 Task: Search one way flight ticket for 1 adult, 1 child, 1 infant in seat in premium economy from Wrangell: Wrangell Airport (also See Wrangell Seaplane Base) to Sheridan: Sheridan County Airport on 8-6-2023. Choice of flights is Emirates. Number of bags: 1 checked bag. Price is upto 50000. Outbound departure time preference is 22:15.
Action: Mouse moved to (427, 173)
Screenshot: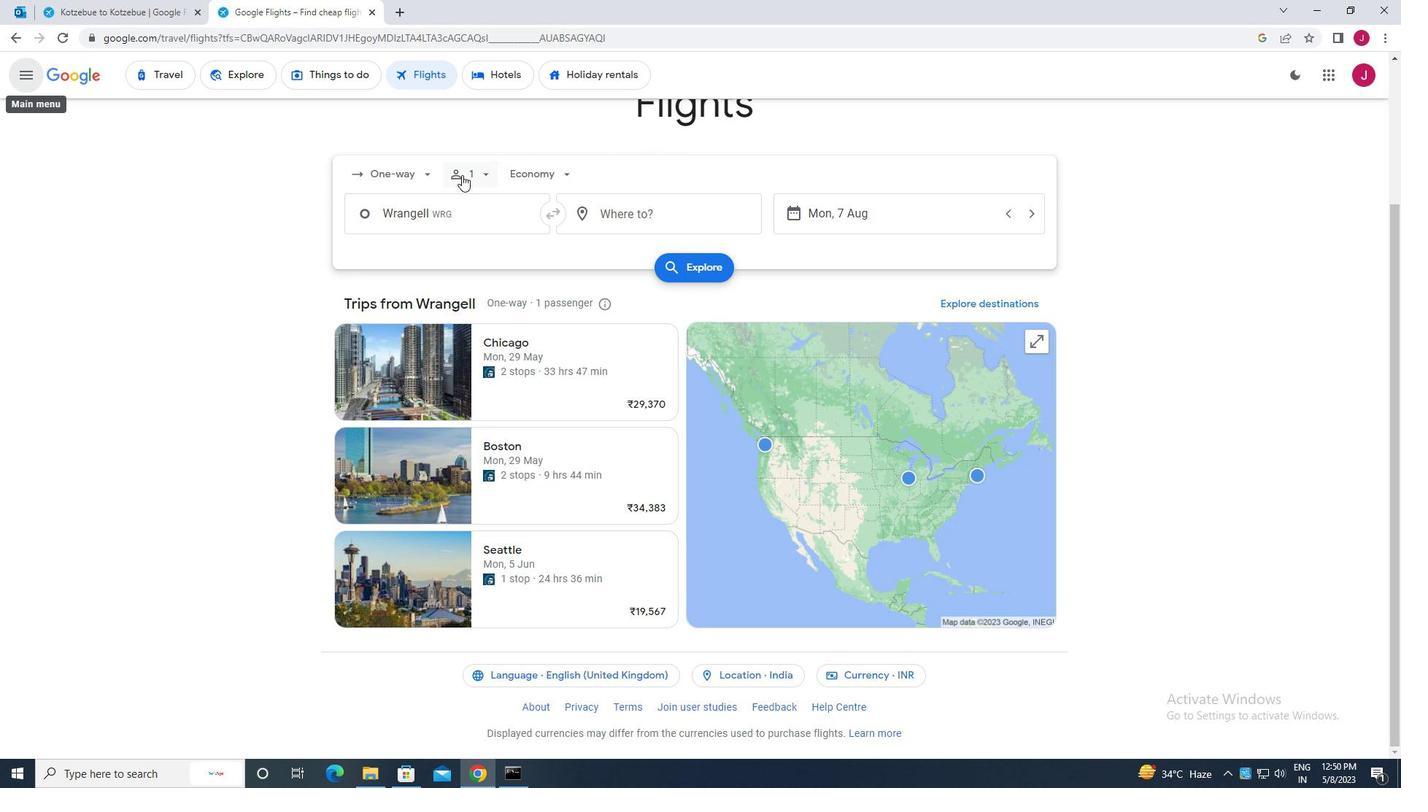 
Action: Mouse pressed left at (427, 173)
Screenshot: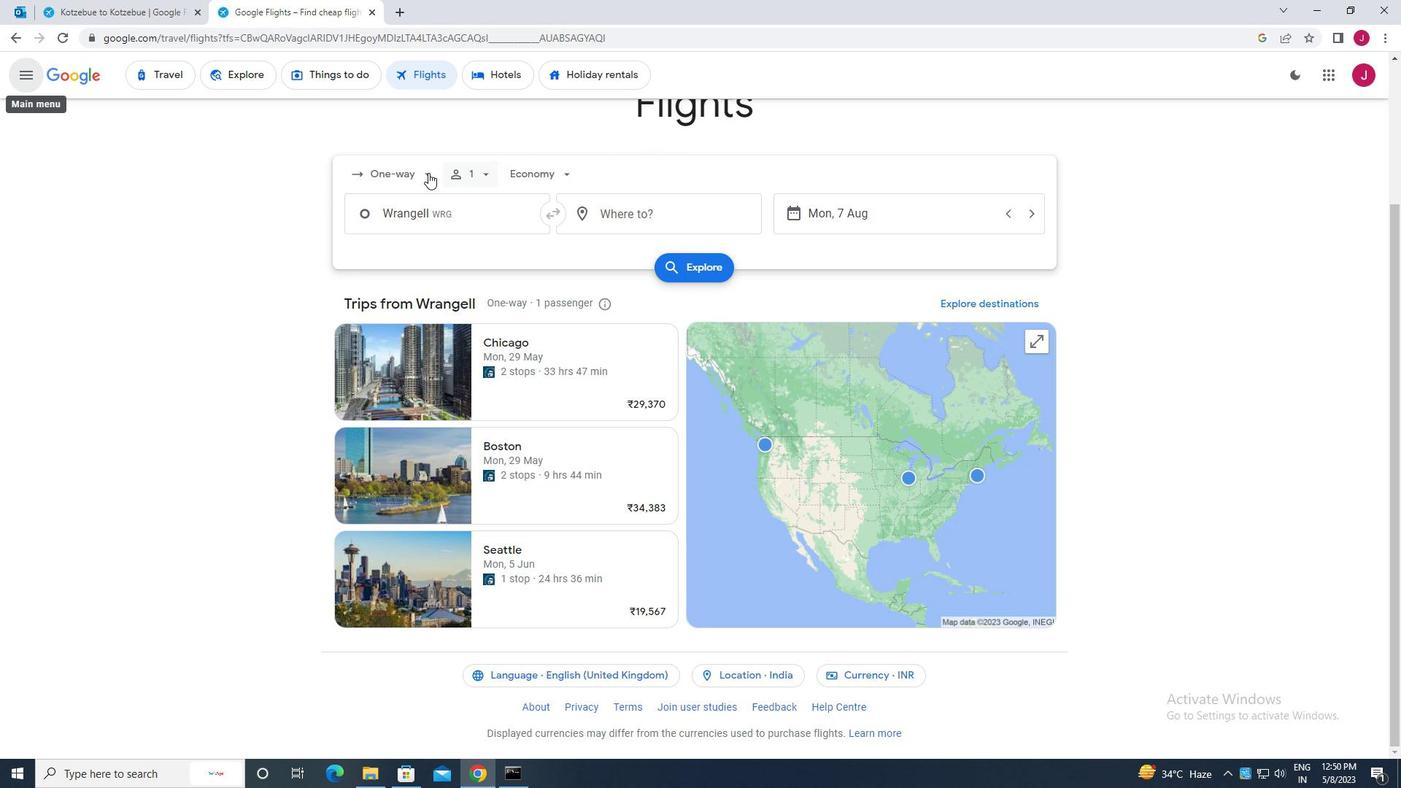 
Action: Mouse moved to (424, 232)
Screenshot: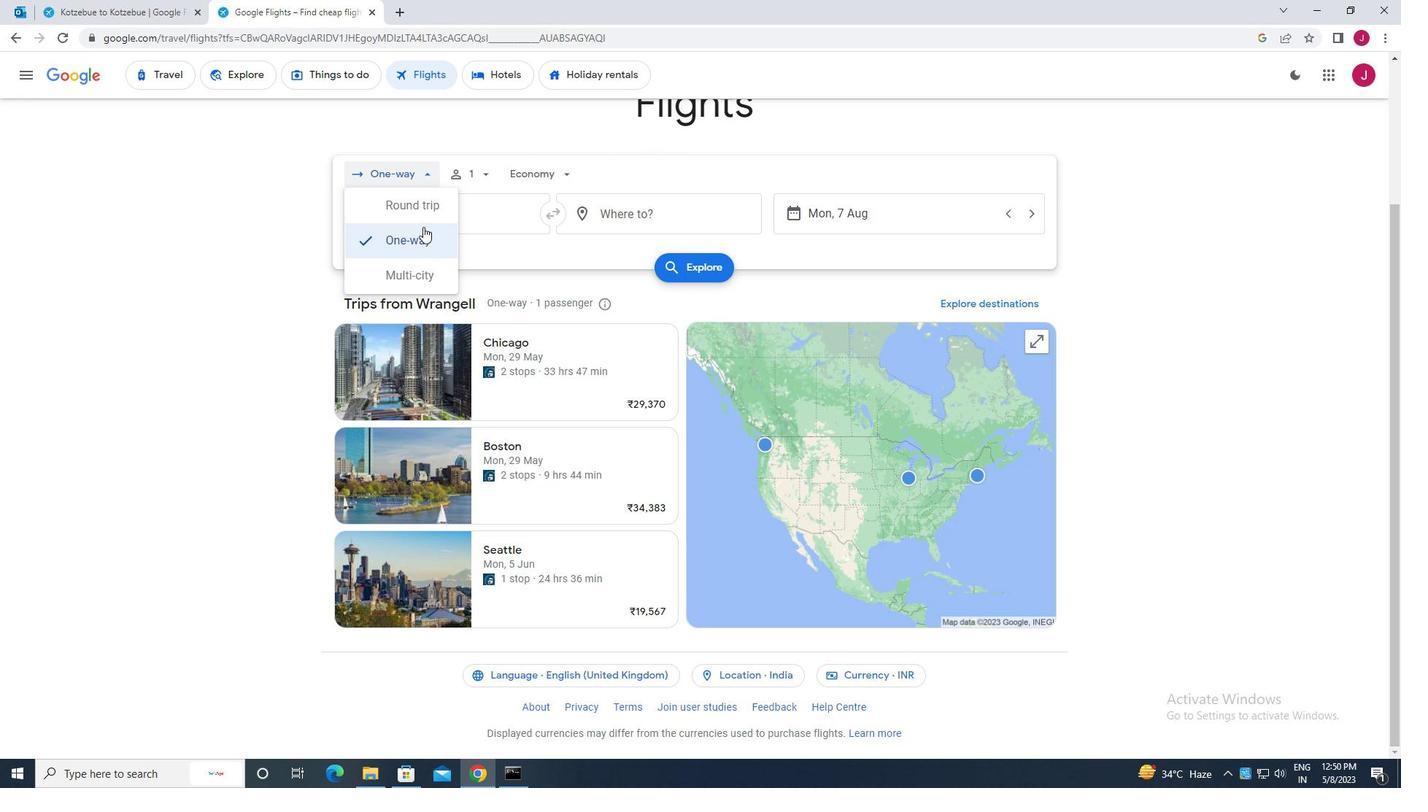 
Action: Mouse pressed left at (424, 232)
Screenshot: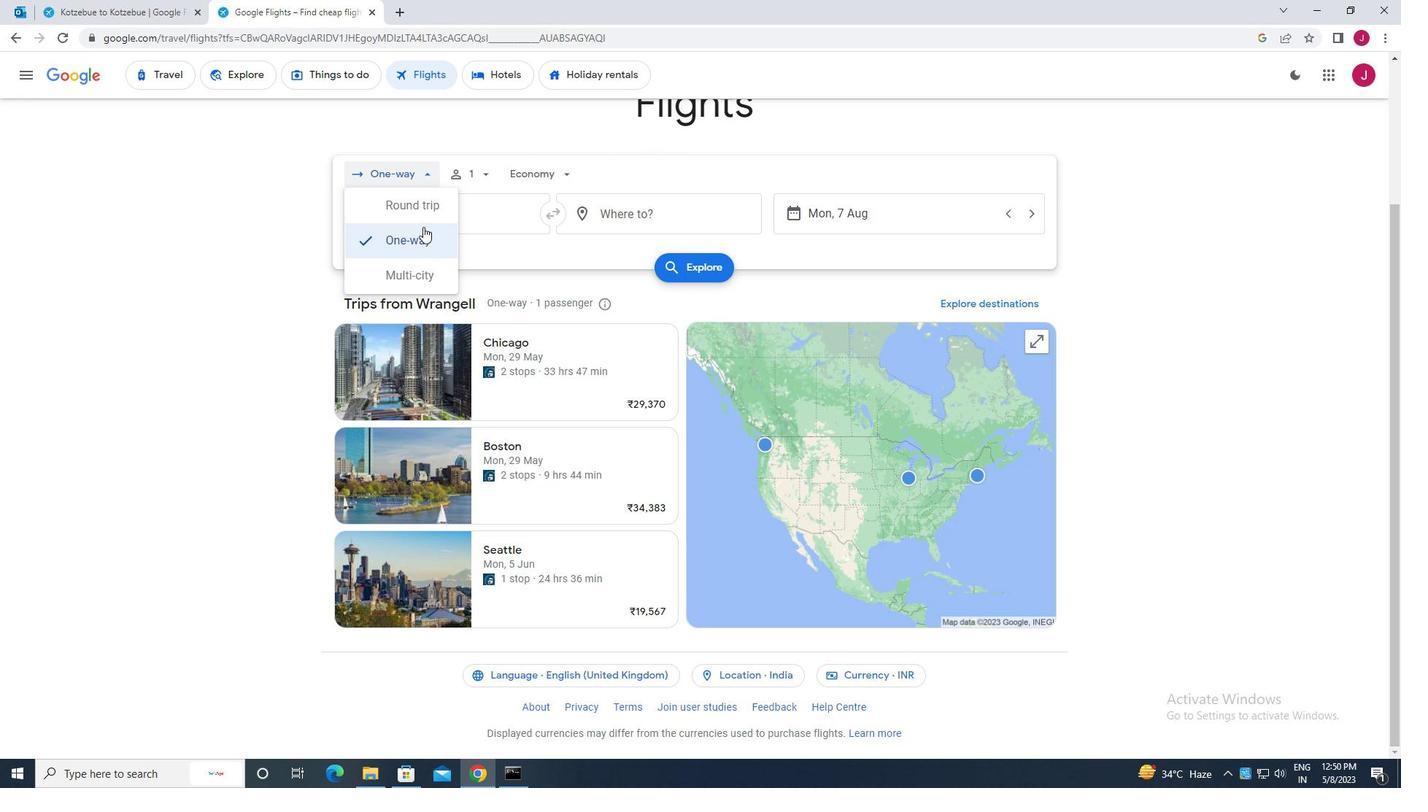 
Action: Mouse moved to (481, 168)
Screenshot: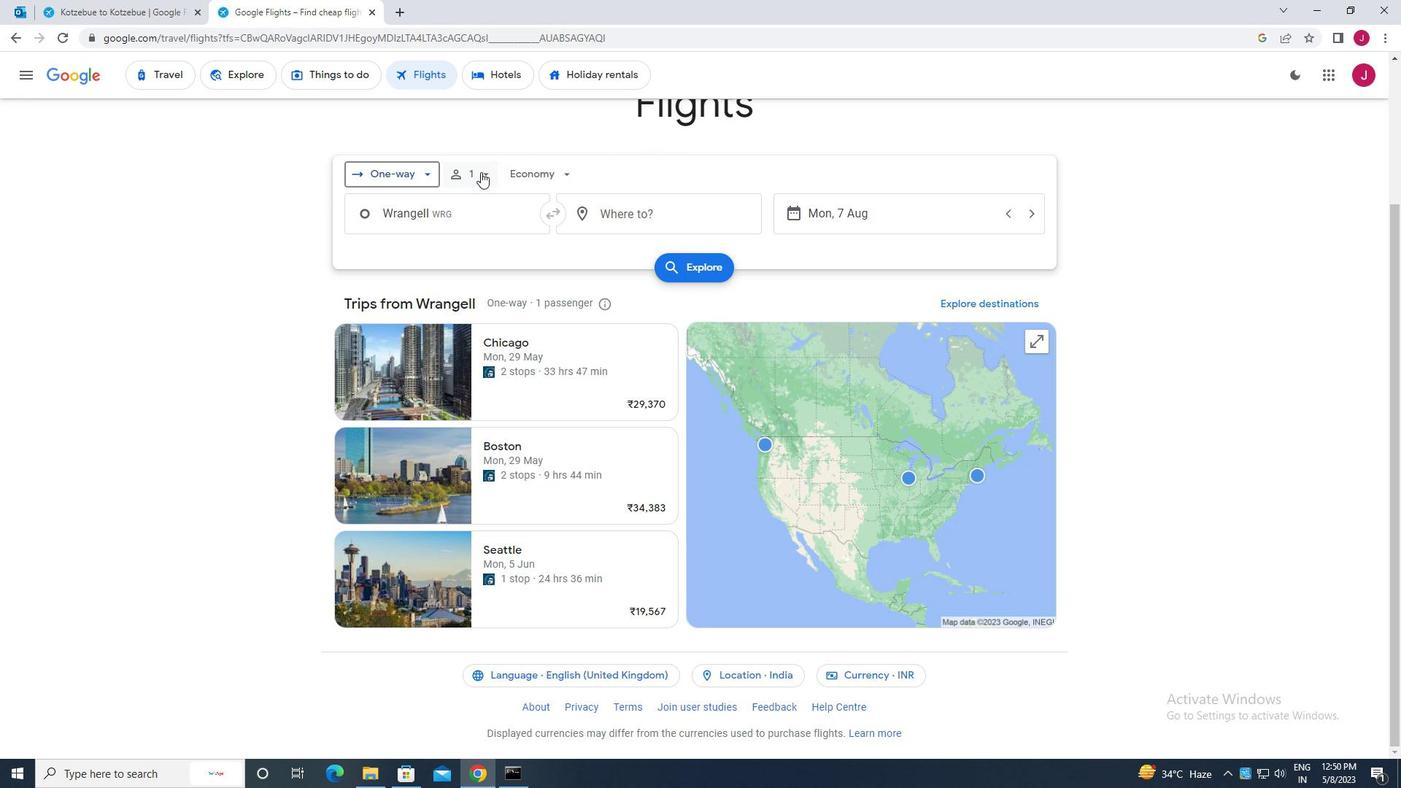
Action: Mouse pressed left at (481, 168)
Screenshot: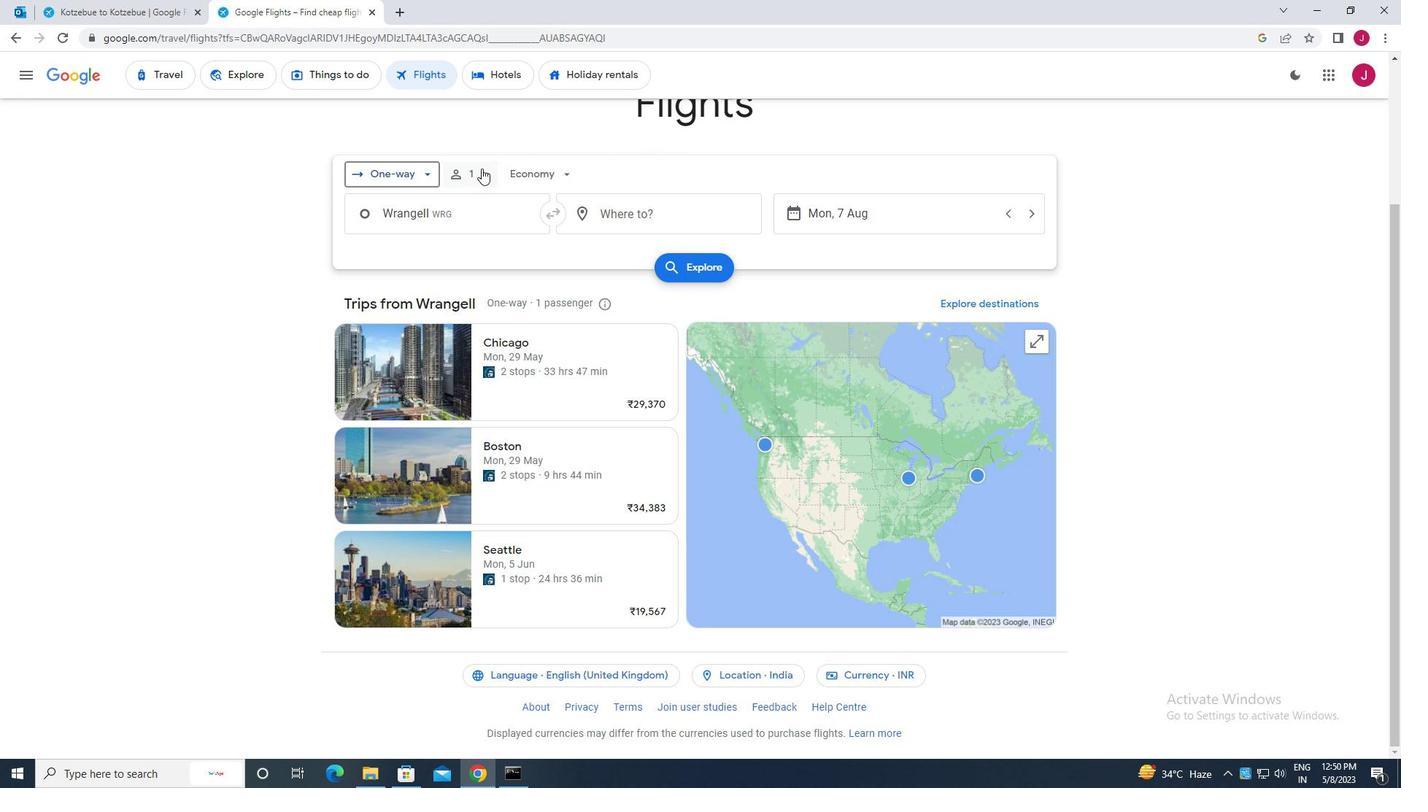 
Action: Mouse moved to (597, 244)
Screenshot: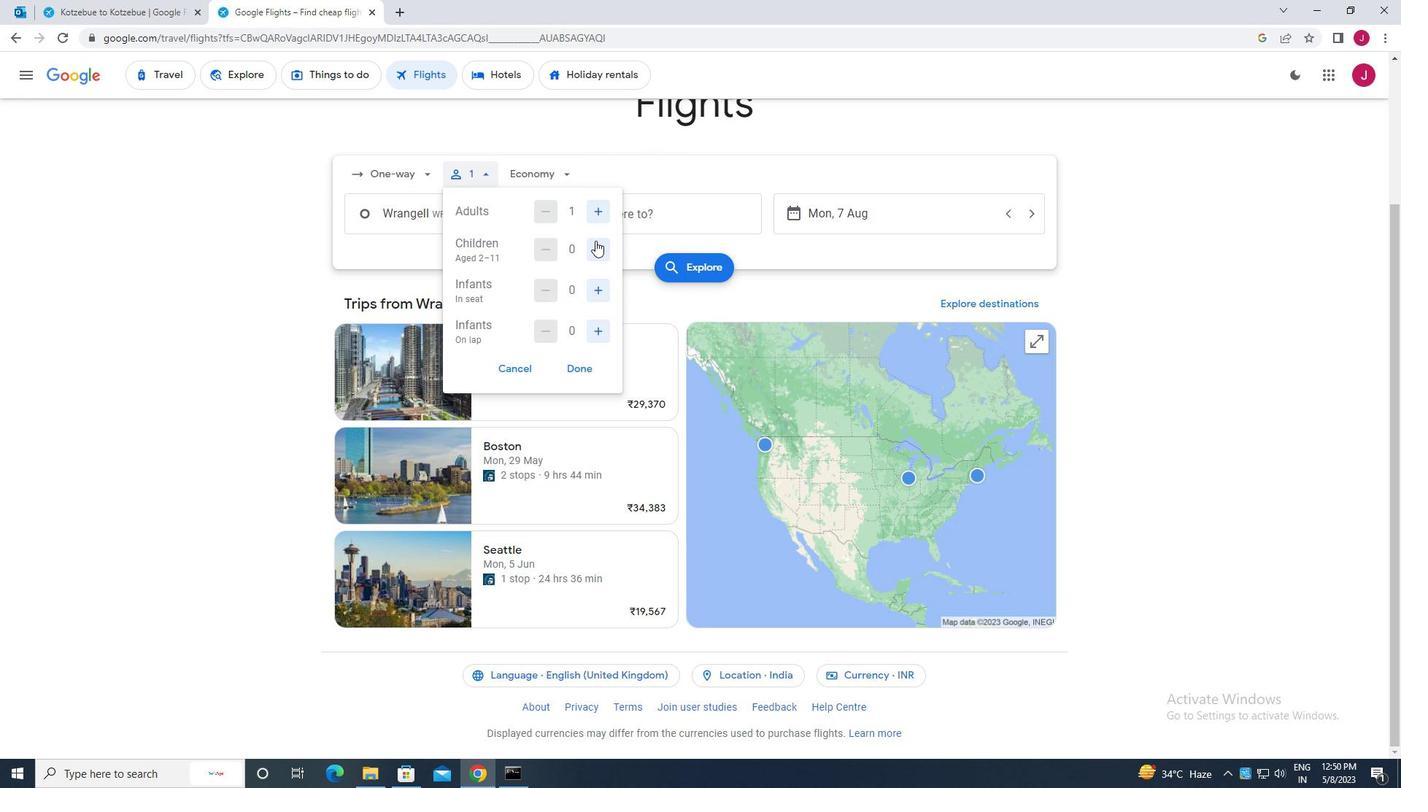 
Action: Mouse pressed left at (597, 244)
Screenshot: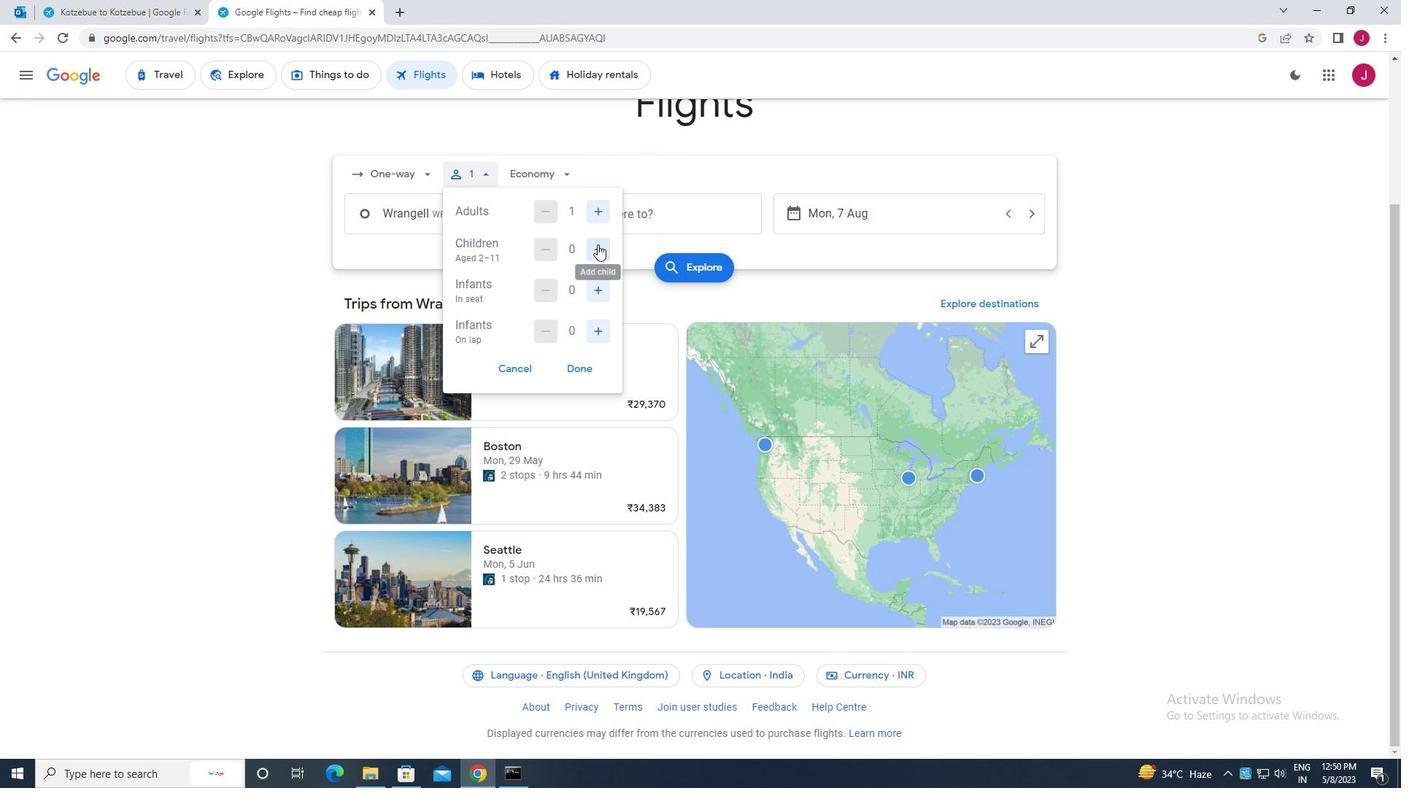 
Action: Mouse moved to (601, 290)
Screenshot: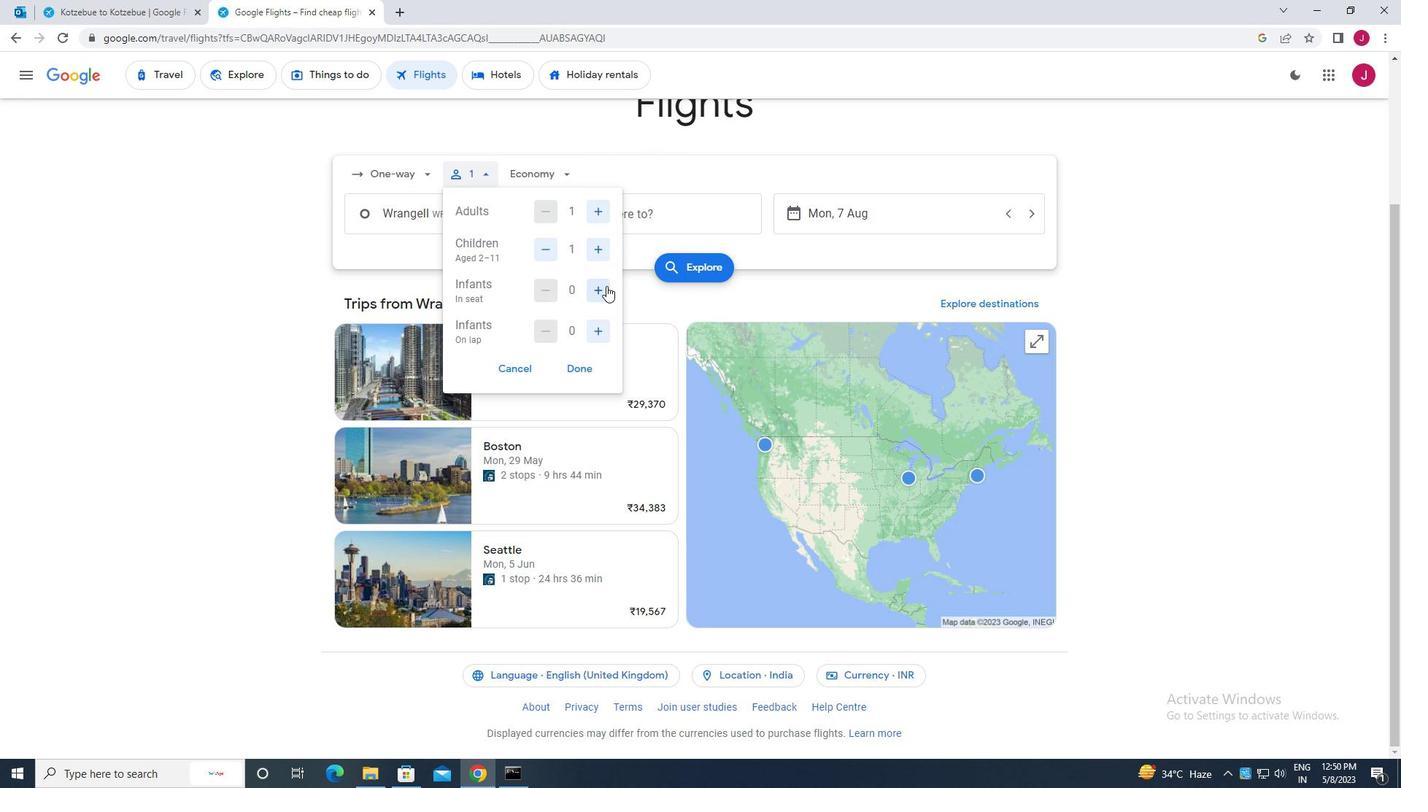 
Action: Mouse pressed left at (601, 290)
Screenshot: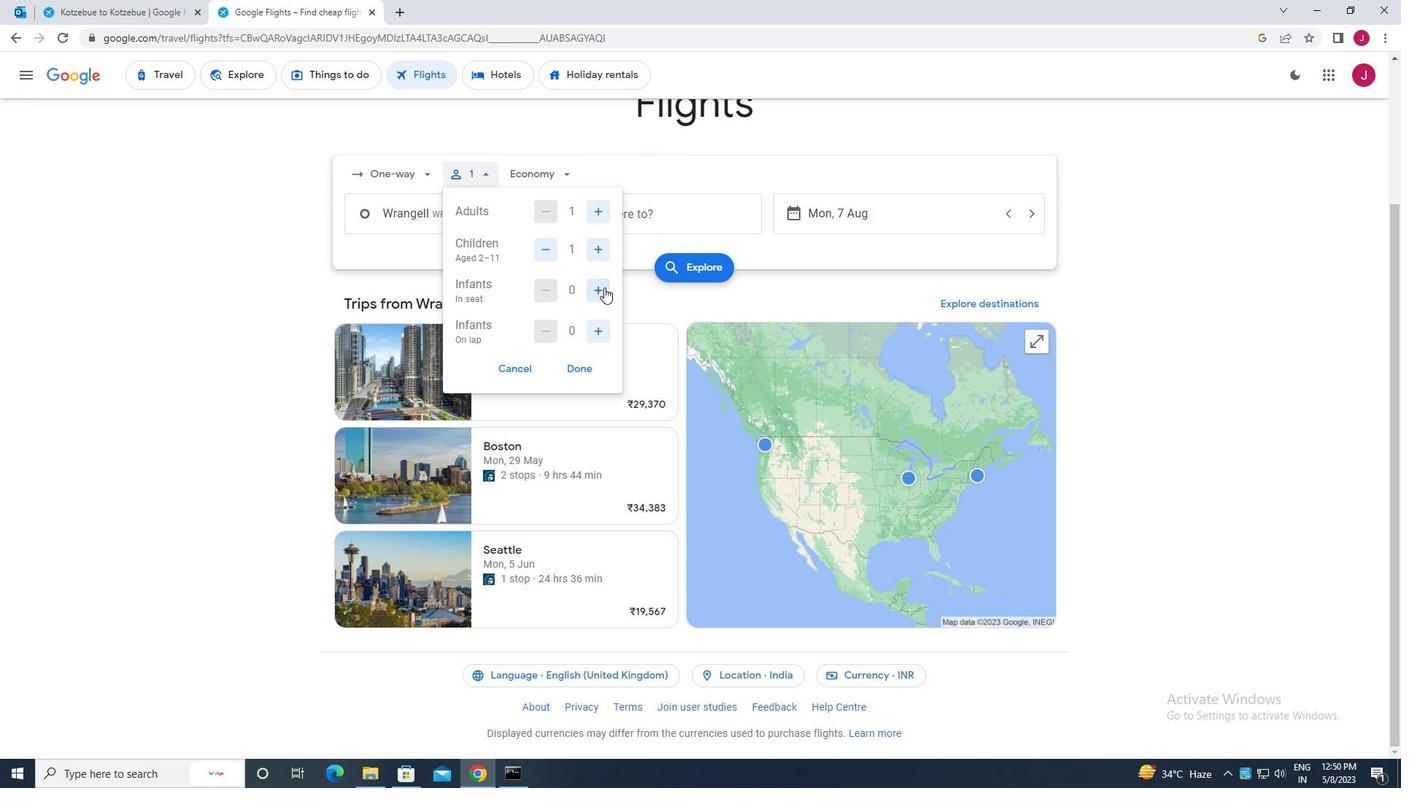 
Action: Mouse moved to (583, 364)
Screenshot: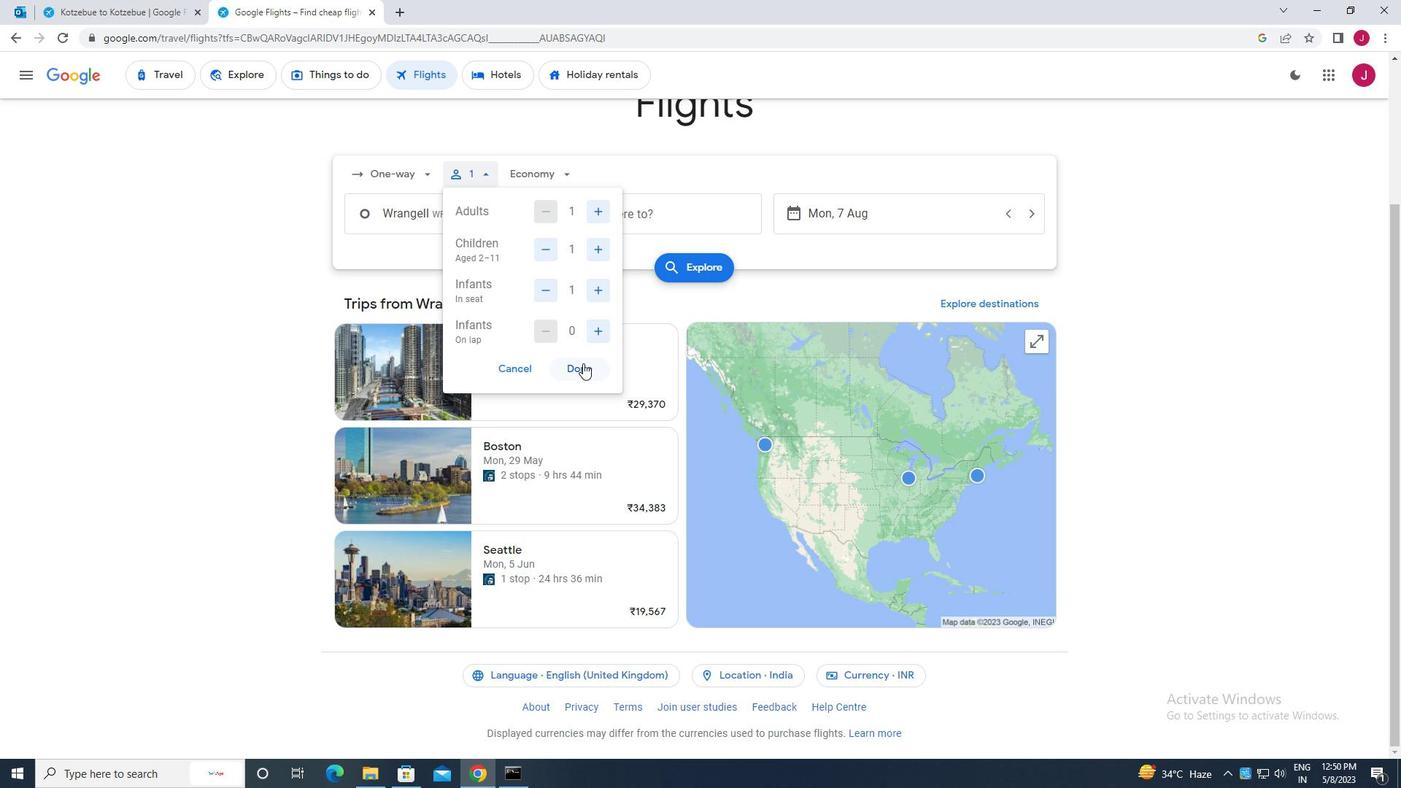 
Action: Mouse pressed left at (583, 364)
Screenshot: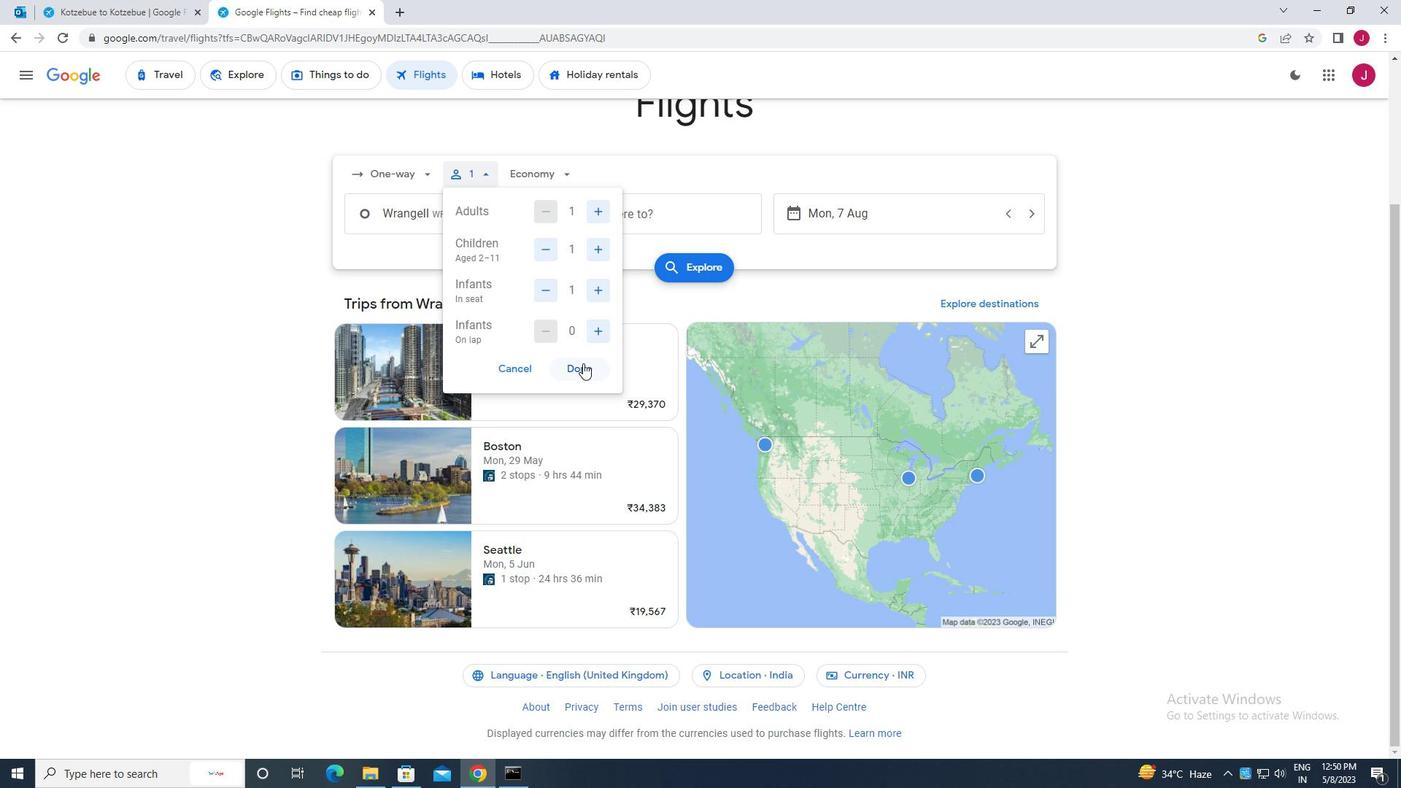 
Action: Mouse moved to (541, 176)
Screenshot: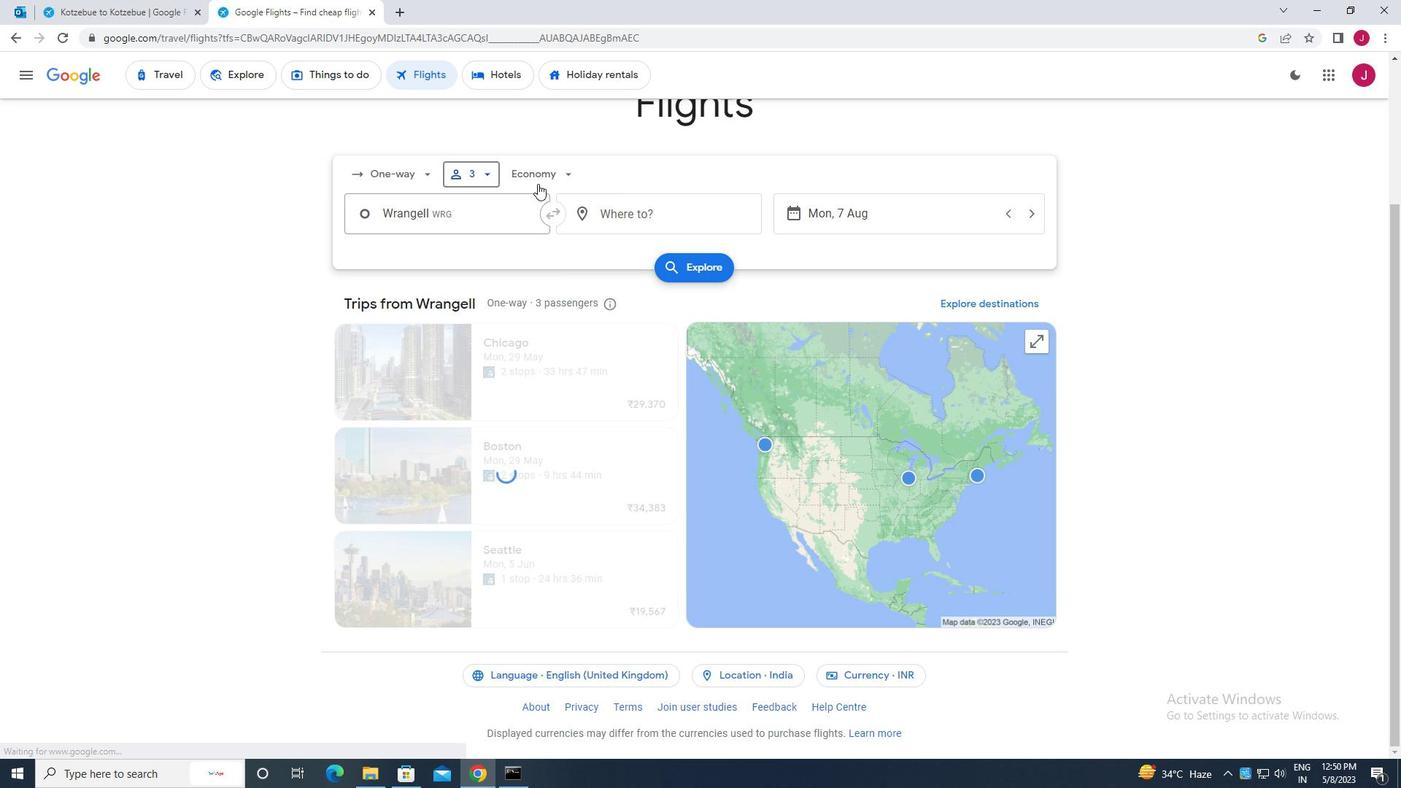
Action: Mouse pressed left at (541, 176)
Screenshot: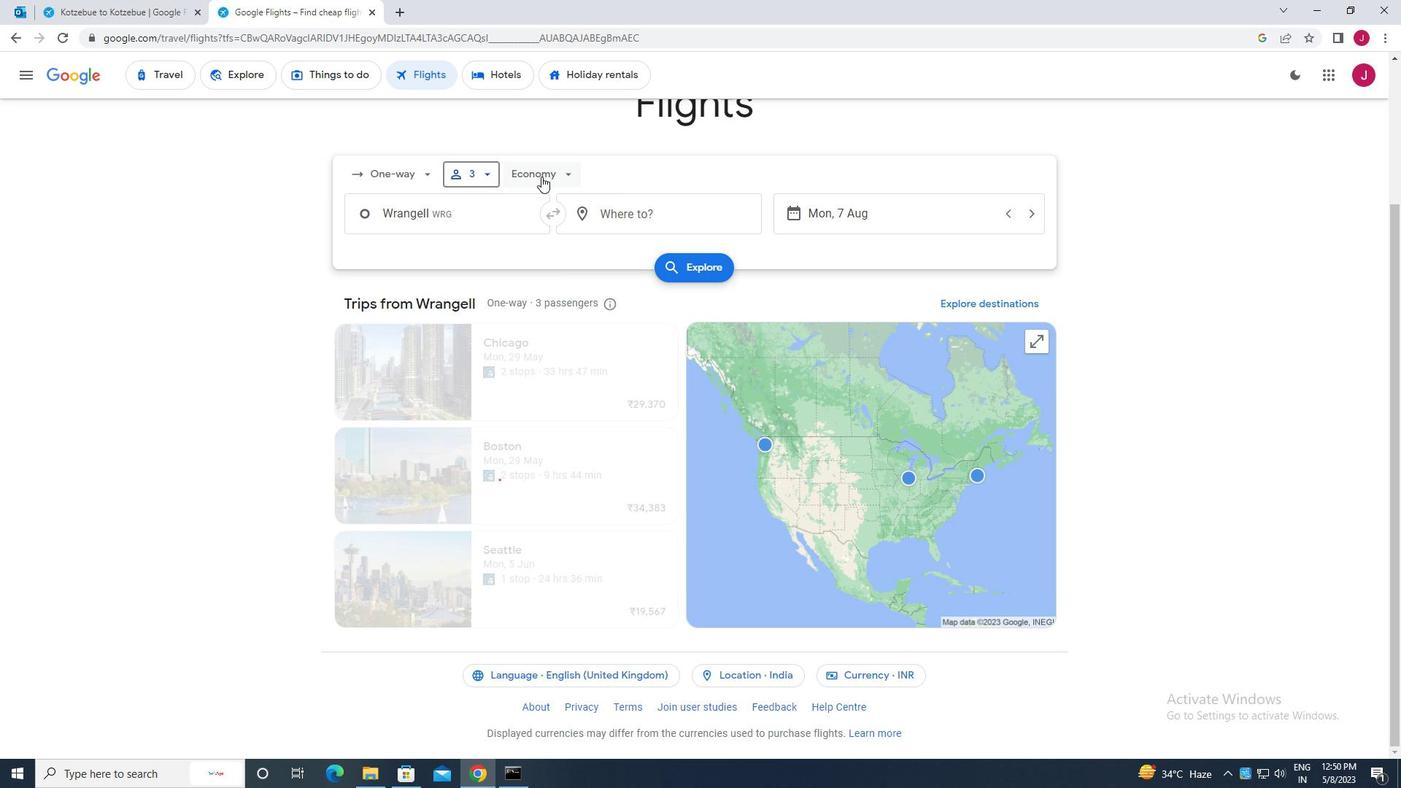 
Action: Mouse moved to (583, 237)
Screenshot: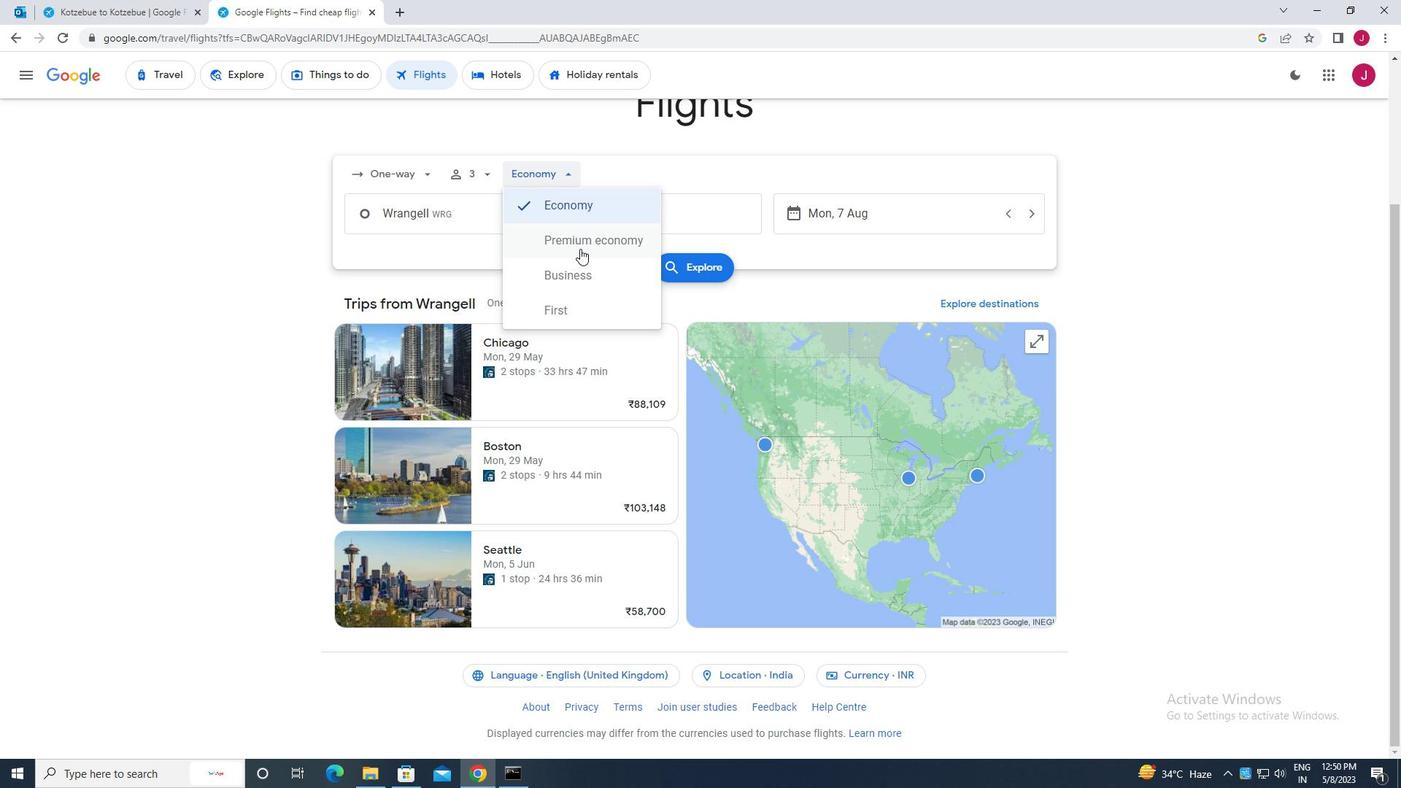 
Action: Mouse pressed left at (583, 237)
Screenshot: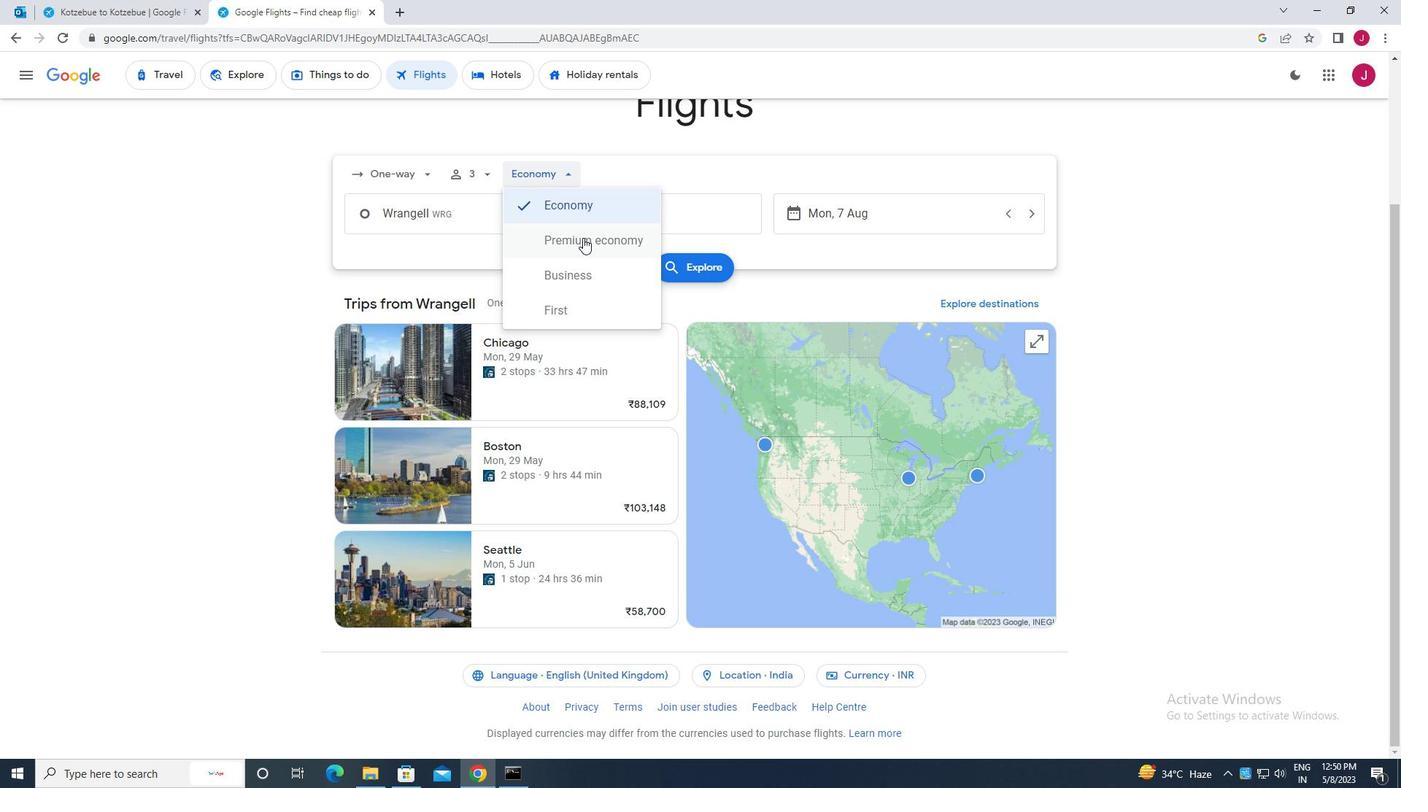 
Action: Mouse moved to (478, 219)
Screenshot: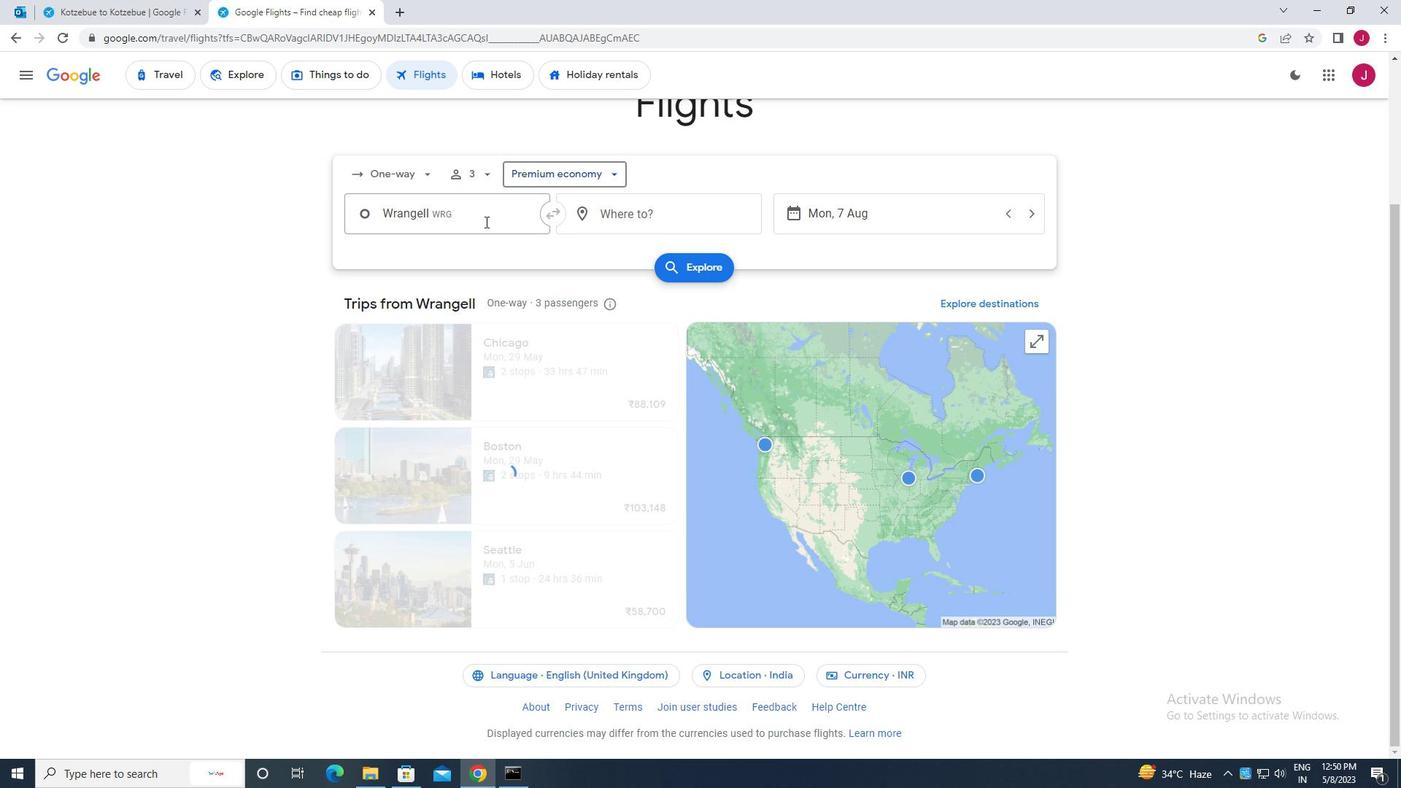 
Action: Mouse pressed left at (478, 219)
Screenshot: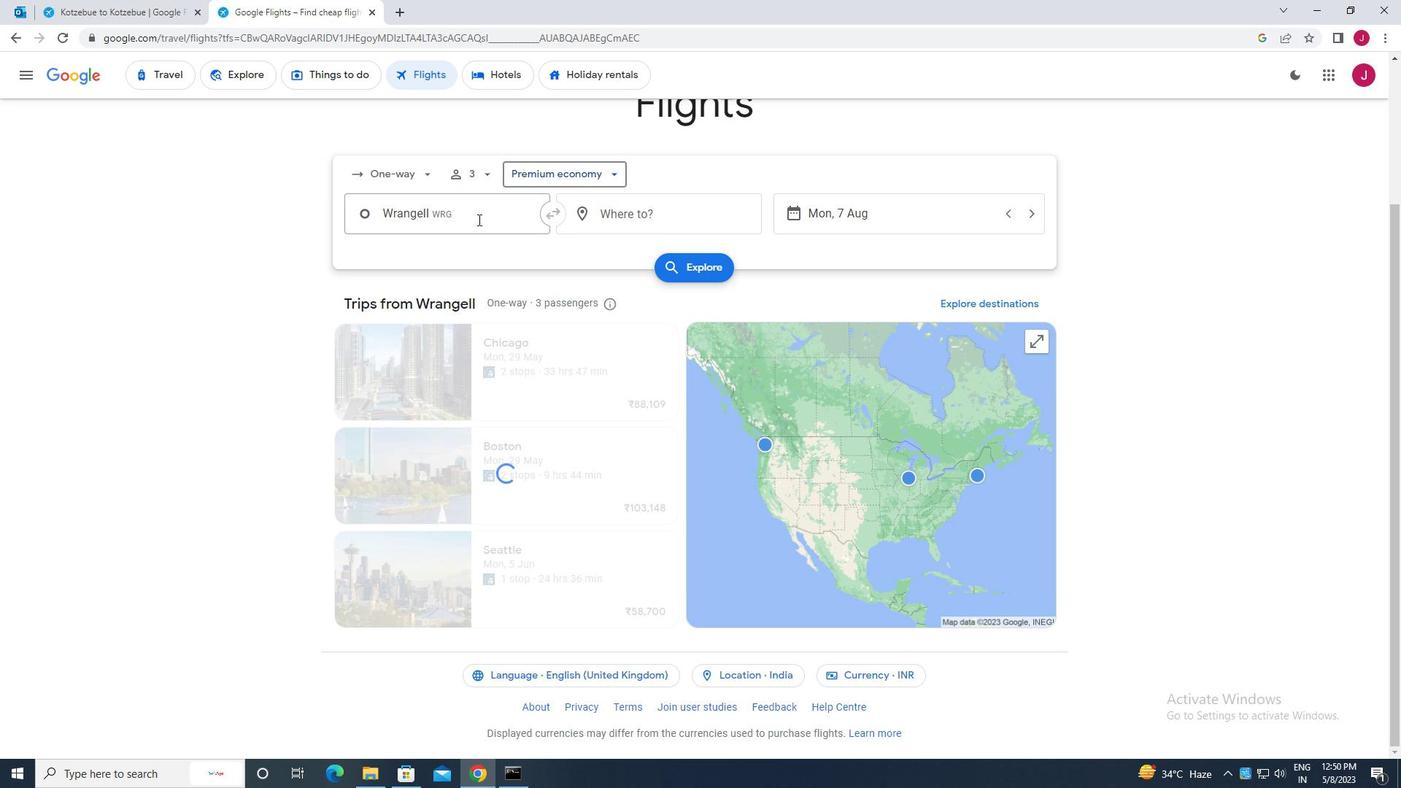 
Action: Key pressed wranf<Key.backspace>gel
Screenshot: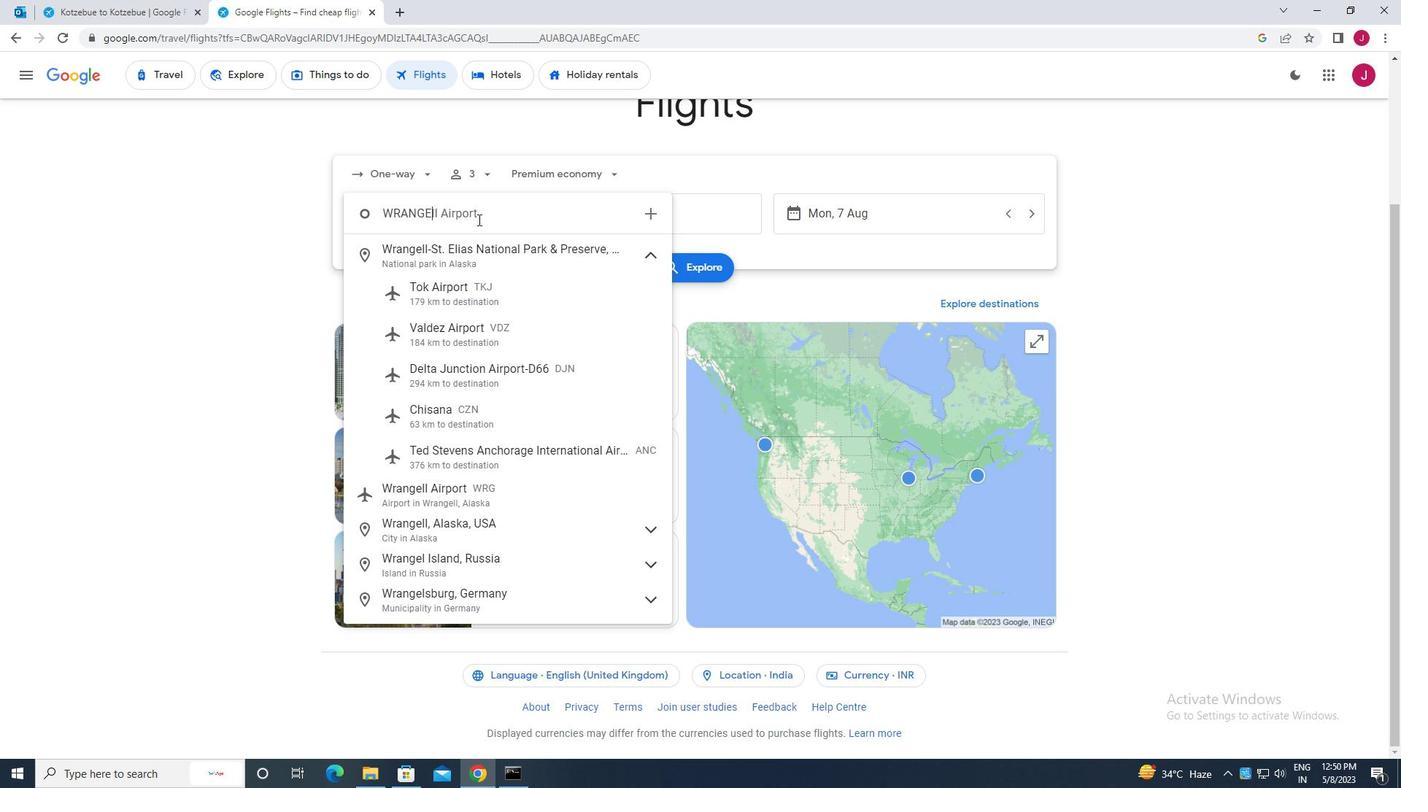 
Action: Mouse moved to (446, 497)
Screenshot: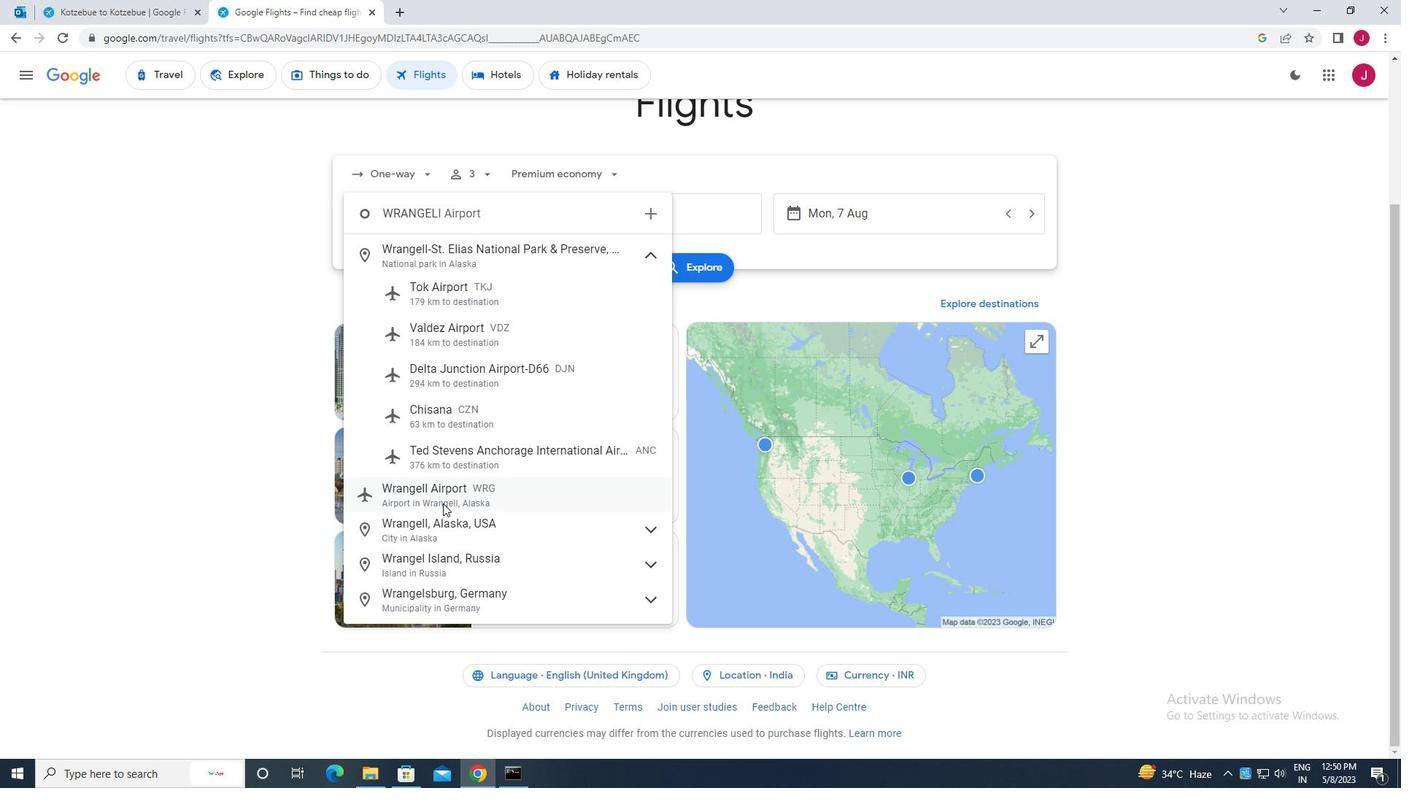 
Action: Mouse pressed left at (446, 497)
Screenshot: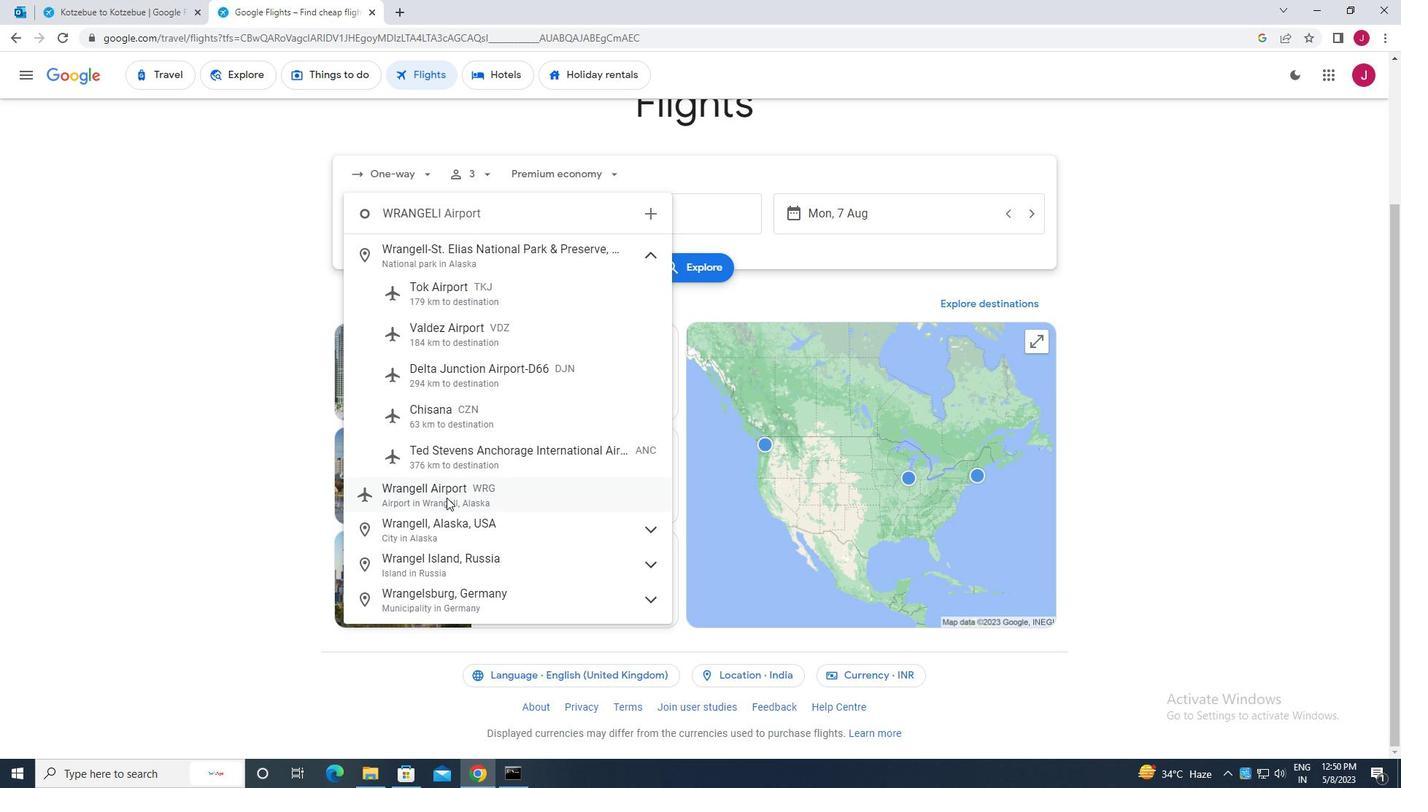 
Action: Mouse moved to (623, 206)
Screenshot: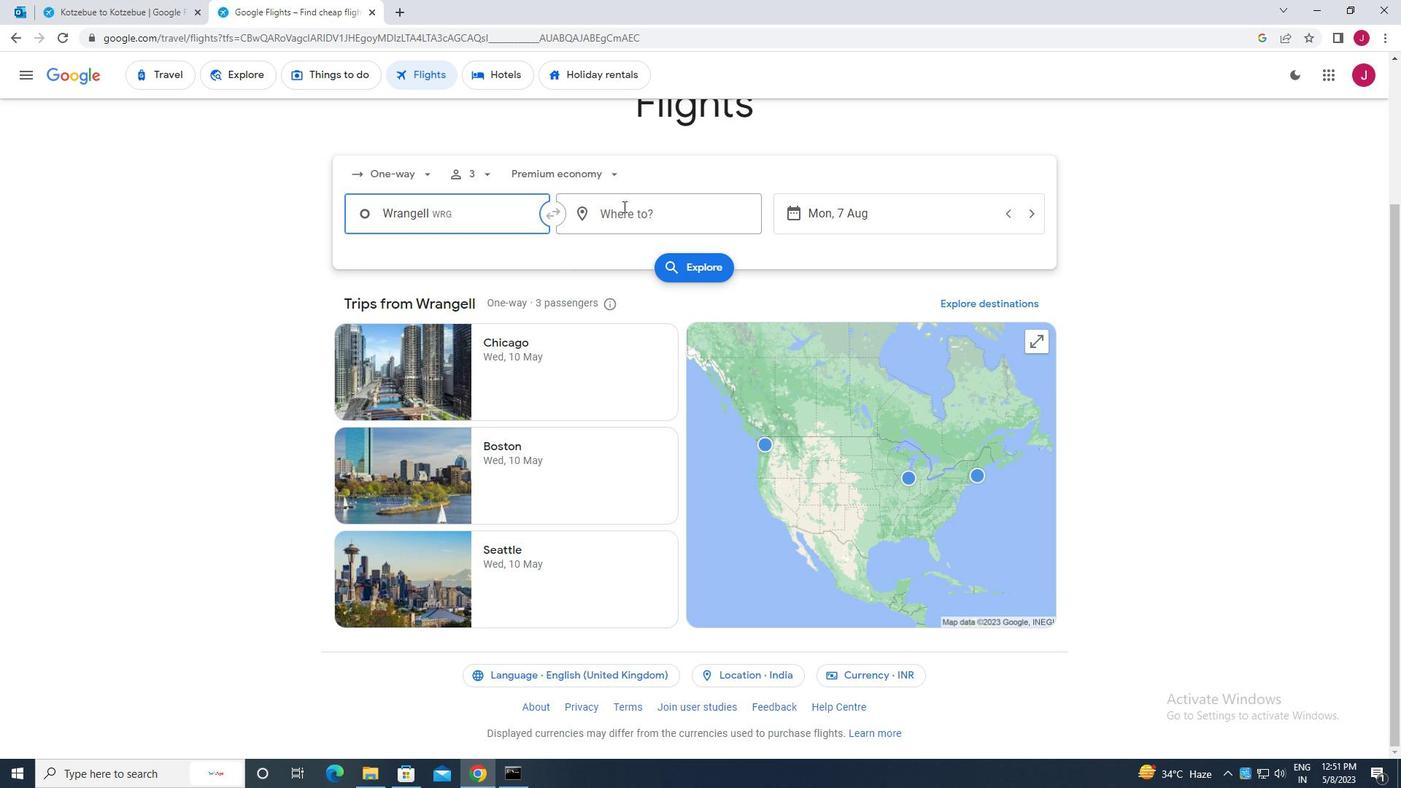
Action: Mouse pressed left at (623, 206)
Screenshot: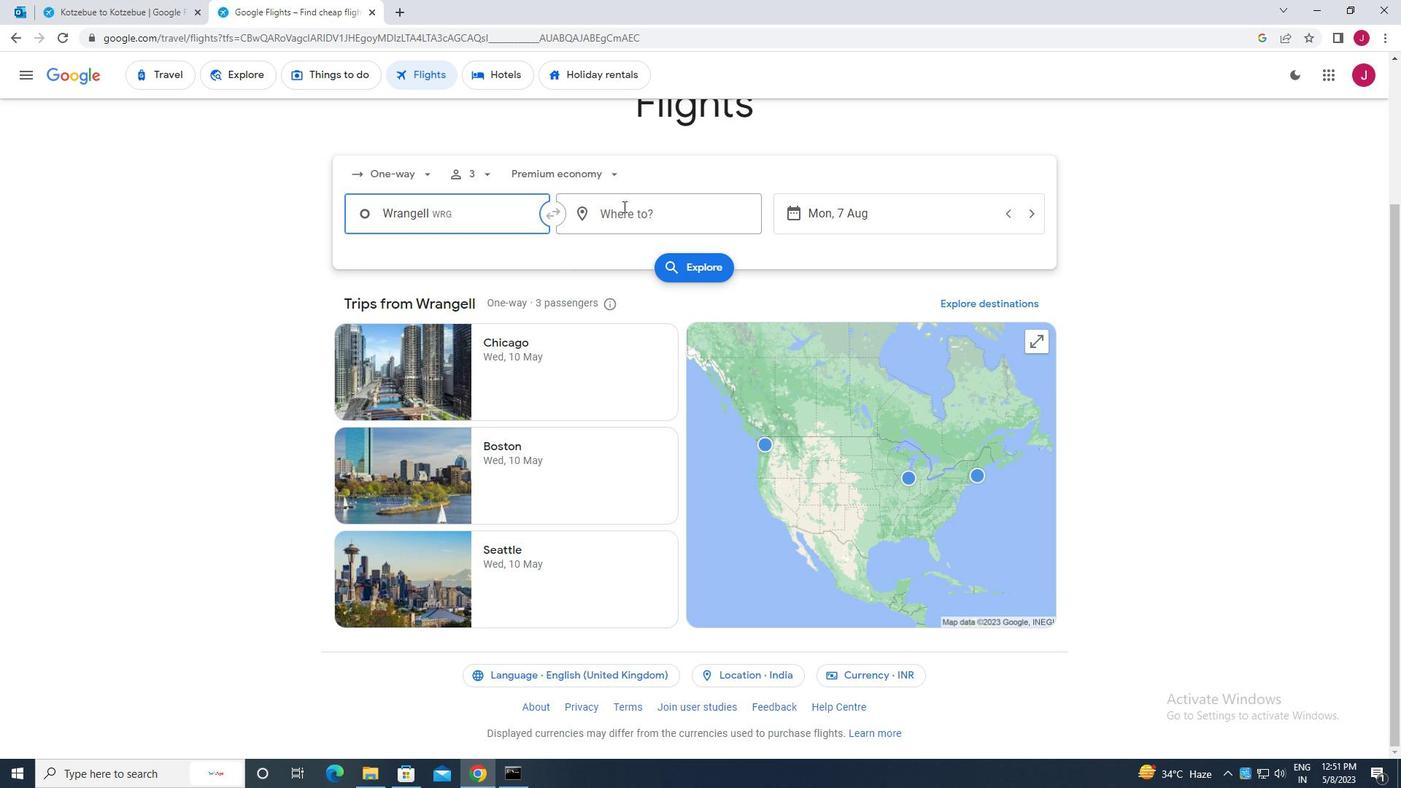 
Action: Key pressed sherid
Screenshot: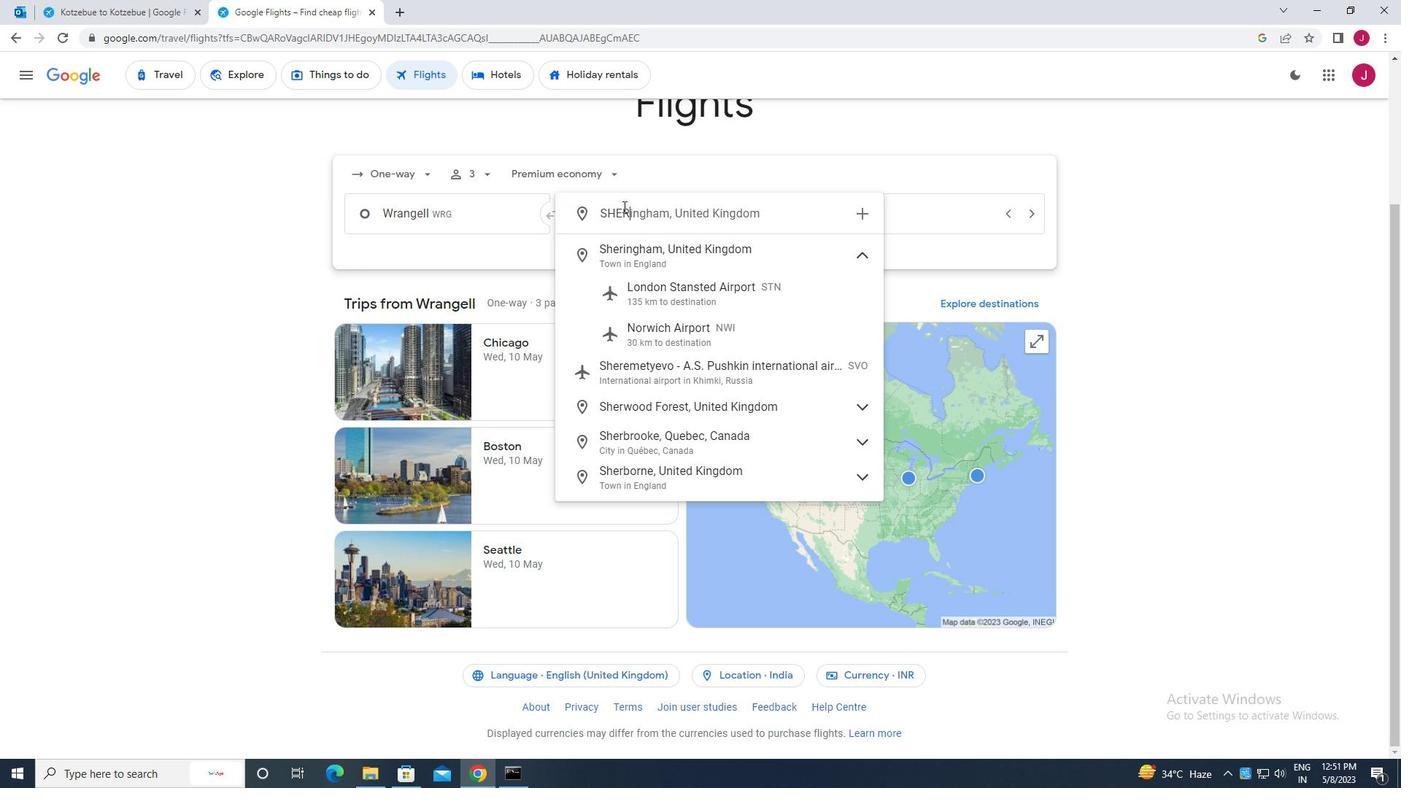 
Action: Mouse moved to (697, 287)
Screenshot: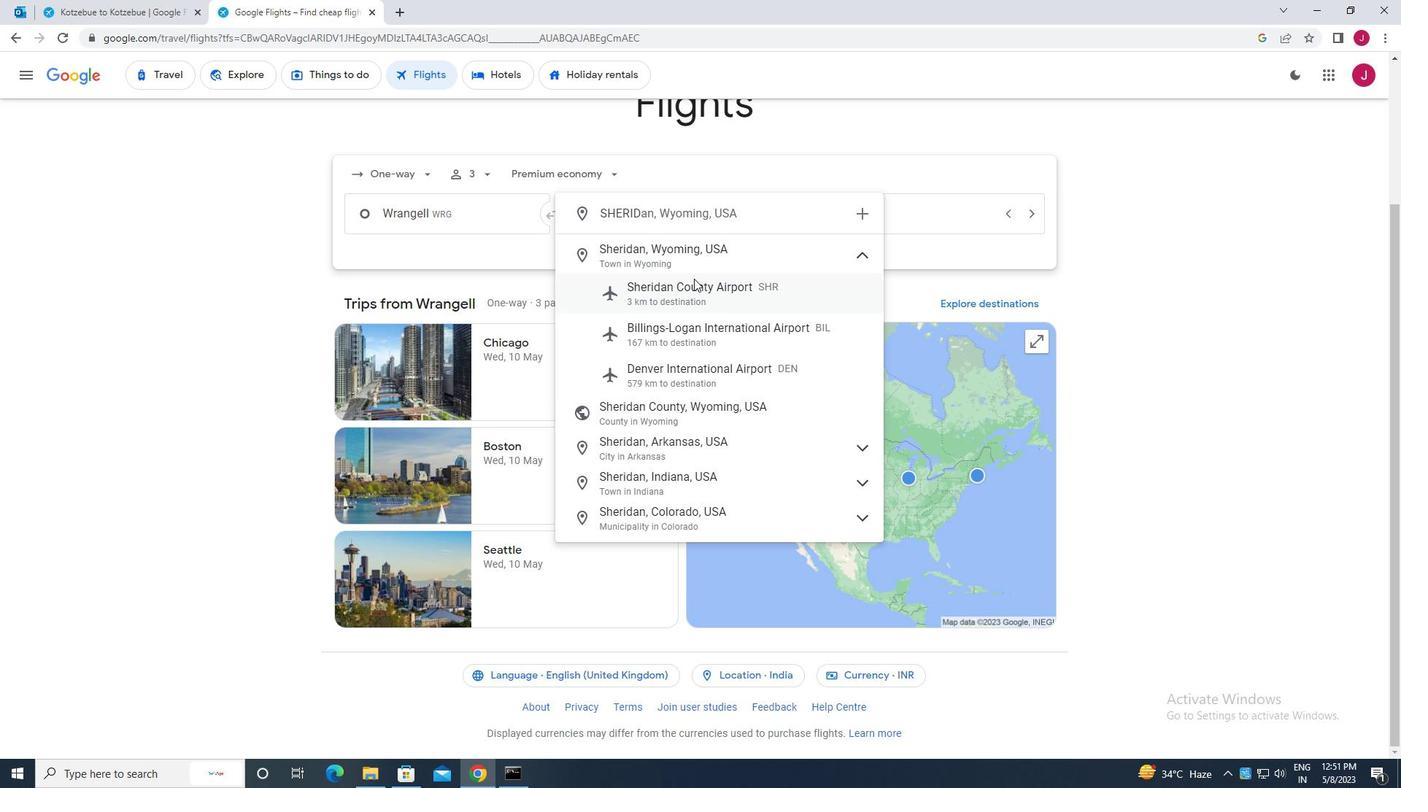 
Action: Mouse pressed left at (697, 287)
Screenshot: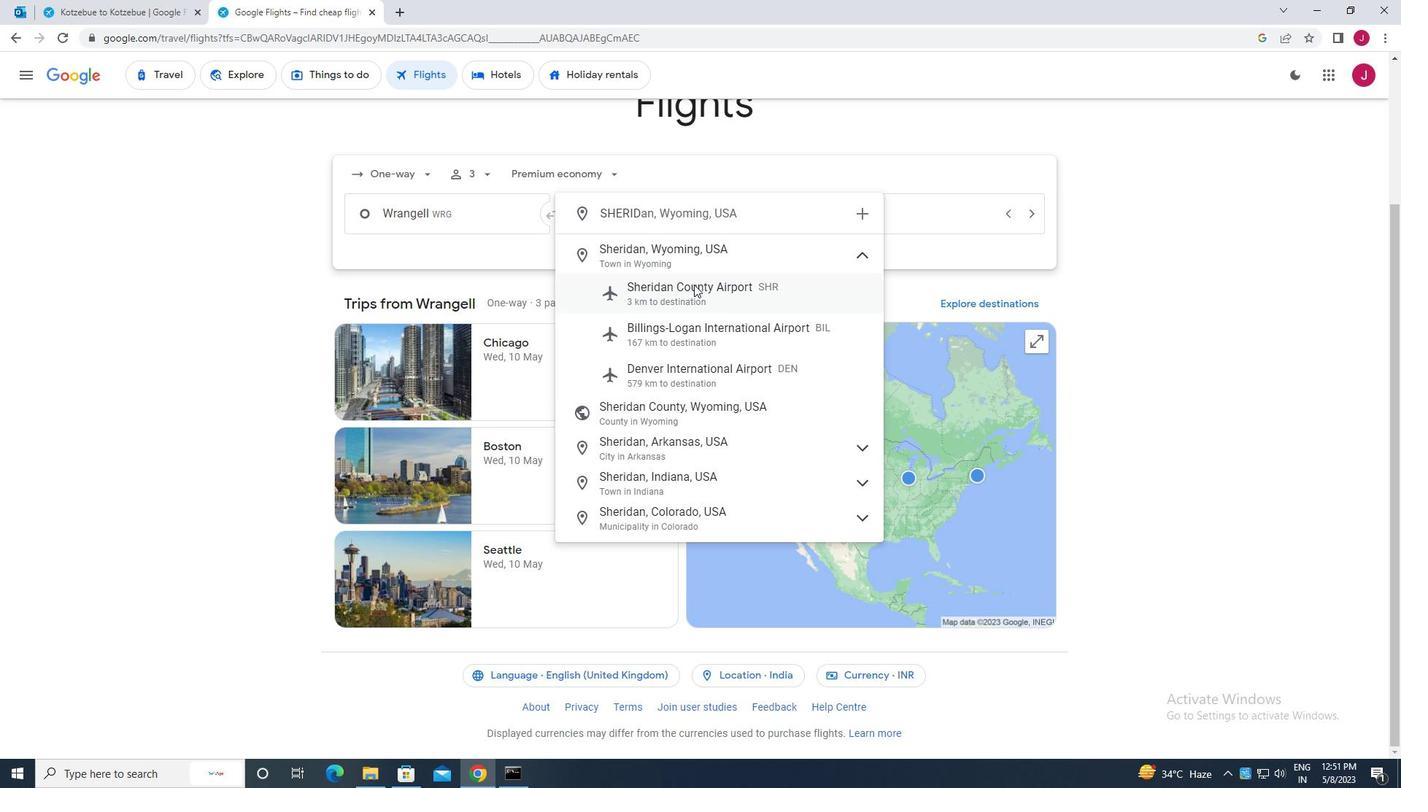 
Action: Mouse moved to (854, 224)
Screenshot: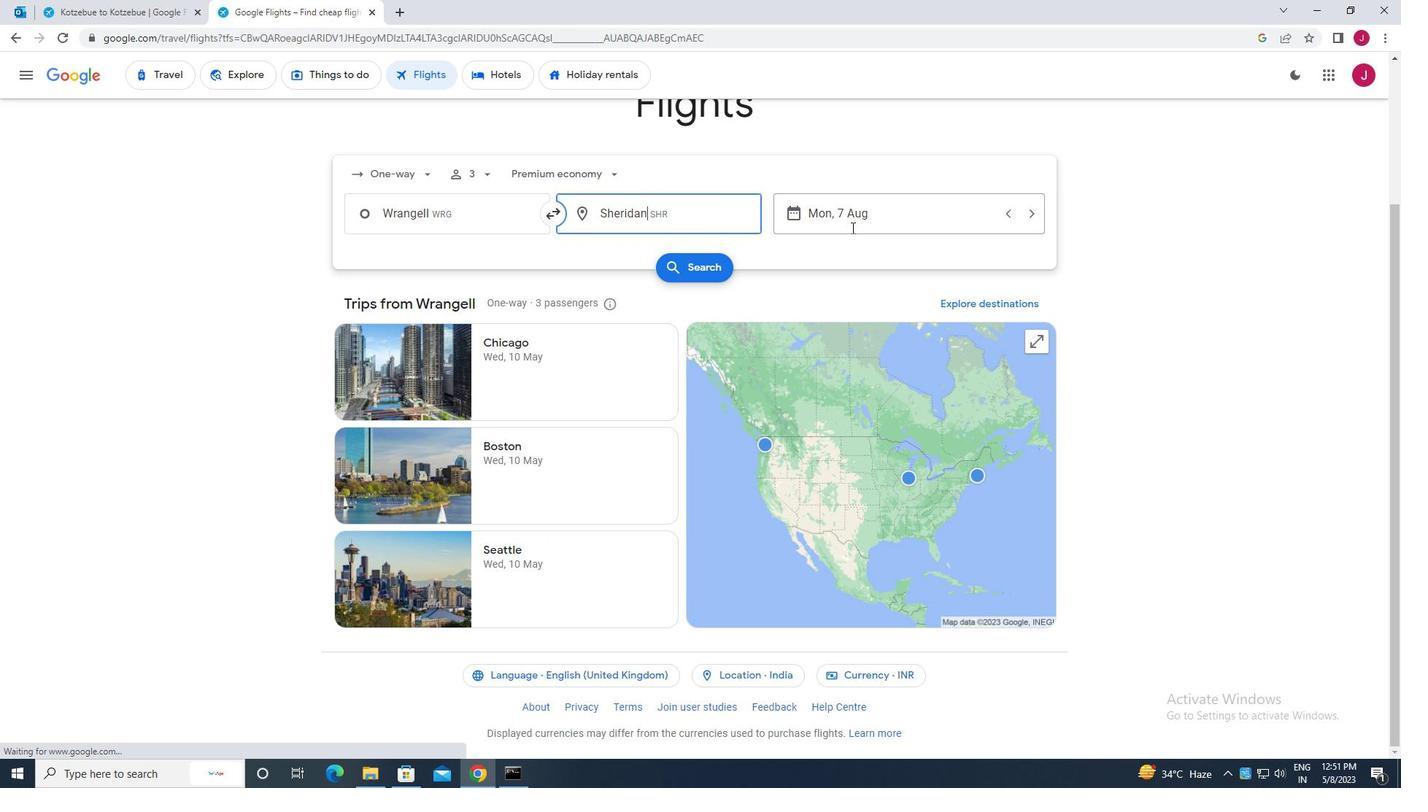 
Action: Mouse pressed left at (854, 224)
Screenshot: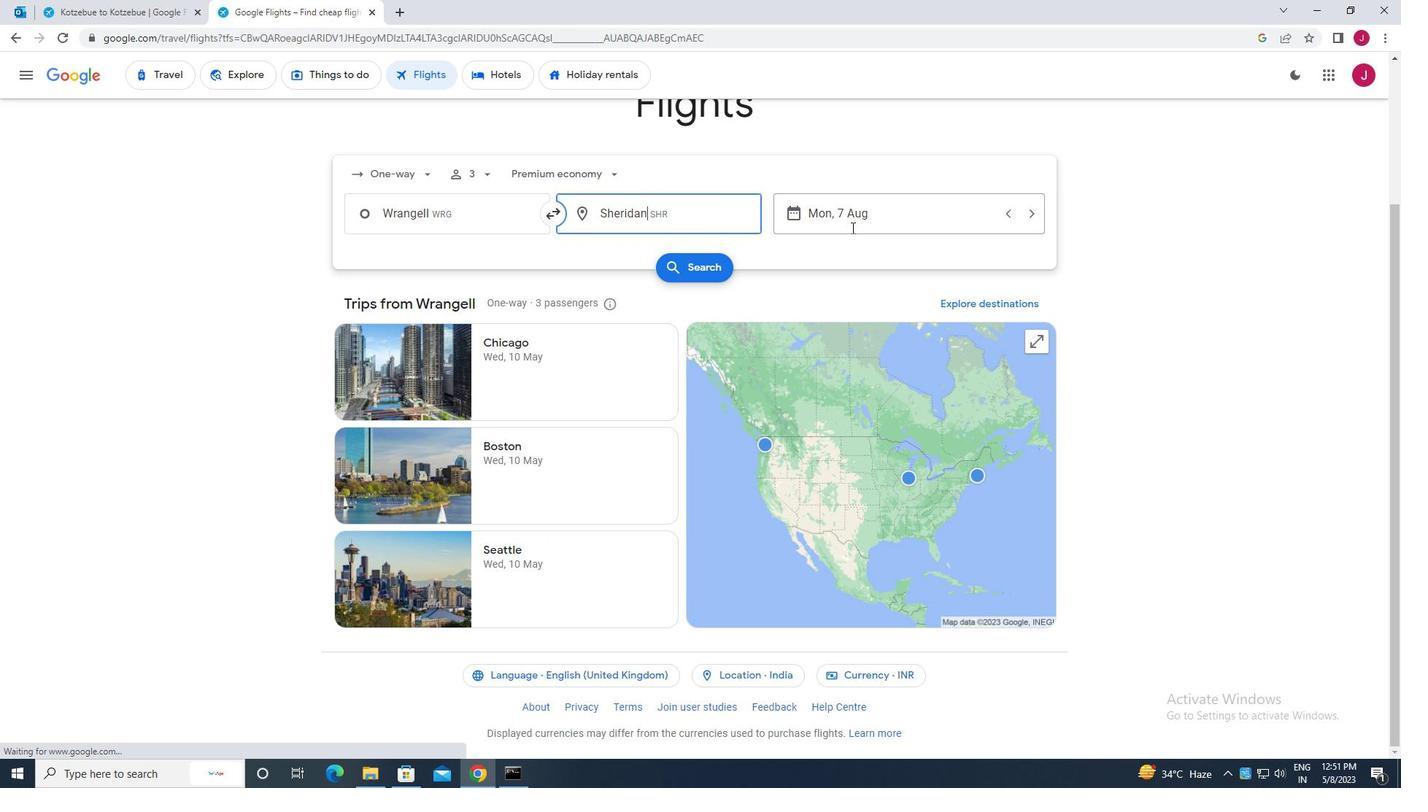 
Action: Mouse moved to (518, 366)
Screenshot: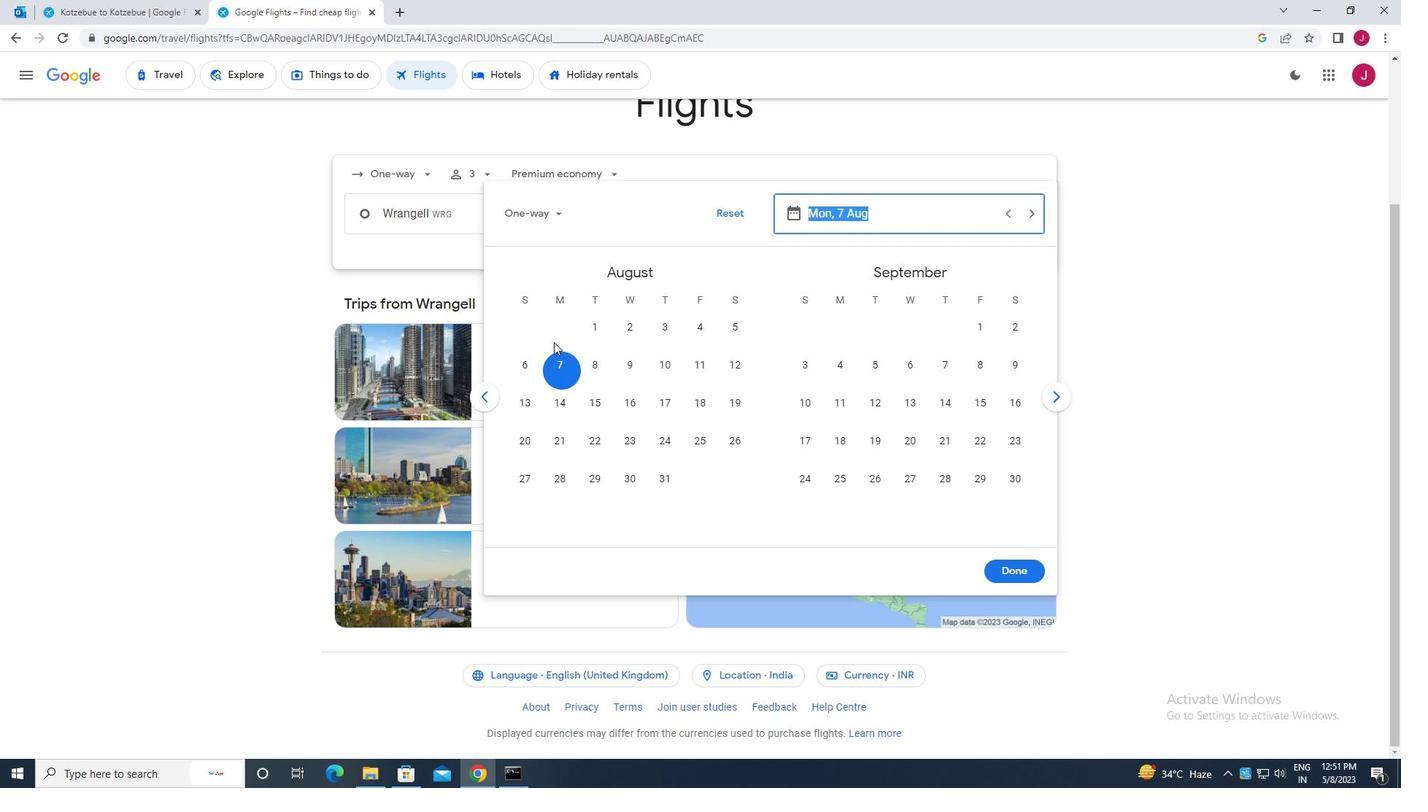 
Action: Mouse pressed left at (518, 366)
Screenshot: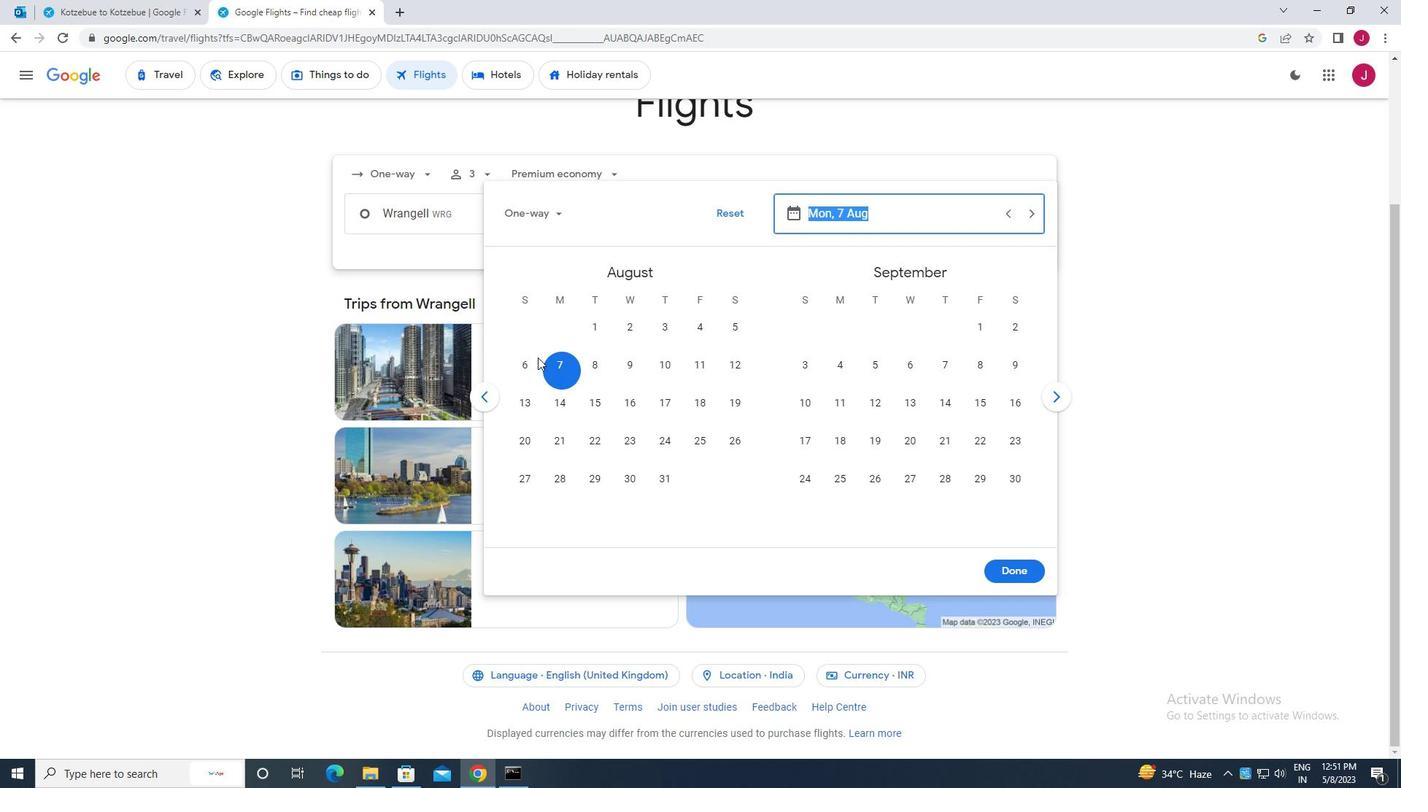 
Action: Mouse moved to (526, 369)
Screenshot: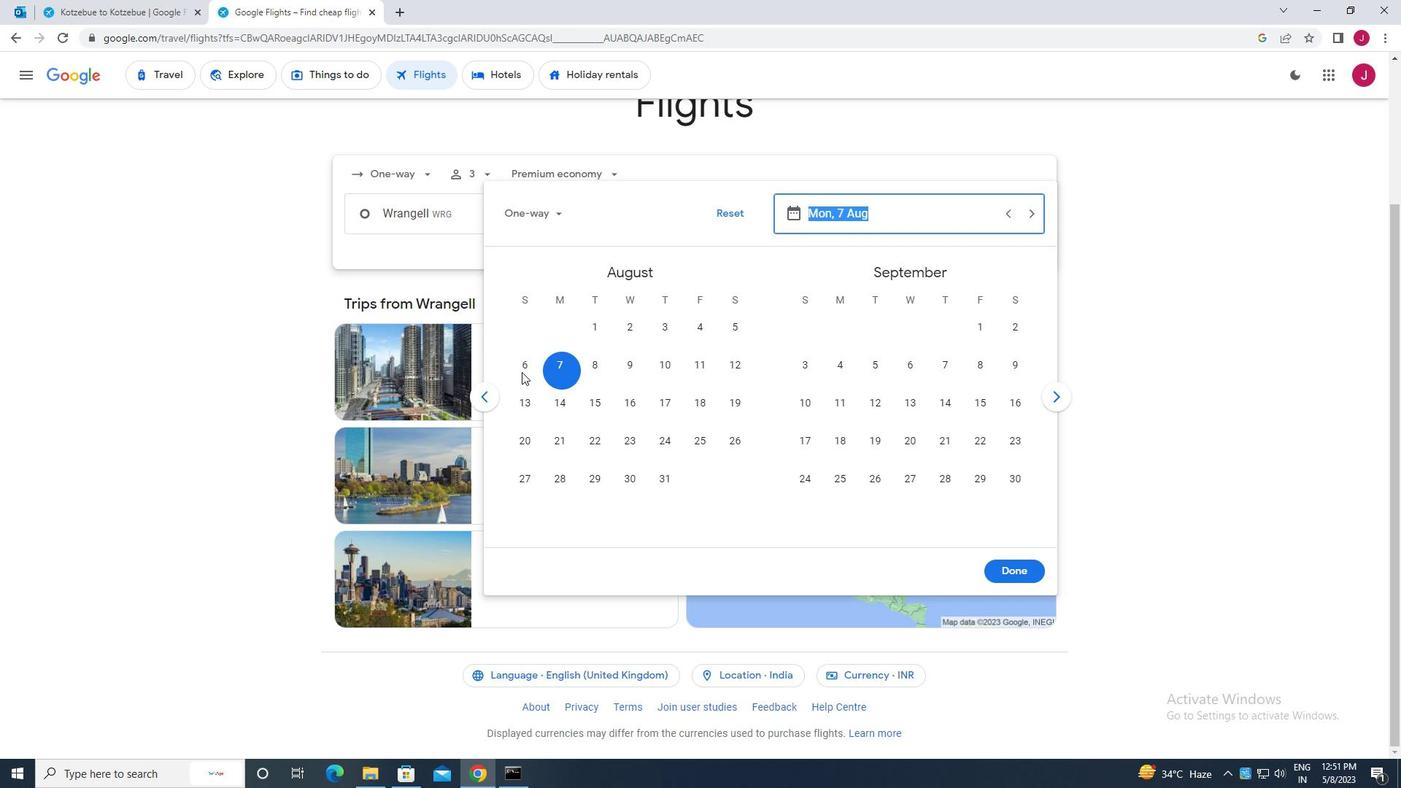 
Action: Mouse pressed left at (526, 369)
Screenshot: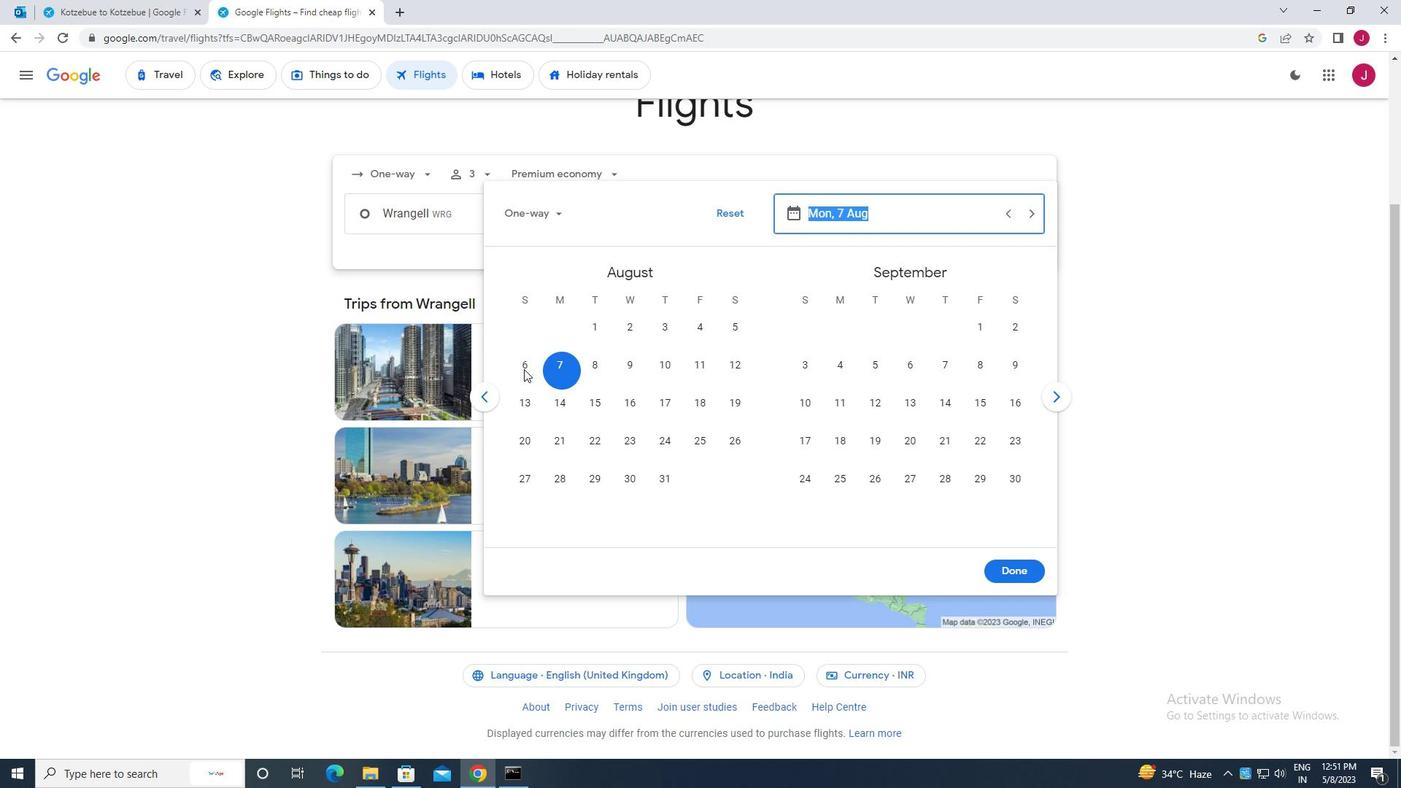 
Action: Mouse moved to (1019, 575)
Screenshot: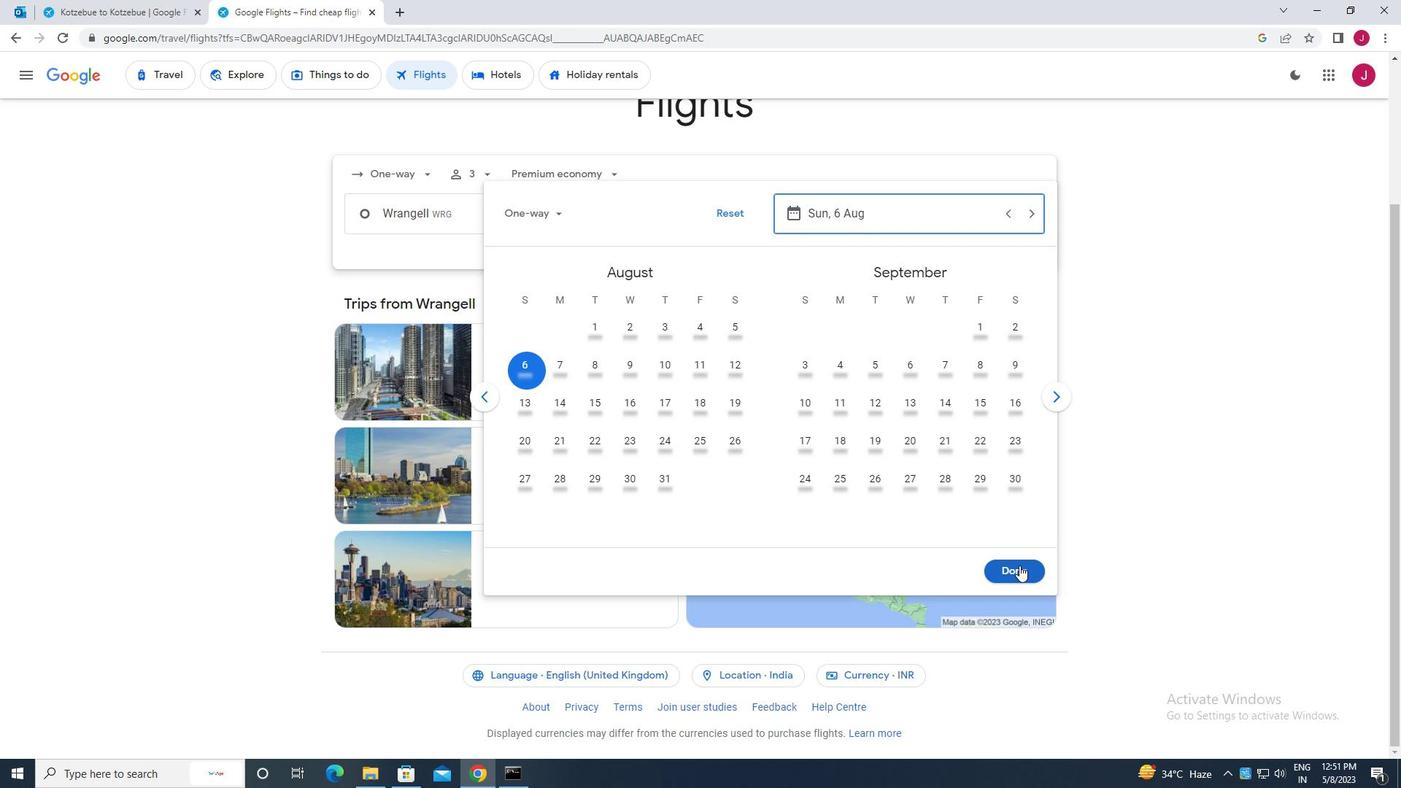 
Action: Mouse pressed left at (1019, 575)
Screenshot: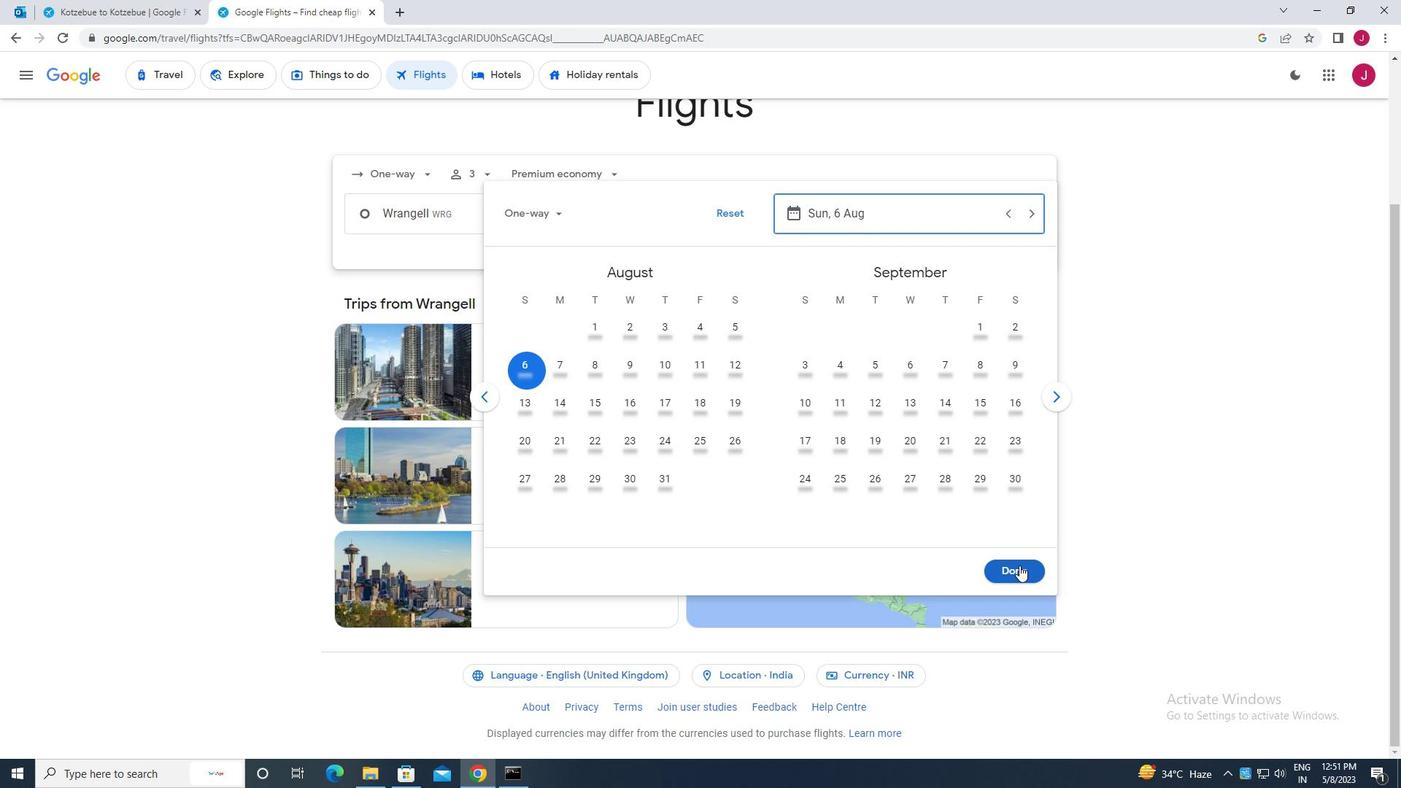 
Action: Mouse moved to (704, 265)
Screenshot: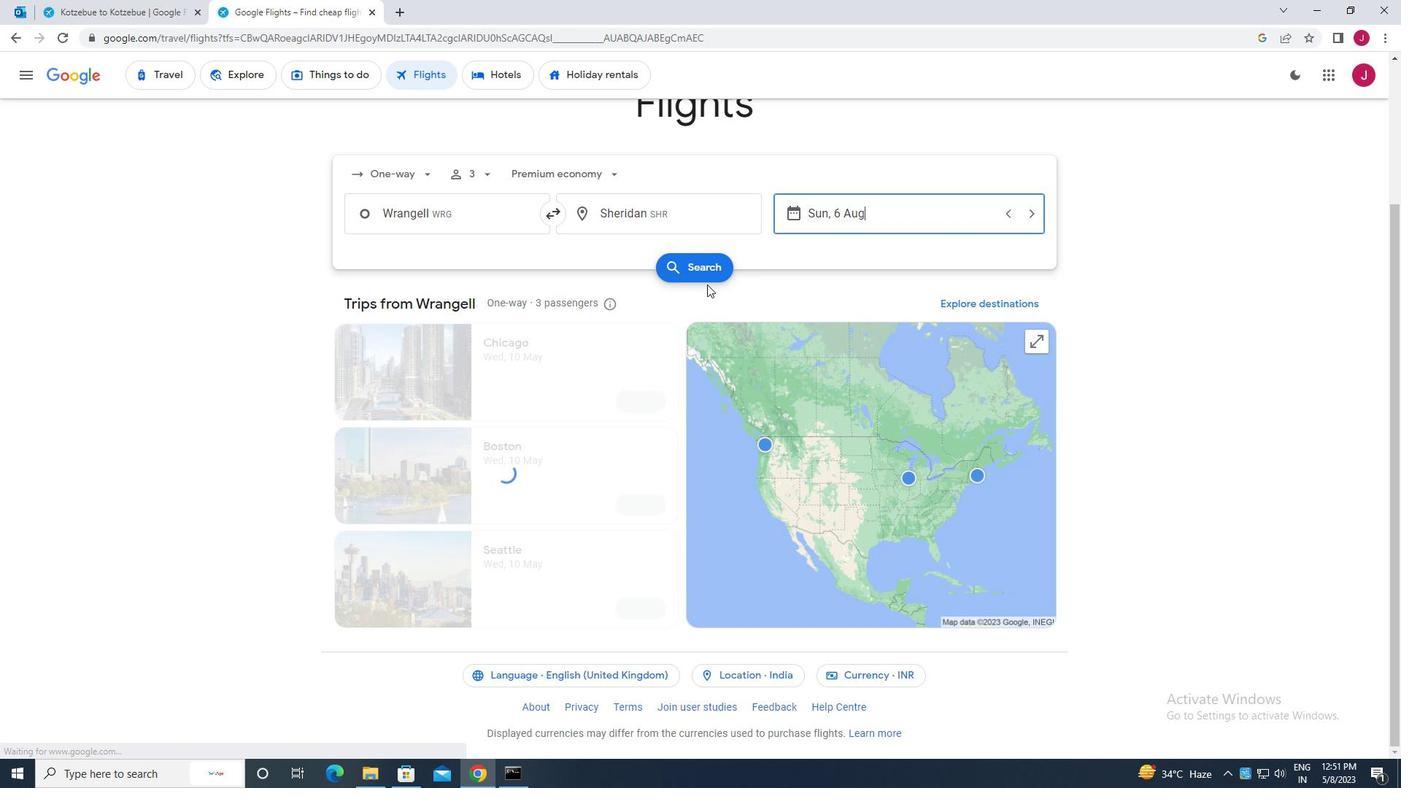 
Action: Mouse pressed left at (704, 265)
Screenshot: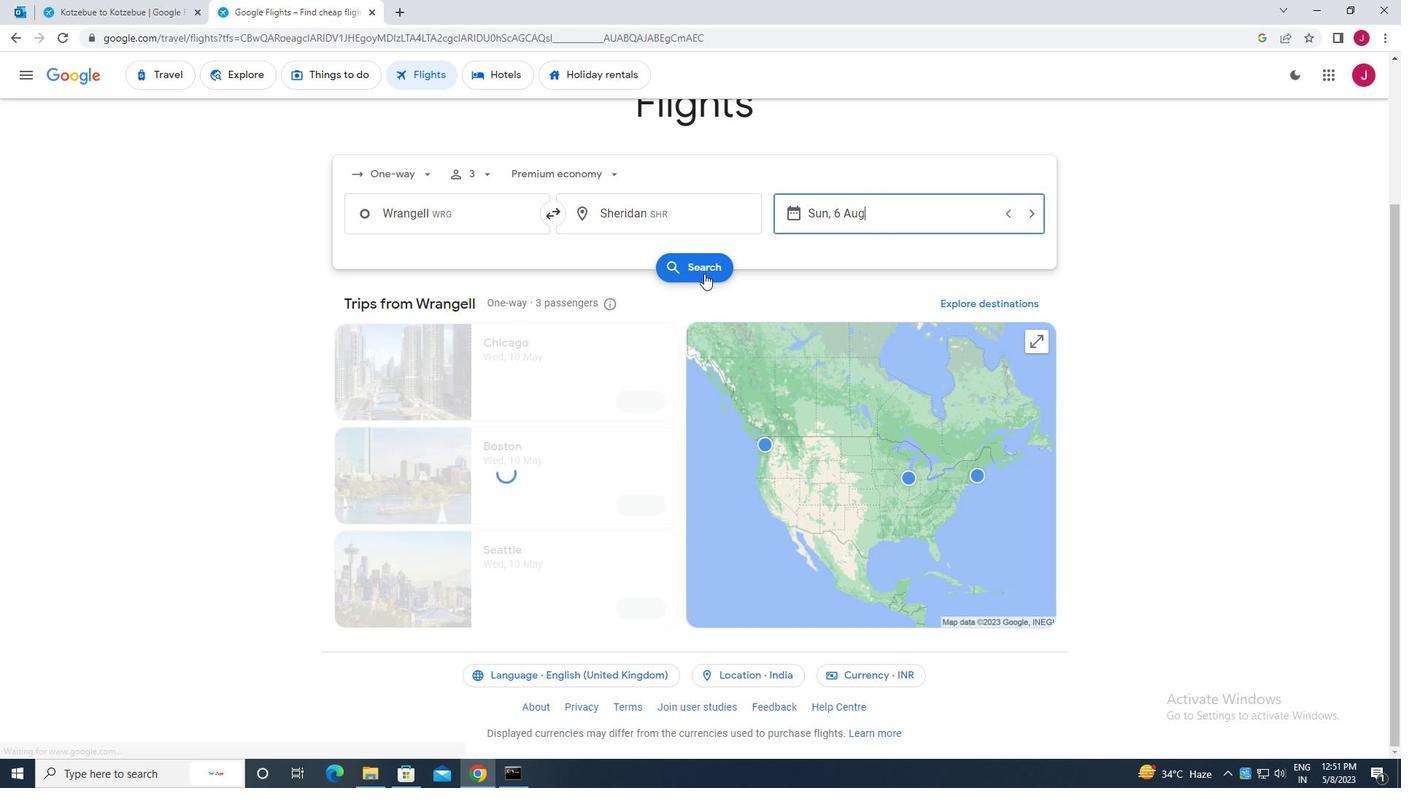 
Action: Mouse moved to (359, 208)
Screenshot: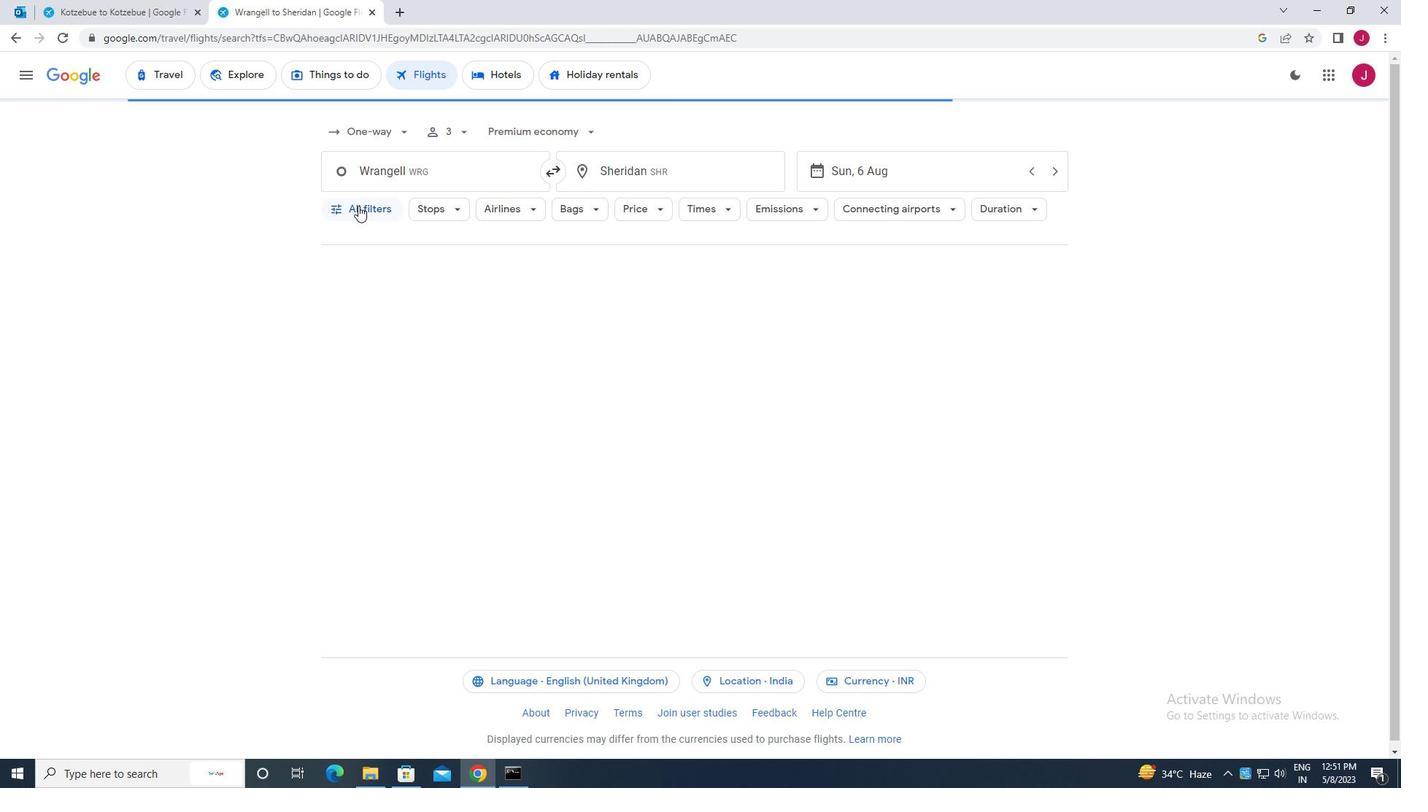 
Action: Mouse pressed left at (359, 208)
Screenshot: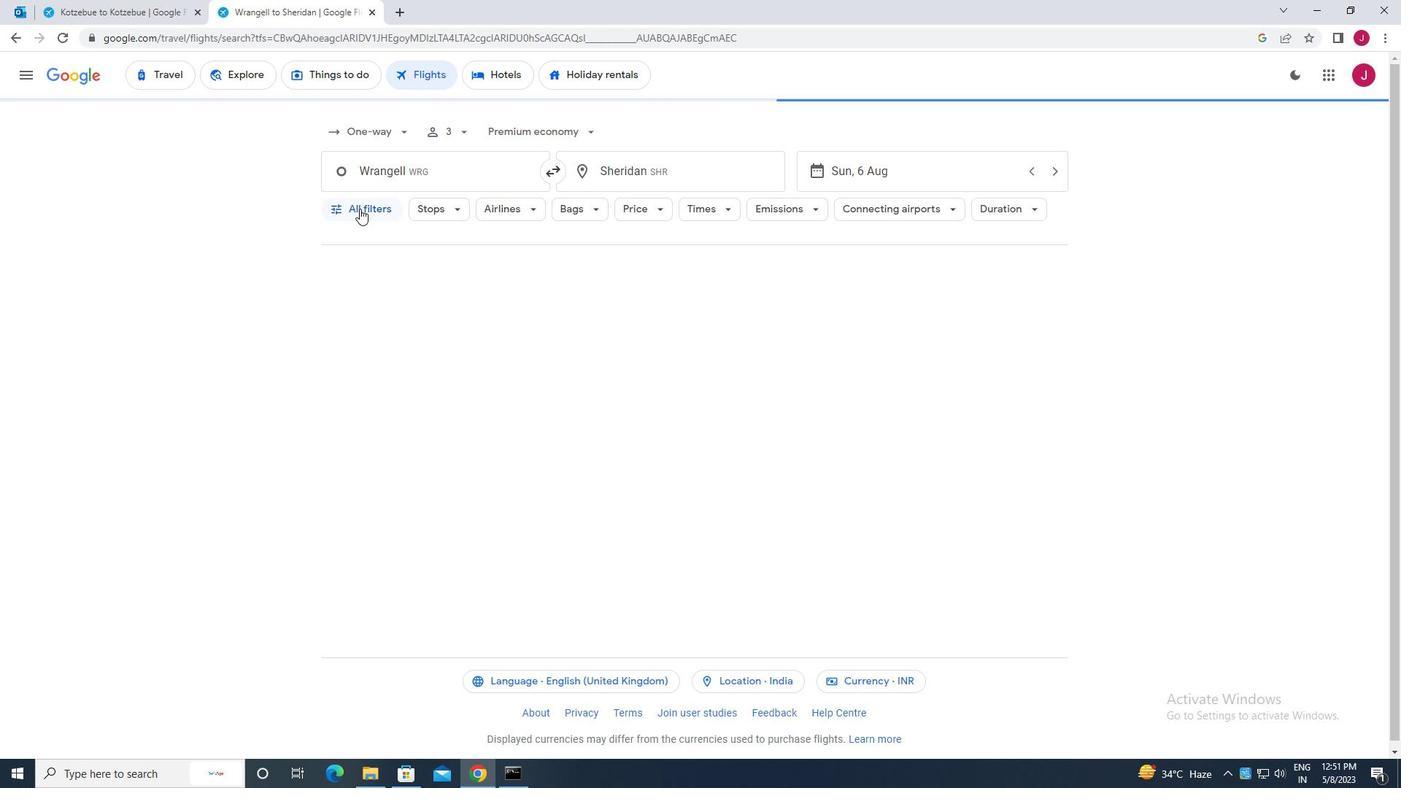 
Action: Mouse moved to (400, 259)
Screenshot: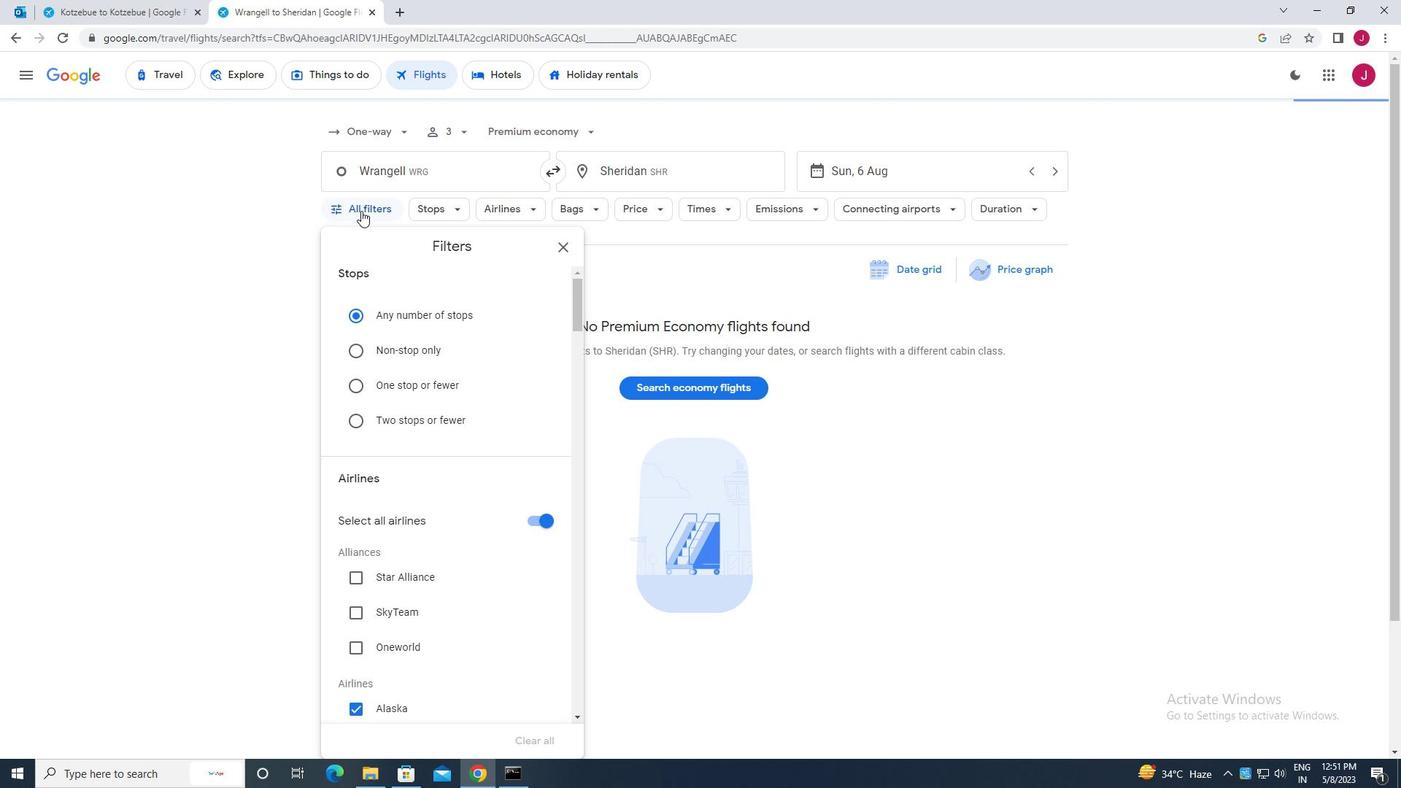 
Action: Mouse scrolled (400, 258) with delta (0, 0)
Screenshot: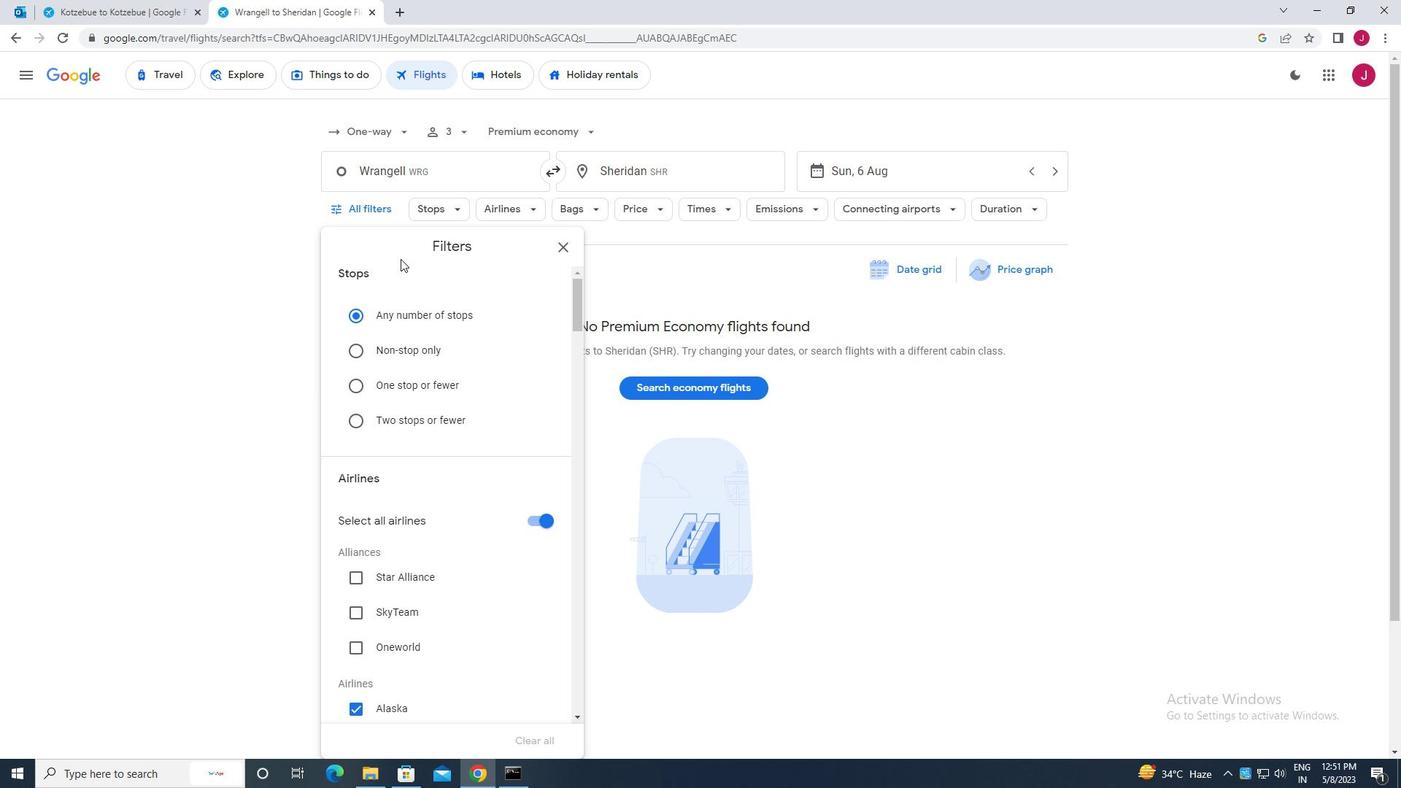 
Action: Mouse scrolled (400, 258) with delta (0, 0)
Screenshot: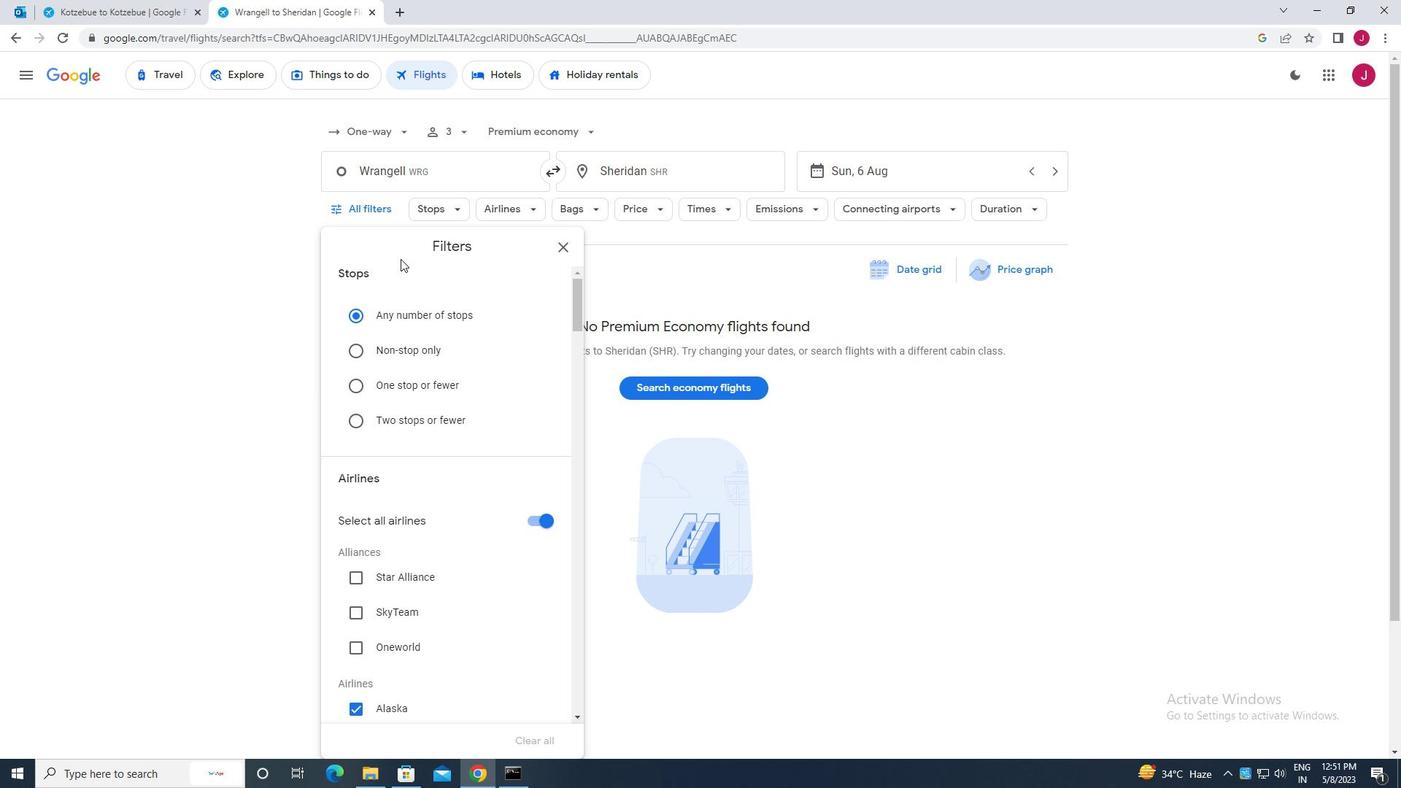 
Action: Mouse scrolled (400, 258) with delta (0, 0)
Screenshot: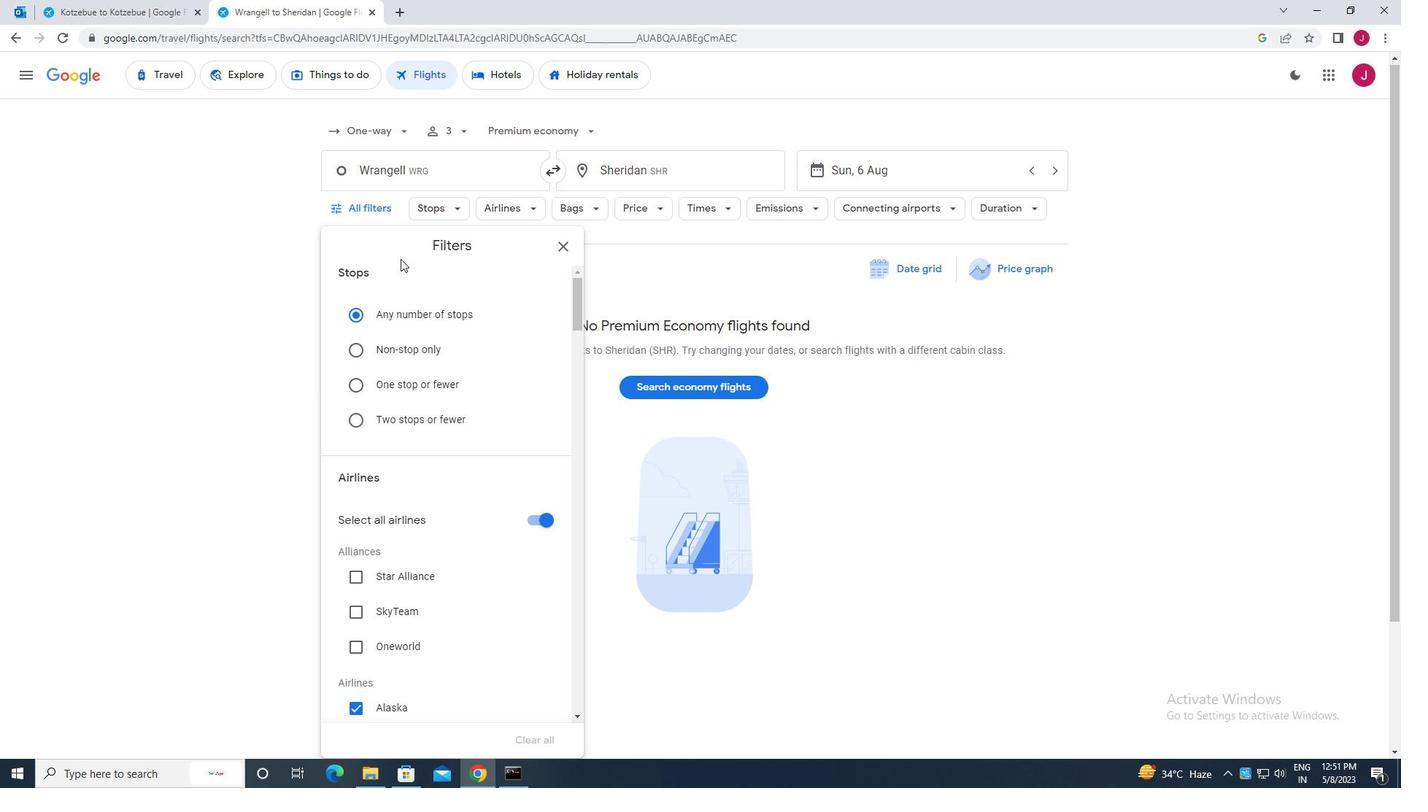 
Action: Mouse moved to (522, 270)
Screenshot: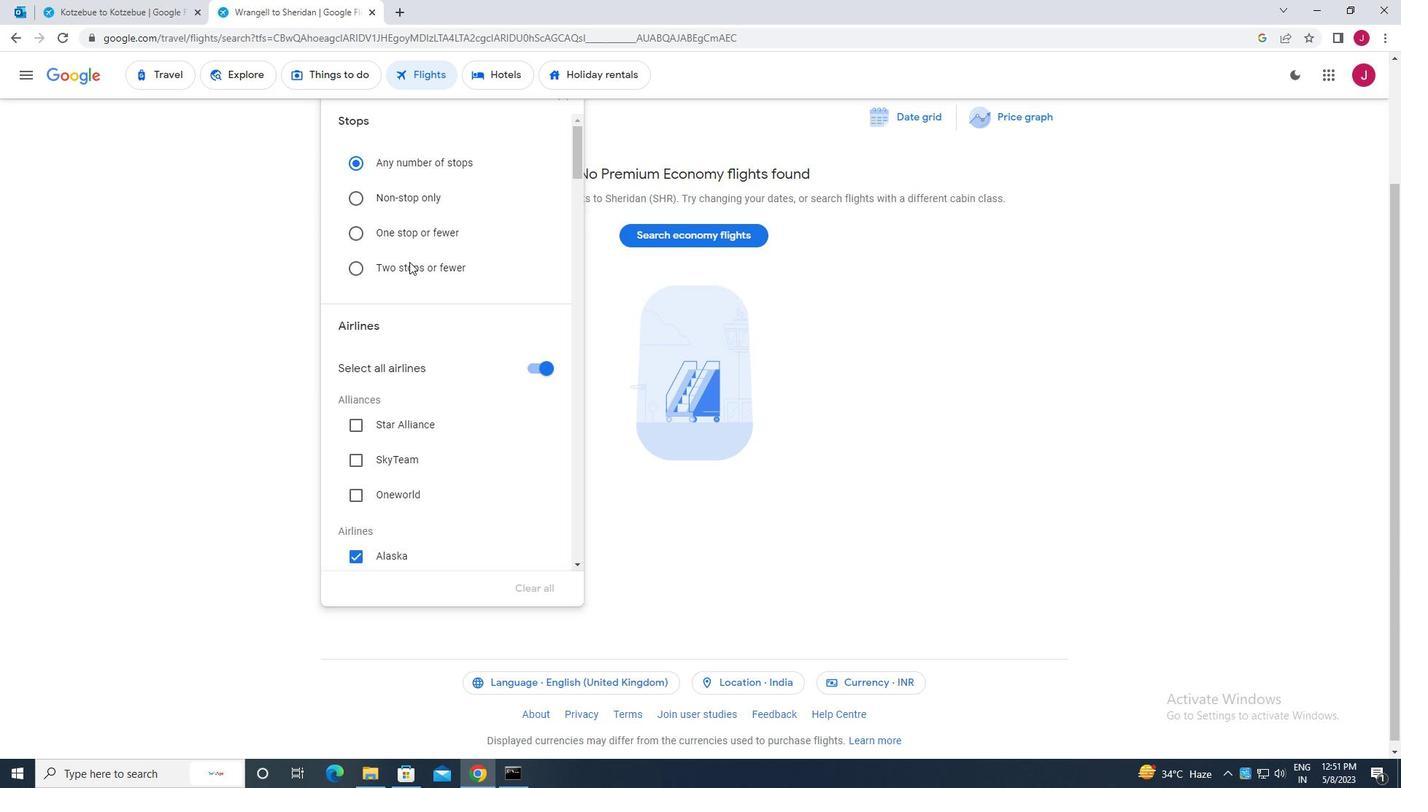 
Action: Mouse scrolled (522, 270) with delta (0, 0)
Screenshot: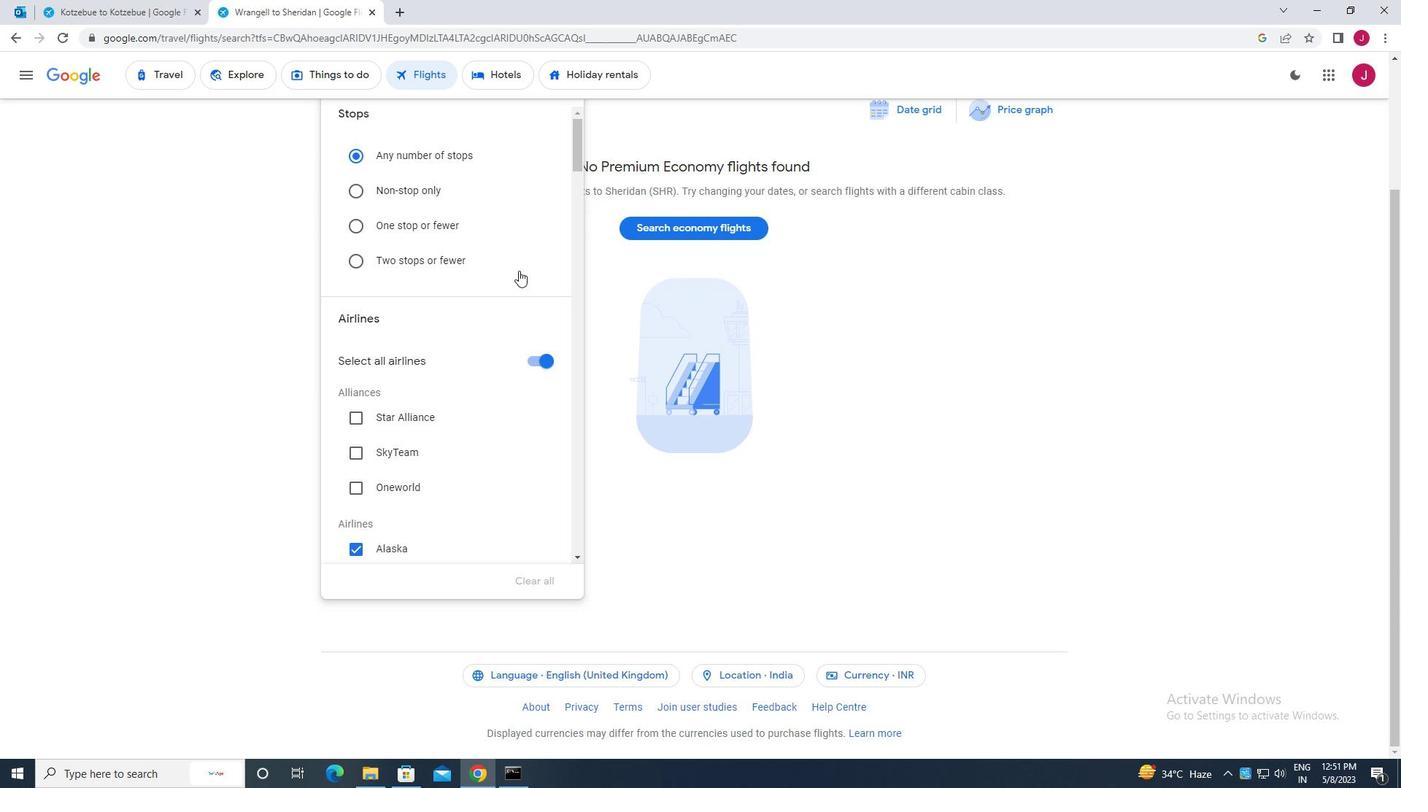 
Action: Mouse scrolled (522, 270) with delta (0, 0)
Screenshot: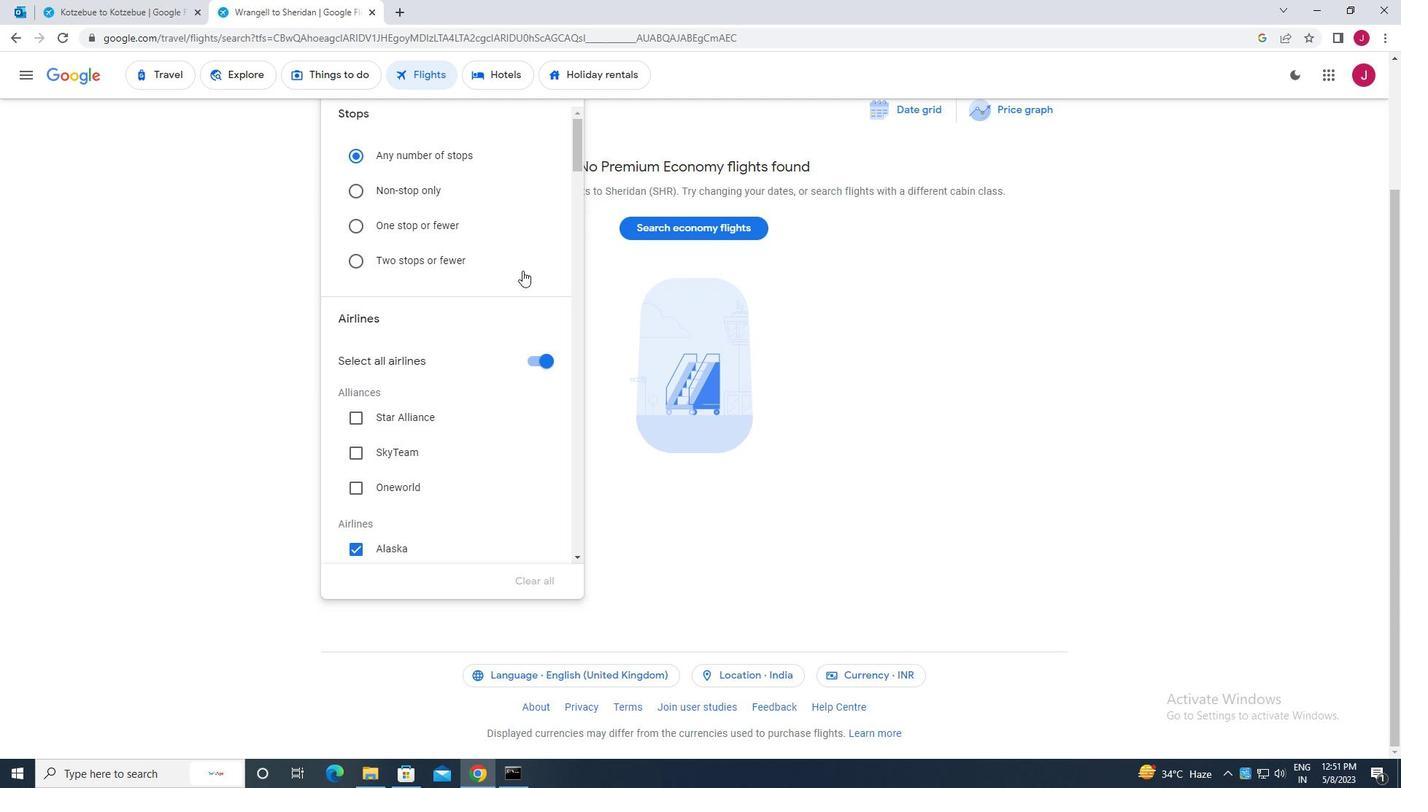 
Action: Mouse moved to (534, 213)
Screenshot: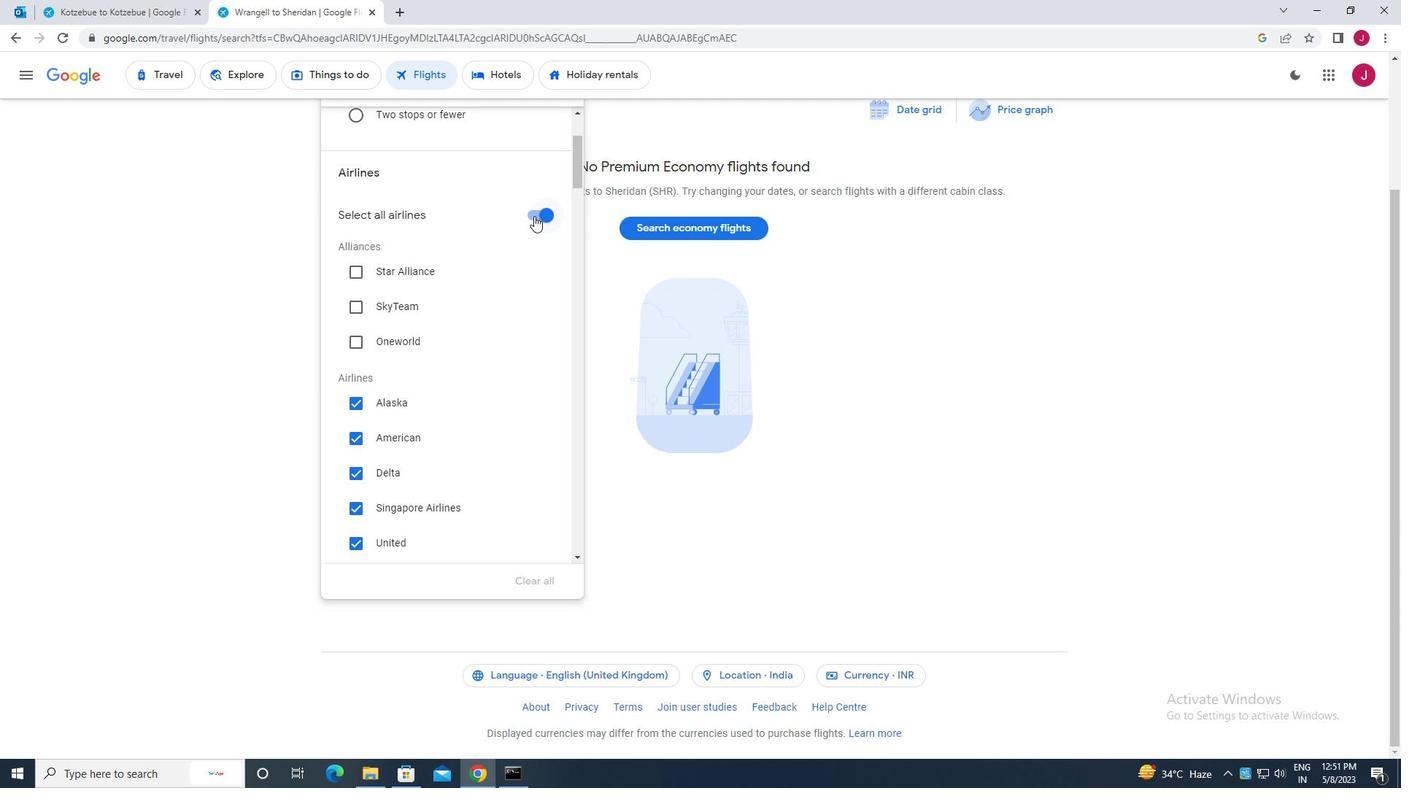 
Action: Mouse pressed left at (534, 213)
Screenshot: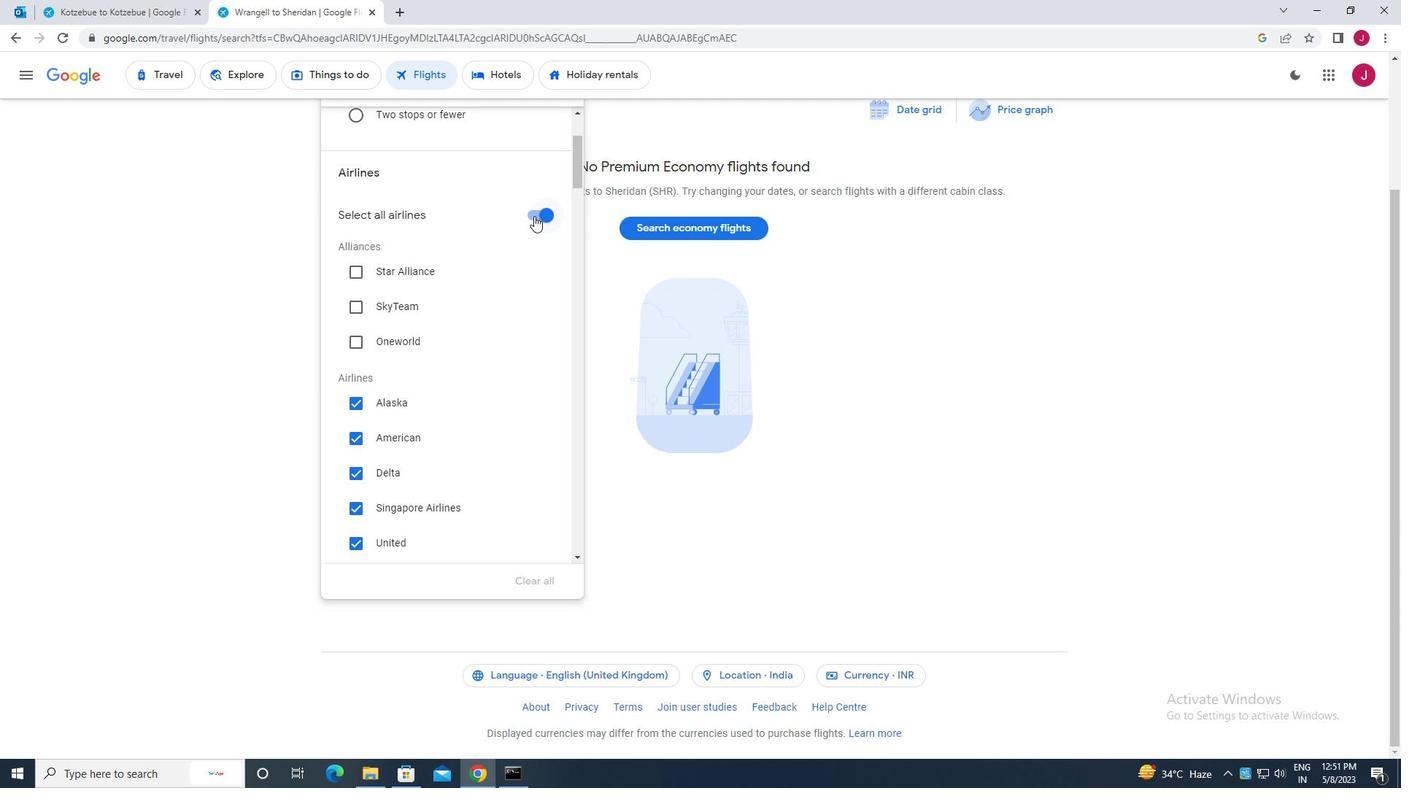
Action: Mouse moved to (440, 252)
Screenshot: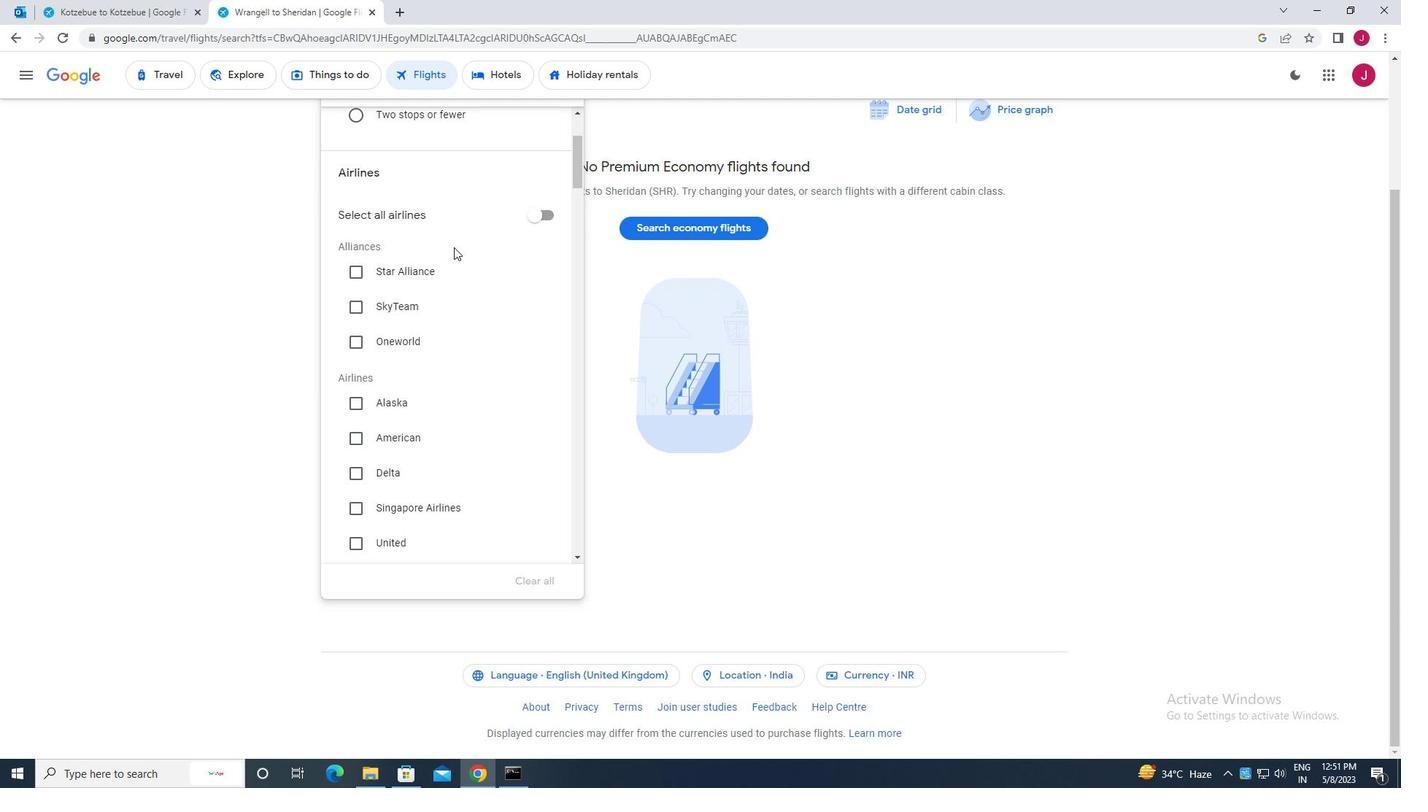 
Action: Mouse scrolled (440, 251) with delta (0, 0)
Screenshot: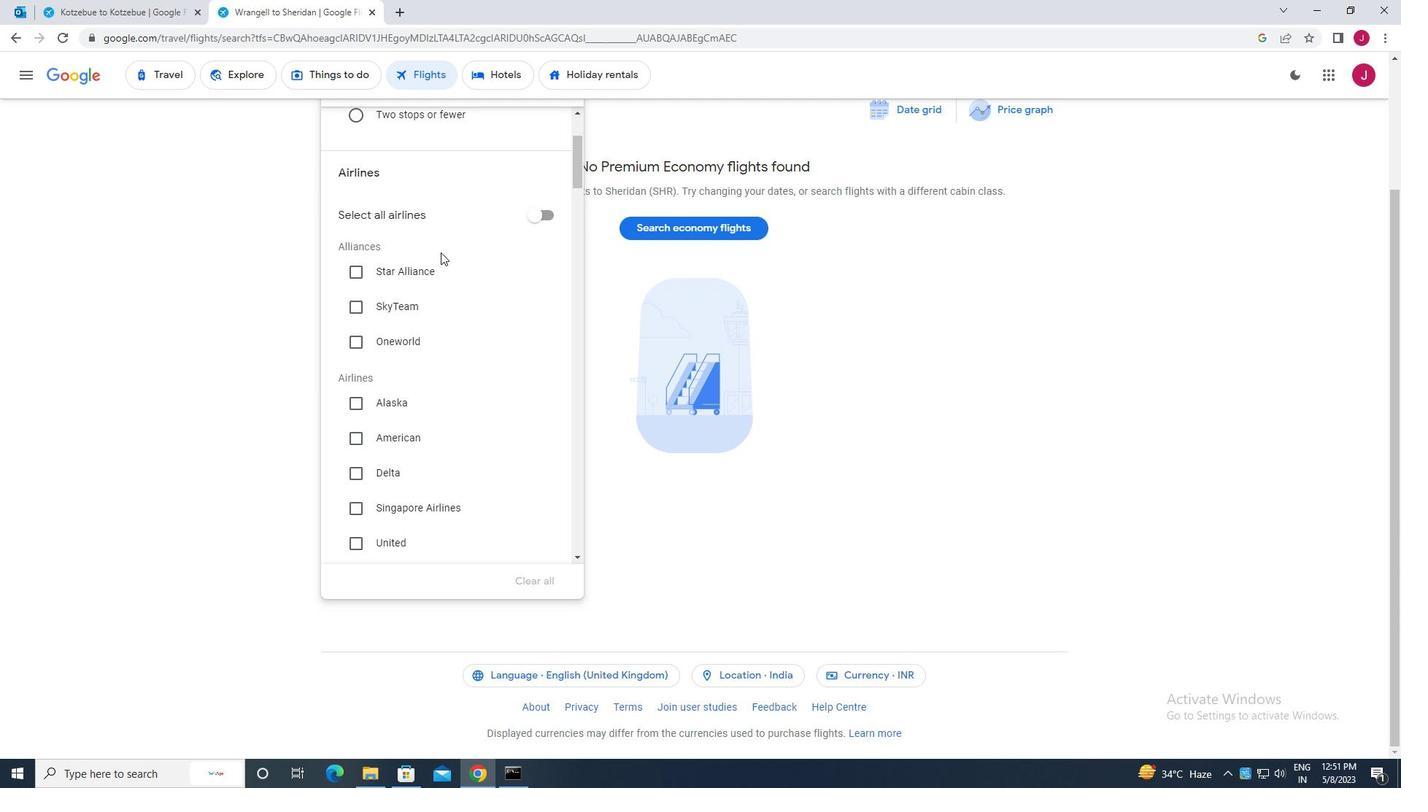 
Action: Mouse scrolled (440, 251) with delta (0, 0)
Screenshot: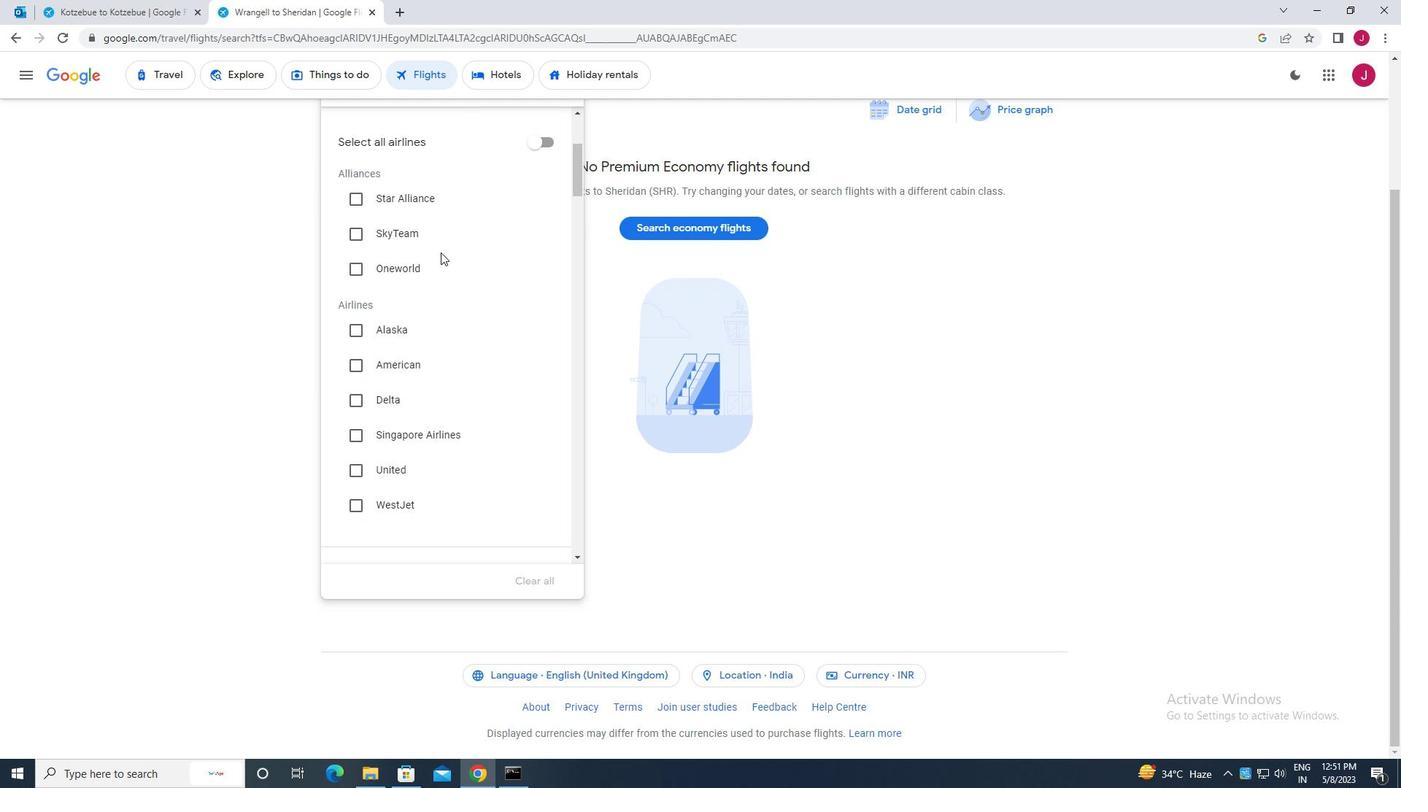 
Action: Mouse moved to (397, 286)
Screenshot: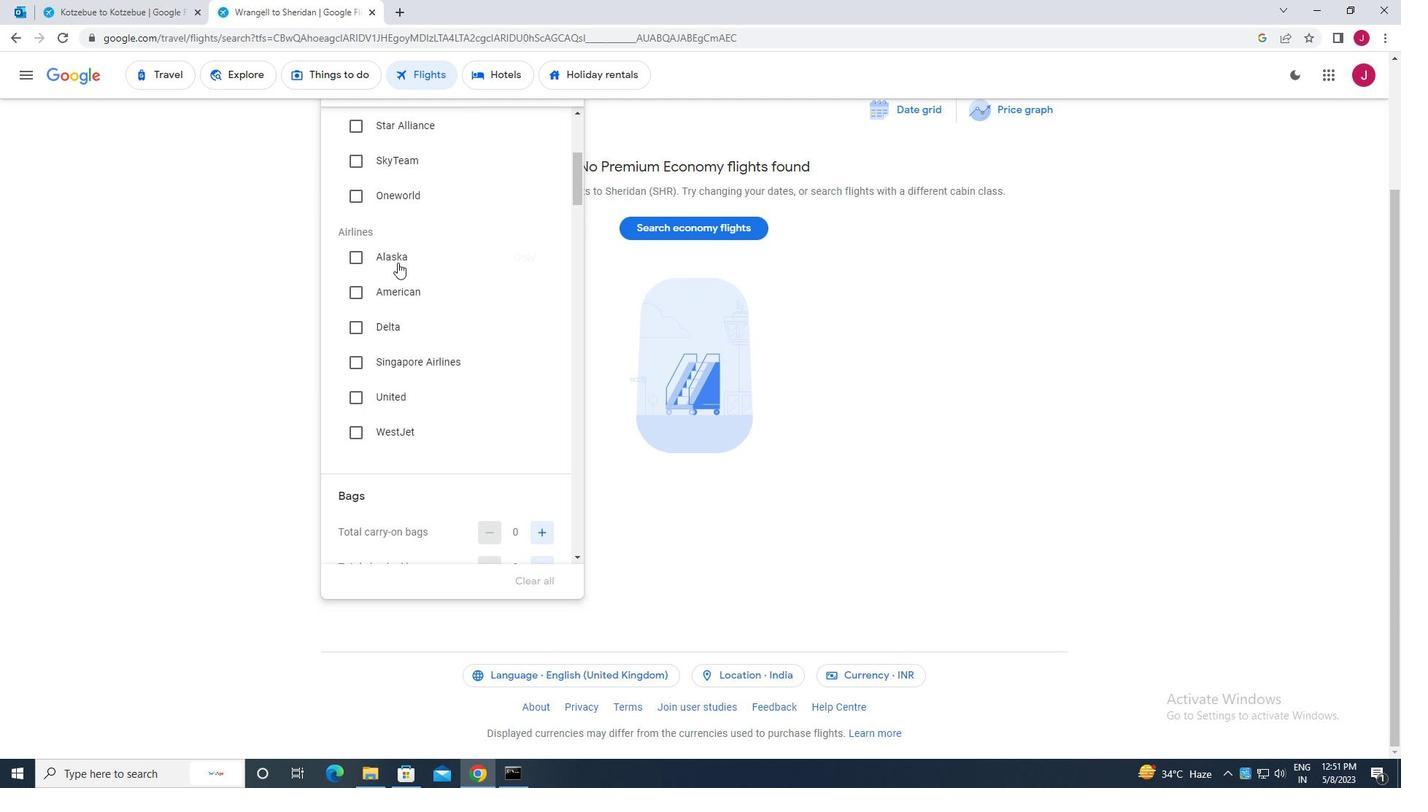 
Action: Mouse scrolled (397, 286) with delta (0, 0)
Screenshot: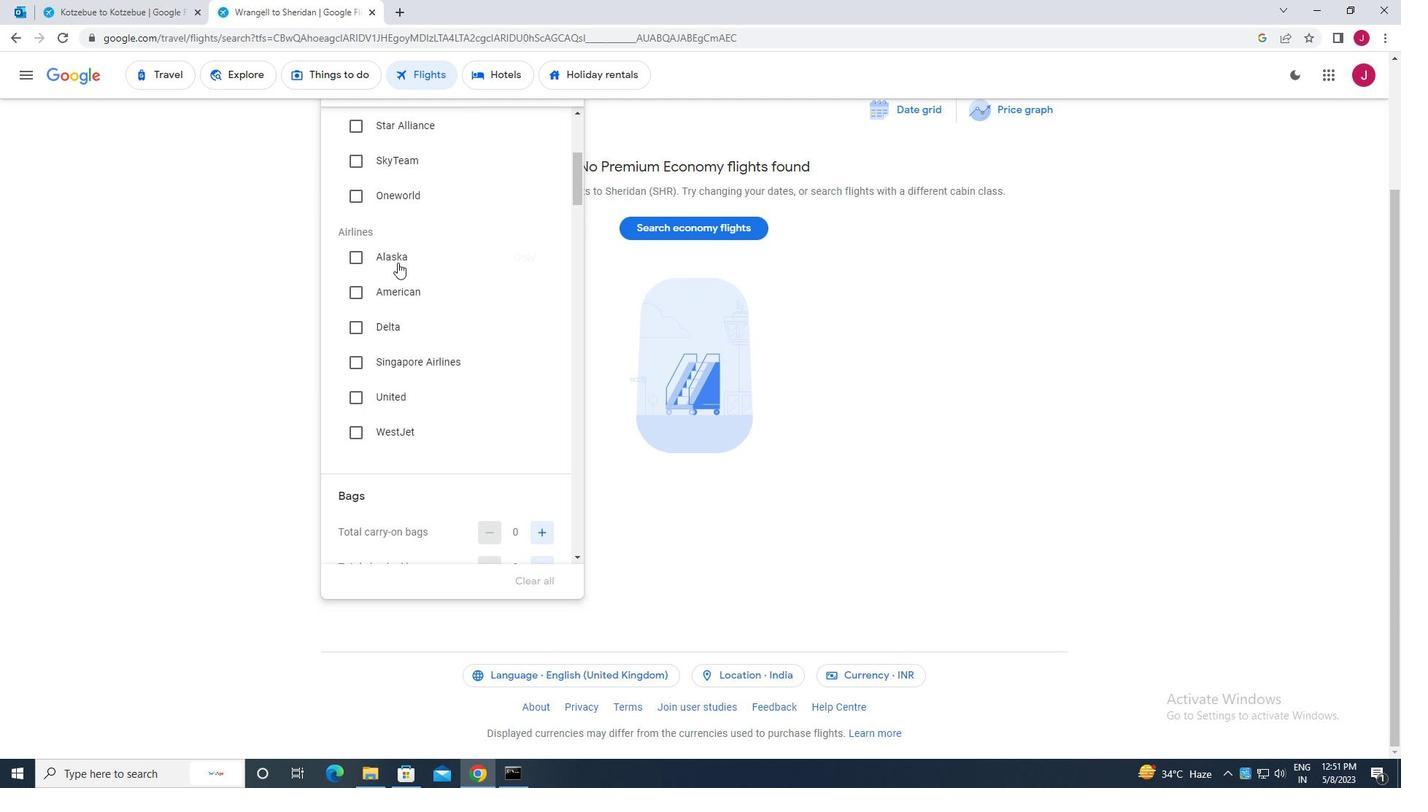 
Action: Mouse moved to (397, 289)
Screenshot: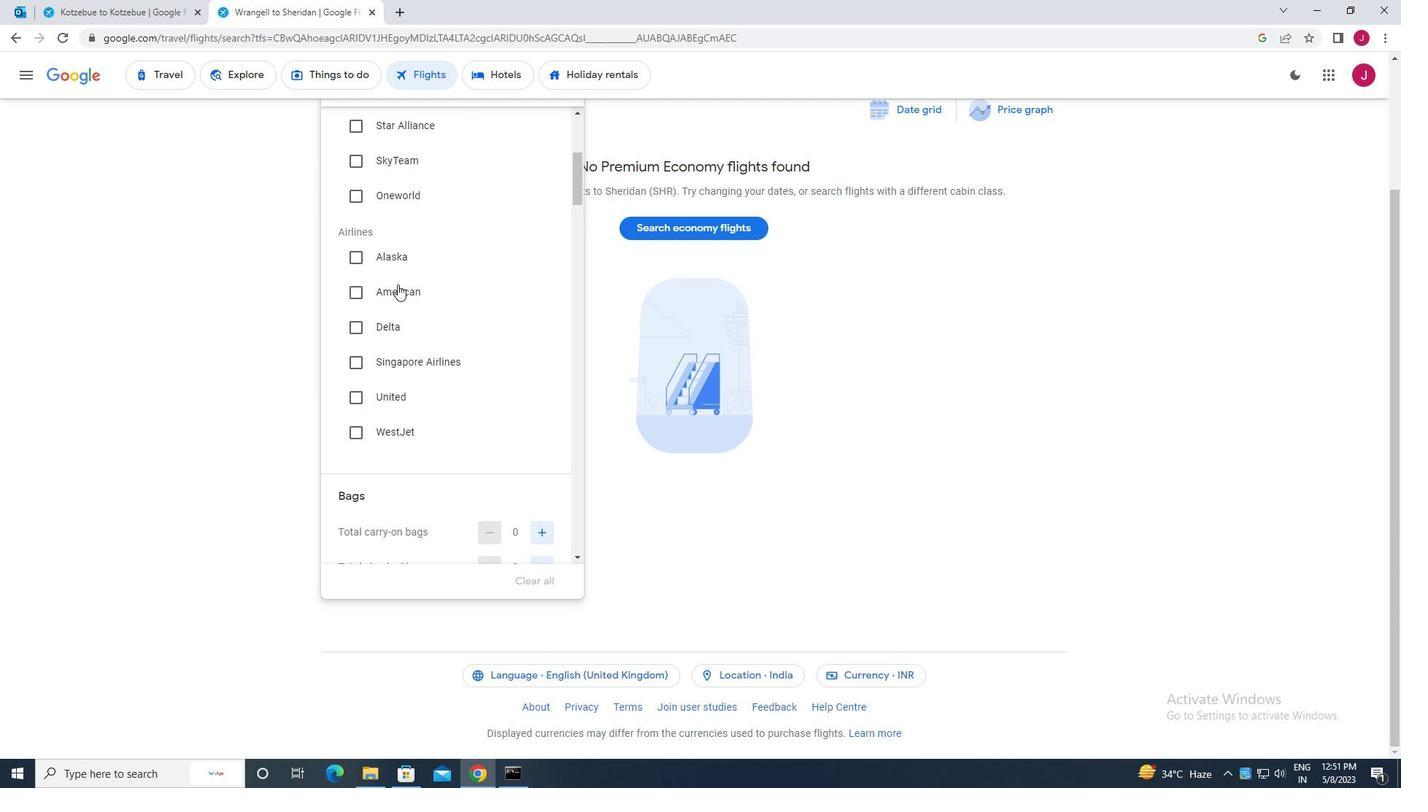 
Action: Mouse scrolled (397, 289) with delta (0, 0)
Screenshot: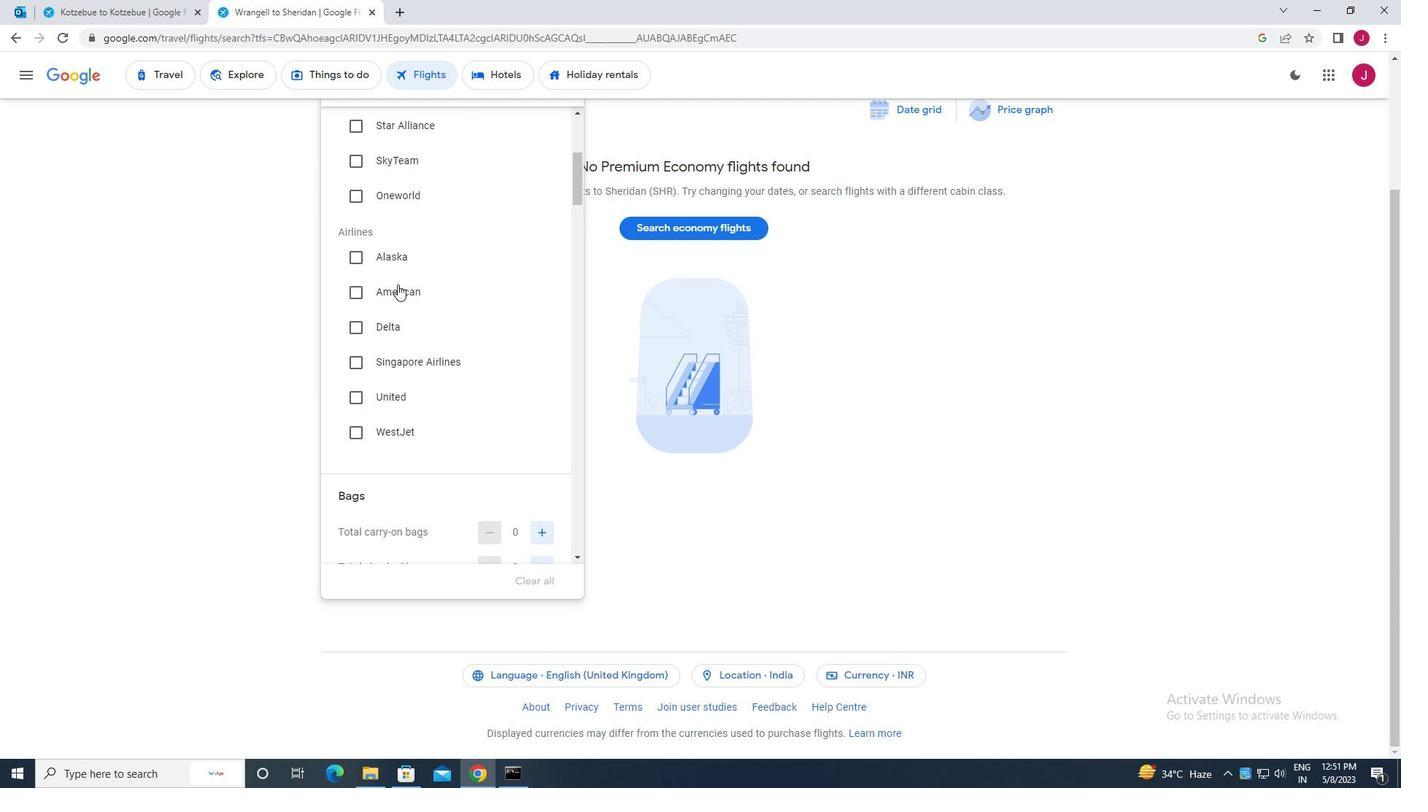 
Action: Mouse moved to (397, 290)
Screenshot: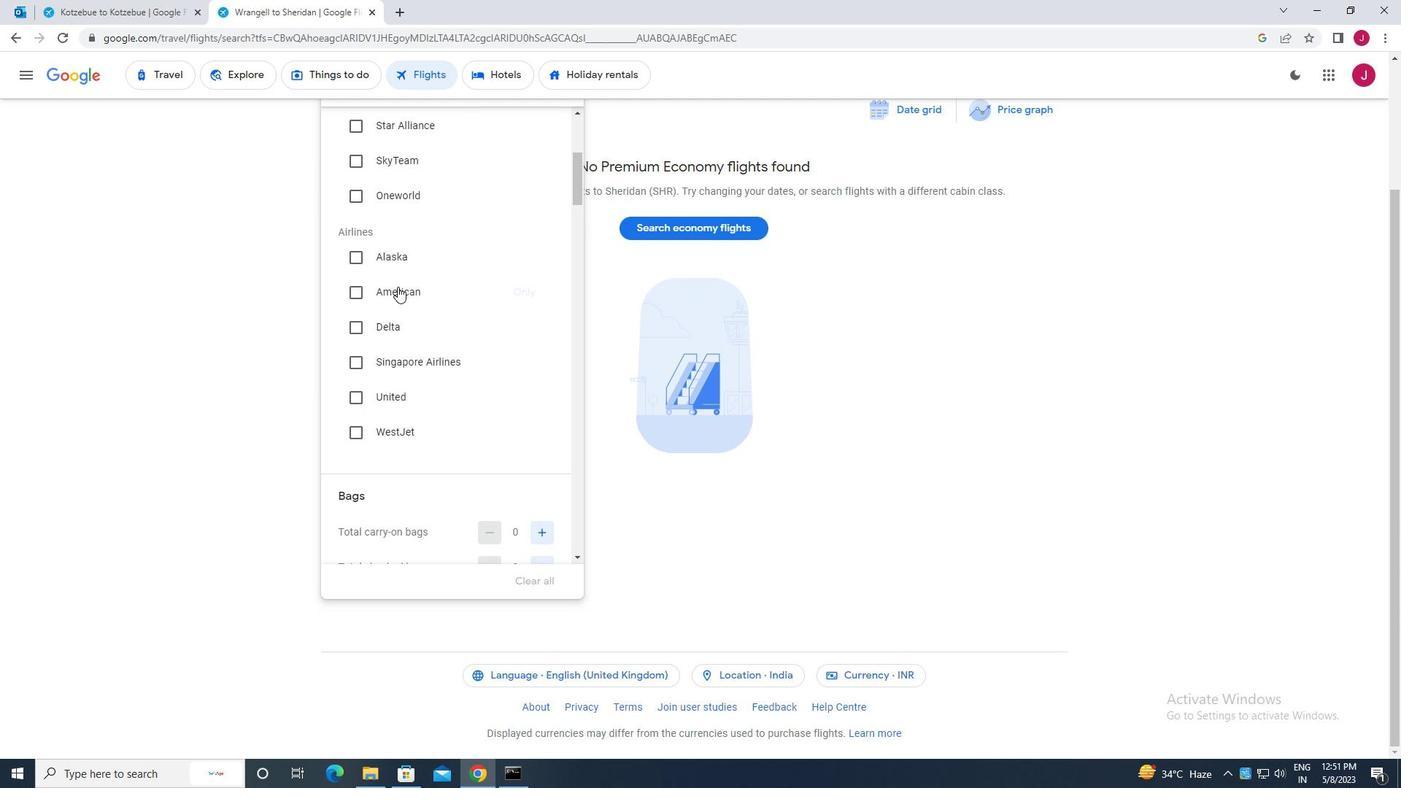 
Action: Mouse scrolled (397, 289) with delta (0, 0)
Screenshot: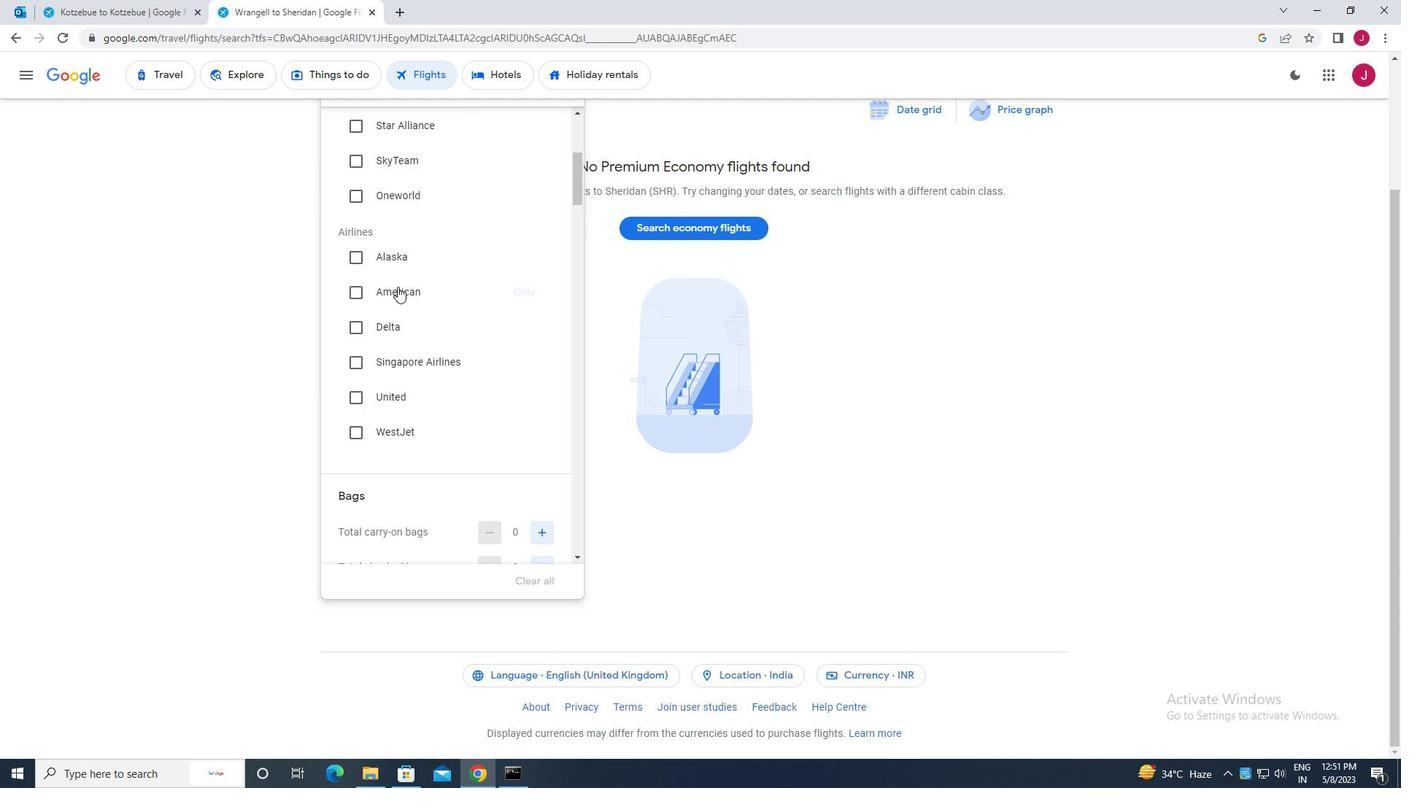 
Action: Mouse scrolled (397, 289) with delta (0, 0)
Screenshot: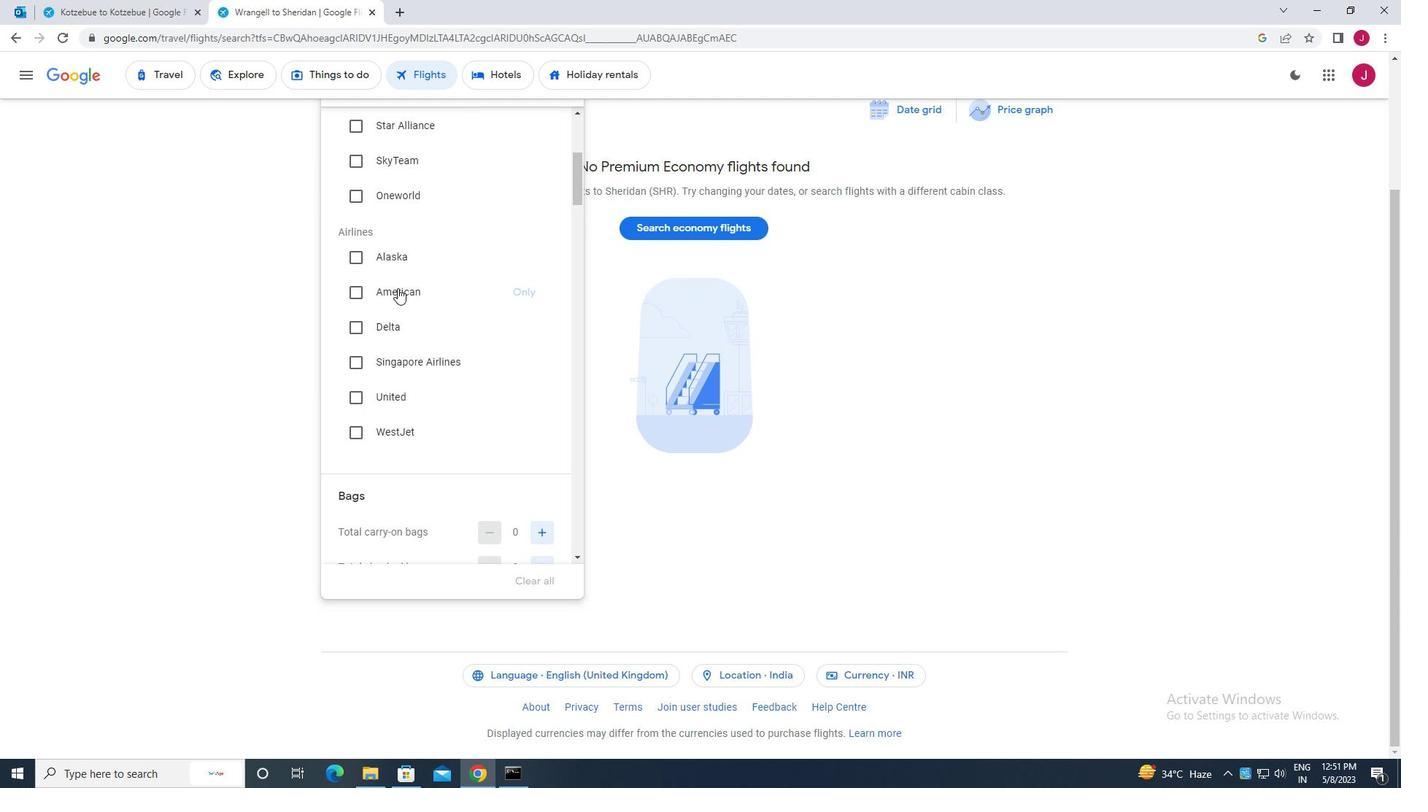 
Action: Mouse scrolled (397, 289) with delta (0, 0)
Screenshot: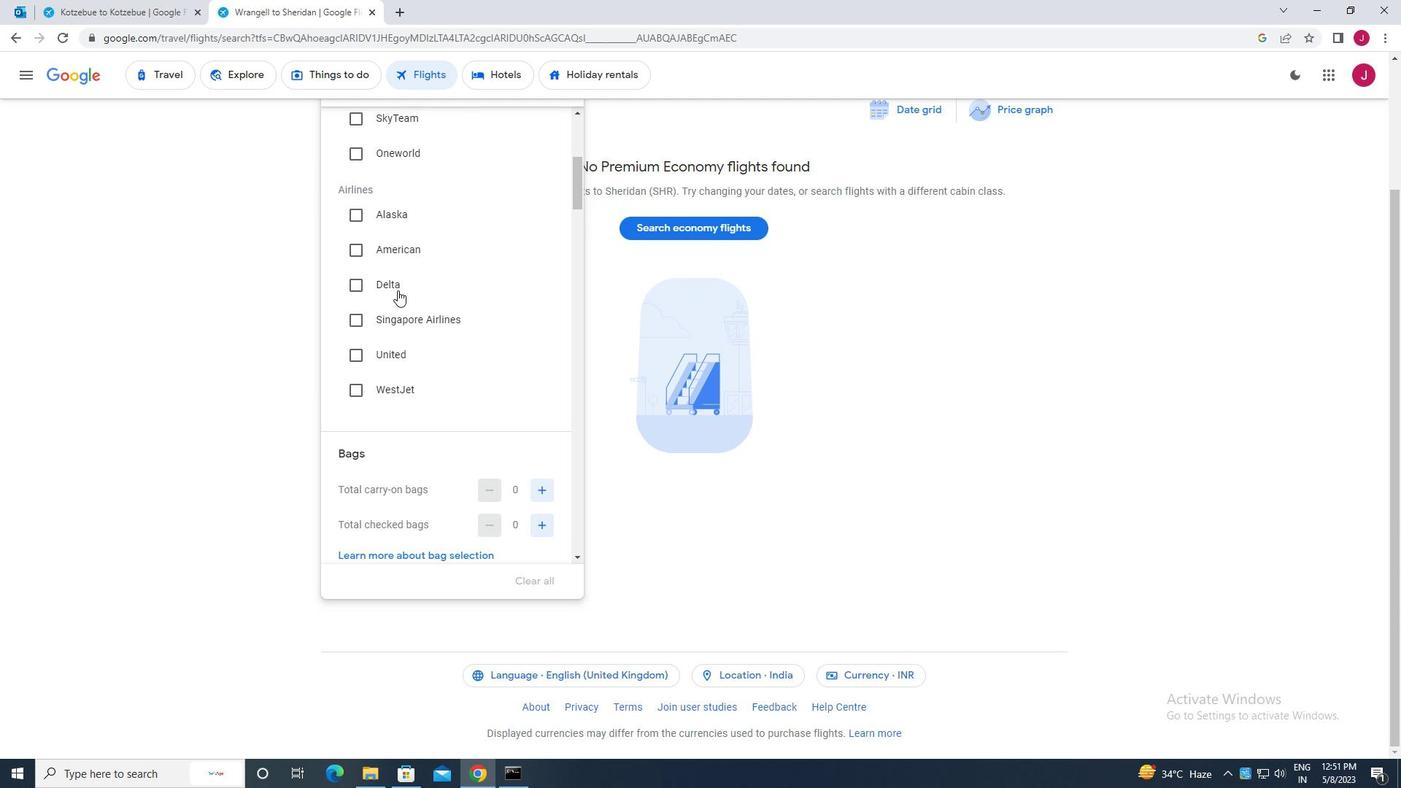 
Action: Mouse moved to (543, 197)
Screenshot: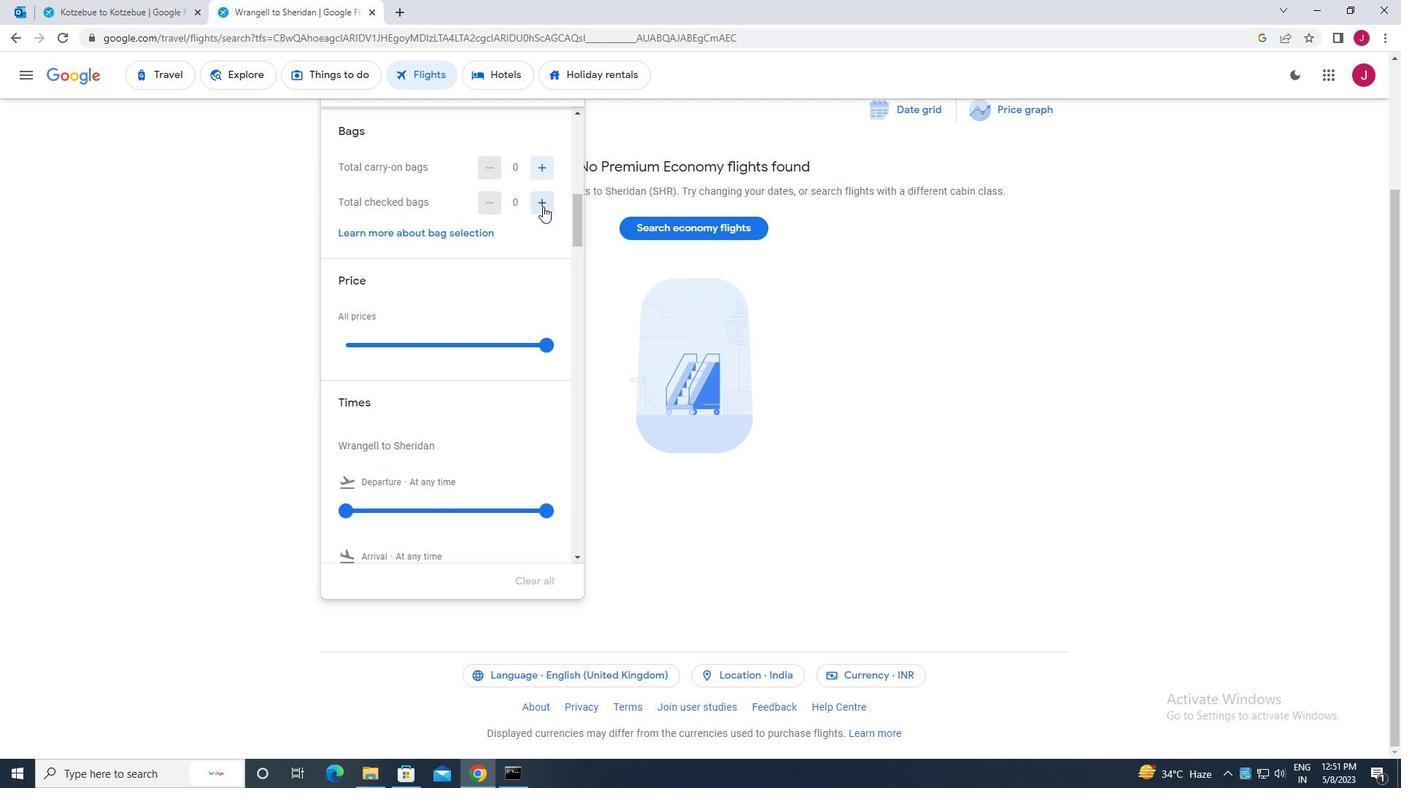
Action: Mouse pressed left at (543, 197)
Screenshot: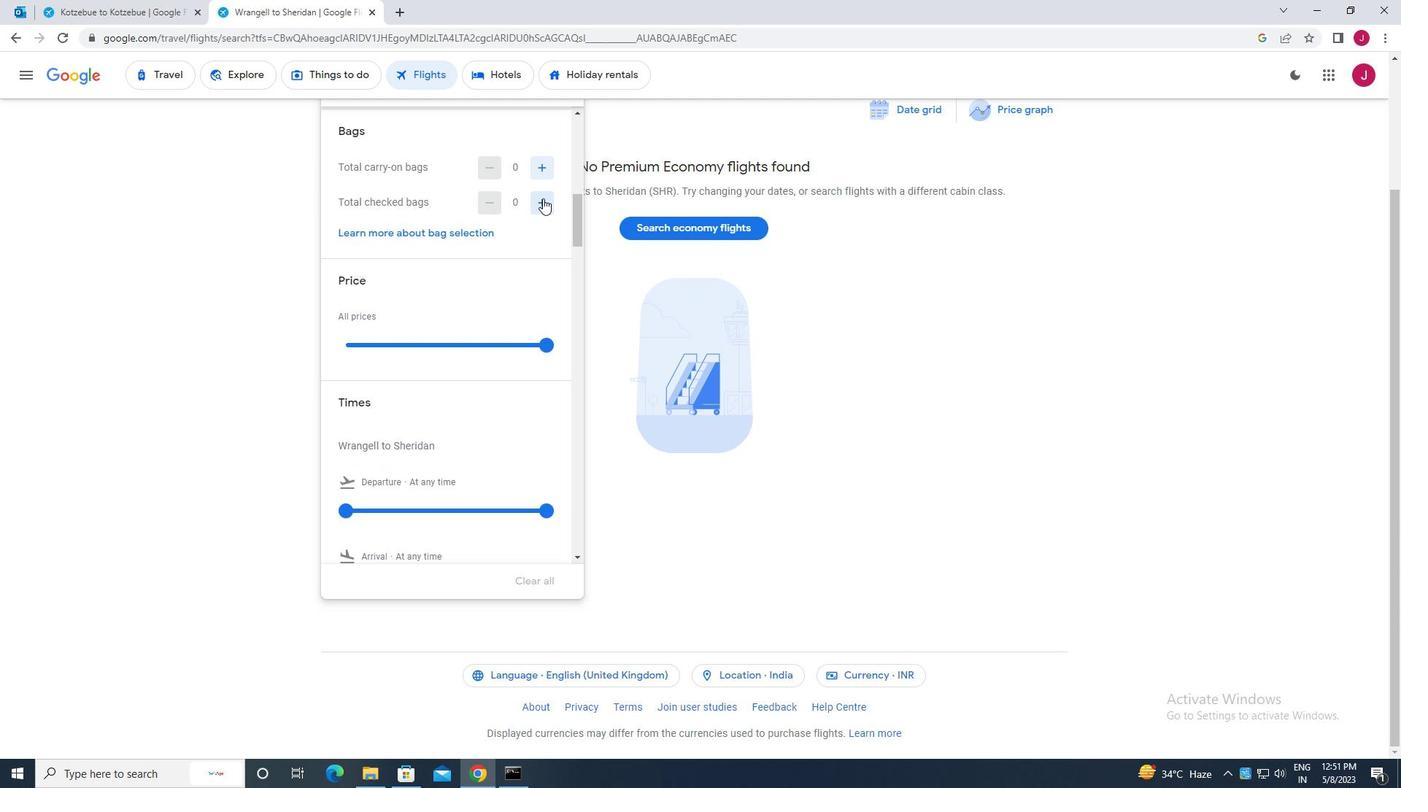 
Action: Mouse moved to (544, 346)
Screenshot: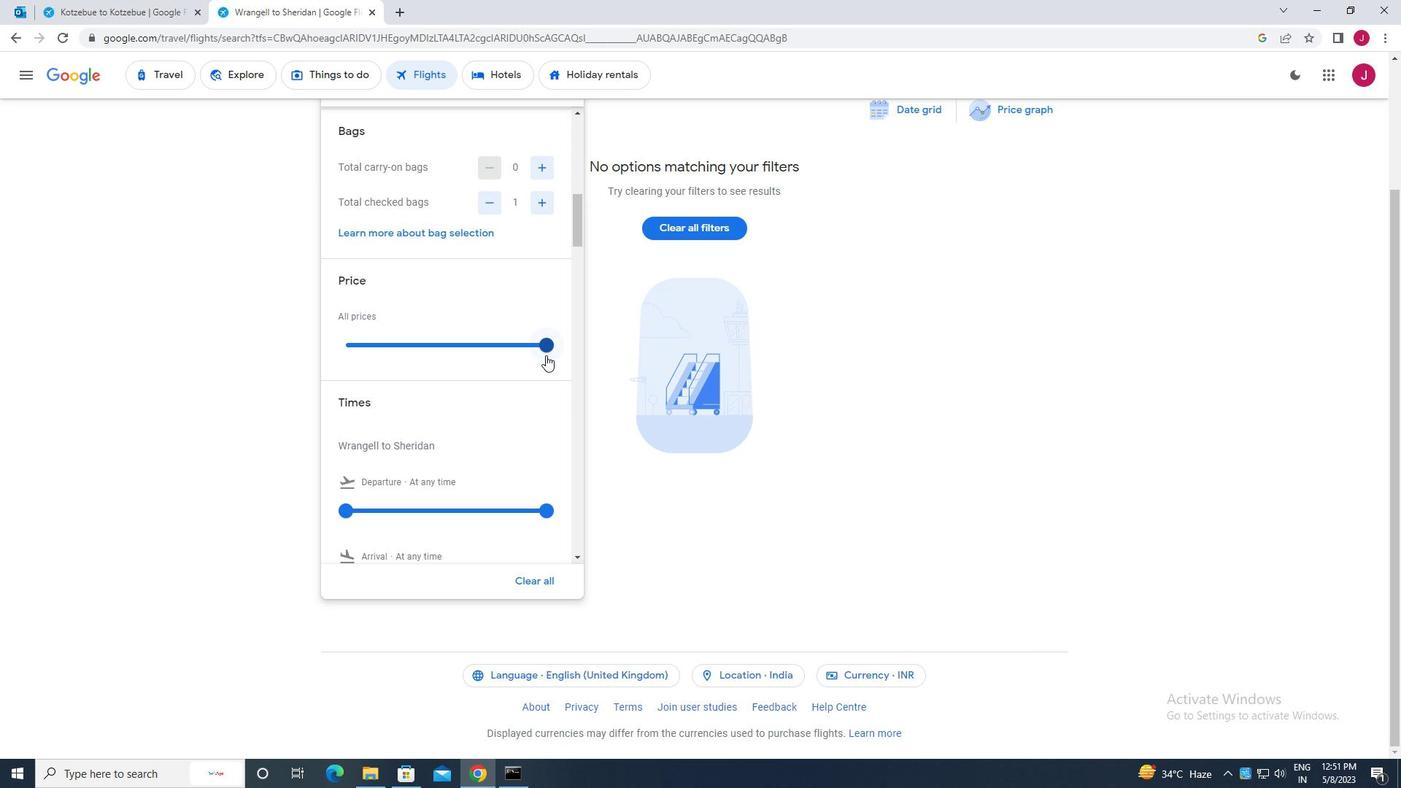 
Action: Mouse pressed left at (544, 346)
Screenshot: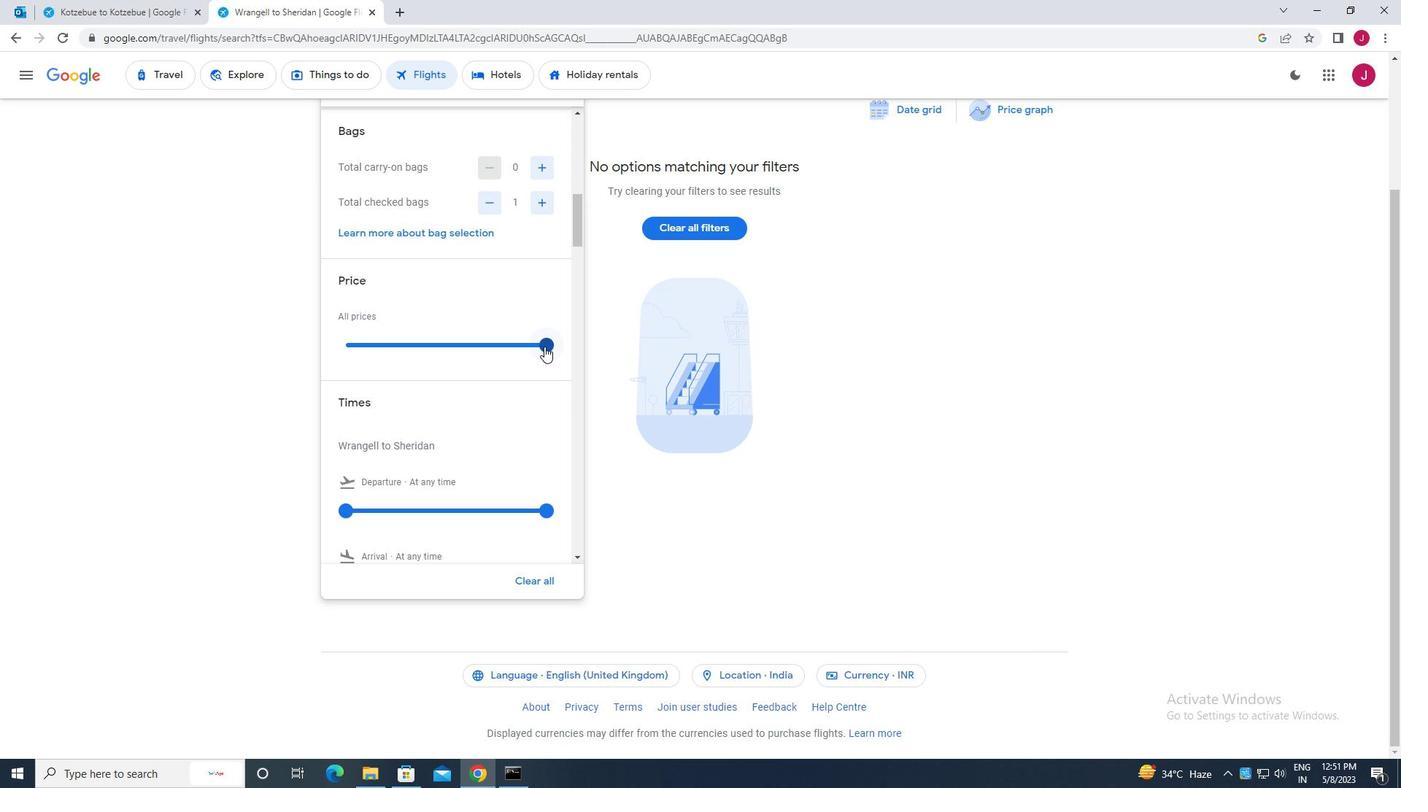 
Action: Mouse moved to (348, 346)
Screenshot: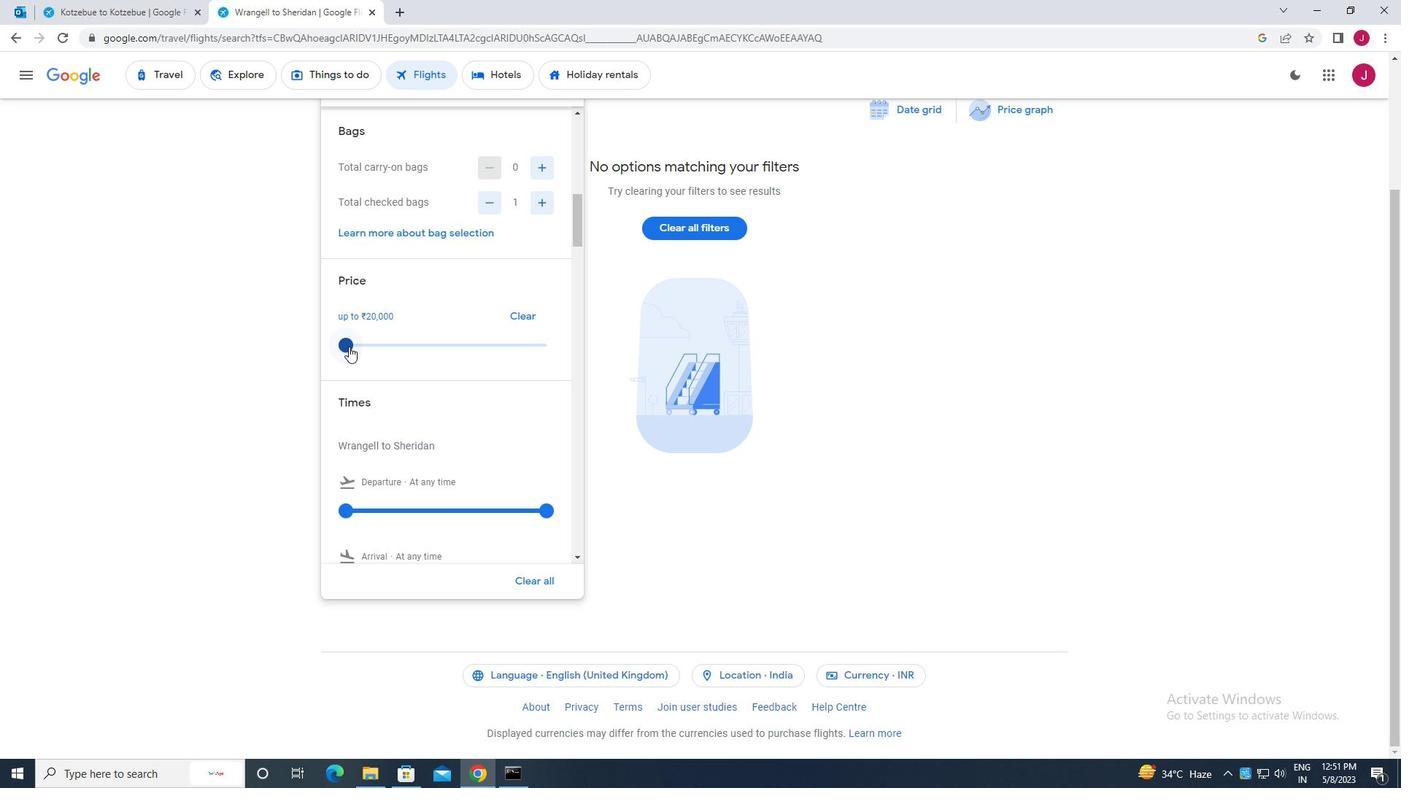 
Action: Mouse pressed left at (348, 346)
Screenshot: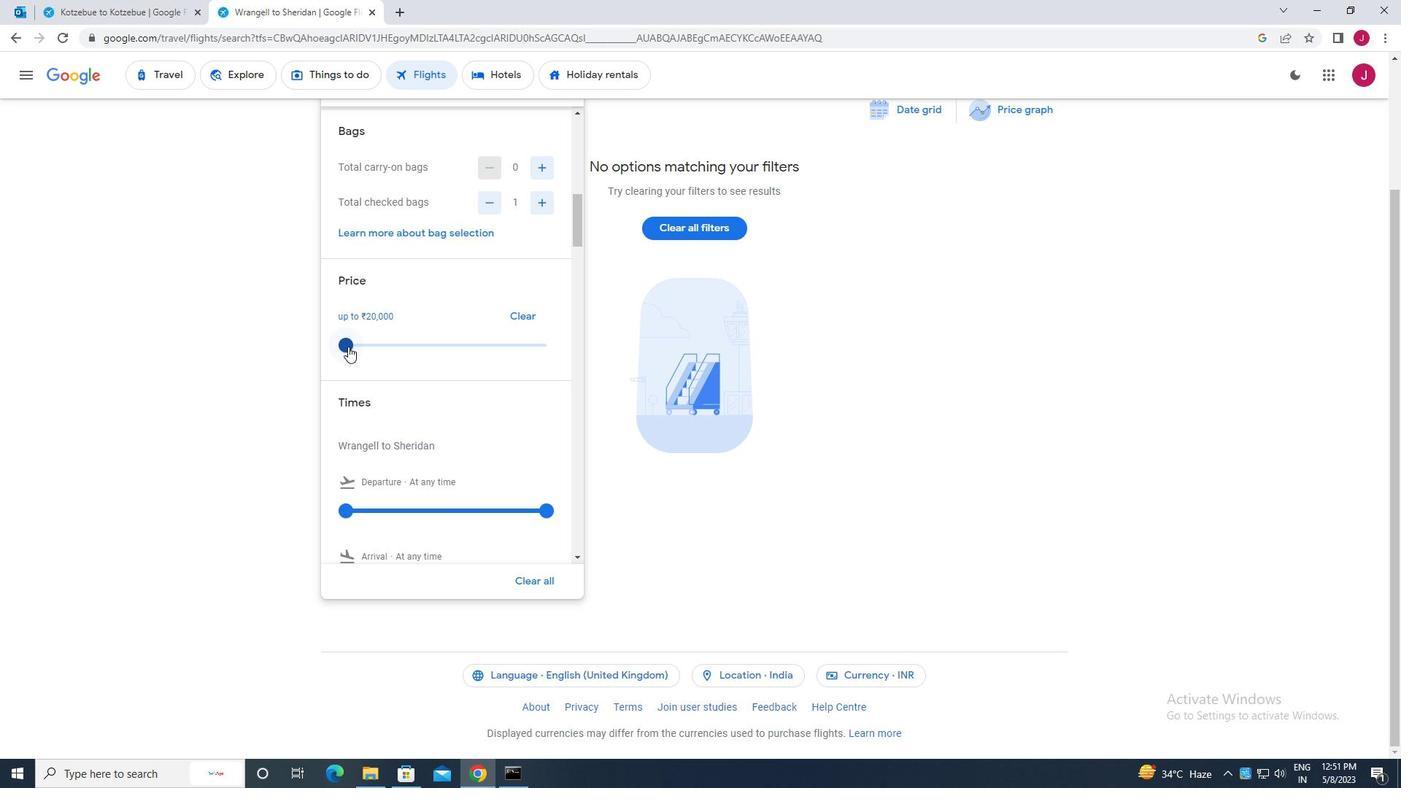 
Action: Mouse moved to (478, 356)
Screenshot: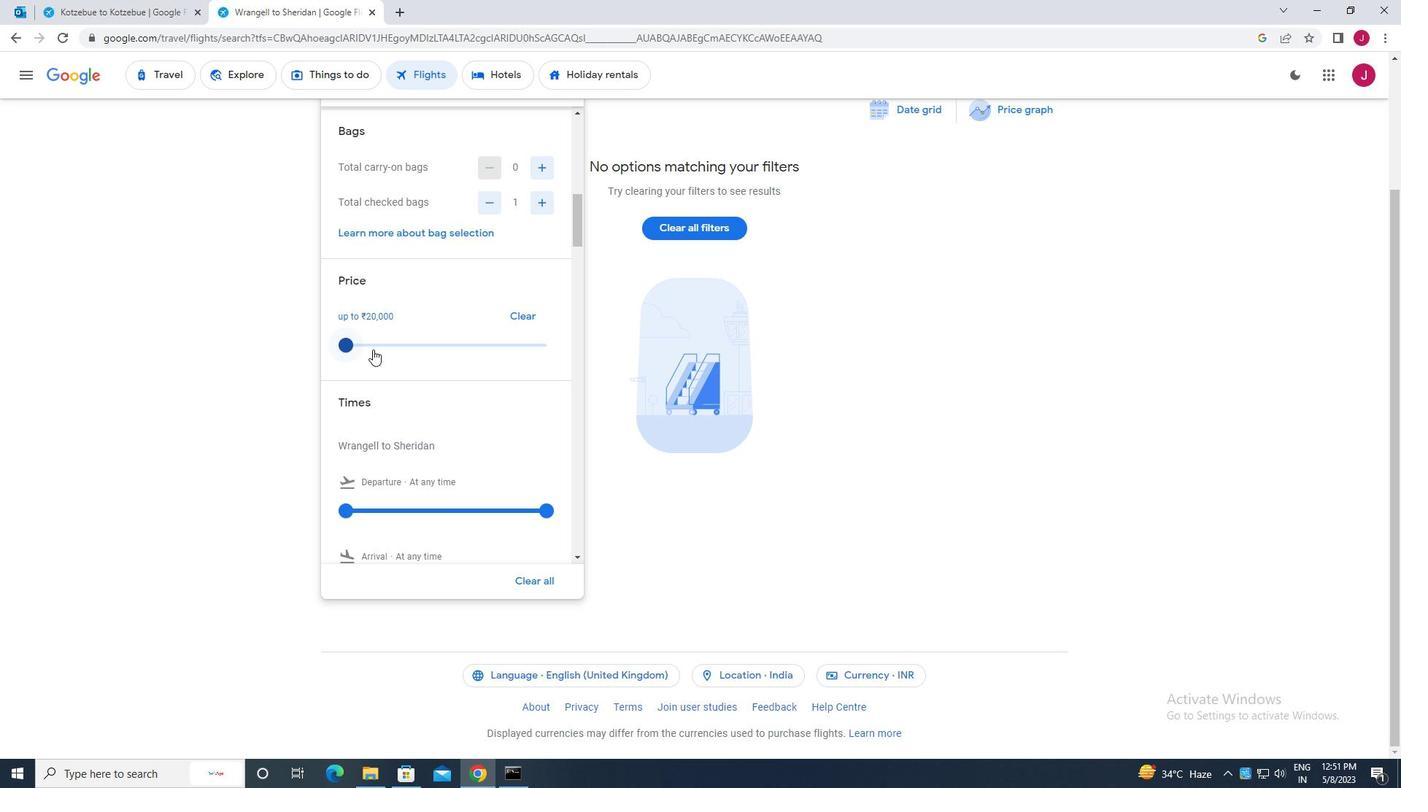 
Action: Mouse scrolled (478, 355) with delta (0, 0)
Screenshot: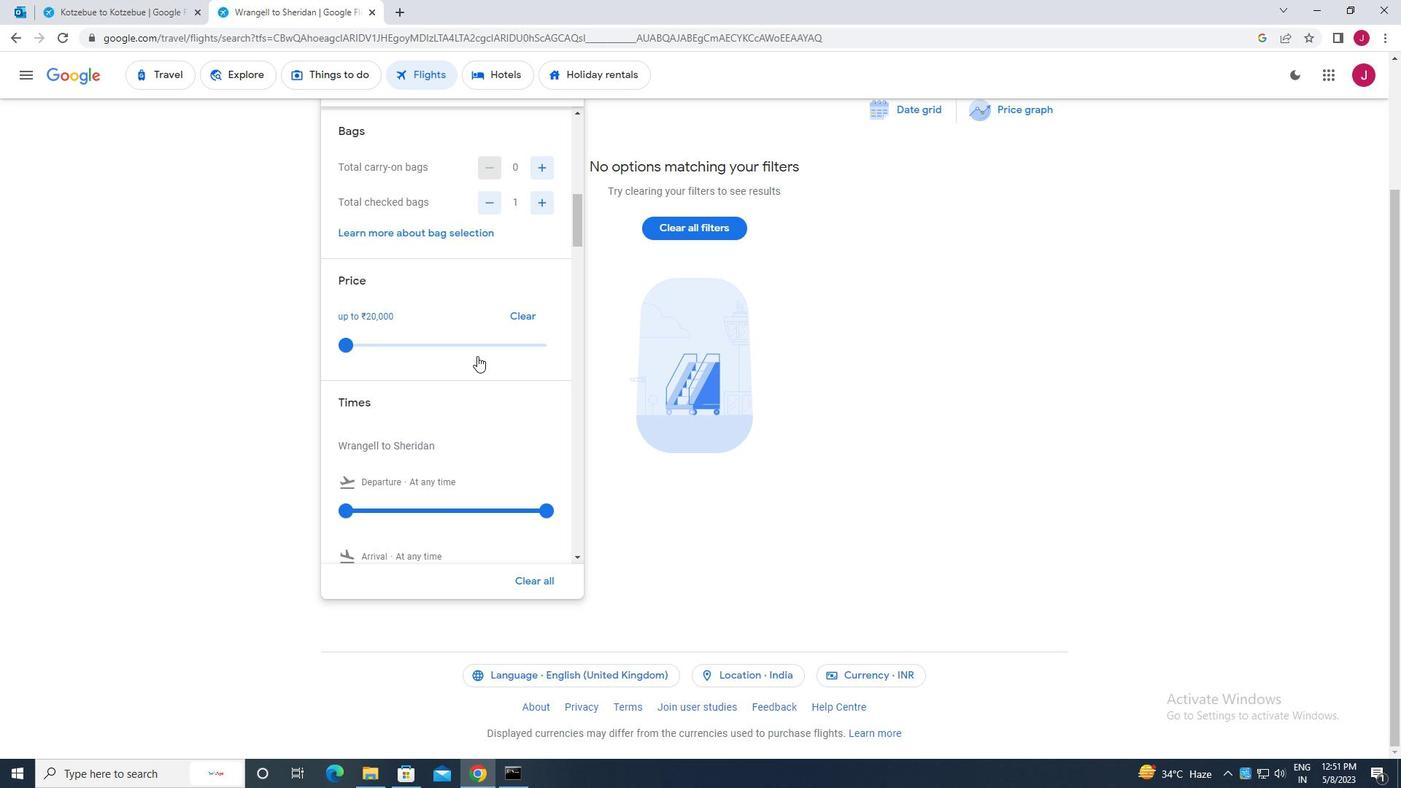 
Action: Mouse scrolled (478, 355) with delta (0, 0)
Screenshot: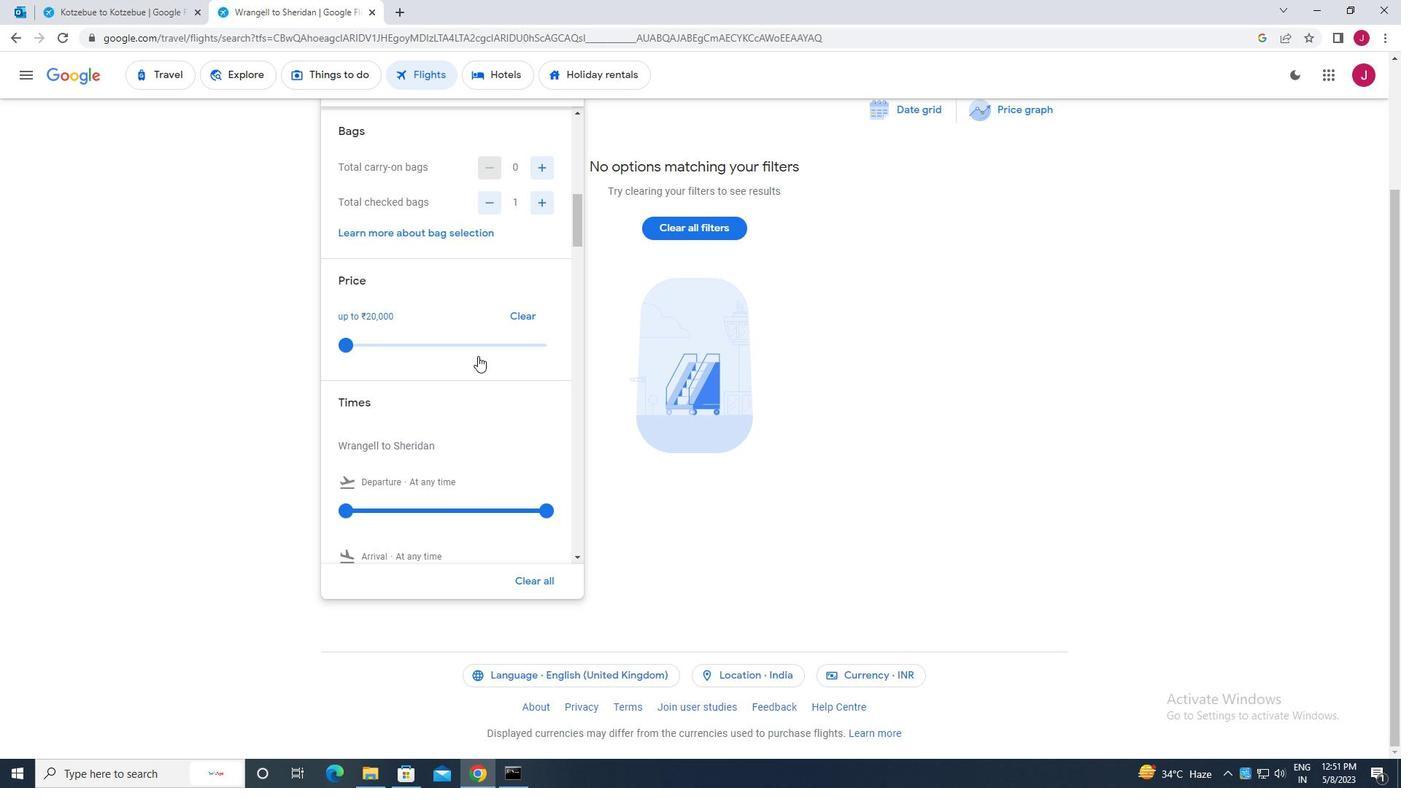 
Action: Mouse moved to (342, 362)
Screenshot: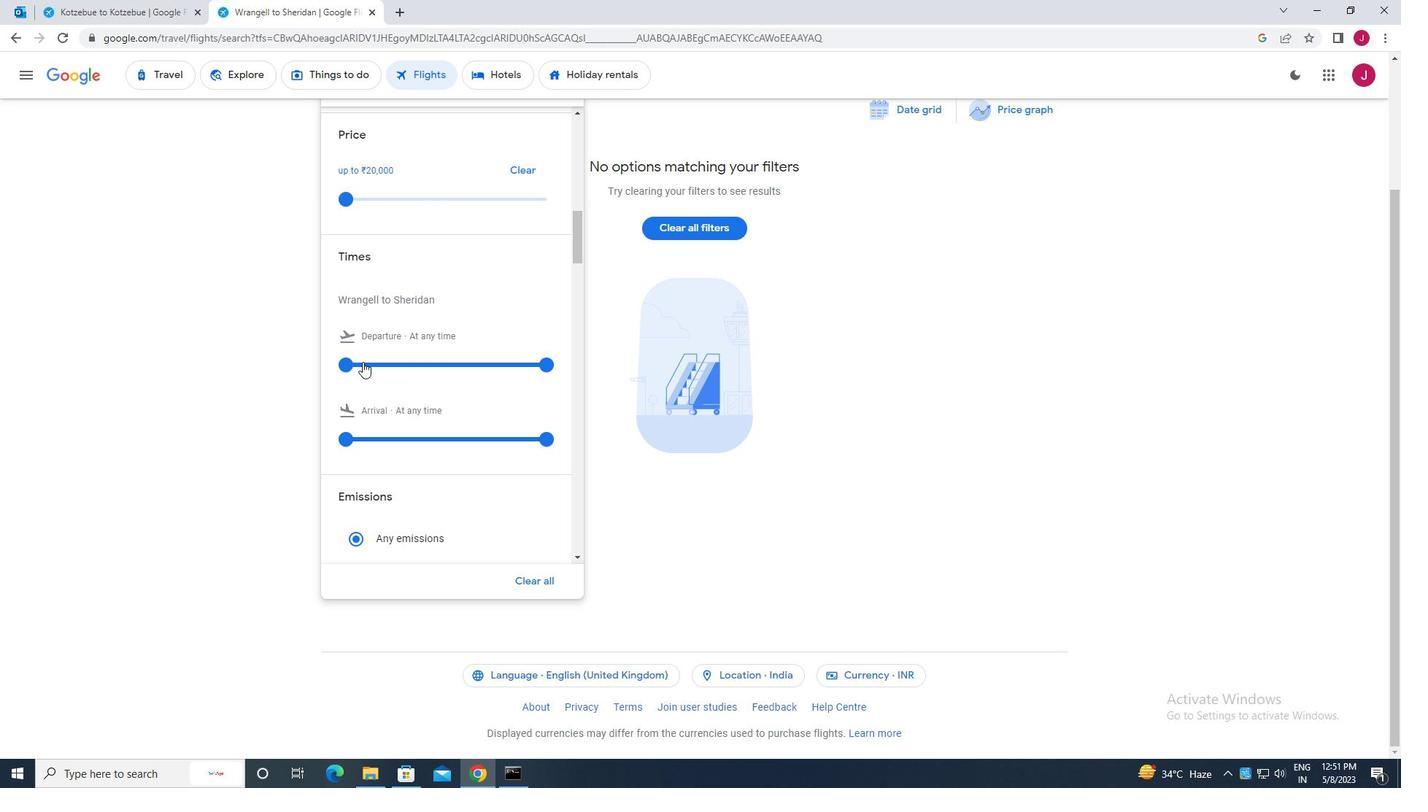 
Action: Mouse pressed left at (342, 362)
Screenshot: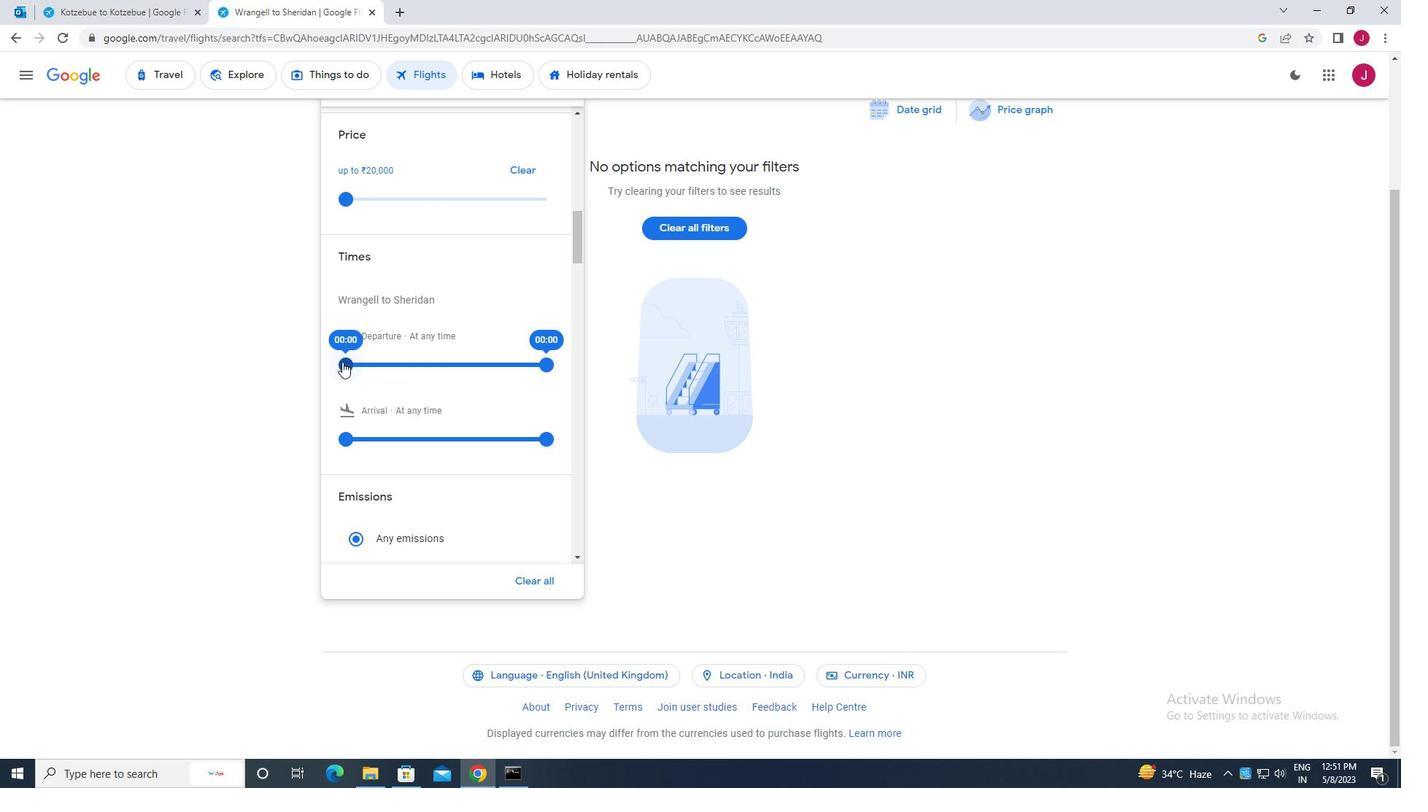 
Action: Mouse moved to (564, 127)
Screenshot: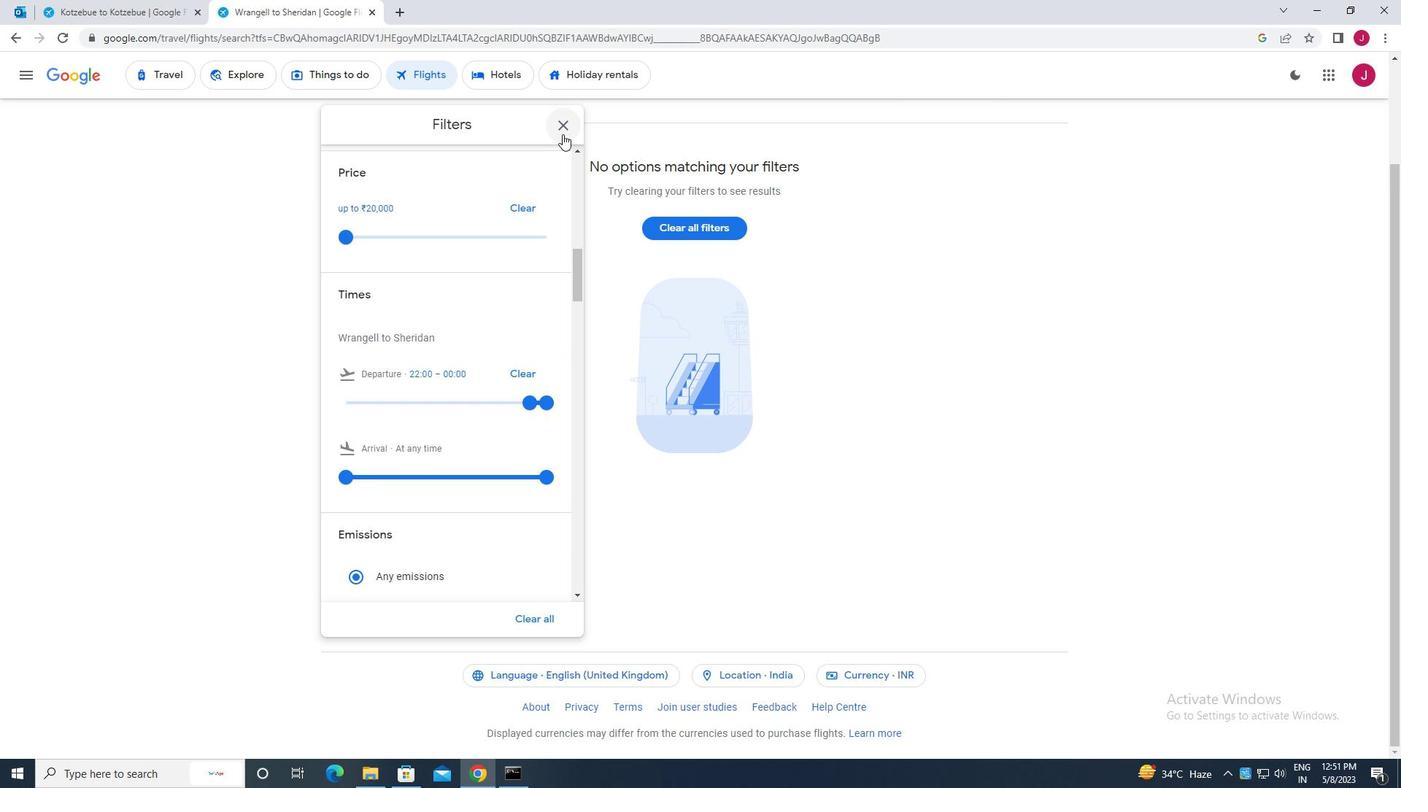 
Action: Mouse pressed left at (564, 127)
Screenshot: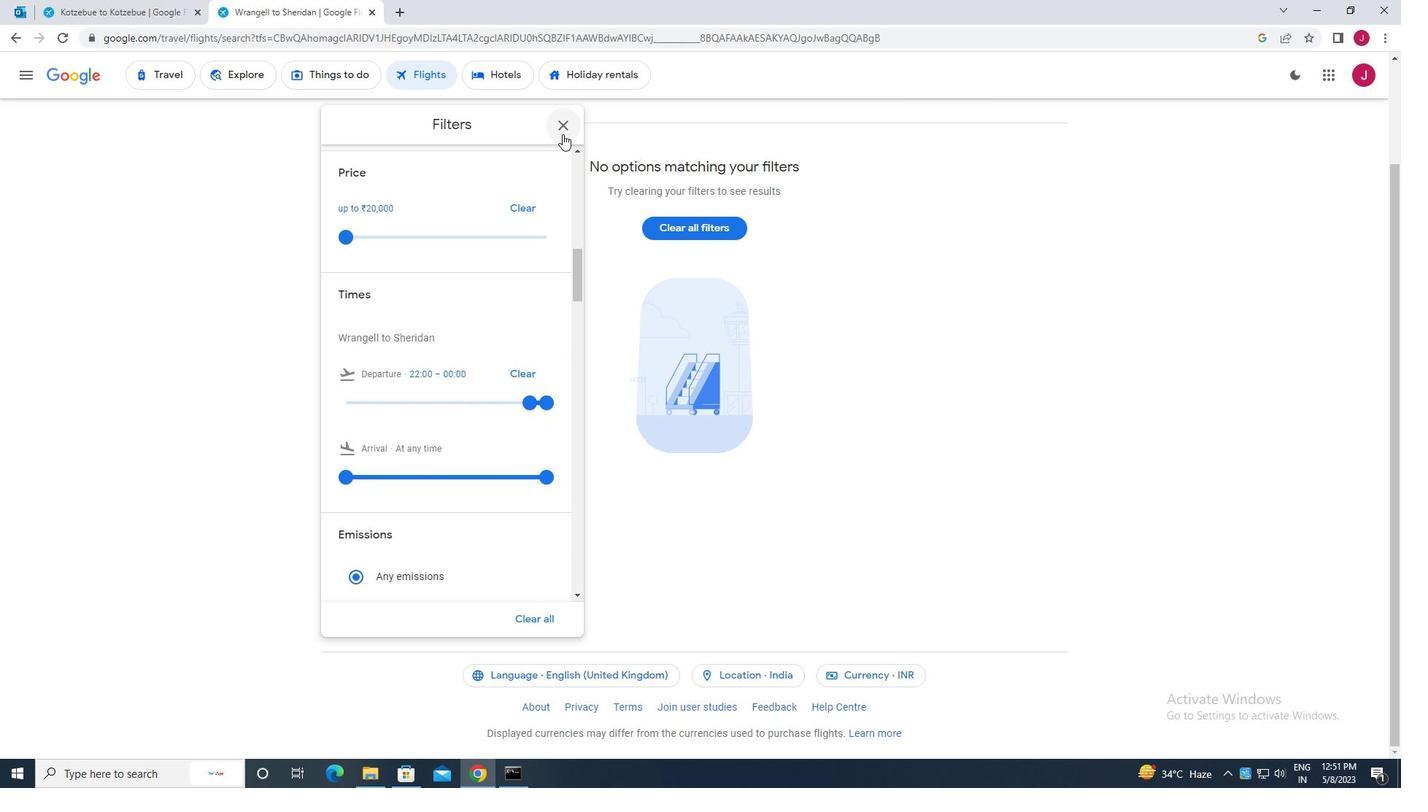 
Action: Mouse moved to (564, 143)
Screenshot: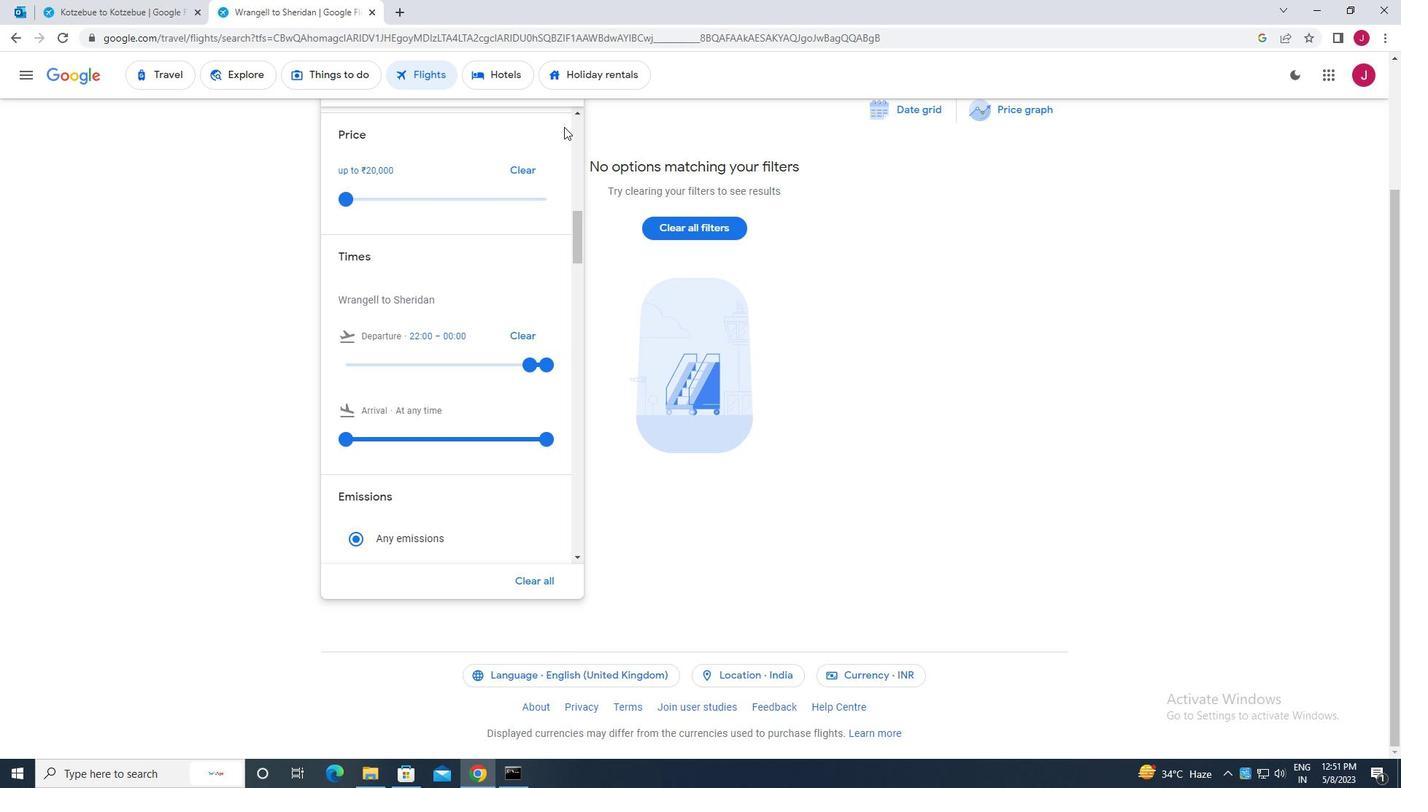 
Action: Mouse scrolled (564, 144) with delta (0, 0)
Screenshot: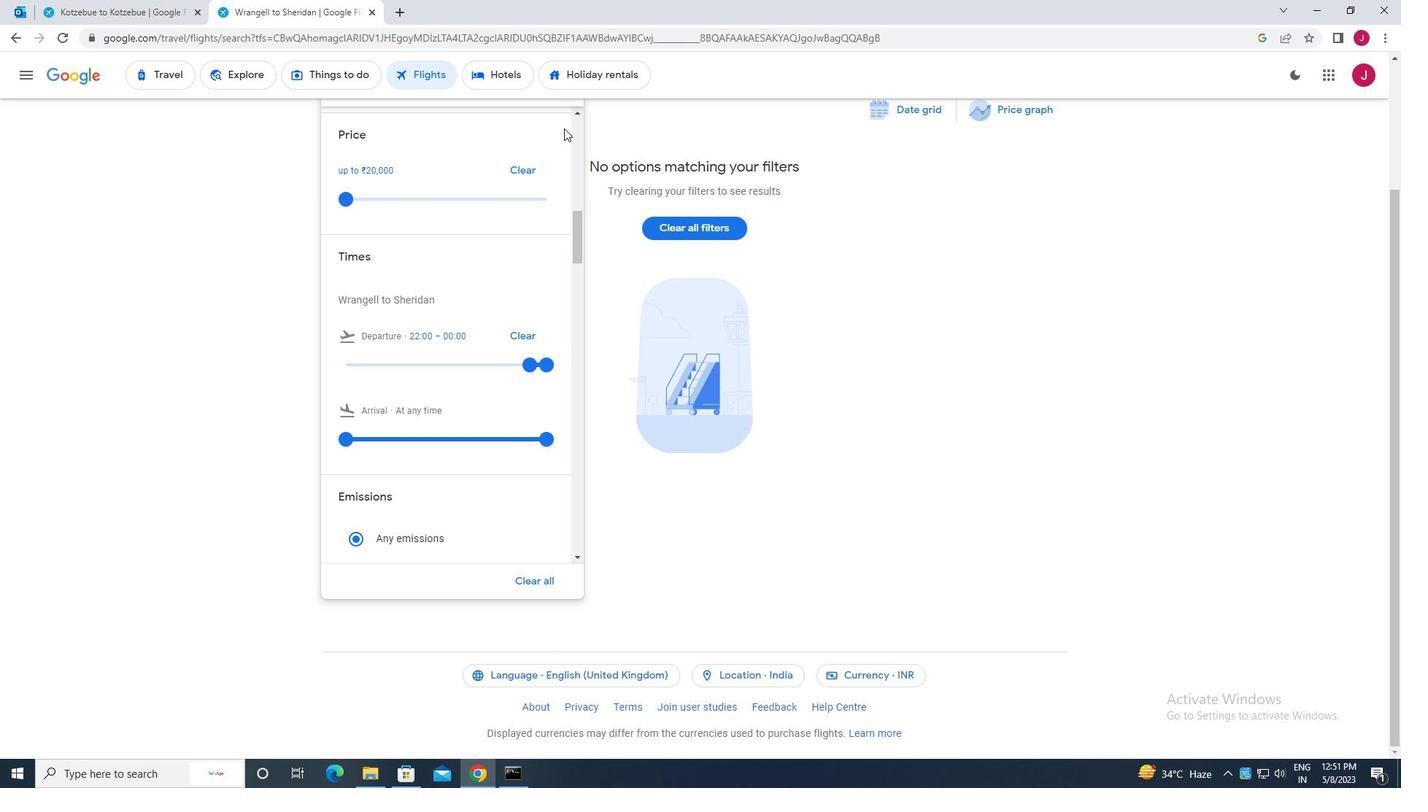 
Action: Mouse scrolled (564, 144) with delta (0, 0)
Screenshot: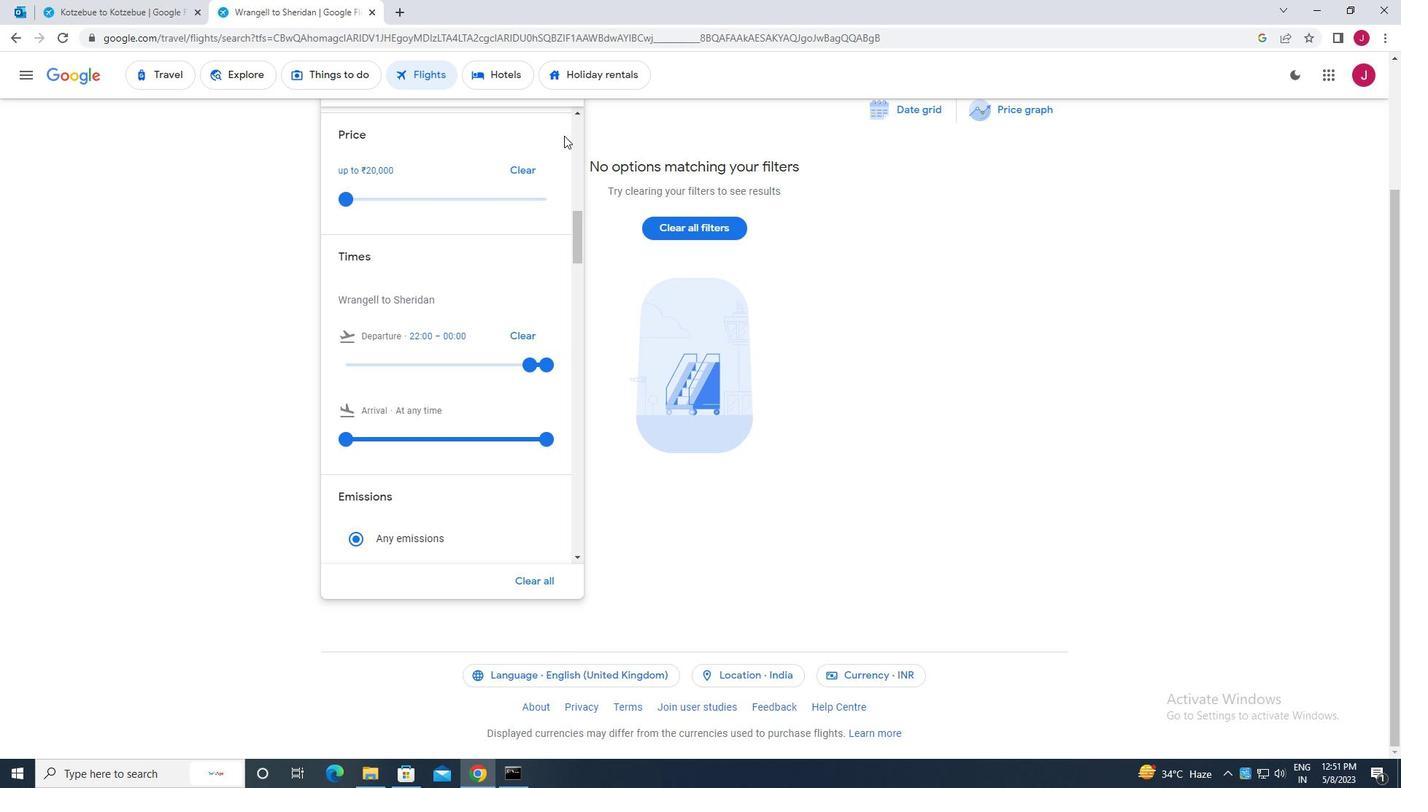 
Action: Mouse scrolled (564, 144) with delta (0, 0)
Screenshot: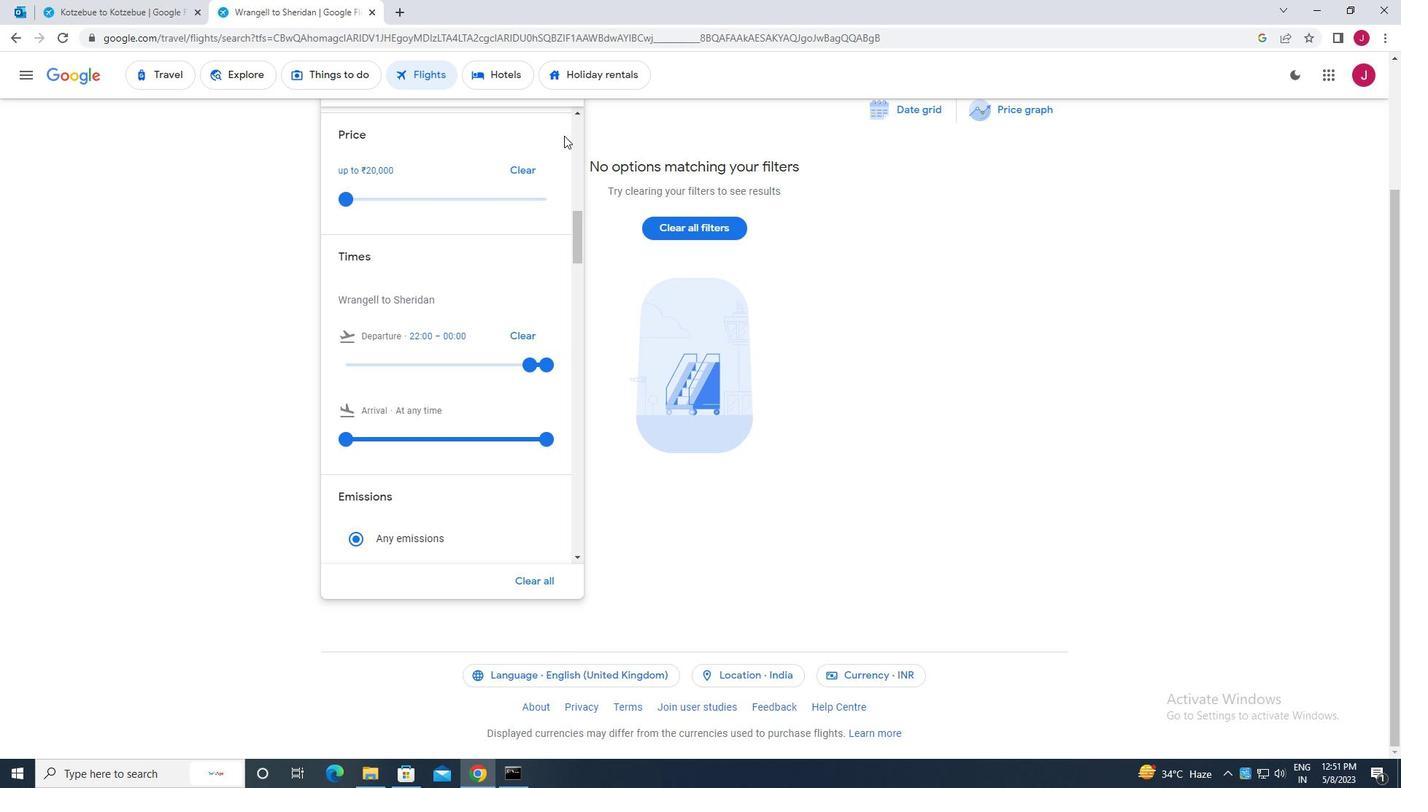 
Action: Mouse moved to (567, 161)
Screenshot: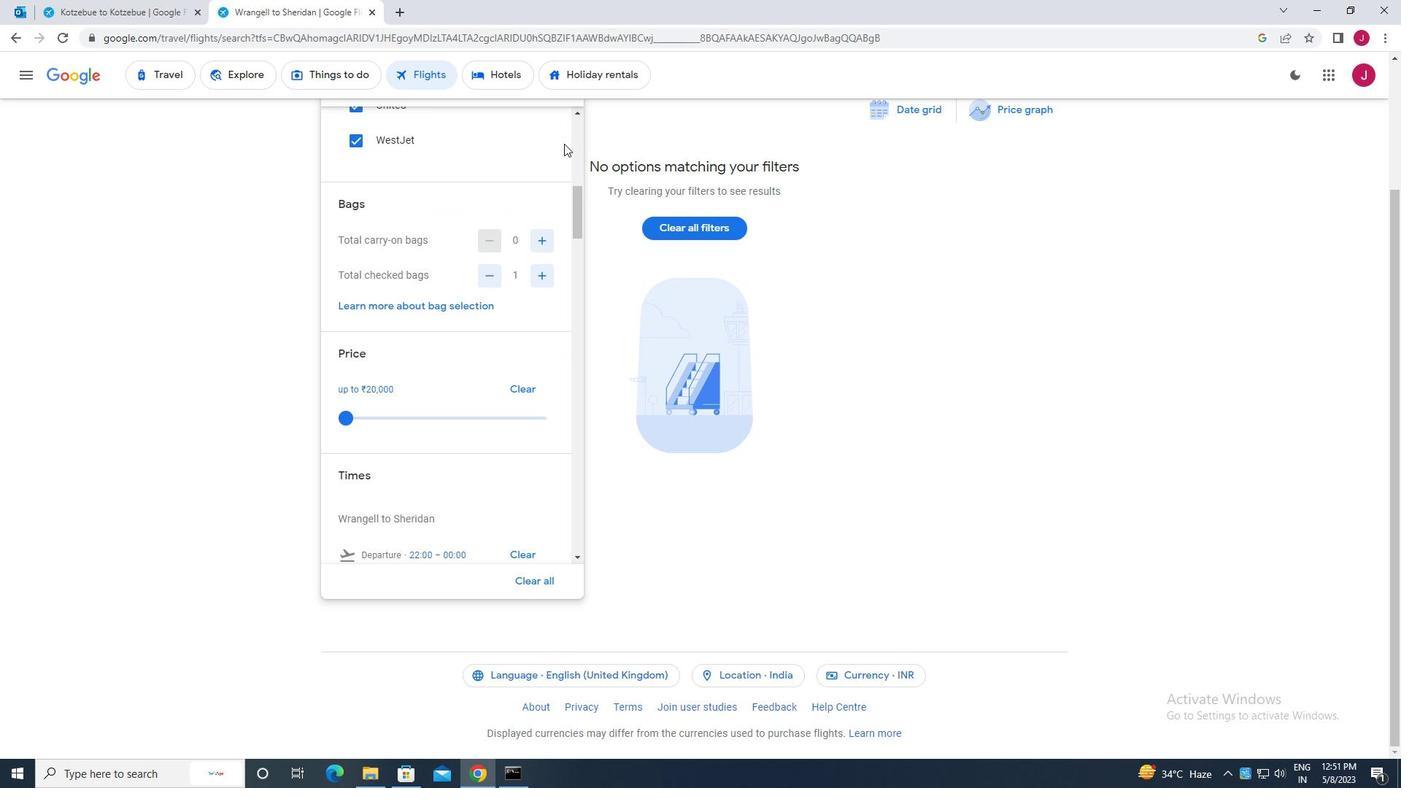 
Action: Mouse scrolled (567, 162) with delta (0, 0)
Screenshot: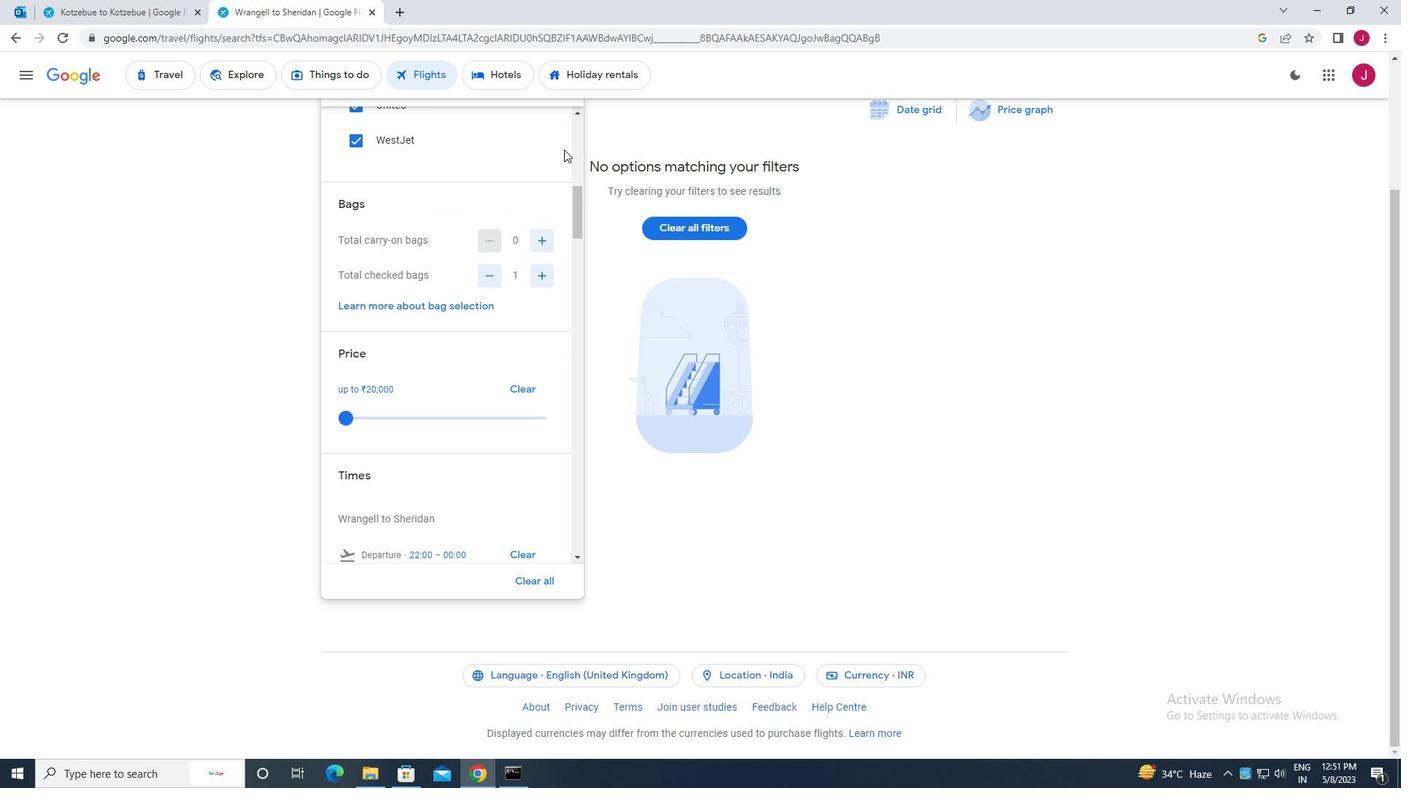 
Action: Mouse scrolled (567, 162) with delta (0, 0)
Screenshot: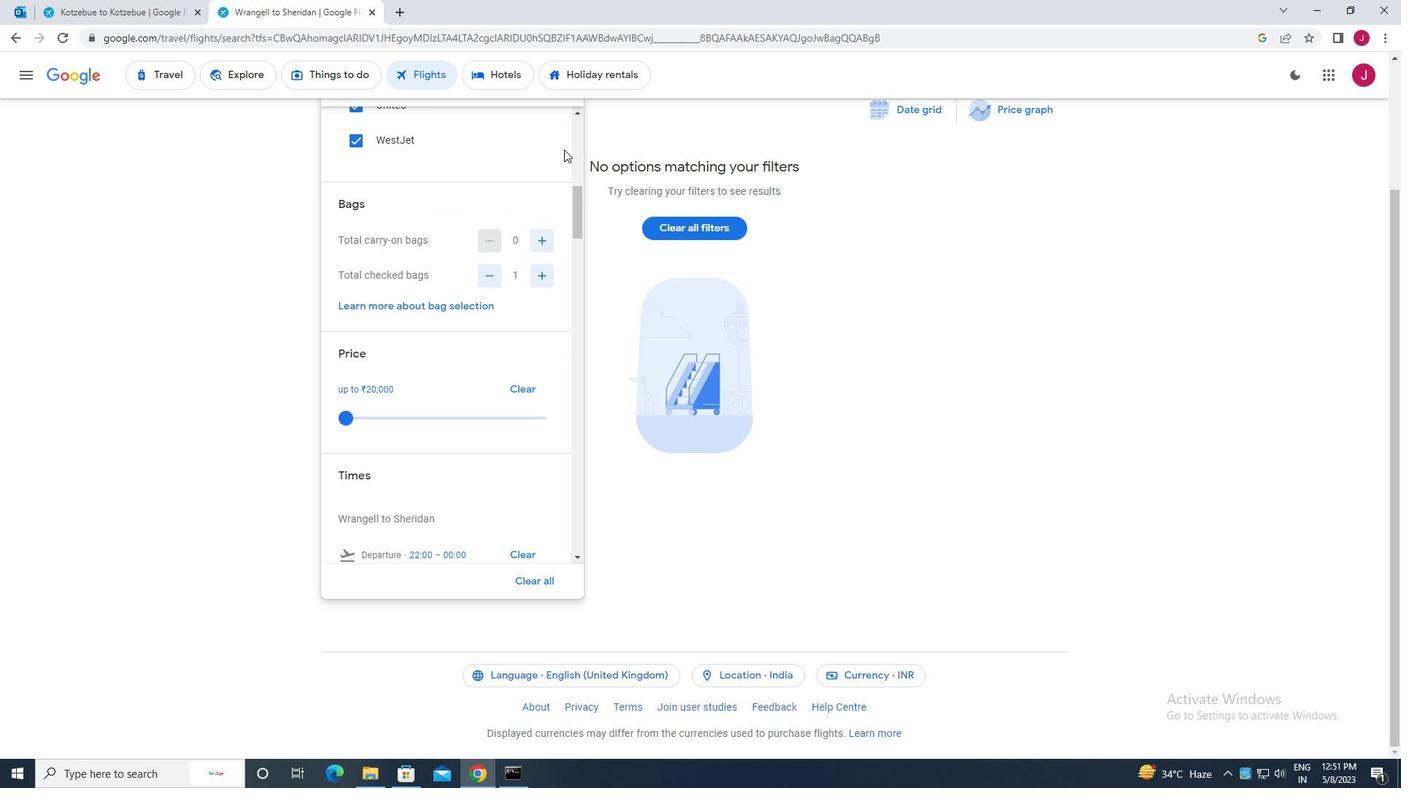 
Action: Mouse scrolled (567, 162) with delta (0, 0)
Screenshot: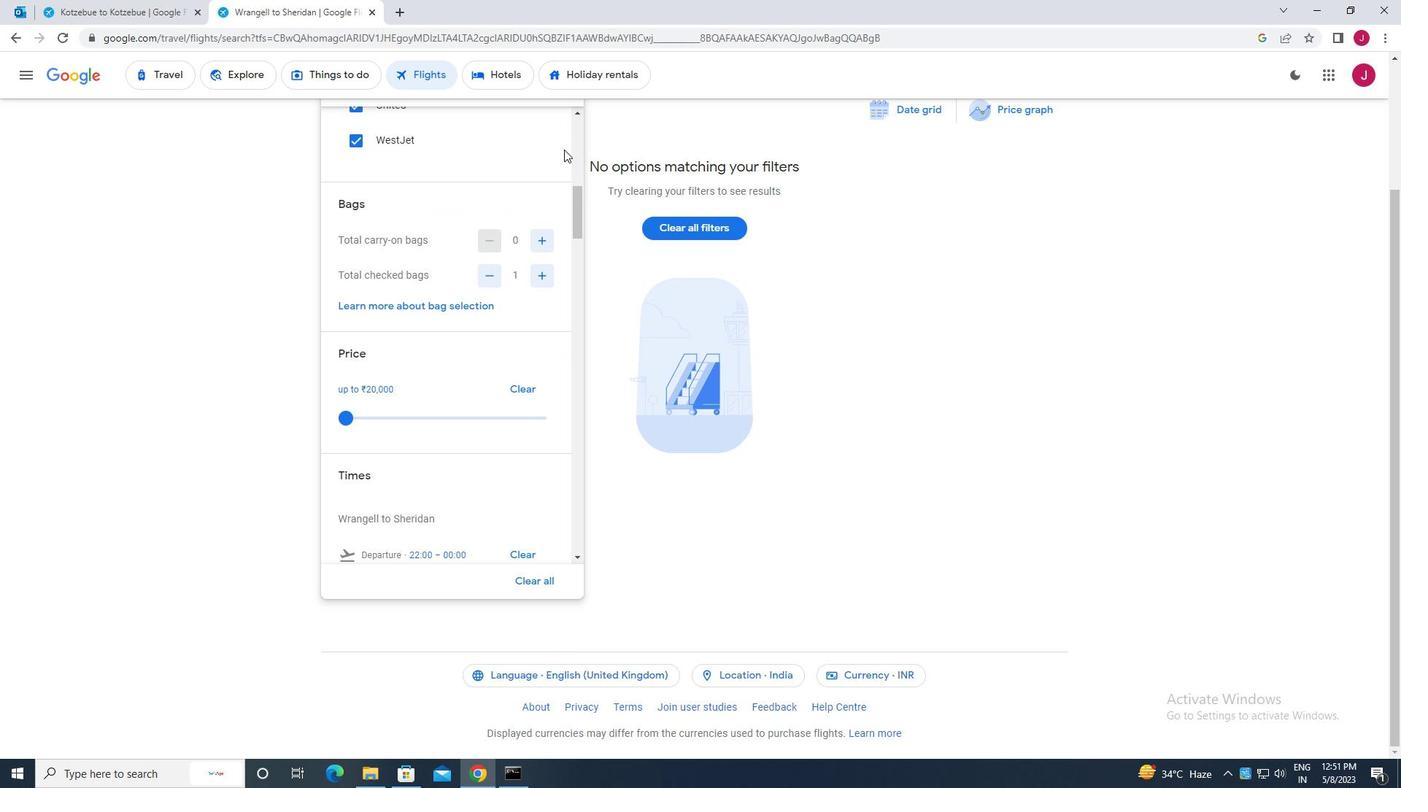 
Action: Mouse scrolled (567, 162) with delta (0, 0)
Screenshot: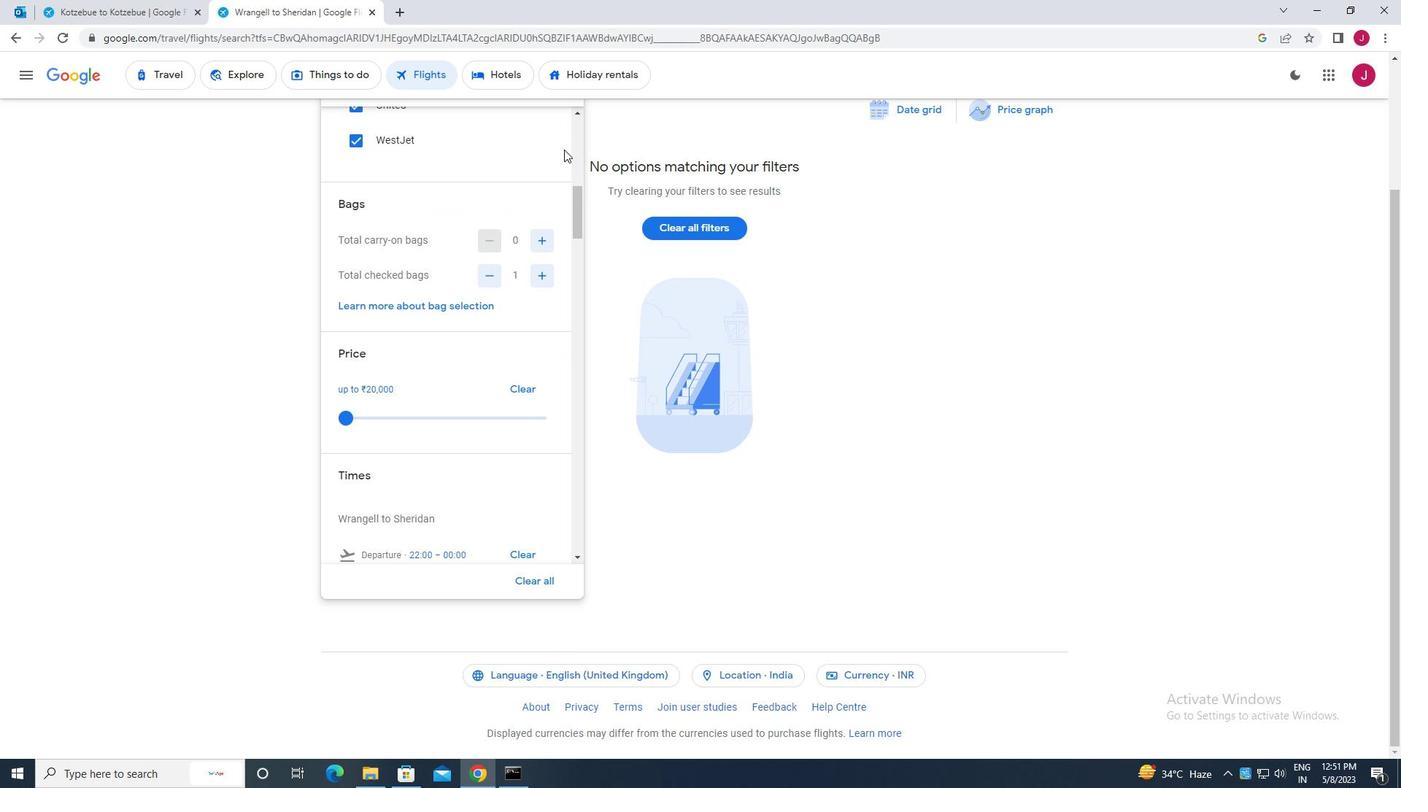 
Action: Mouse moved to (562, 162)
Screenshot: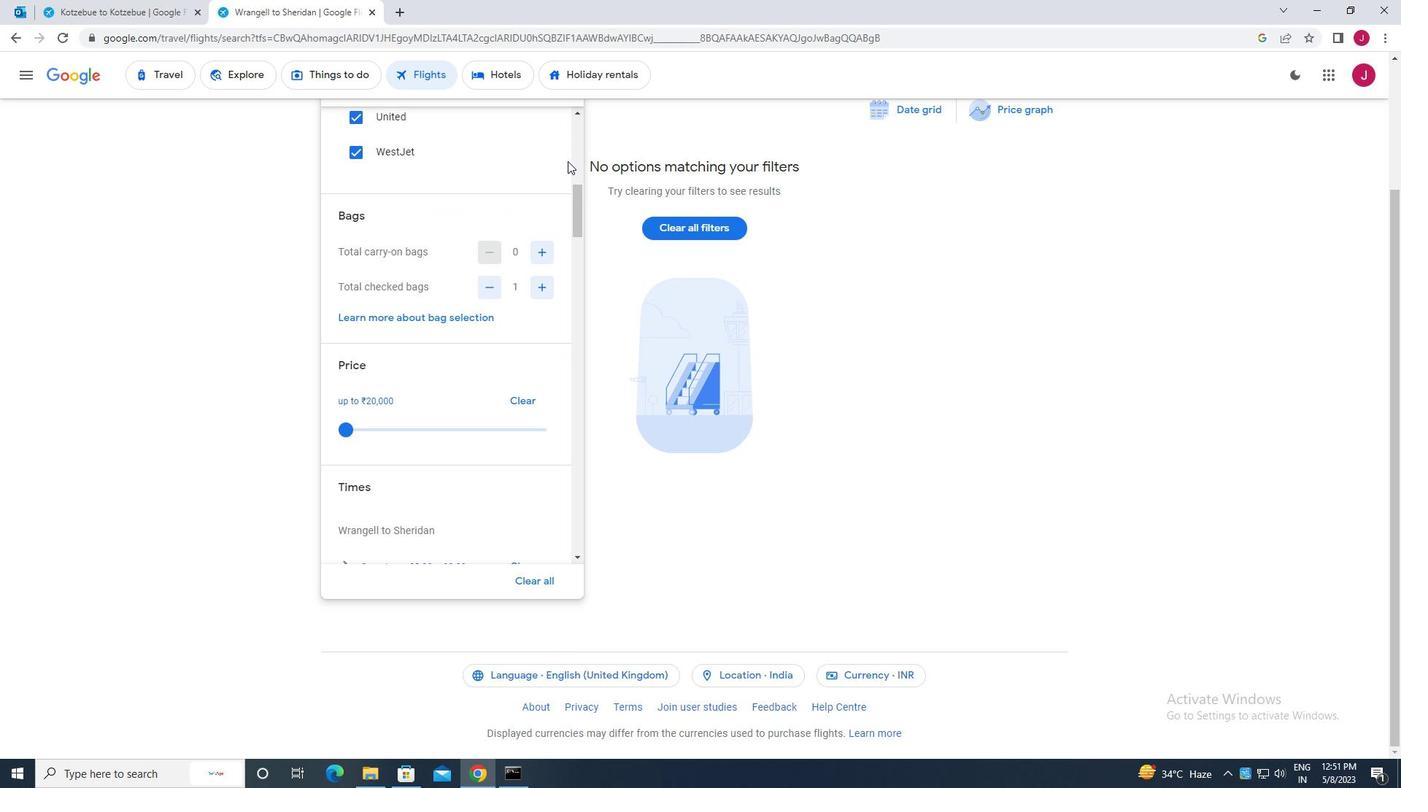 
Action: Mouse scrolled (562, 162) with delta (0, 0)
Screenshot: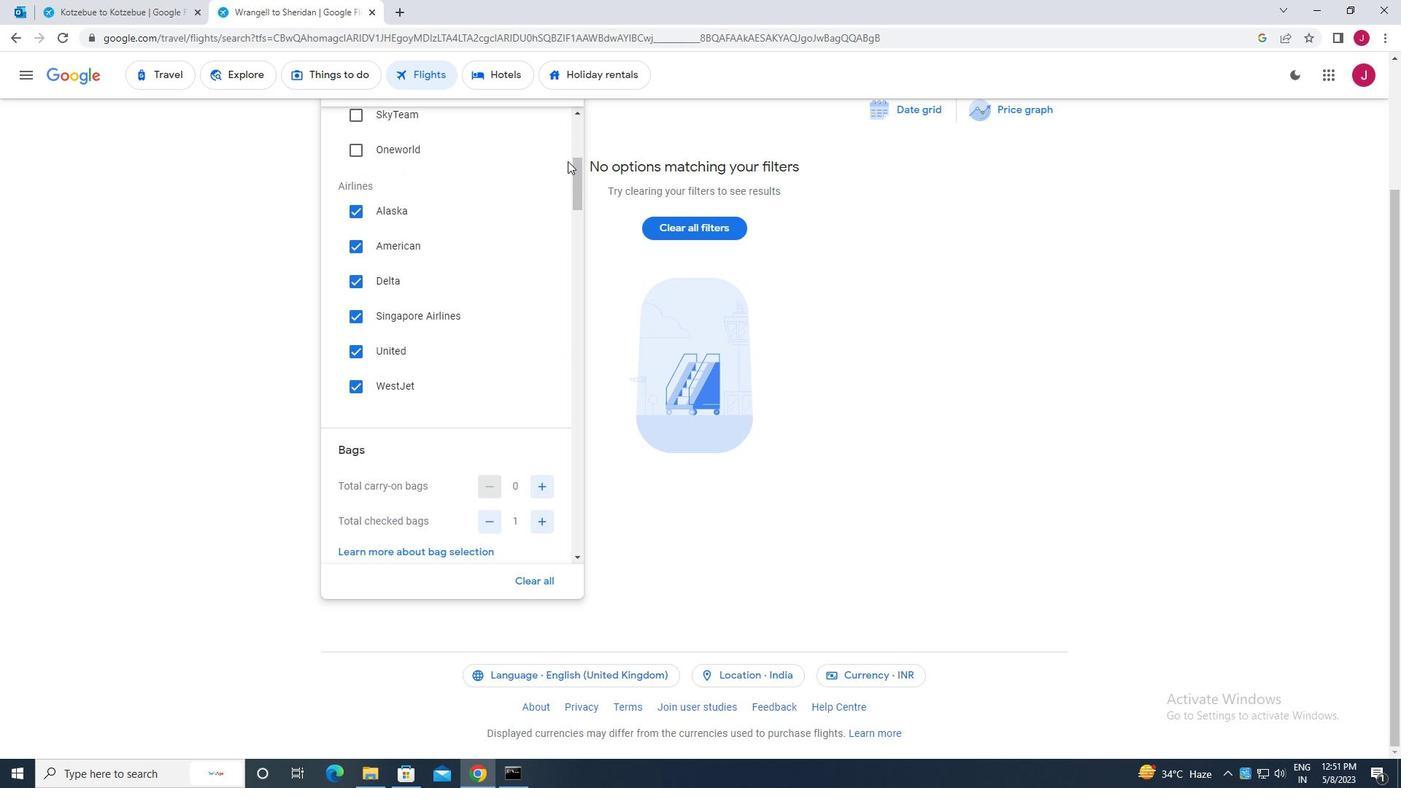 
Action: Mouse scrolled (562, 162) with delta (0, 0)
Screenshot: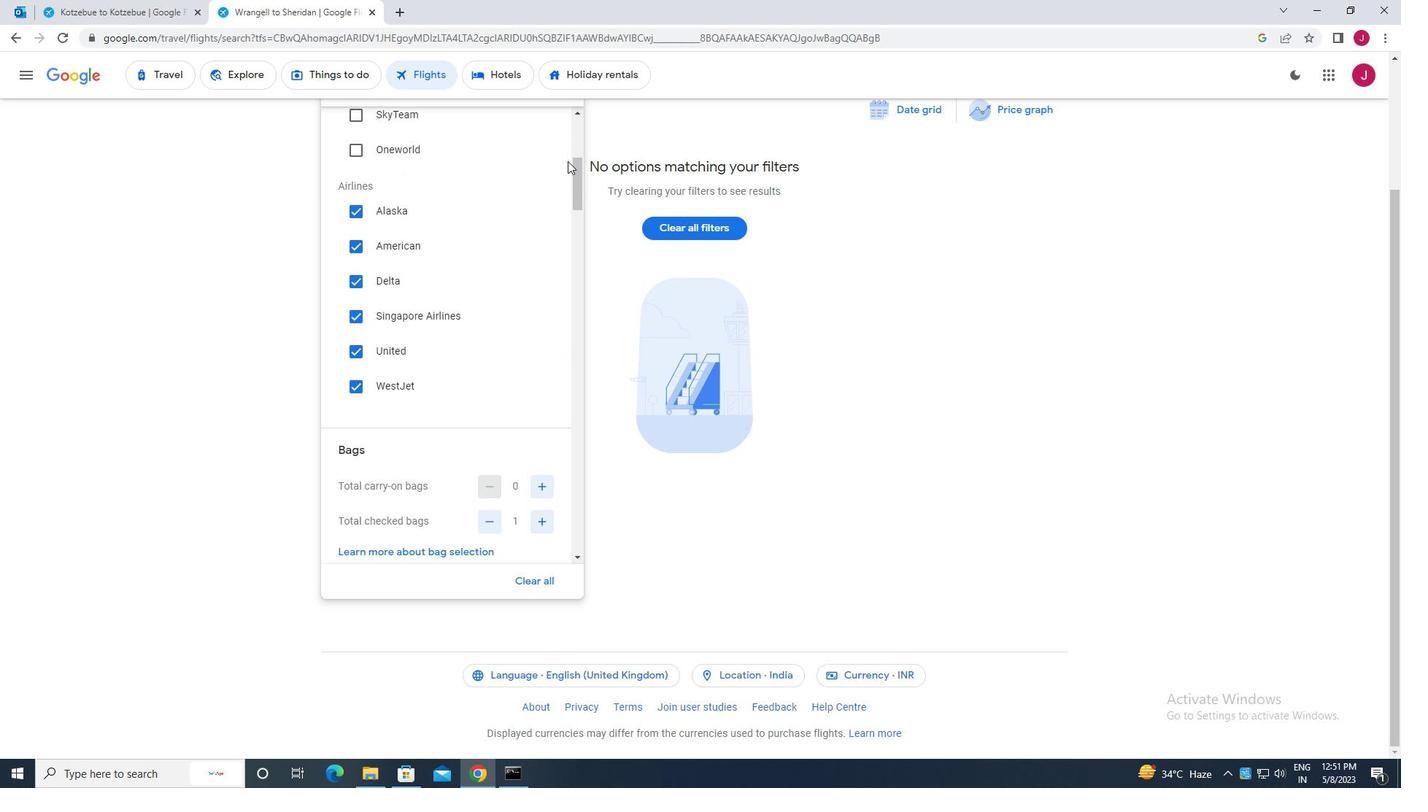 
Action: Mouse scrolled (562, 162) with delta (0, 0)
Screenshot: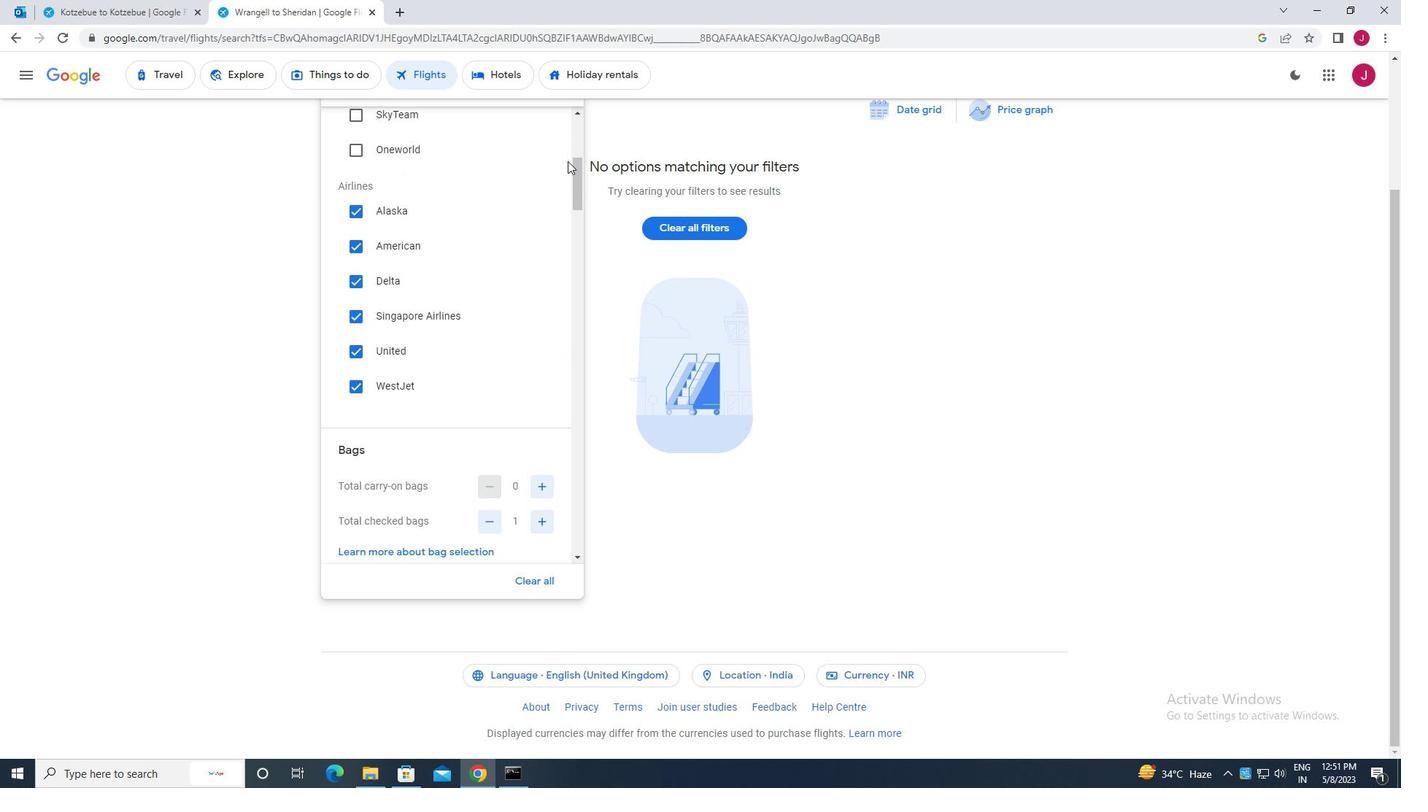 
Action: Mouse scrolled (562, 162) with delta (0, 0)
Screenshot: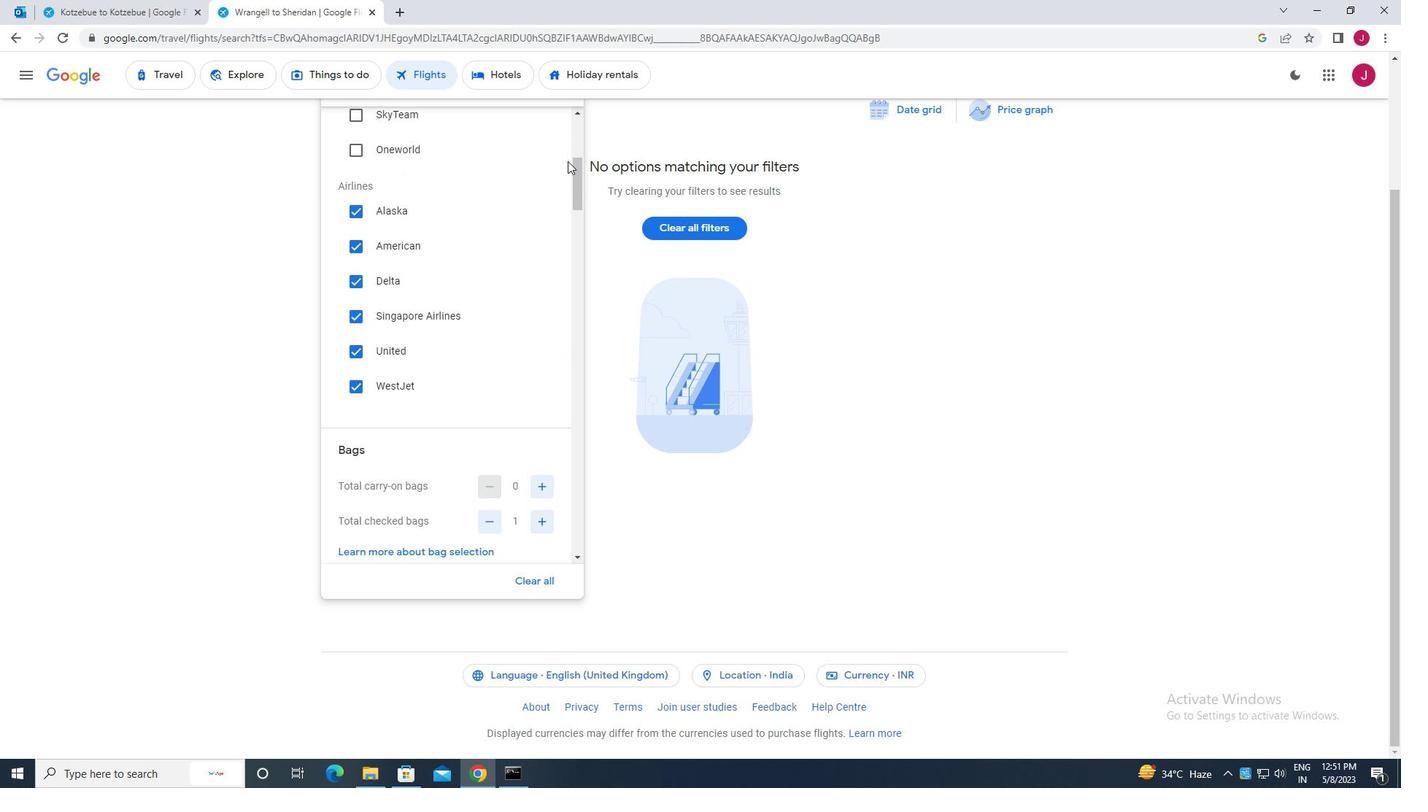 
Action: Mouse scrolled (562, 162) with delta (0, 0)
Screenshot: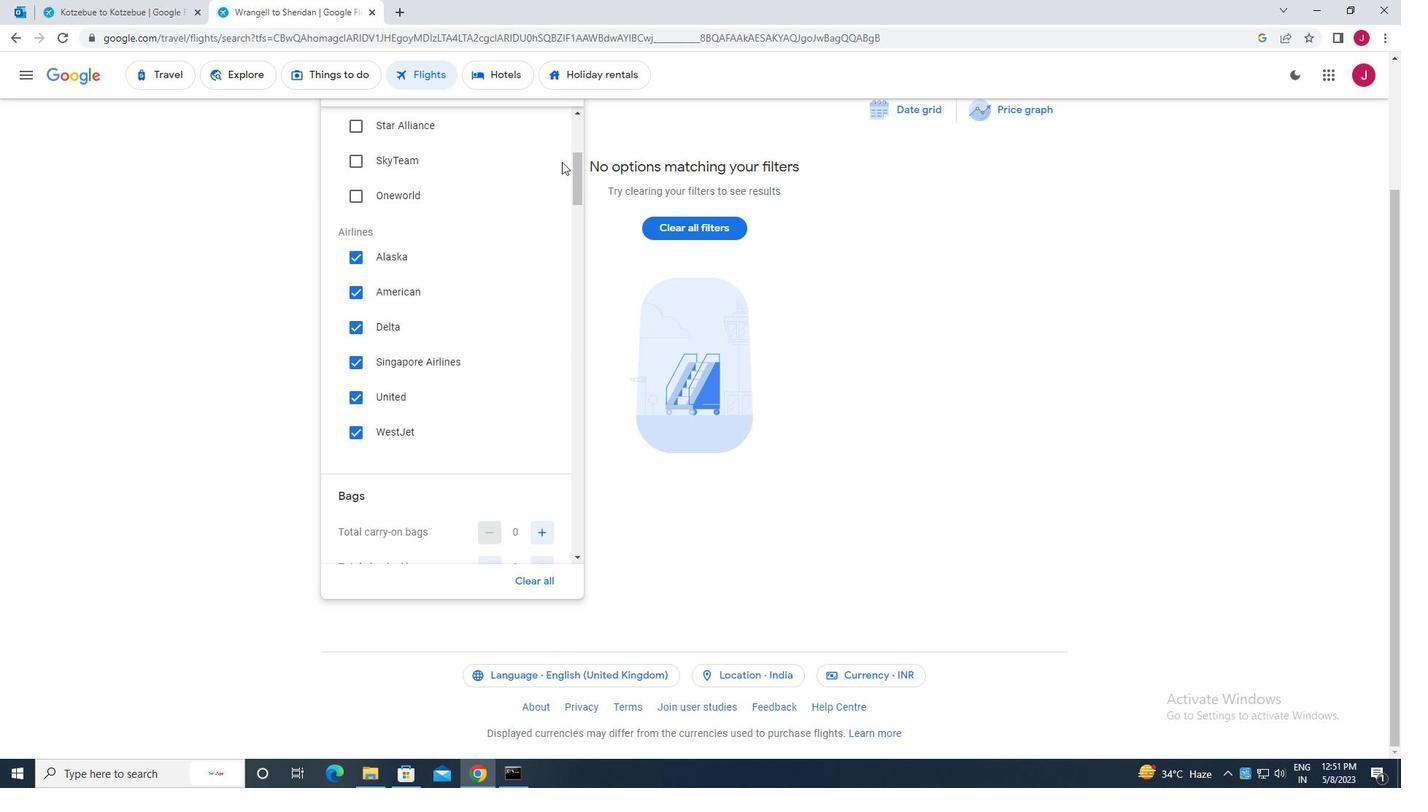 
Action: Mouse scrolled (562, 162) with delta (0, 0)
Screenshot: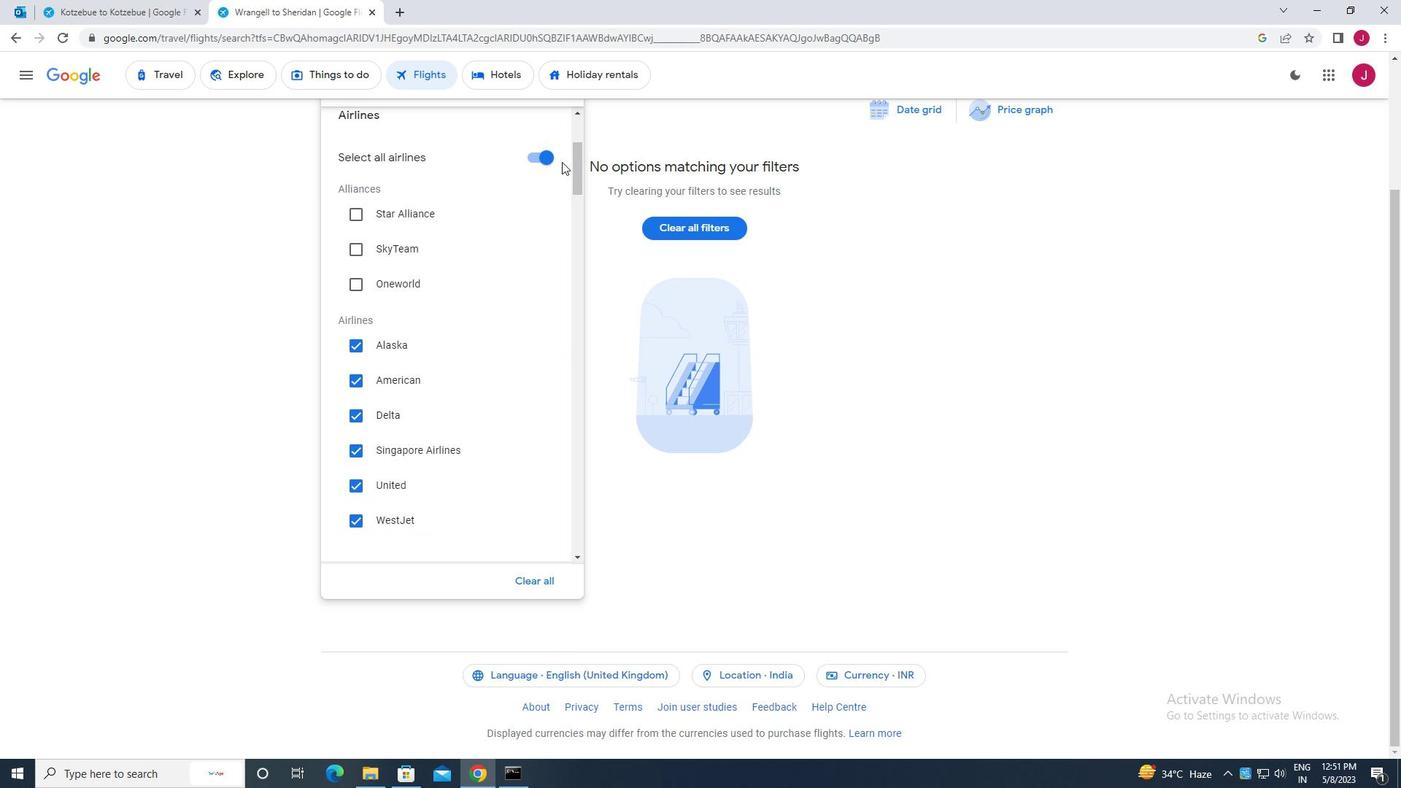 
Action: Mouse scrolled (562, 162) with delta (0, 0)
Screenshot: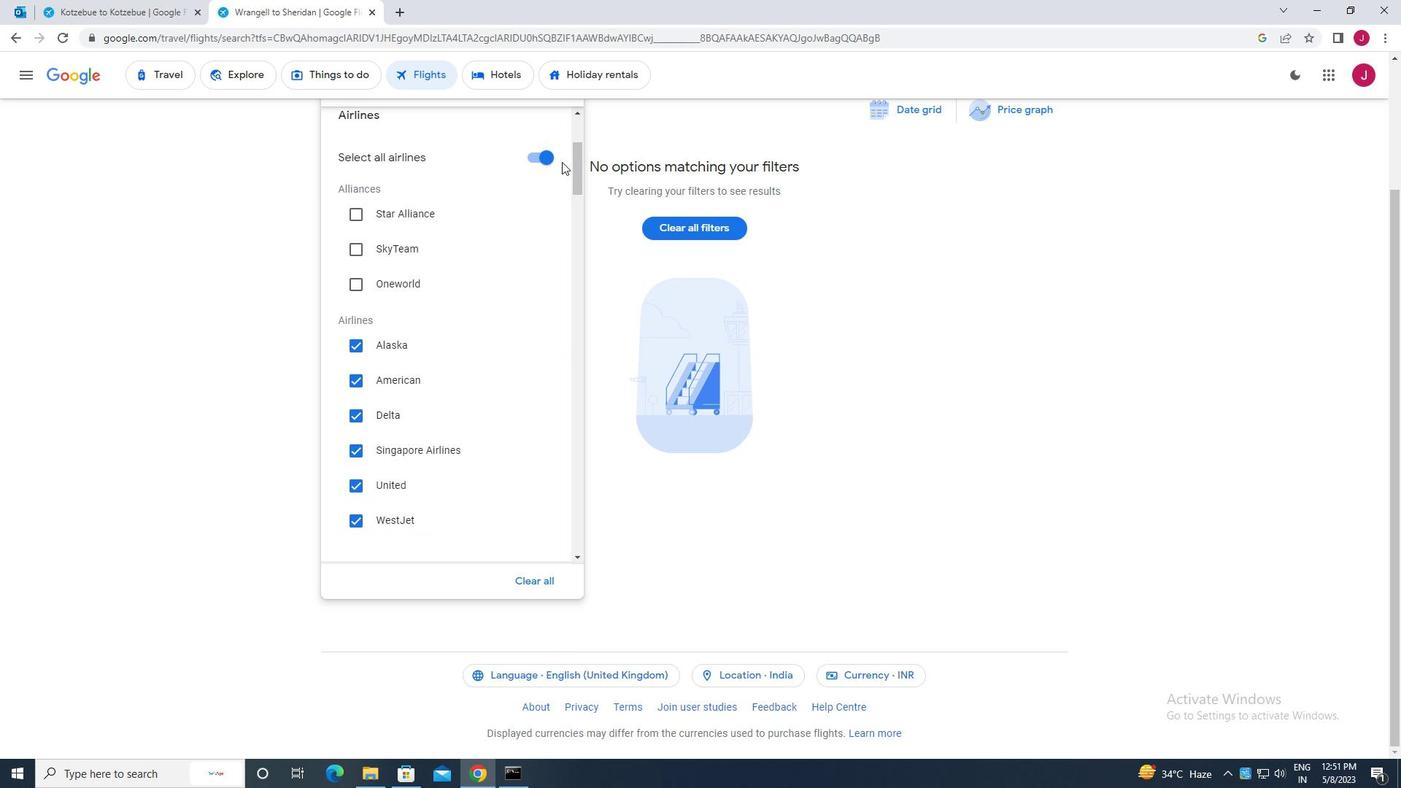
Action: Mouse scrolled (562, 162) with delta (0, 0)
Screenshot: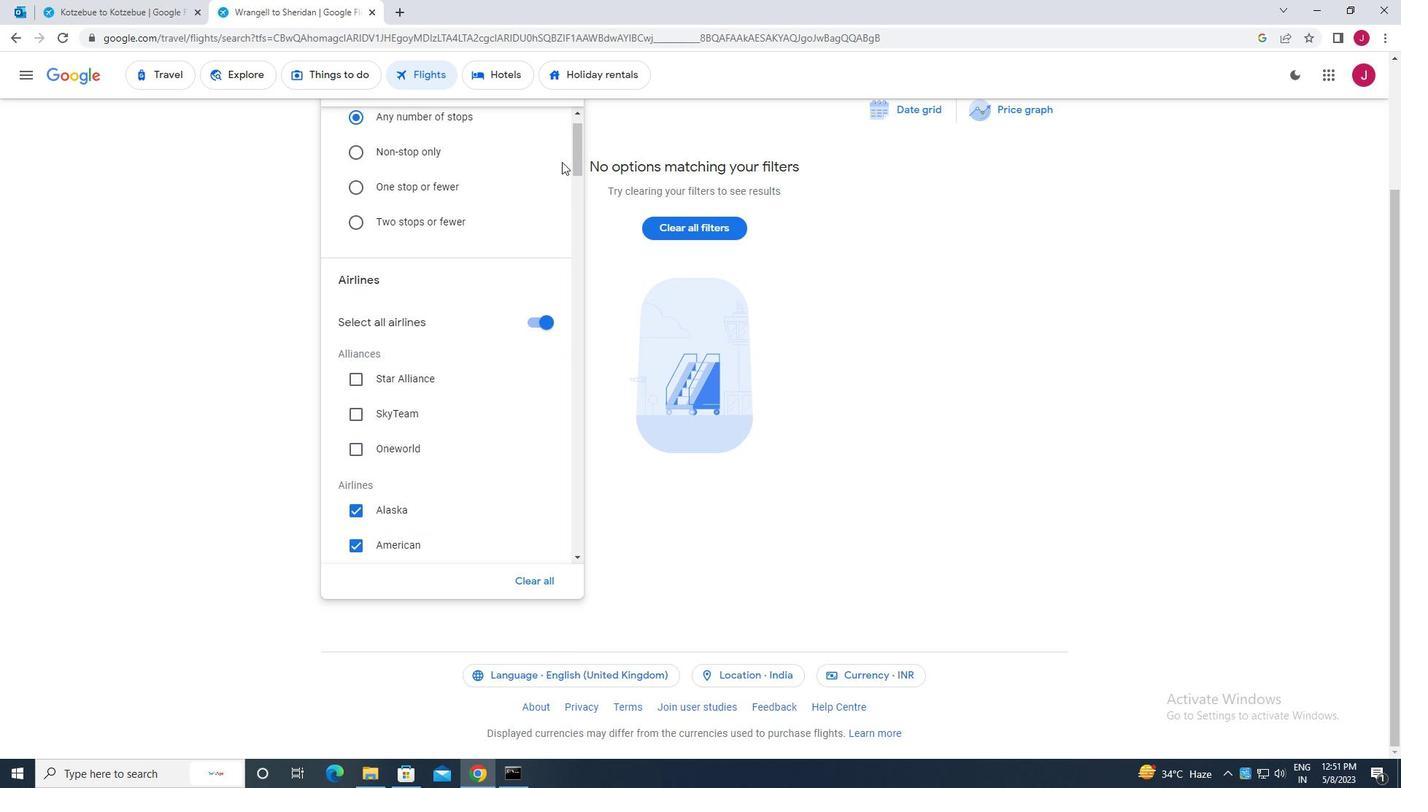 
Action: Mouse scrolled (562, 162) with delta (0, 0)
Screenshot: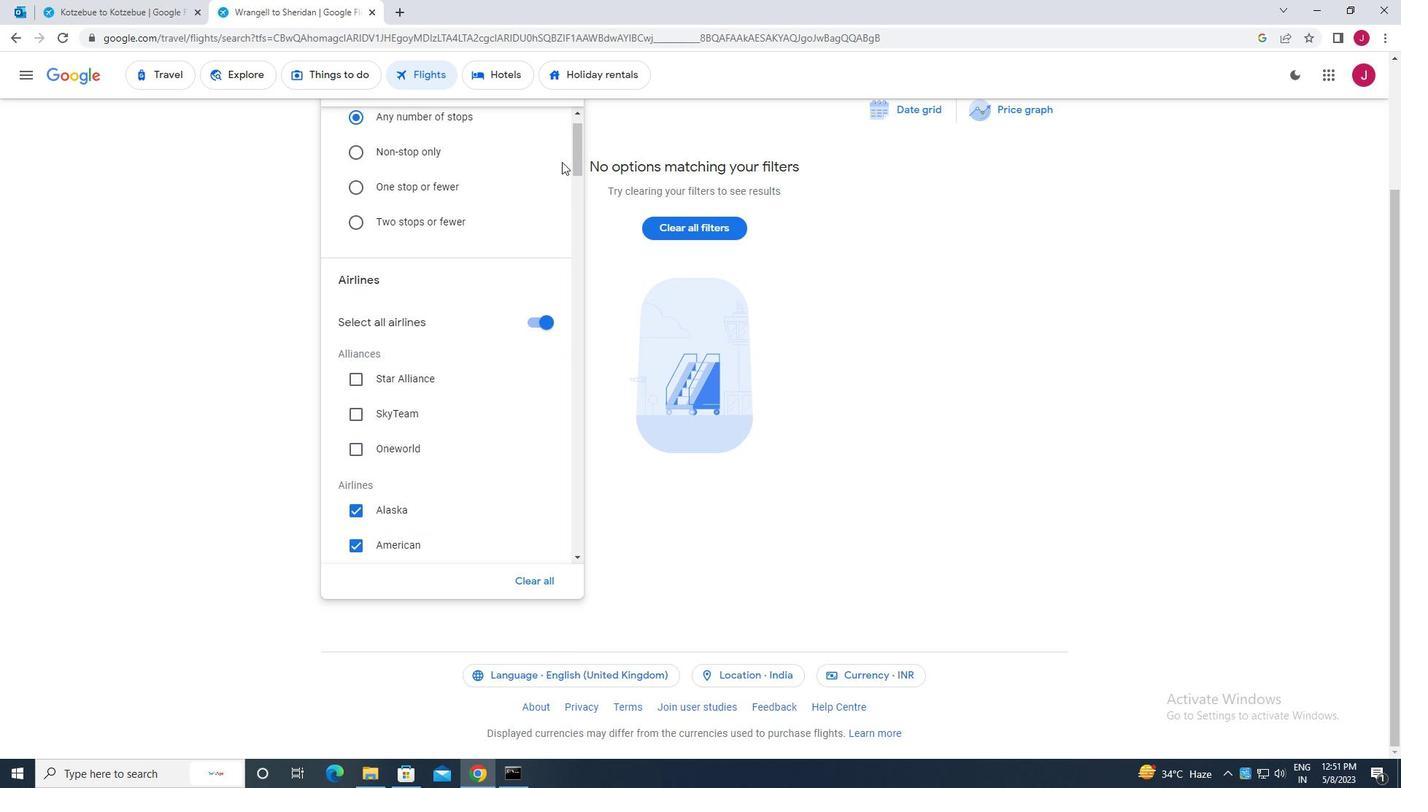 
Action: Mouse scrolled (562, 162) with delta (0, 0)
Screenshot: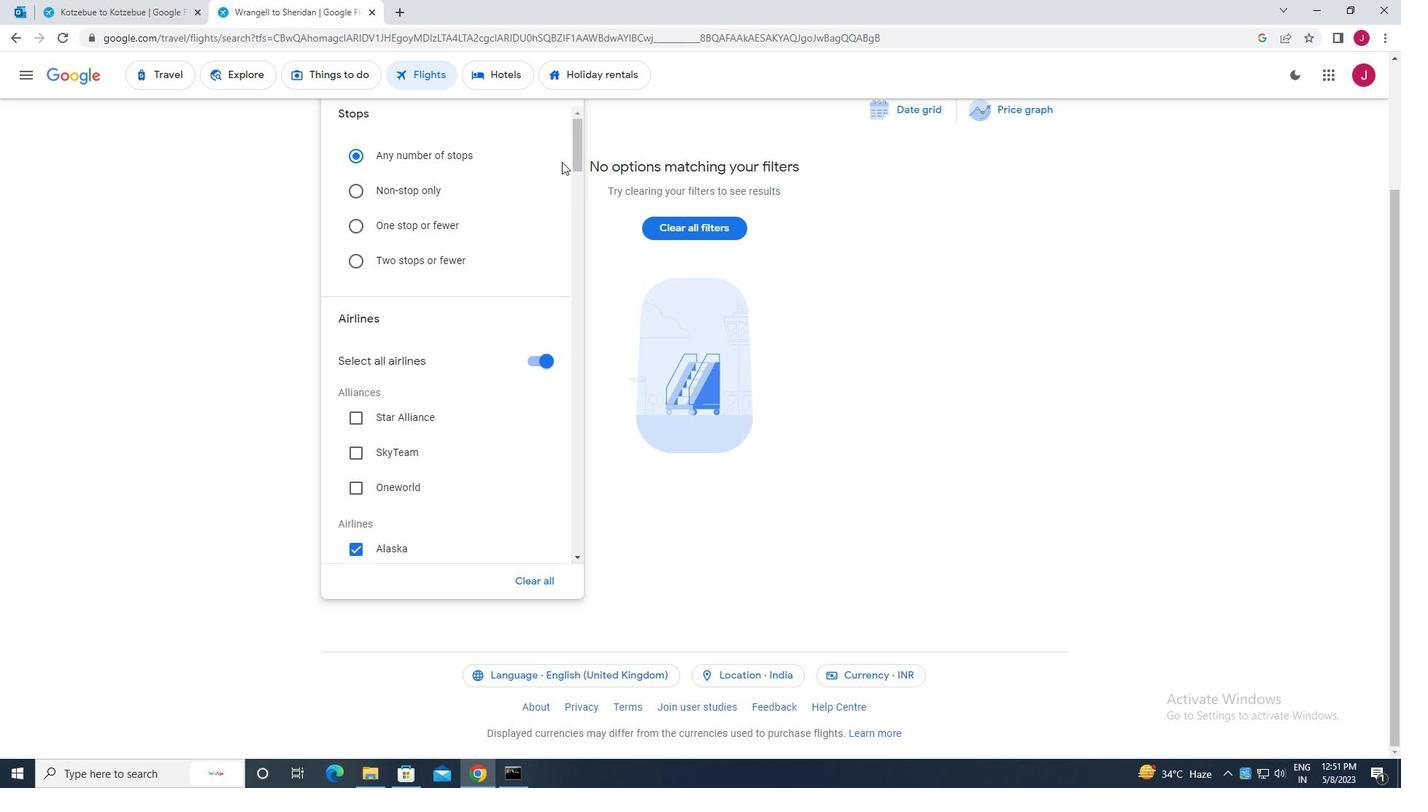 
Action: Mouse scrolled (562, 162) with delta (0, 0)
Screenshot: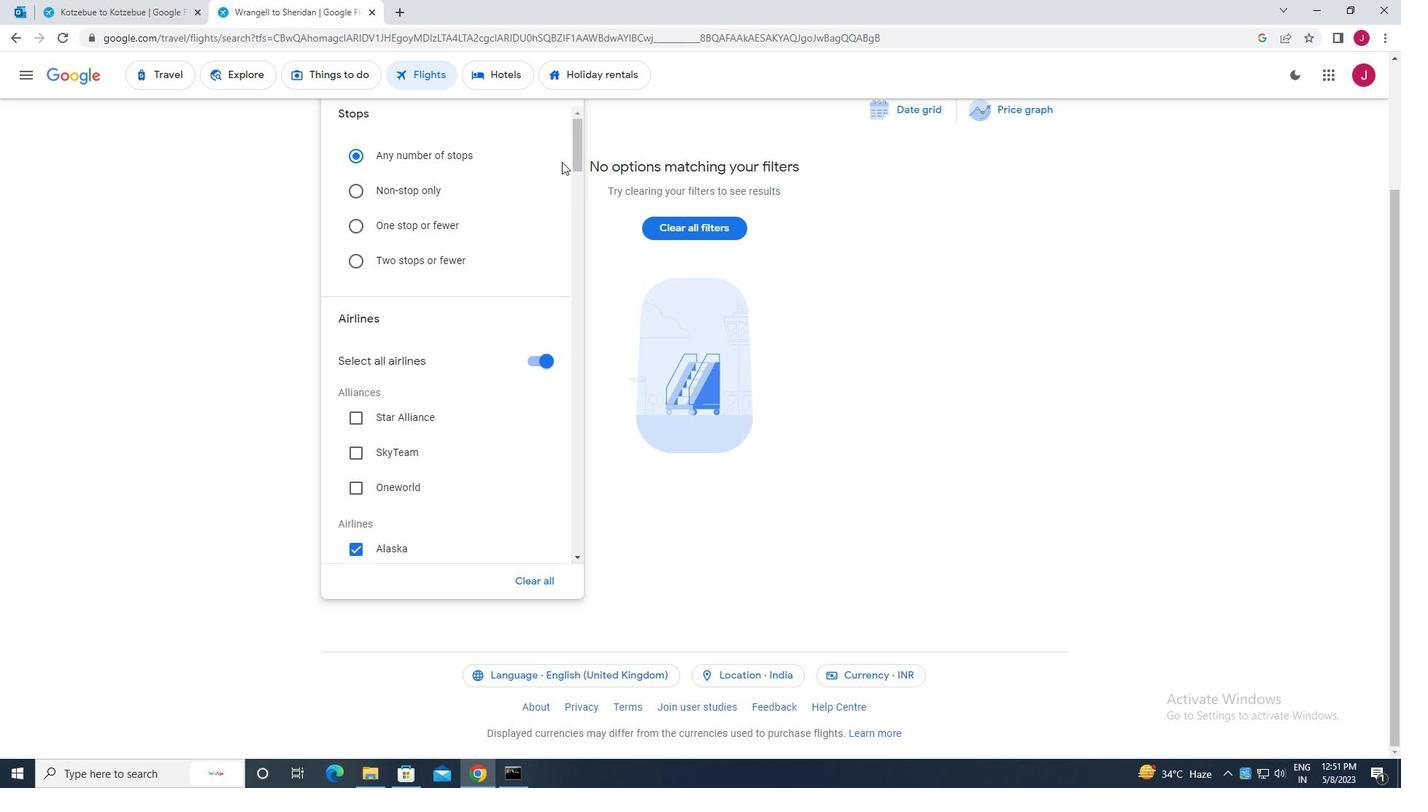 
Action: Mouse scrolled (562, 162) with delta (0, 0)
Screenshot: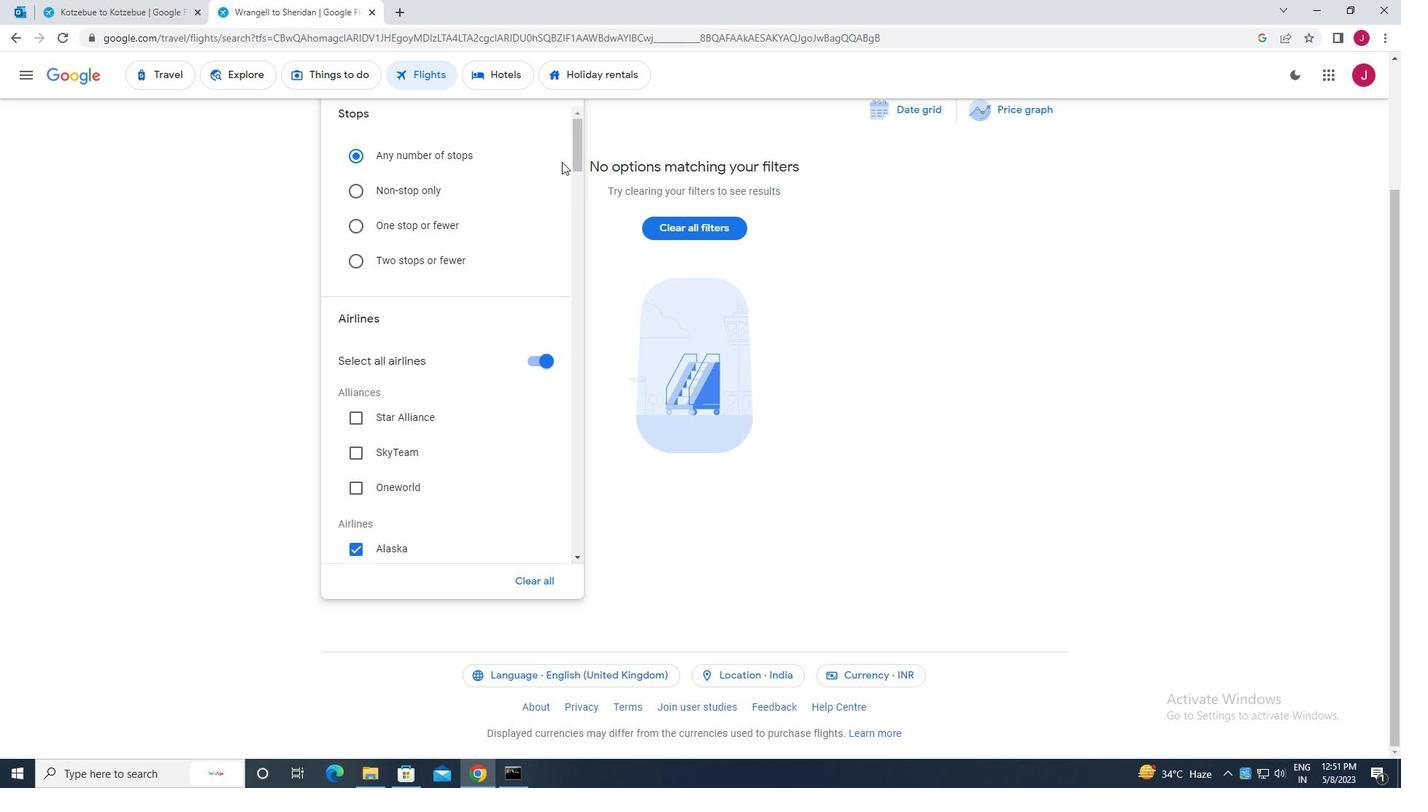 
Action: Mouse scrolled (562, 162) with delta (0, 0)
Screenshot: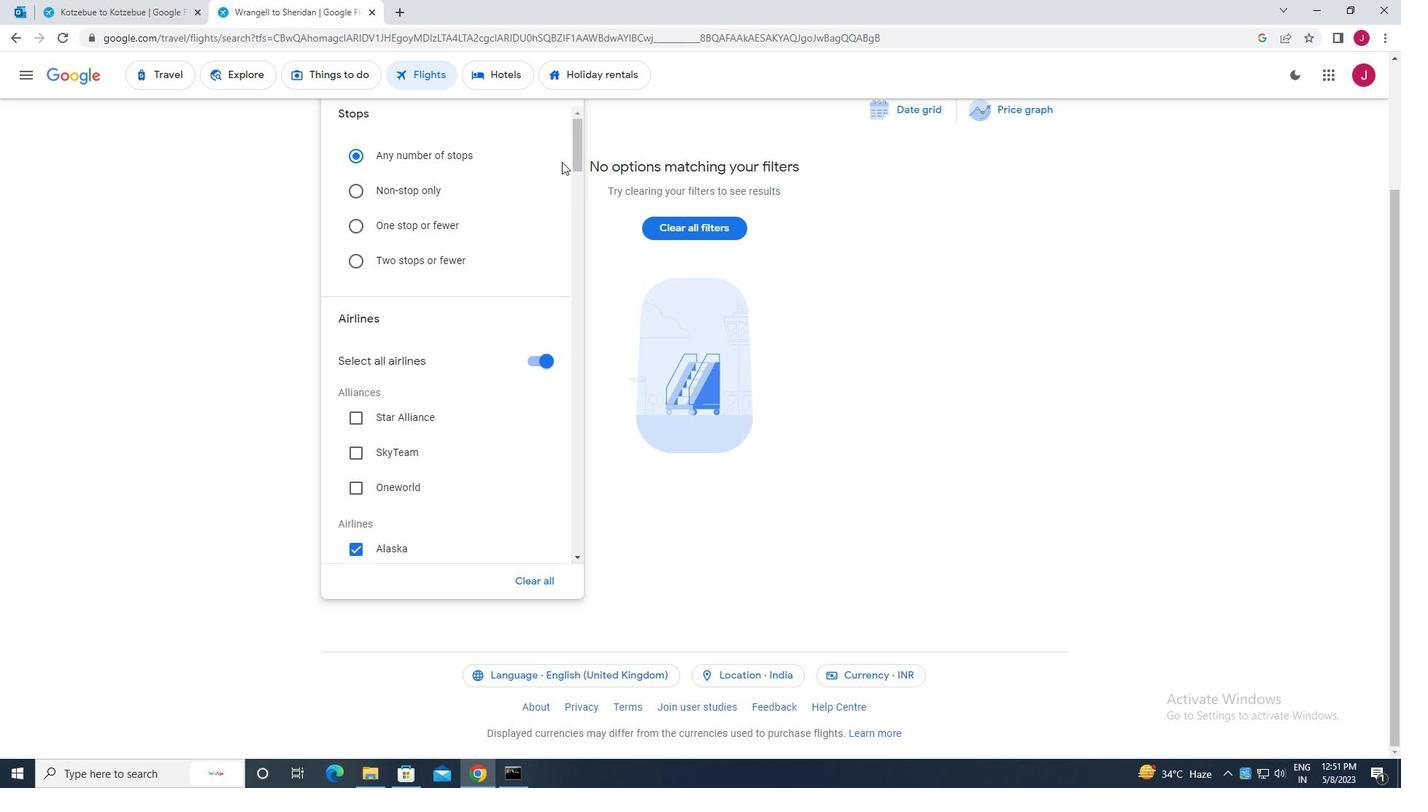 
Action: Mouse moved to (546, 148)
Screenshot: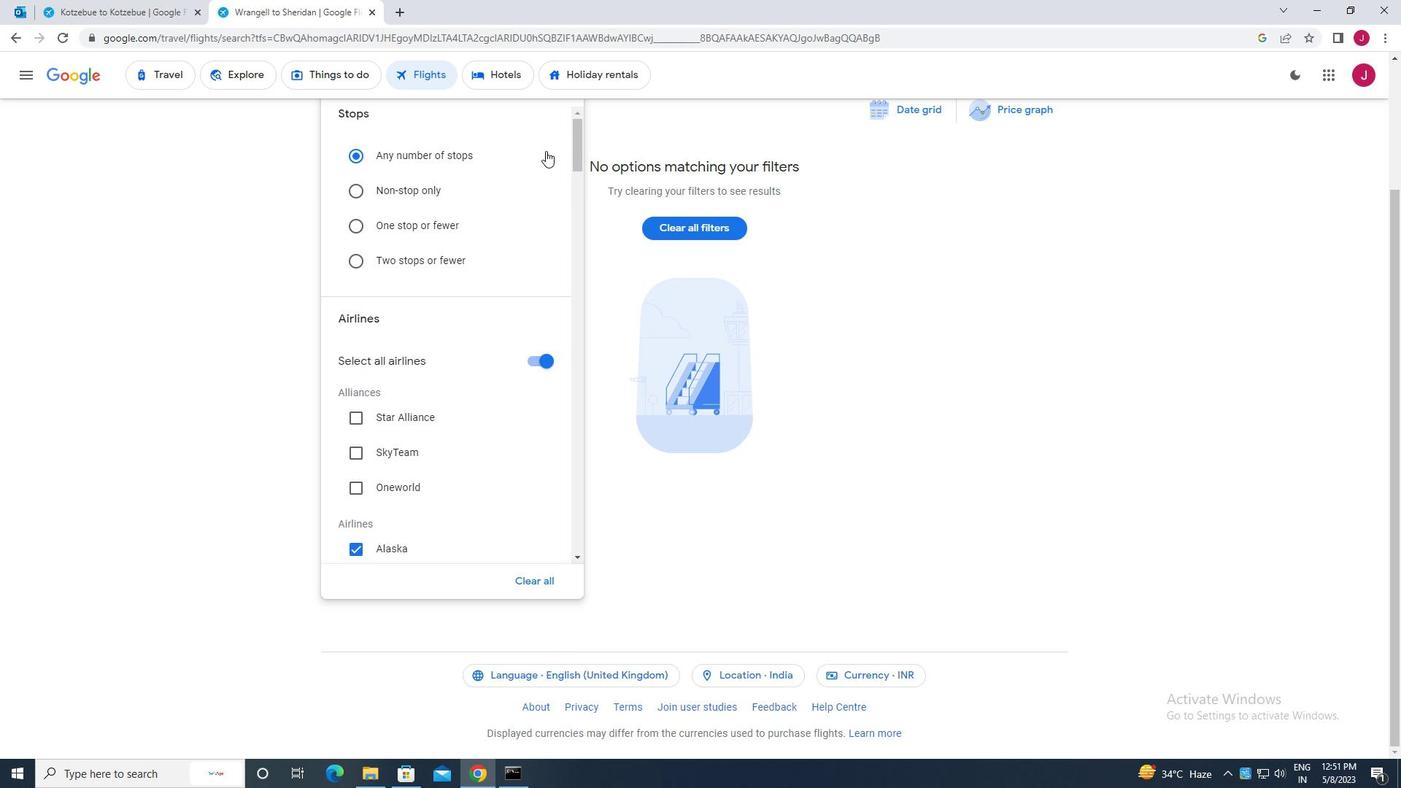 
Action: Mouse scrolled (546, 149) with delta (0, 0)
Screenshot: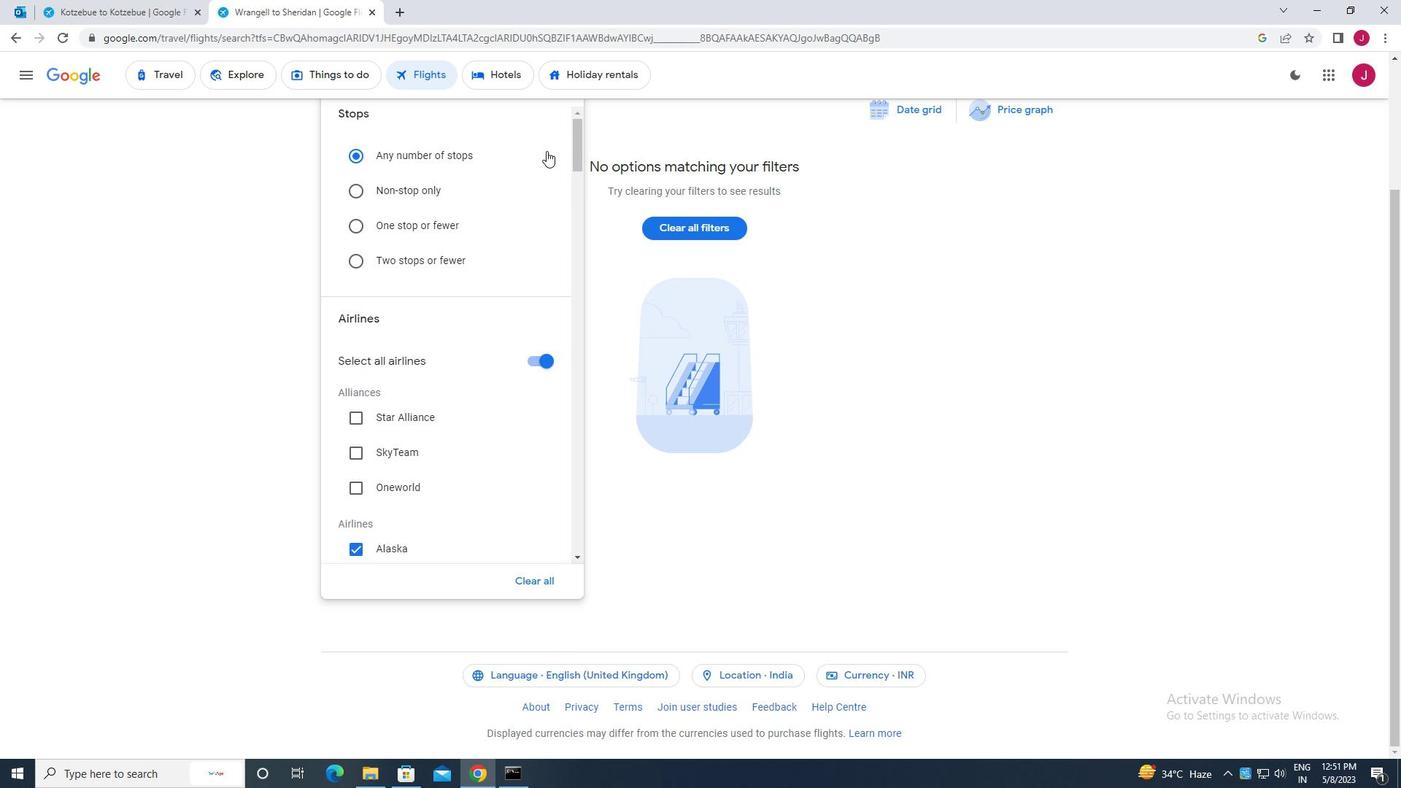
Action: Mouse scrolled (546, 149) with delta (0, 0)
Screenshot: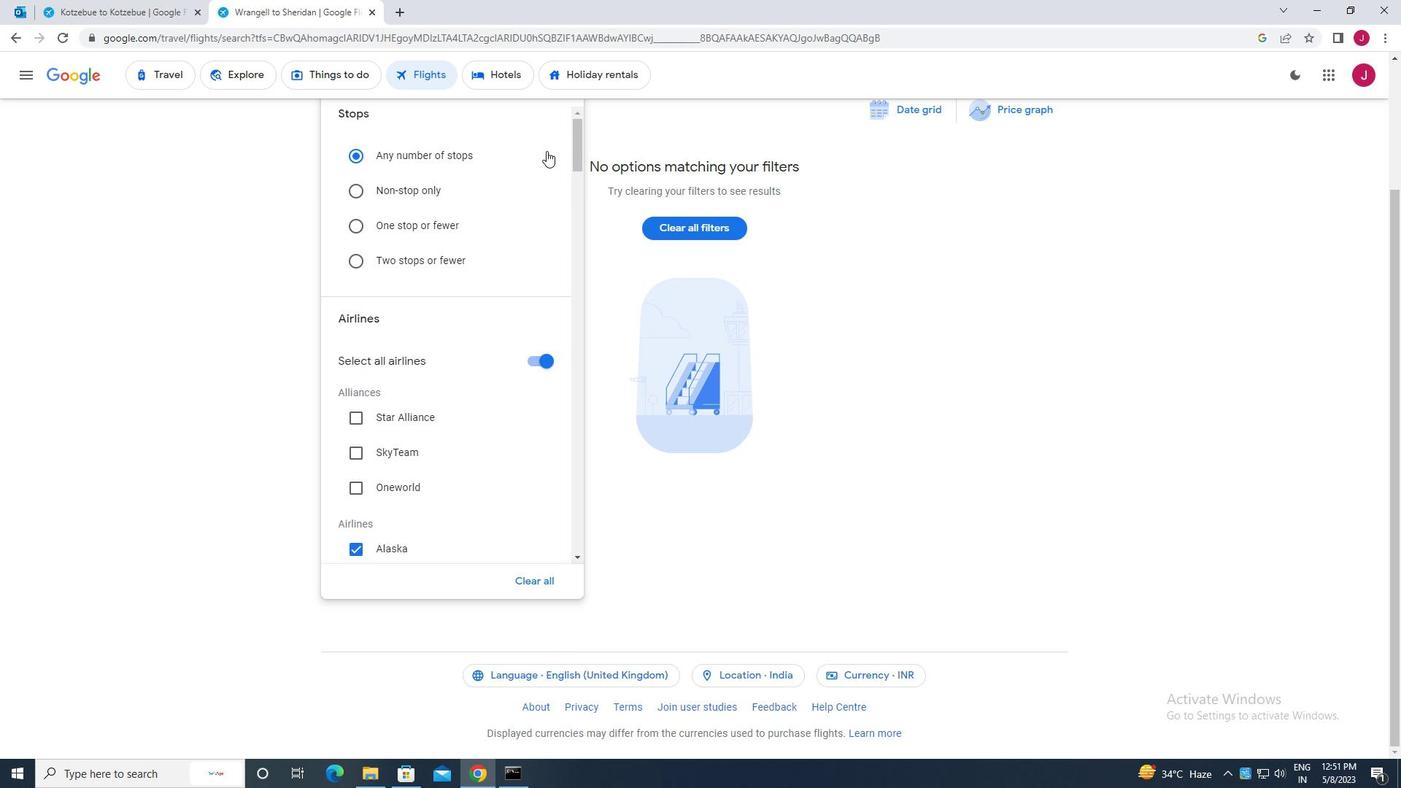 
Action: Mouse moved to (543, 193)
Screenshot: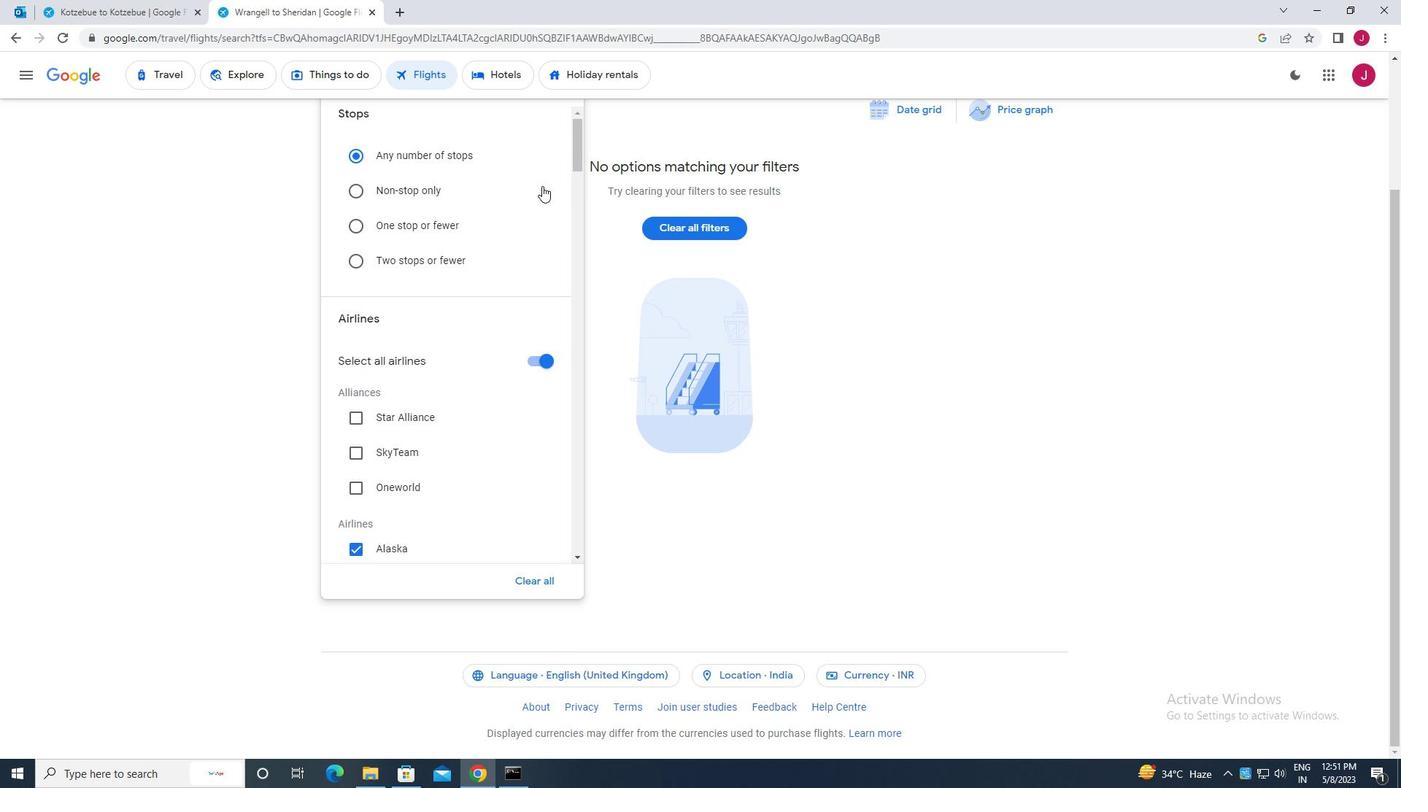 
Action: Mouse scrolled (543, 192) with delta (0, 0)
Screenshot: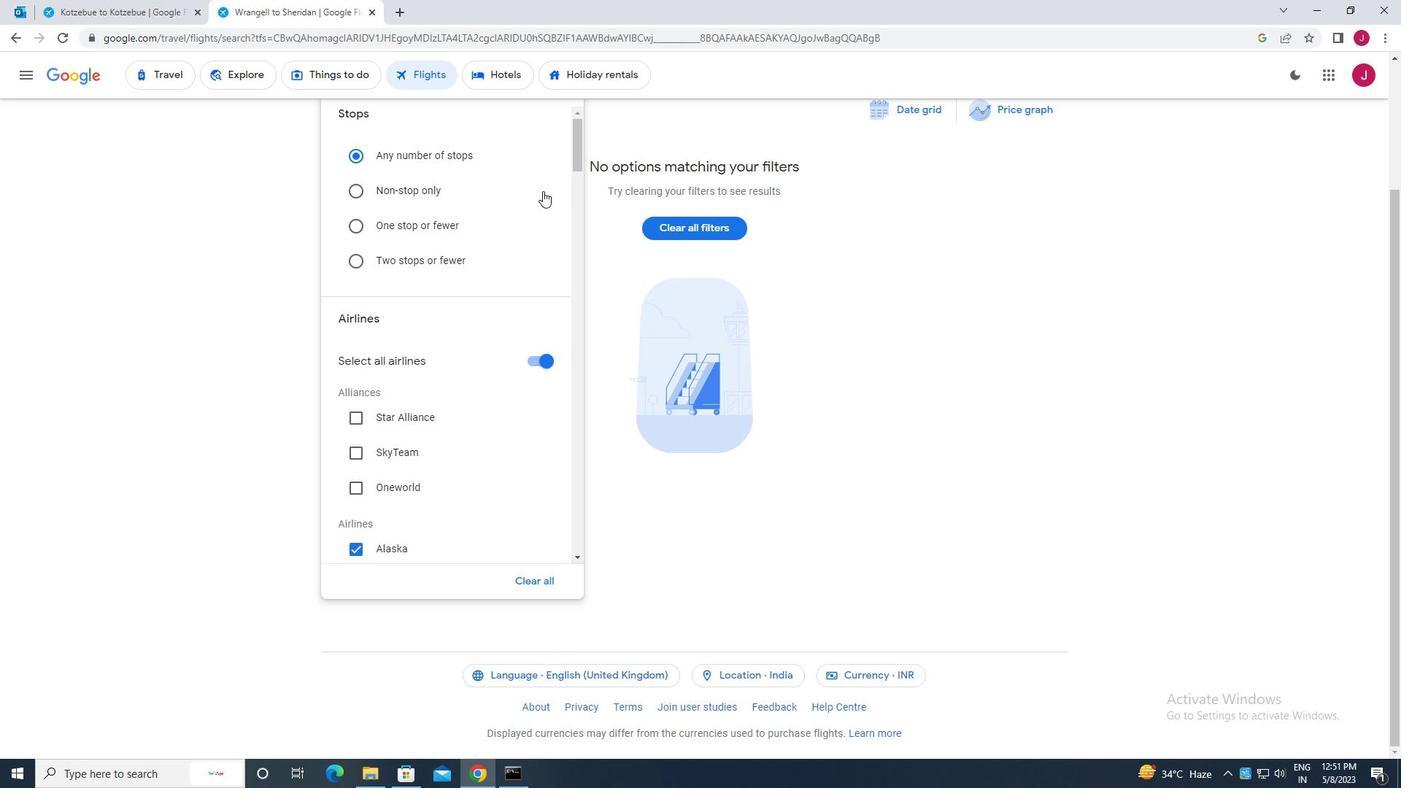 
Action: Mouse moved to (543, 193)
Screenshot: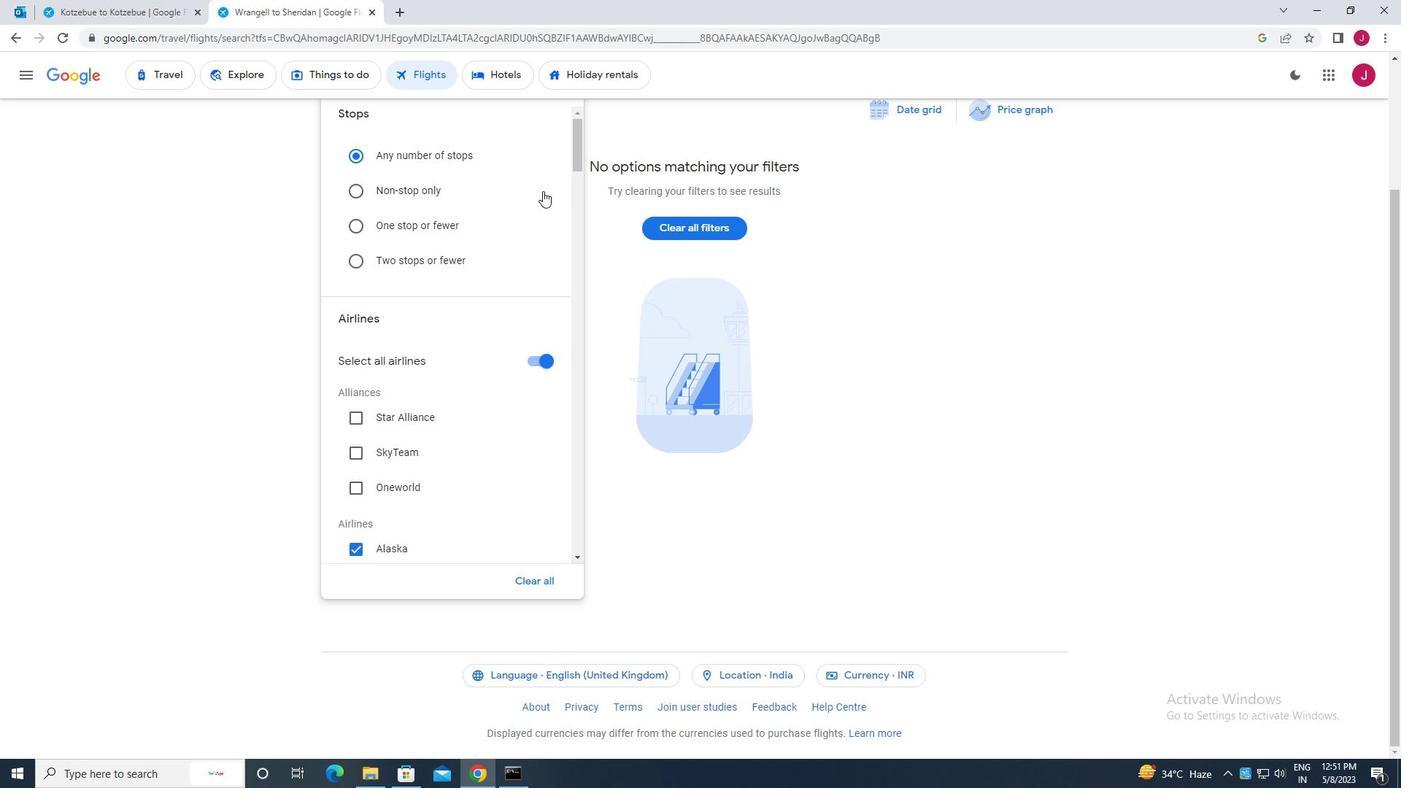 
Action: Mouse scrolled (543, 192) with delta (0, 0)
Screenshot: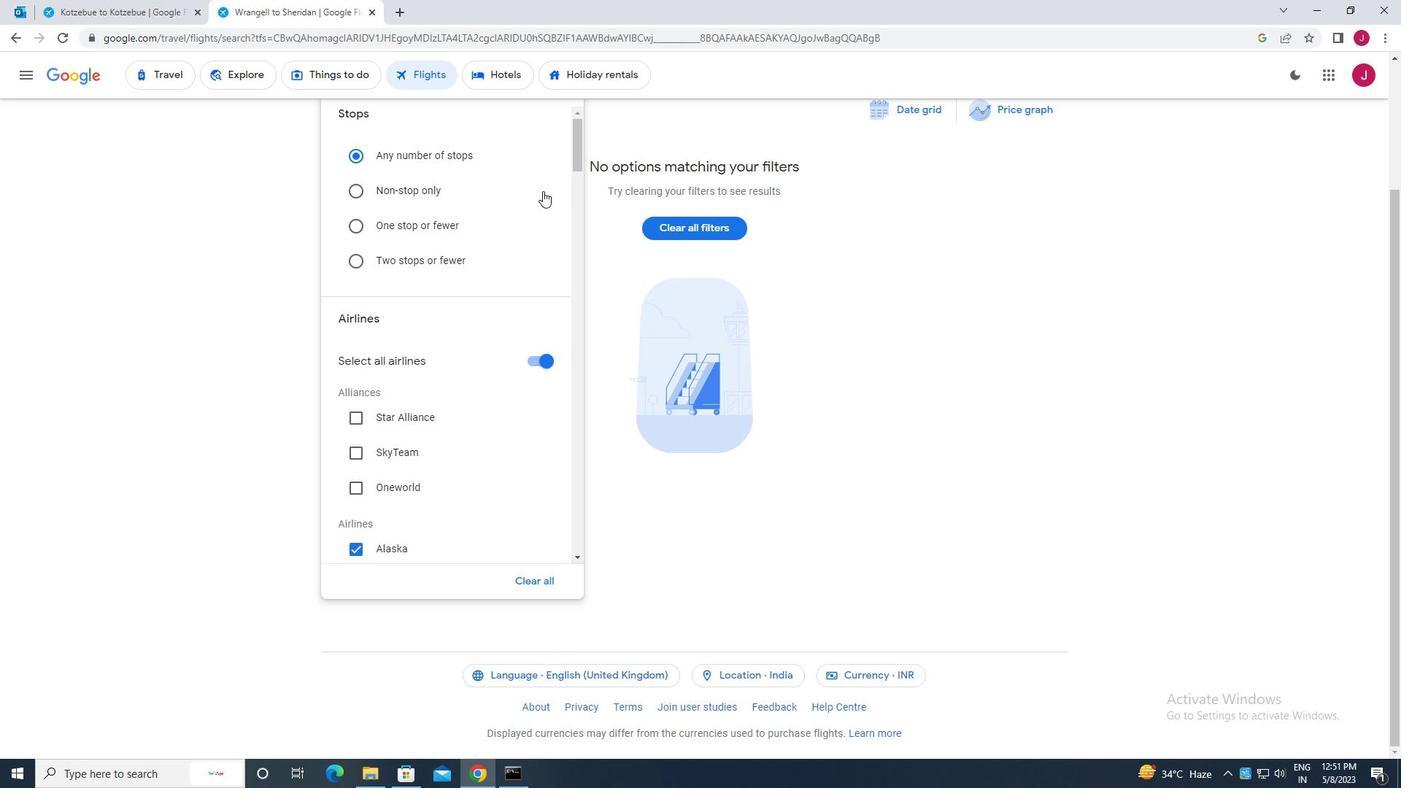 
Action: Mouse moved to (542, 194)
Screenshot: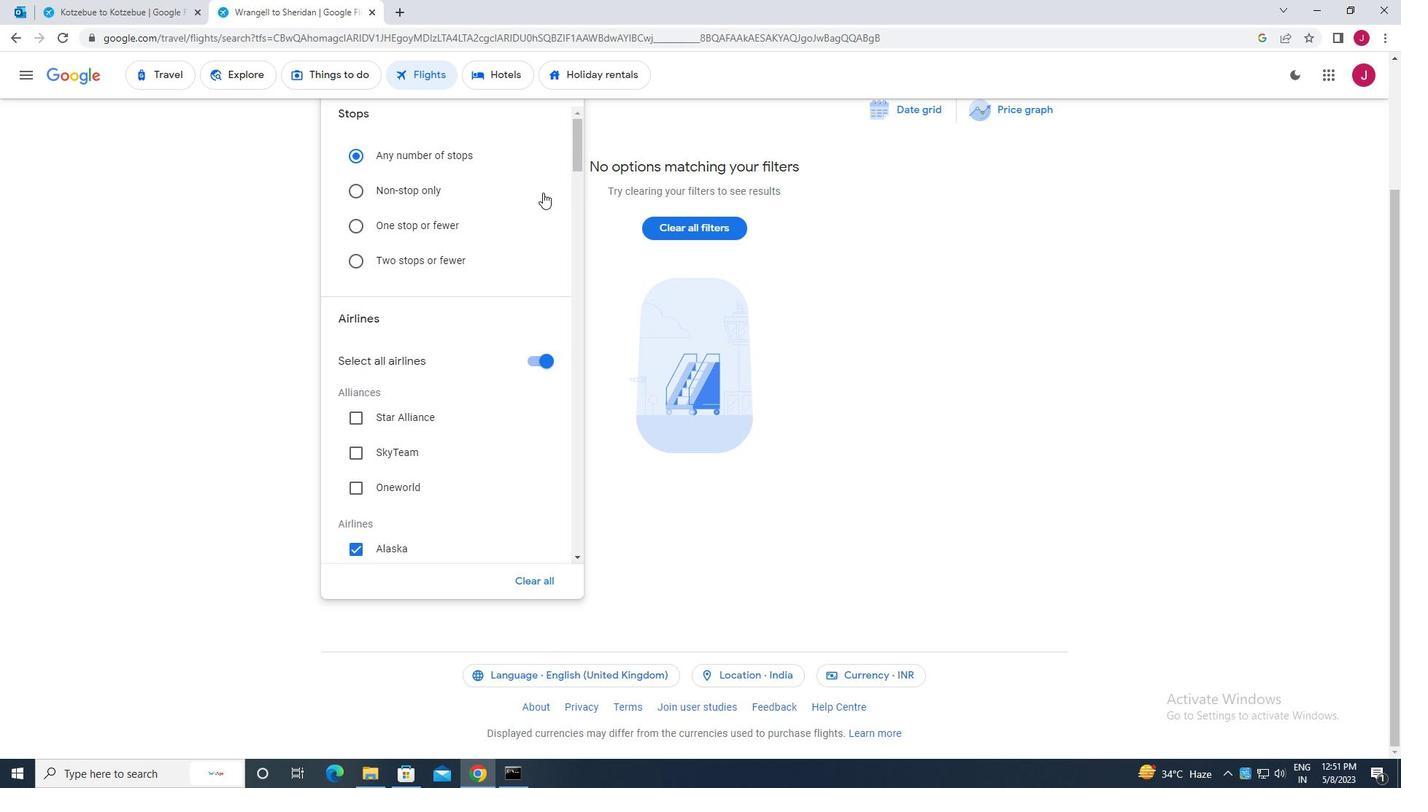 
Action: Mouse scrolled (542, 193) with delta (0, 0)
Screenshot: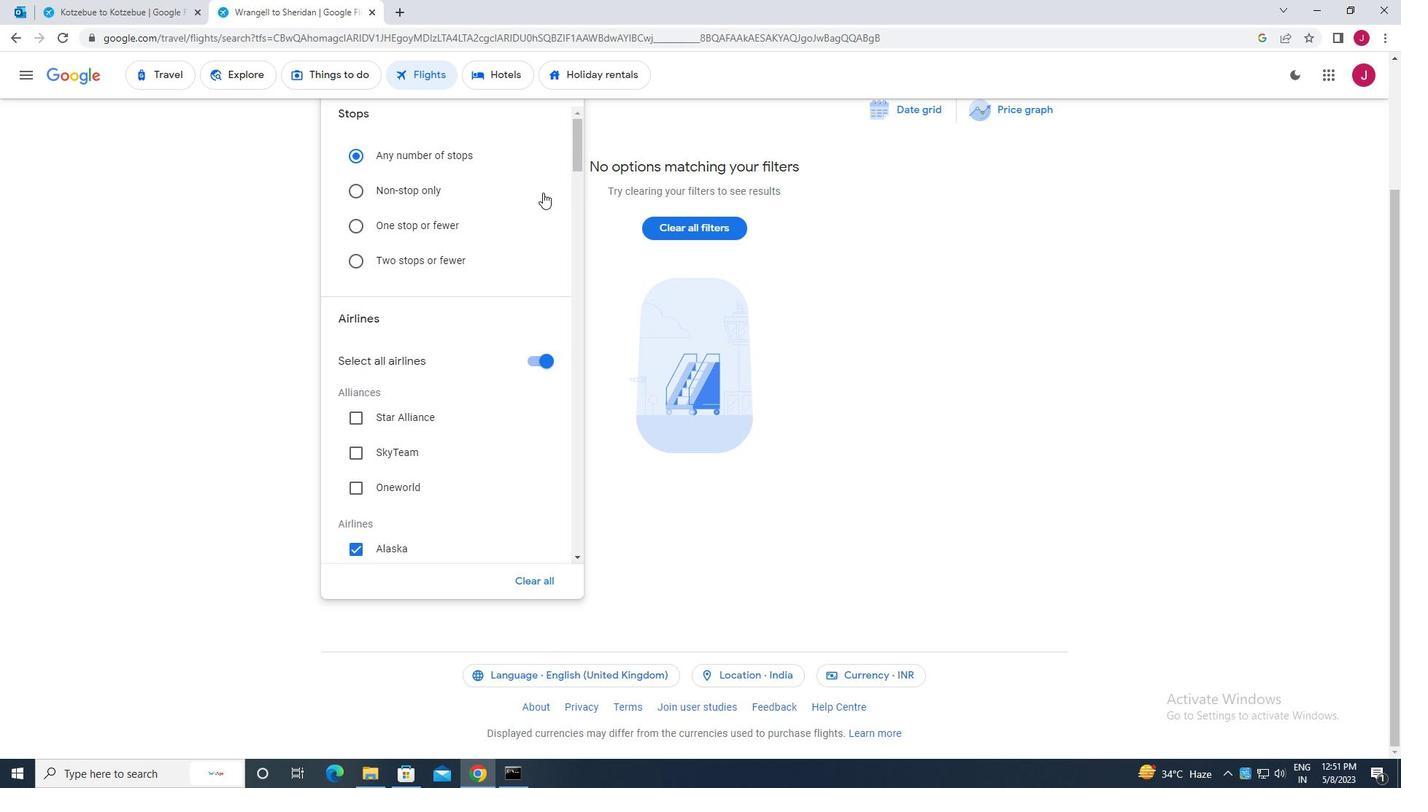 
Action: Mouse scrolled (542, 193) with delta (0, 0)
Screenshot: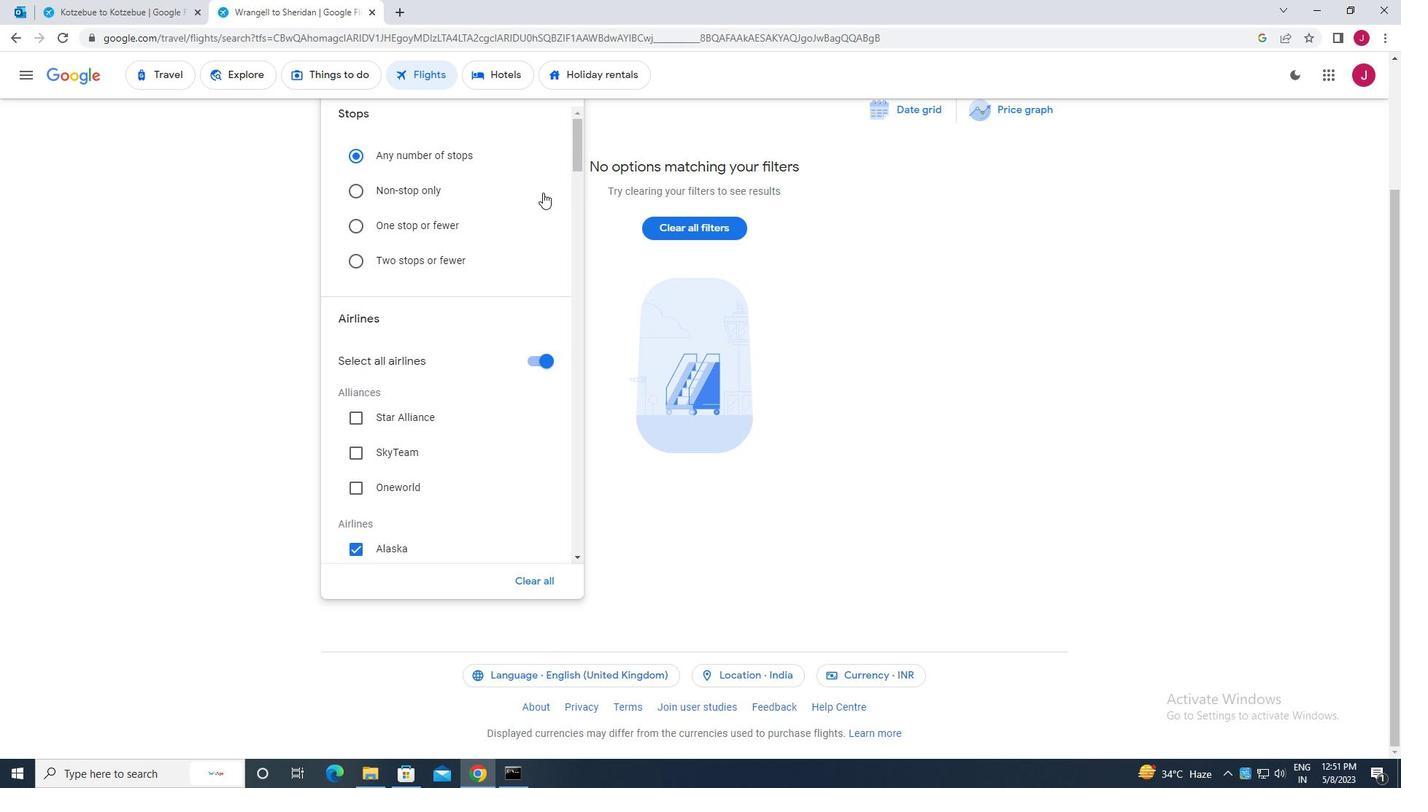 
Action: Mouse scrolled (542, 193) with delta (0, 0)
Screenshot: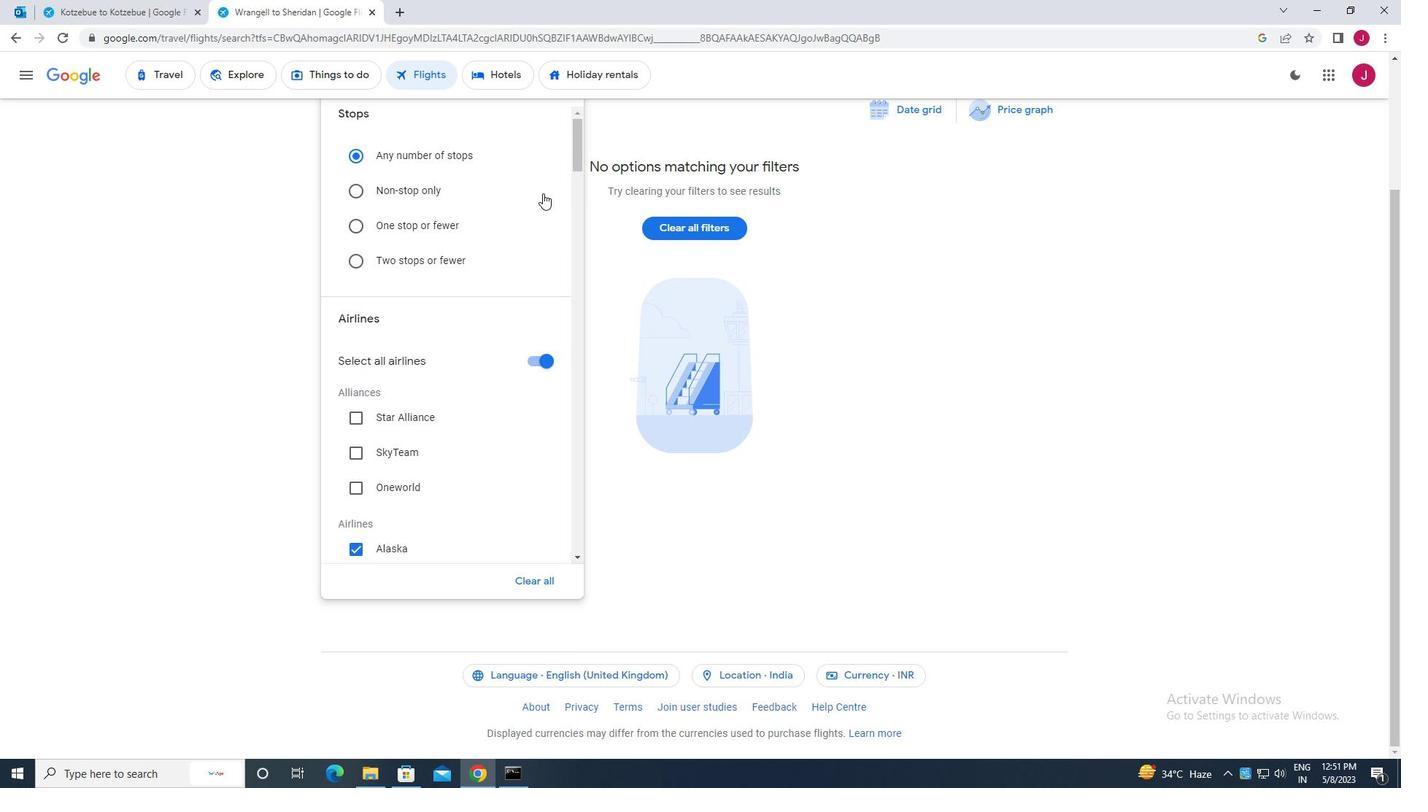 
Action: Mouse scrolled (542, 193) with delta (0, 0)
Screenshot: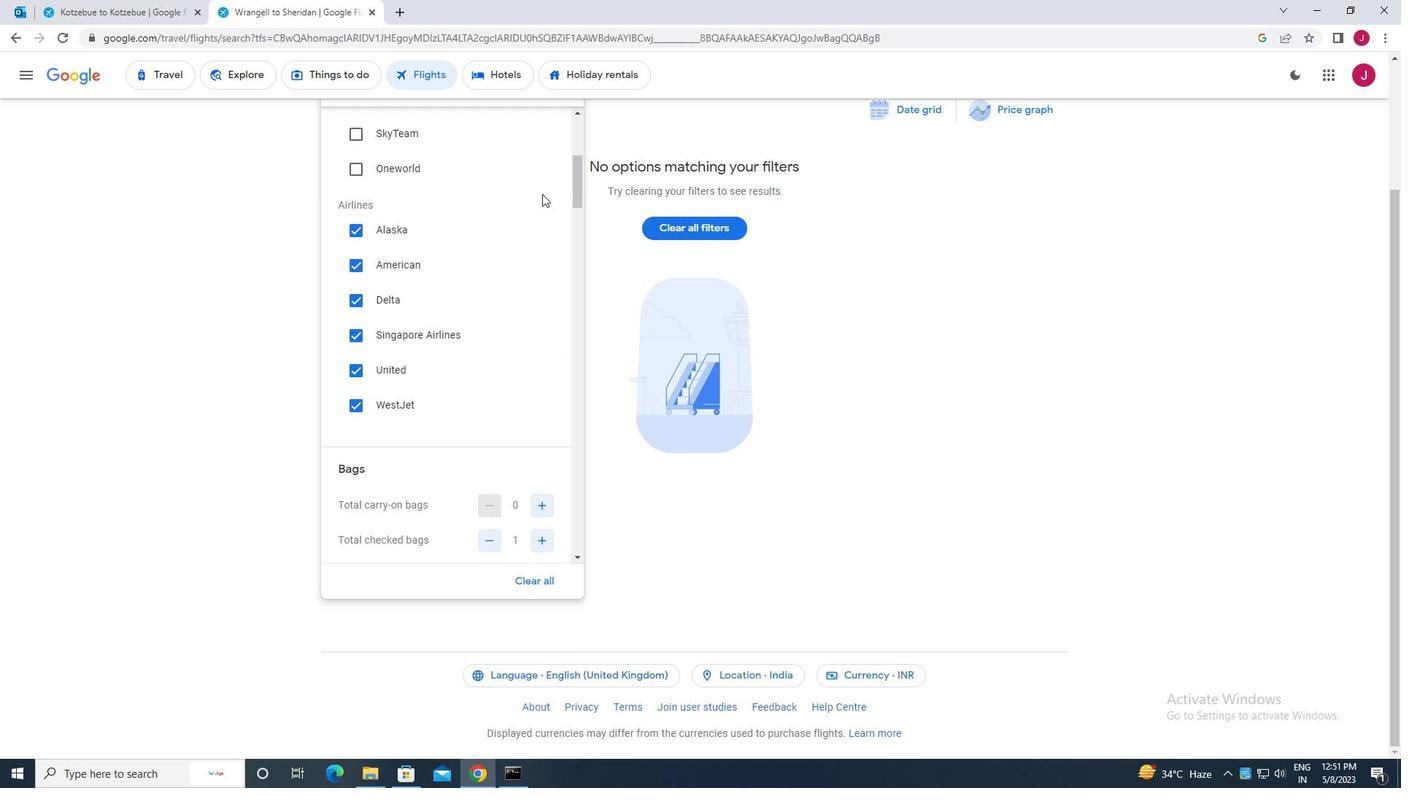 
Action: Mouse scrolled (542, 193) with delta (0, 0)
Screenshot: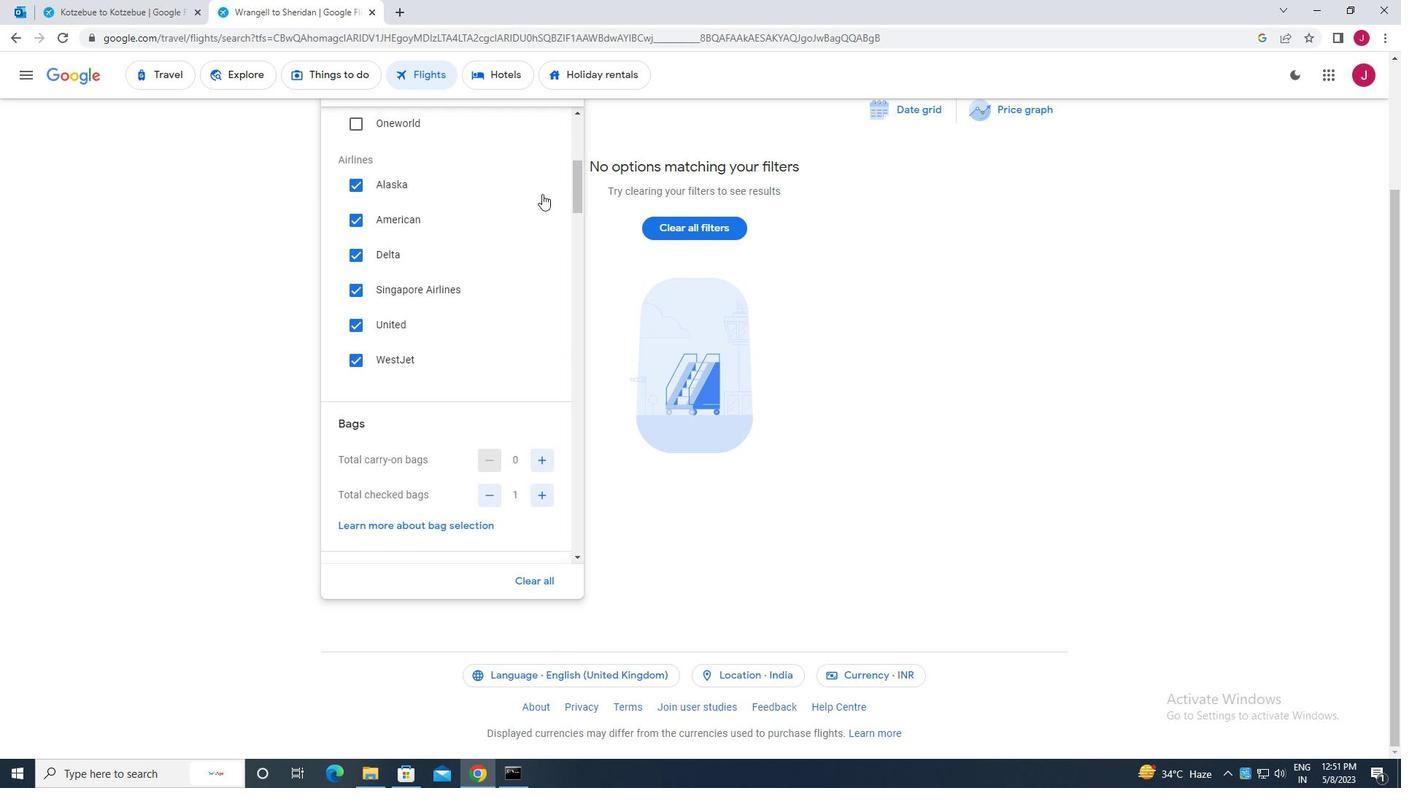 
Action: Mouse scrolled (542, 193) with delta (0, 0)
Screenshot: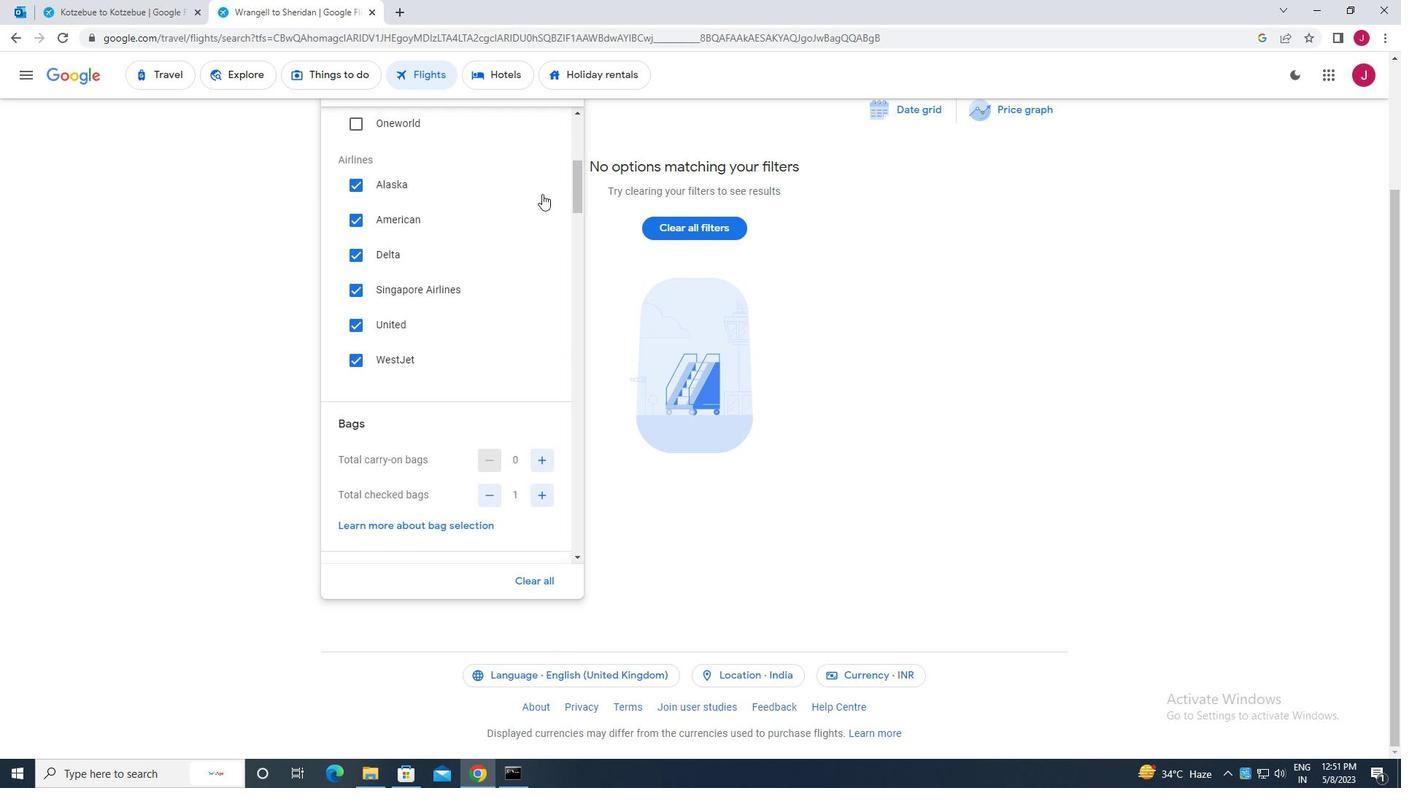 
Action: Mouse scrolled (542, 193) with delta (0, 0)
Screenshot: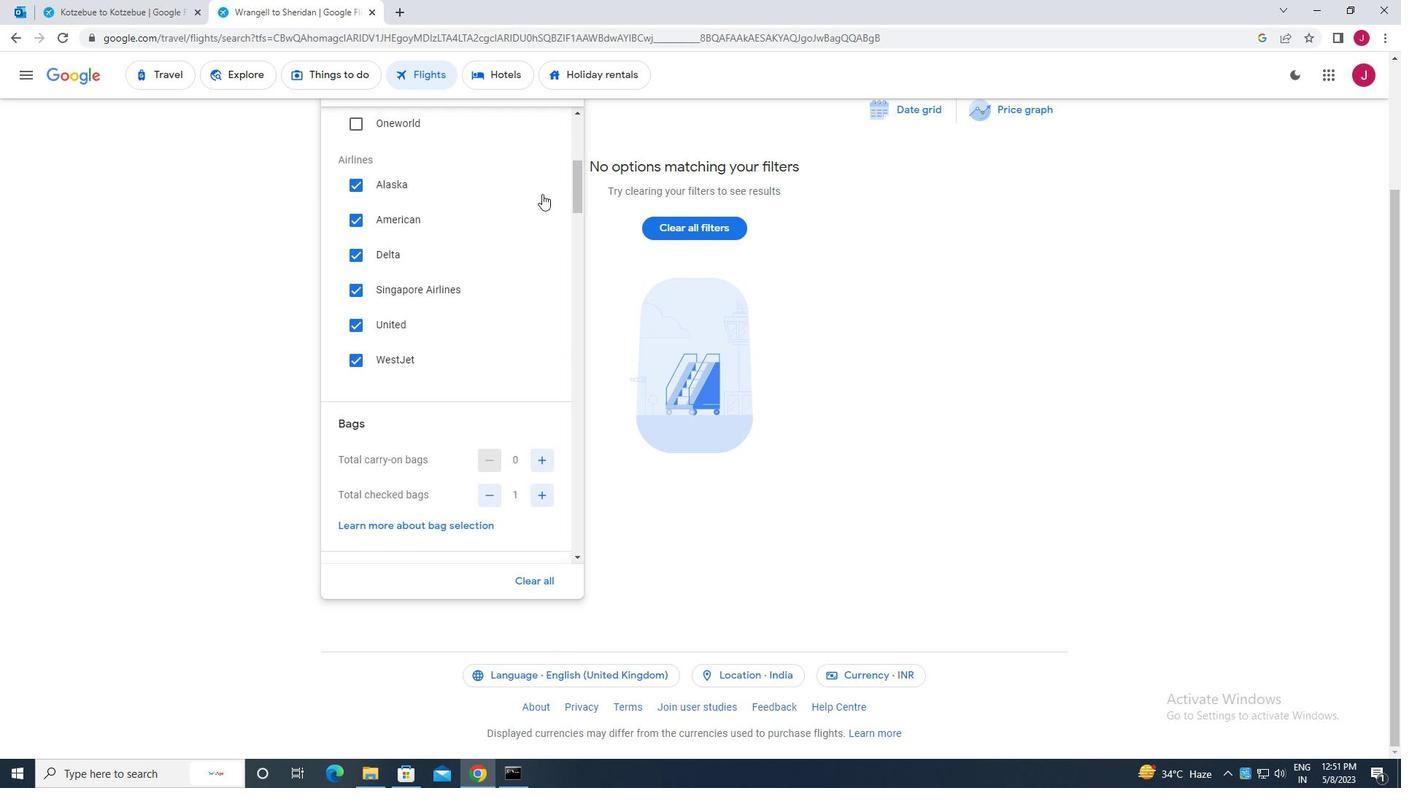 
Action: Mouse scrolled (542, 193) with delta (0, 0)
Screenshot: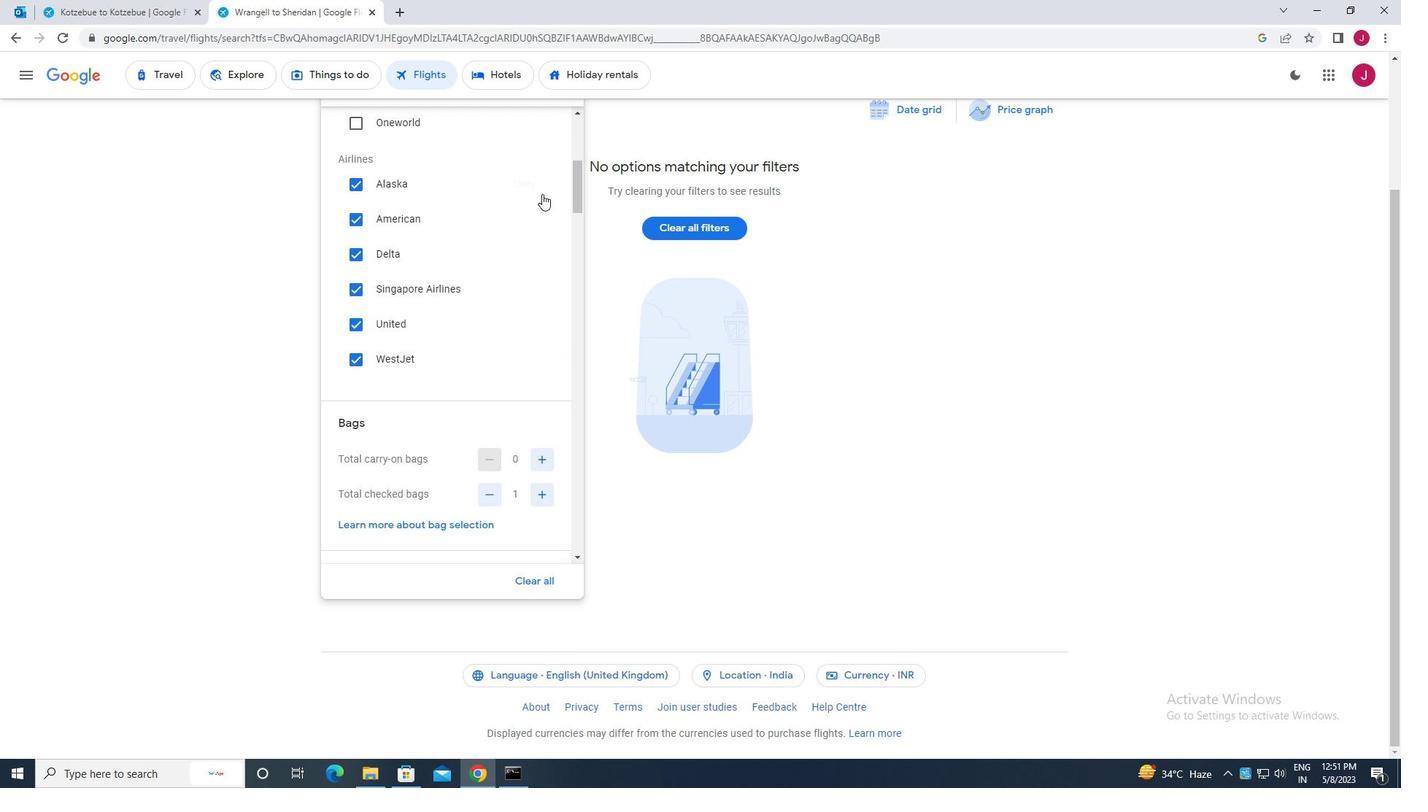 
Action: Mouse moved to (542, 194)
Screenshot: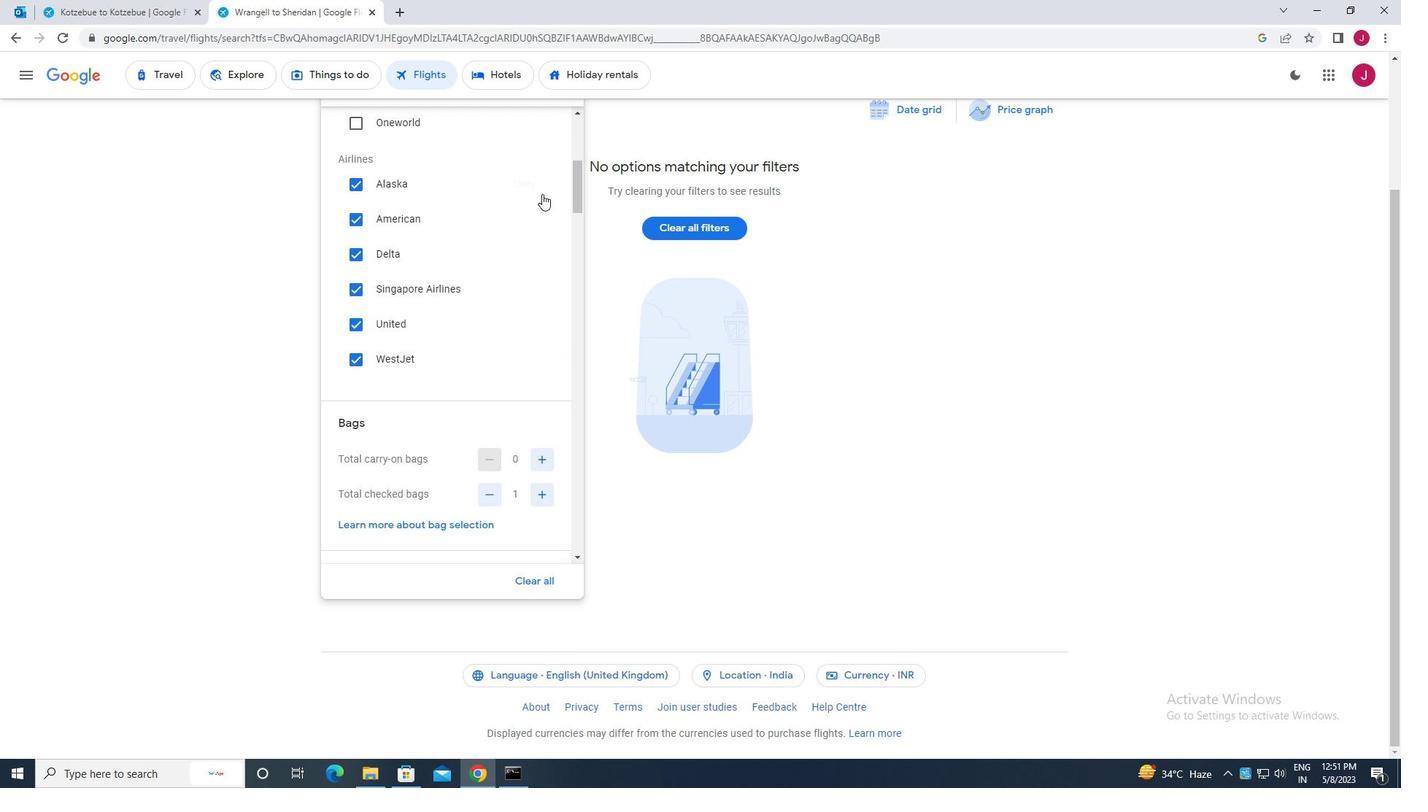 
Action: Mouse scrolled (542, 194) with delta (0, 0)
Screenshot: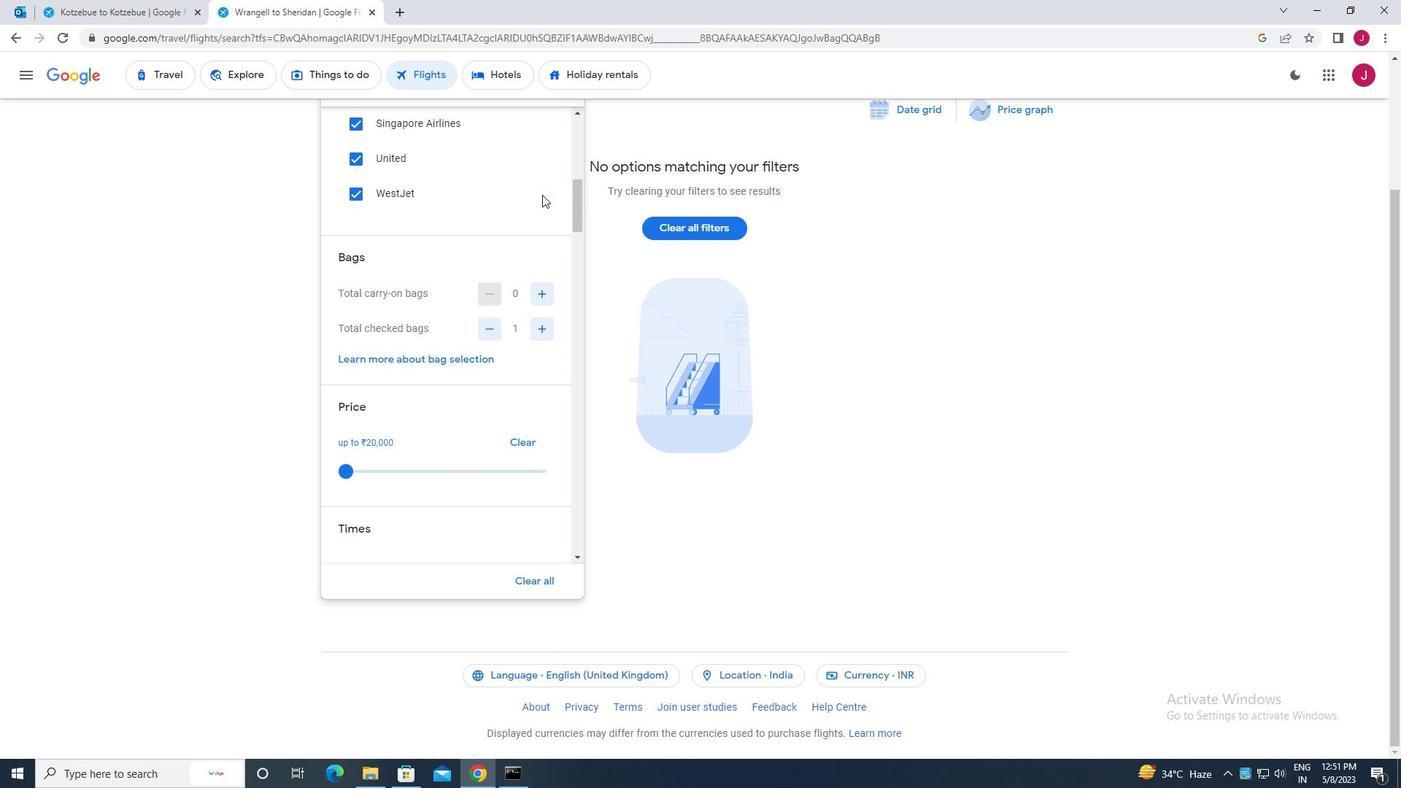 
Action: Mouse scrolled (542, 194) with delta (0, 0)
Screenshot: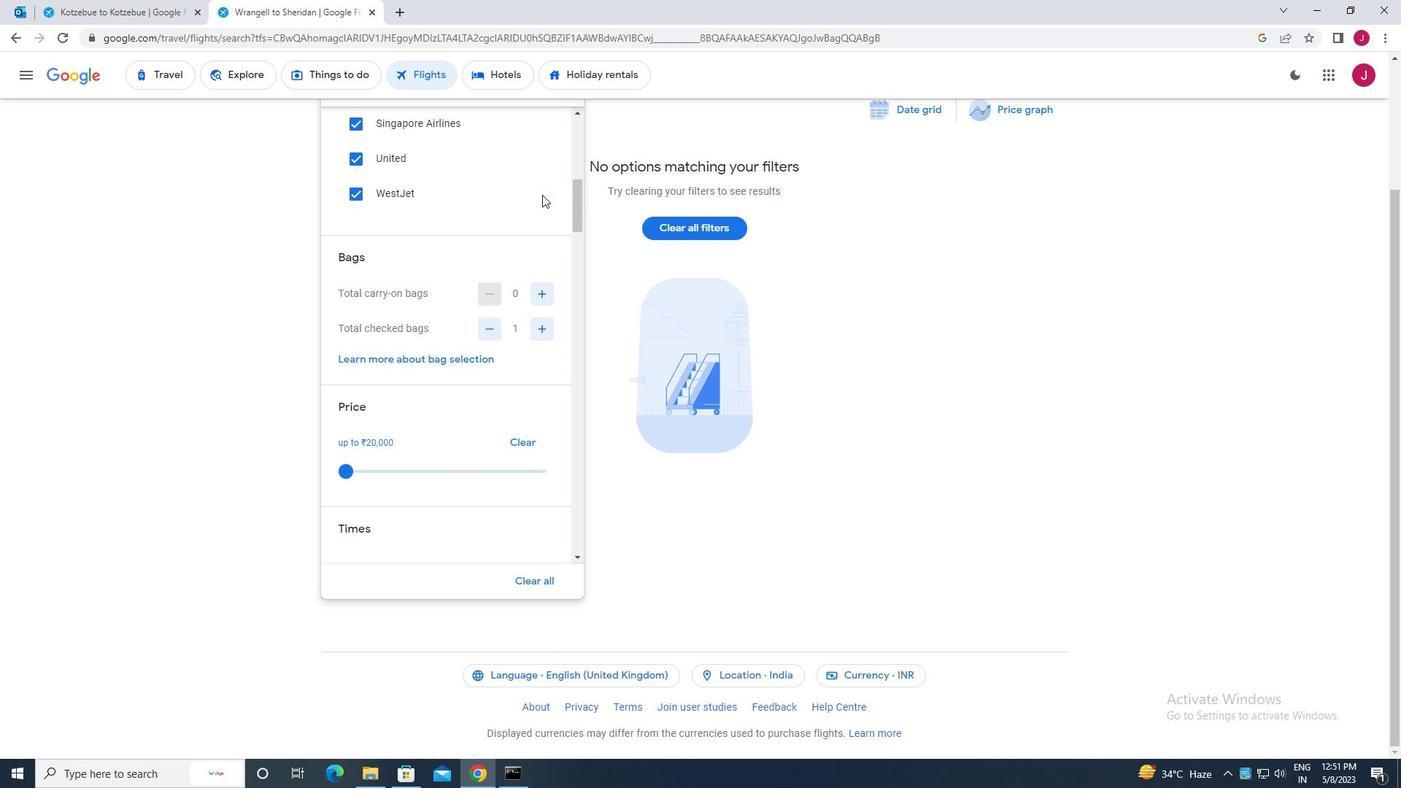 
Action: Mouse scrolled (542, 194) with delta (0, 0)
Screenshot: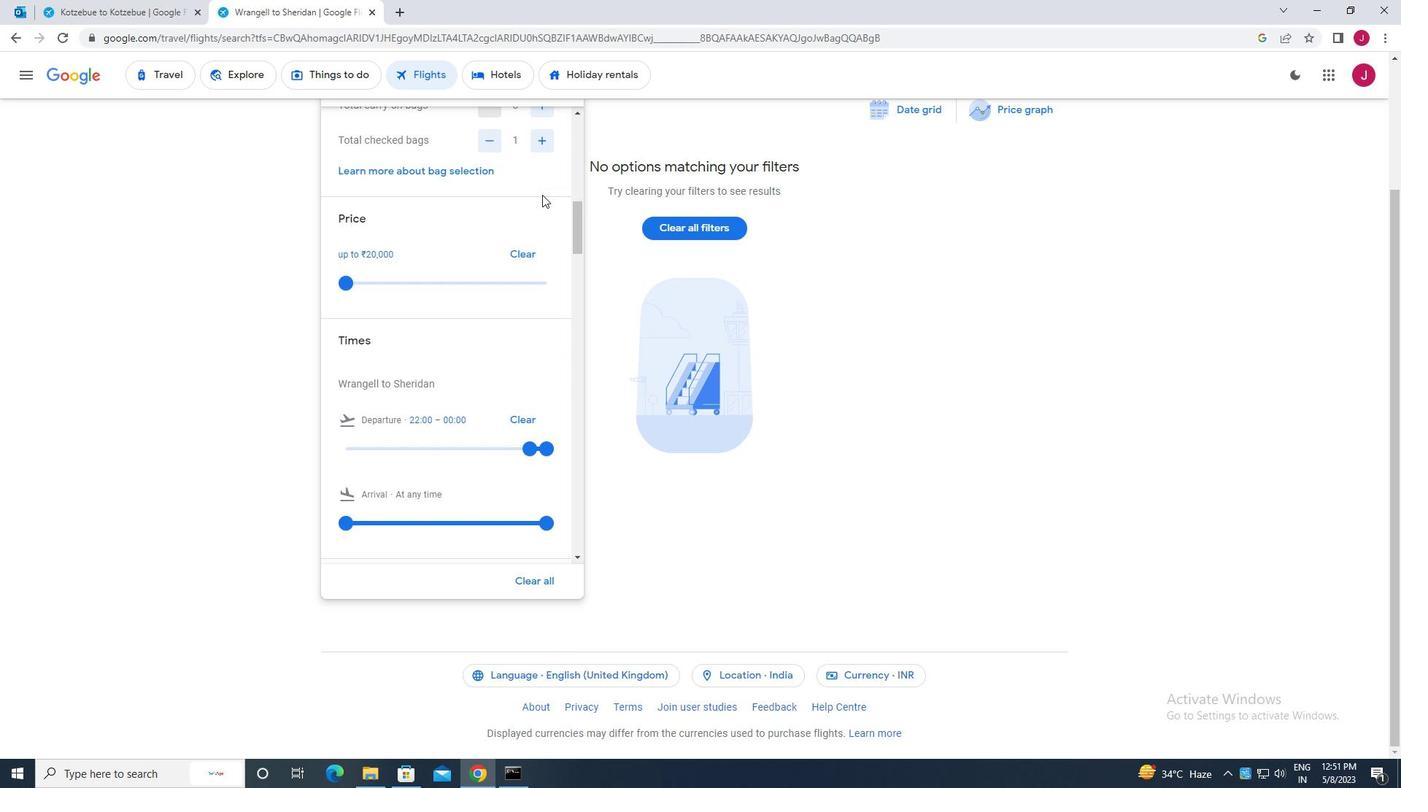 
Action: Mouse scrolled (542, 194) with delta (0, 0)
Screenshot: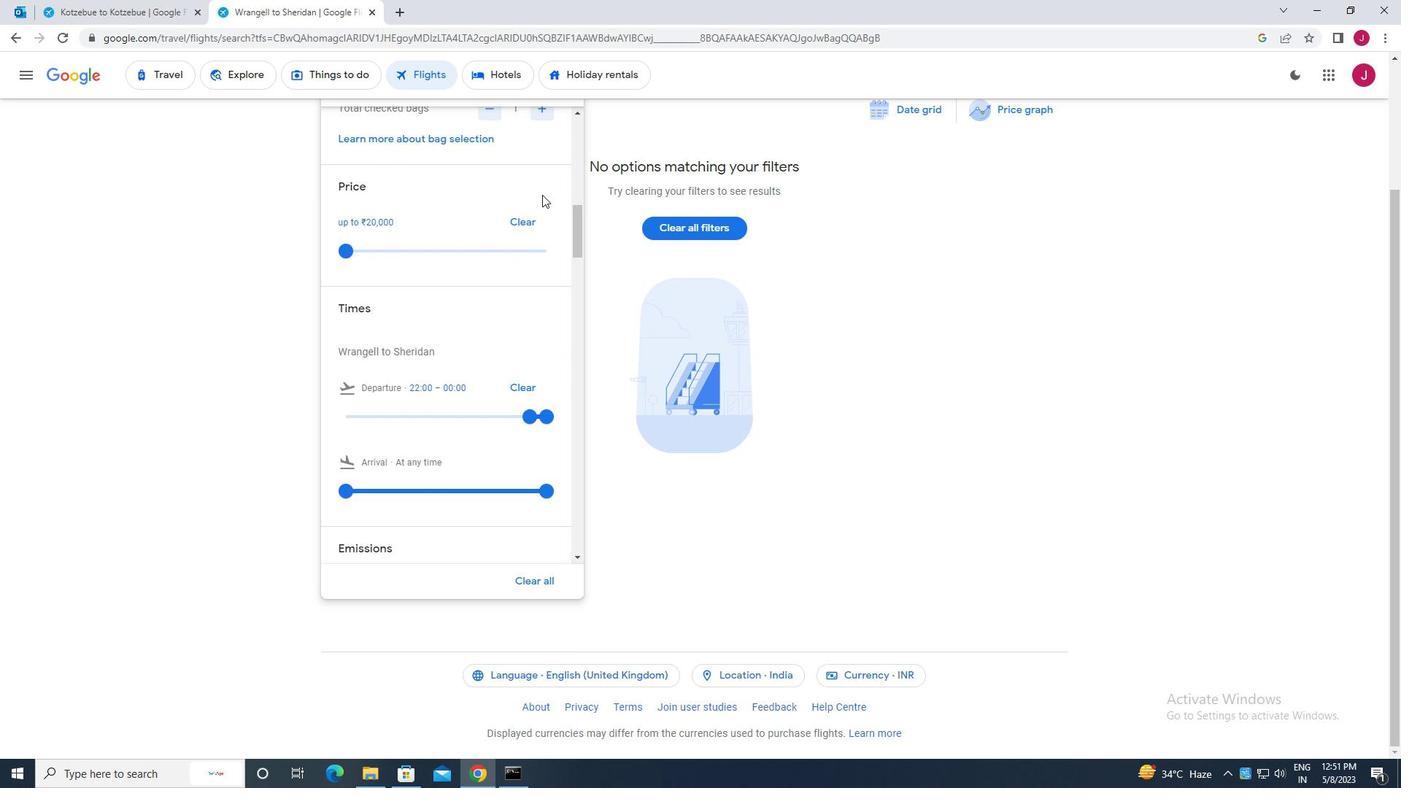 
Action: Mouse moved to (542, 194)
Screenshot: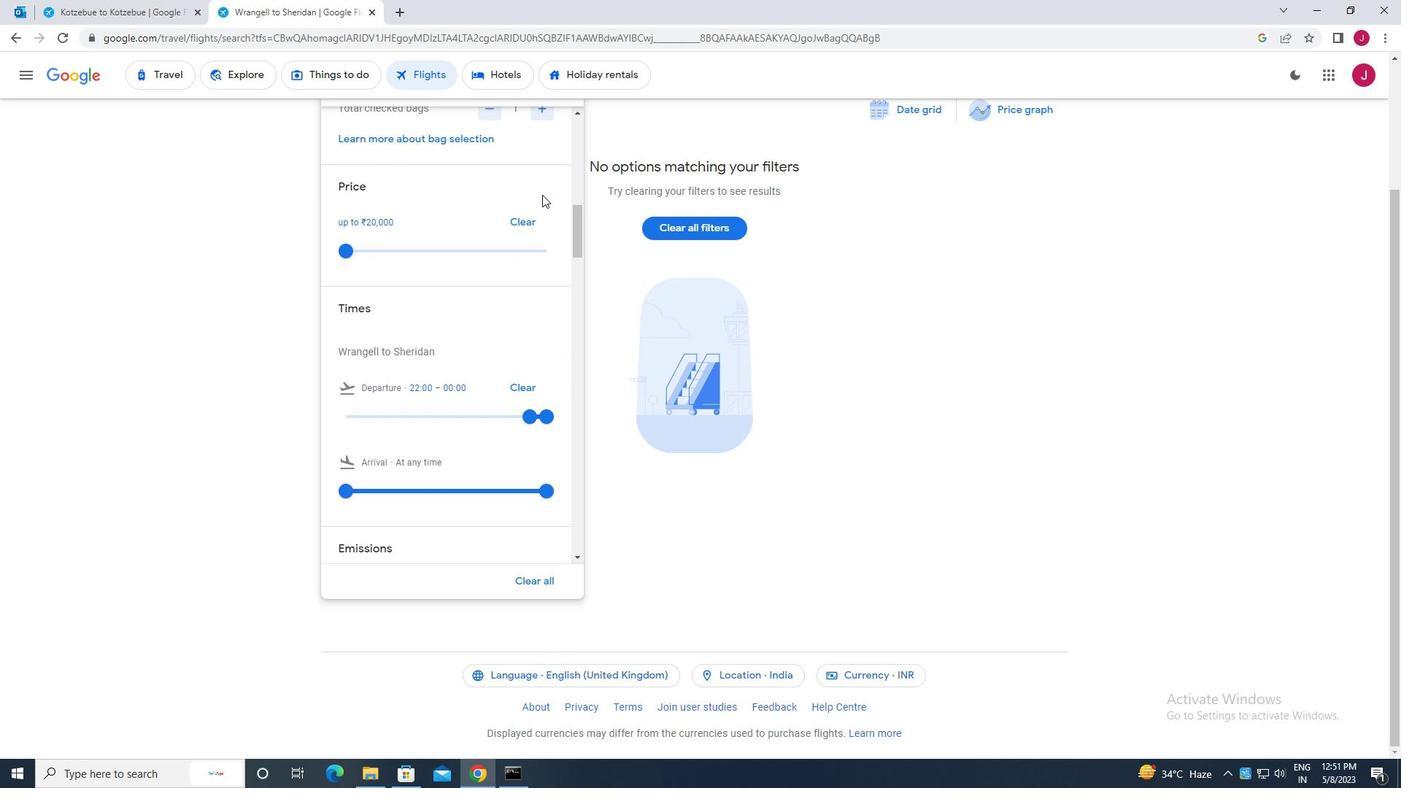 
Action: Mouse scrolled (542, 194) with delta (0, 0)
Screenshot: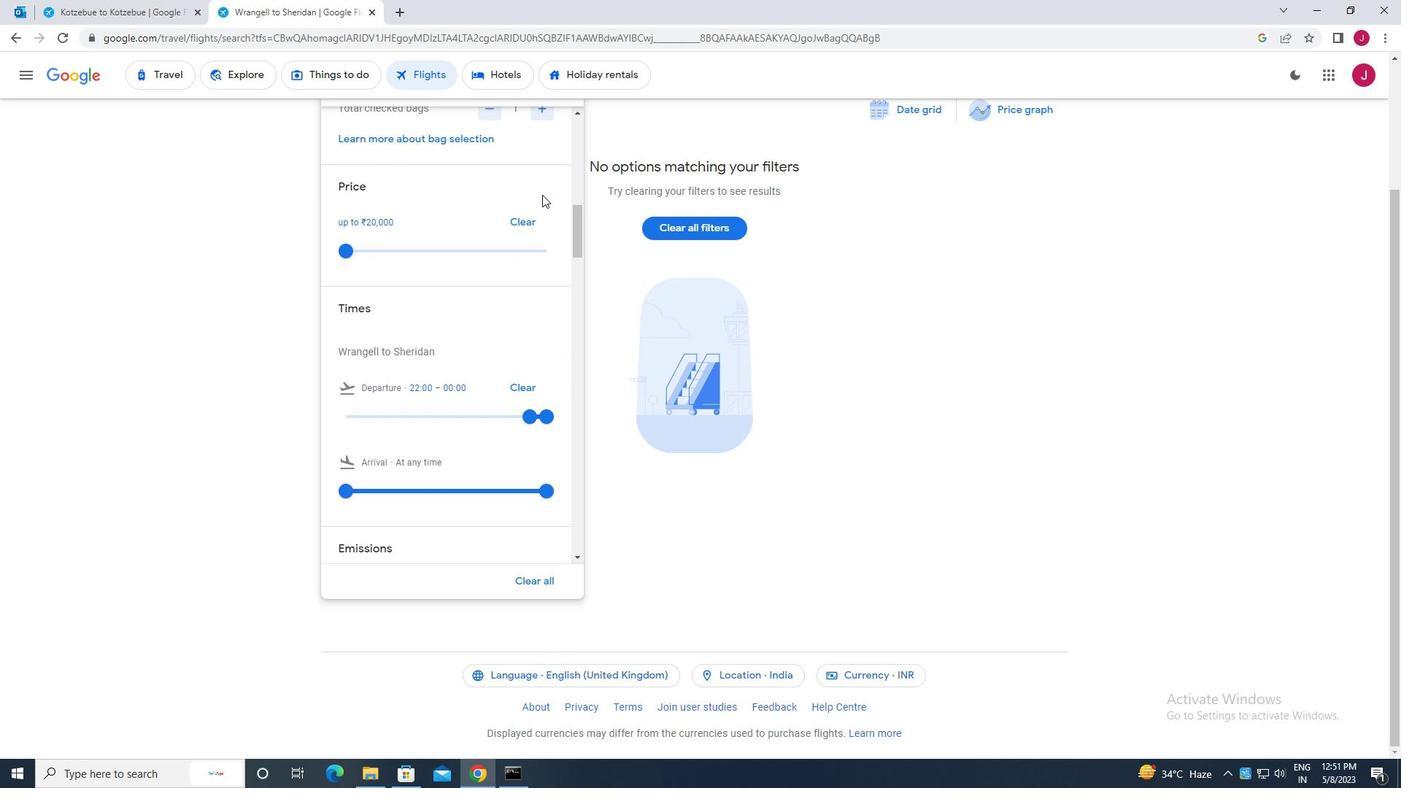 
Action: Mouse scrolled (542, 194) with delta (0, 0)
Screenshot: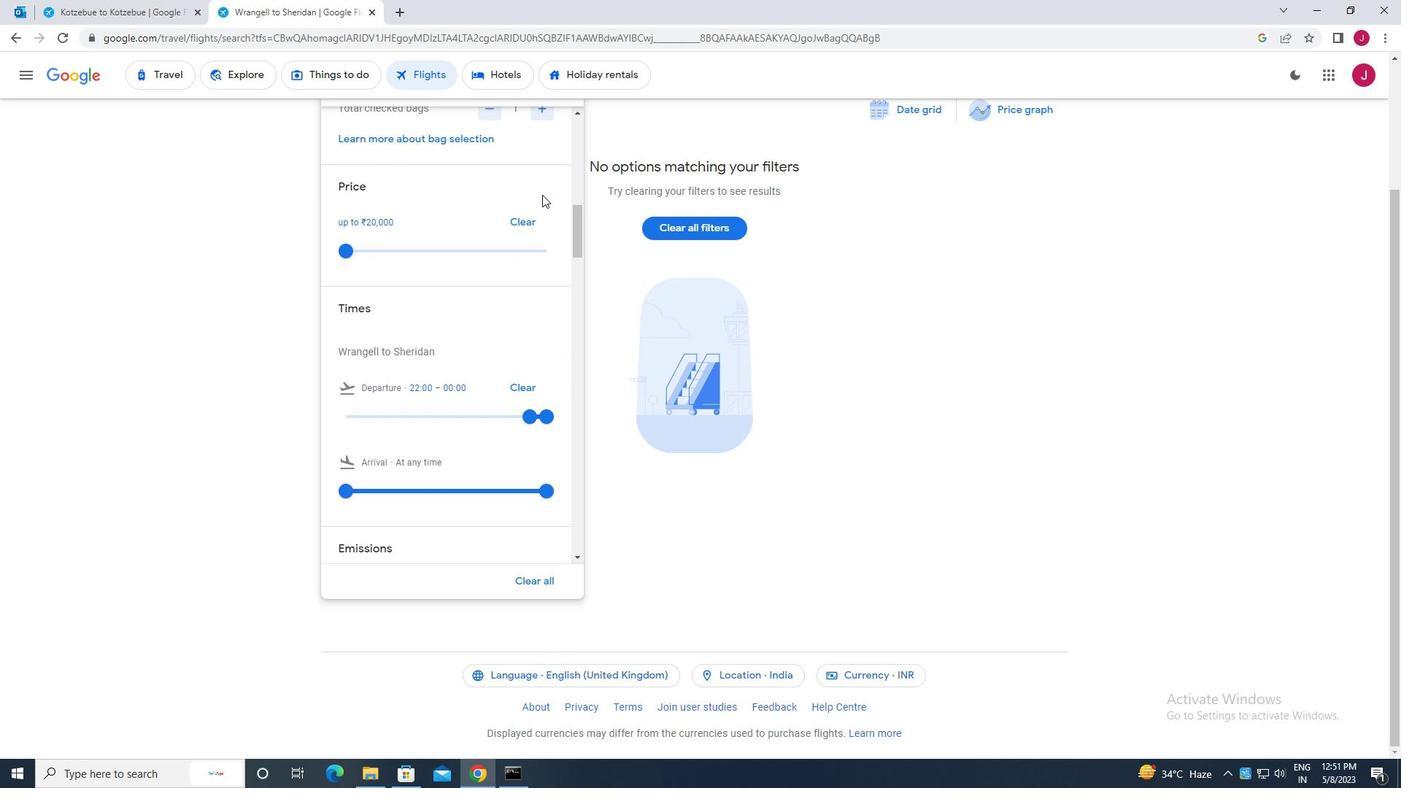 
Action: Mouse moved to (541, 194)
Screenshot: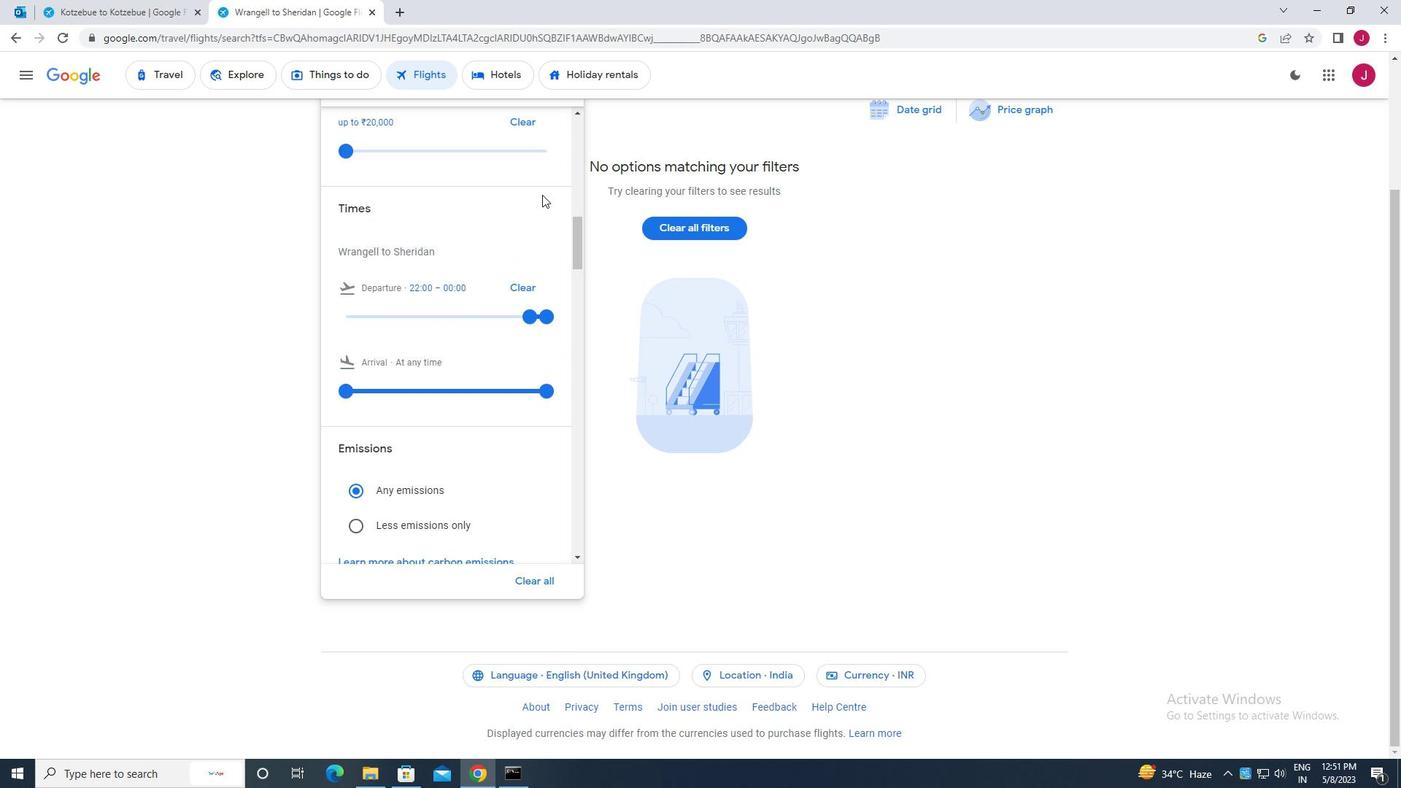 
Action: Mouse scrolled (541, 194) with delta (0, 0)
Screenshot: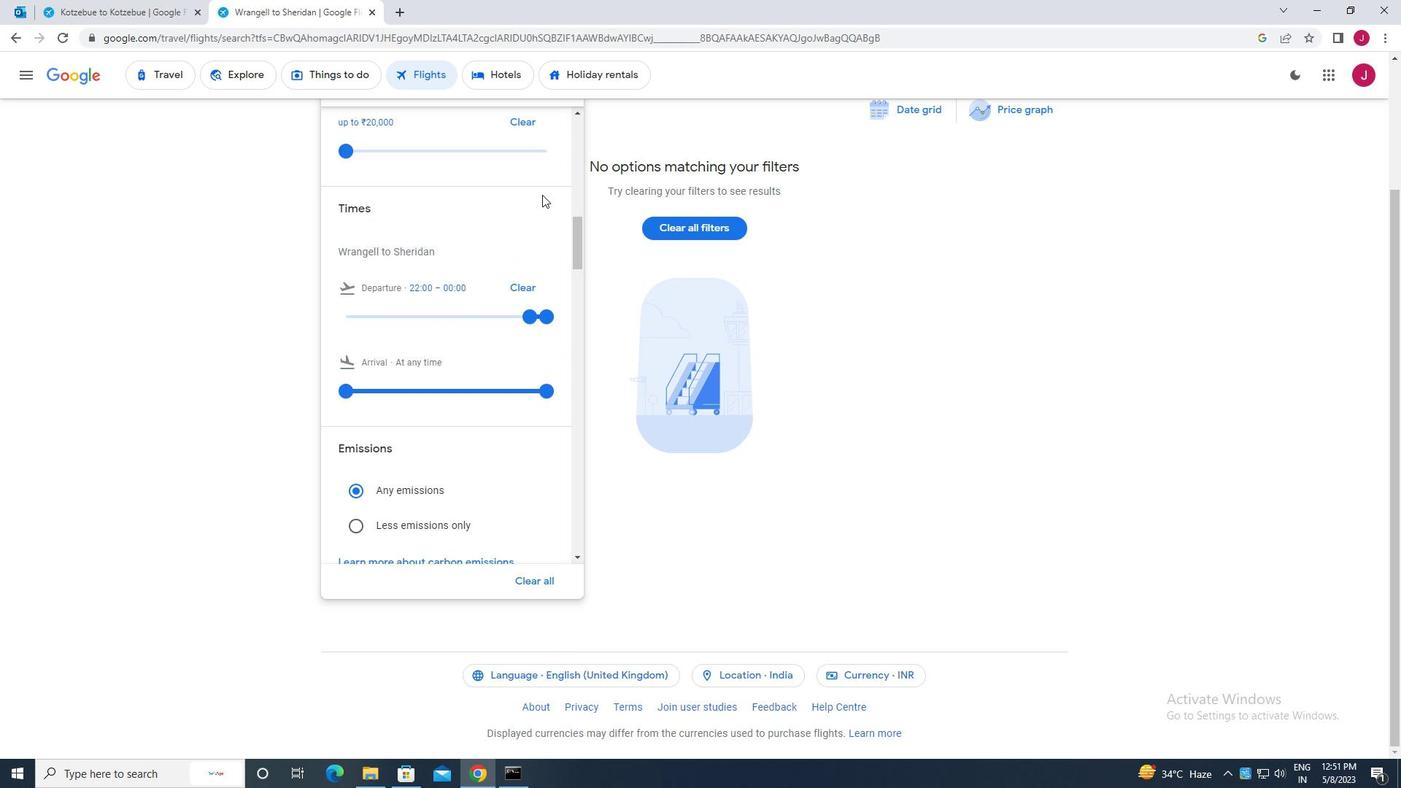 
Action: Mouse moved to (541, 195)
Screenshot: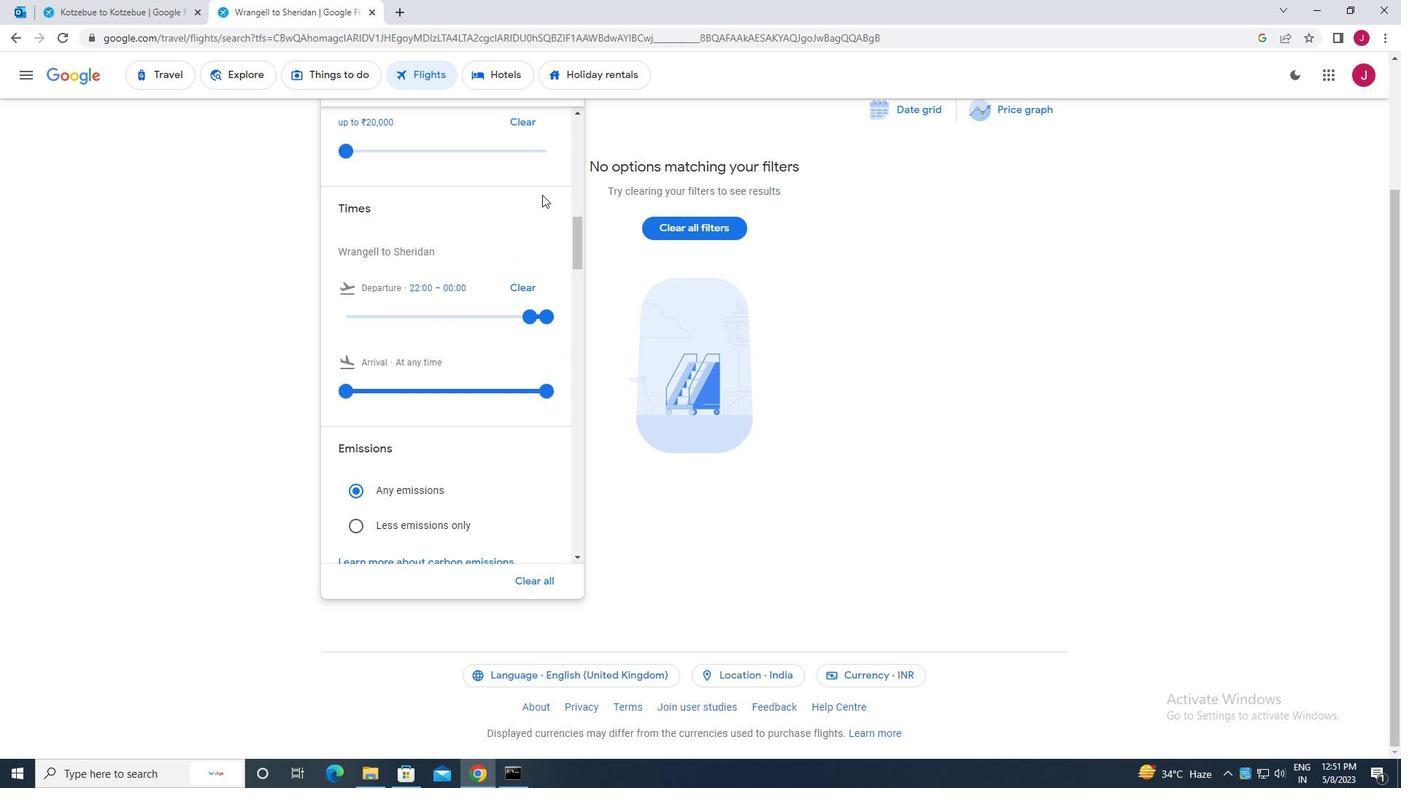 
Action: Mouse pressed middle at (541, 195)
Screenshot: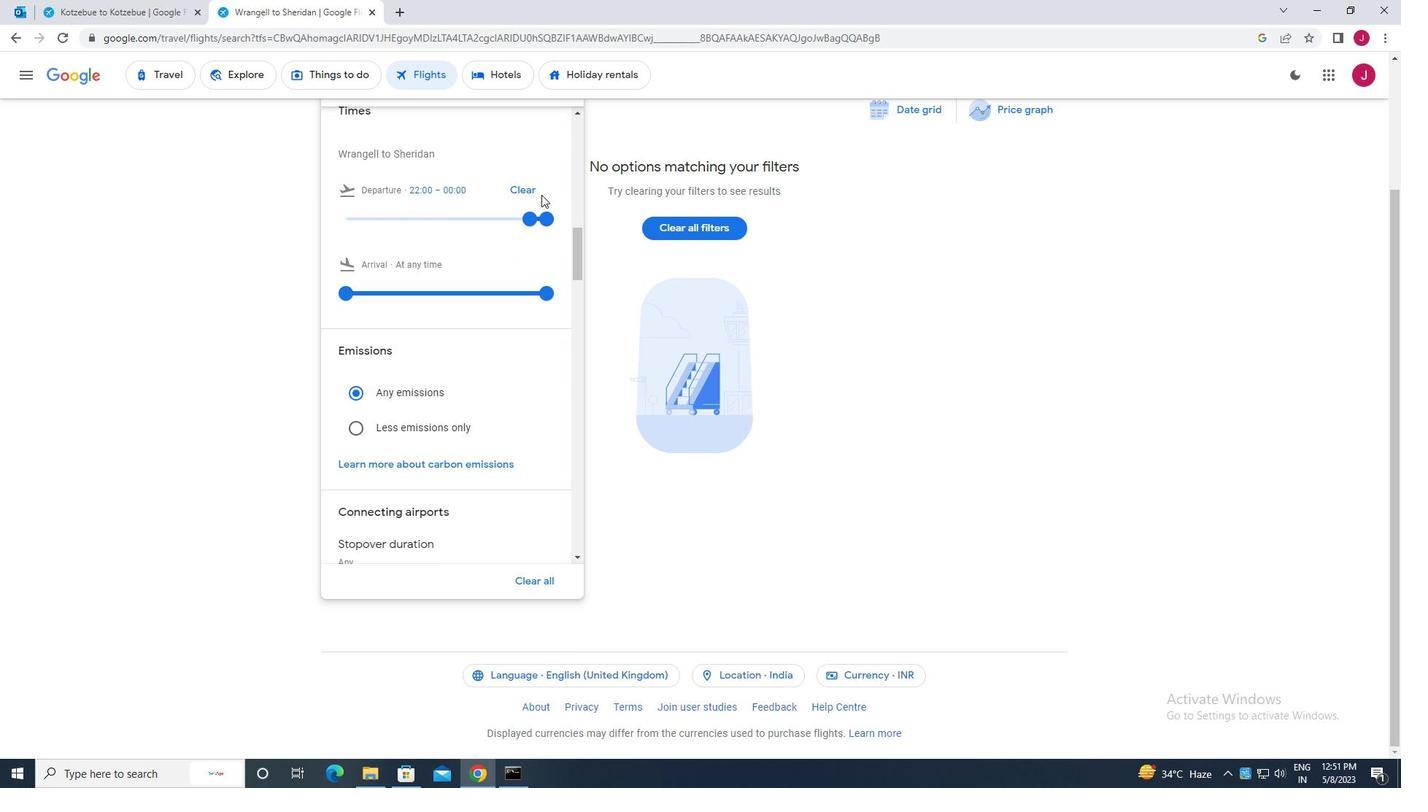 
Action: Mouse scrolled (541, 194) with delta (0, 0)
Screenshot: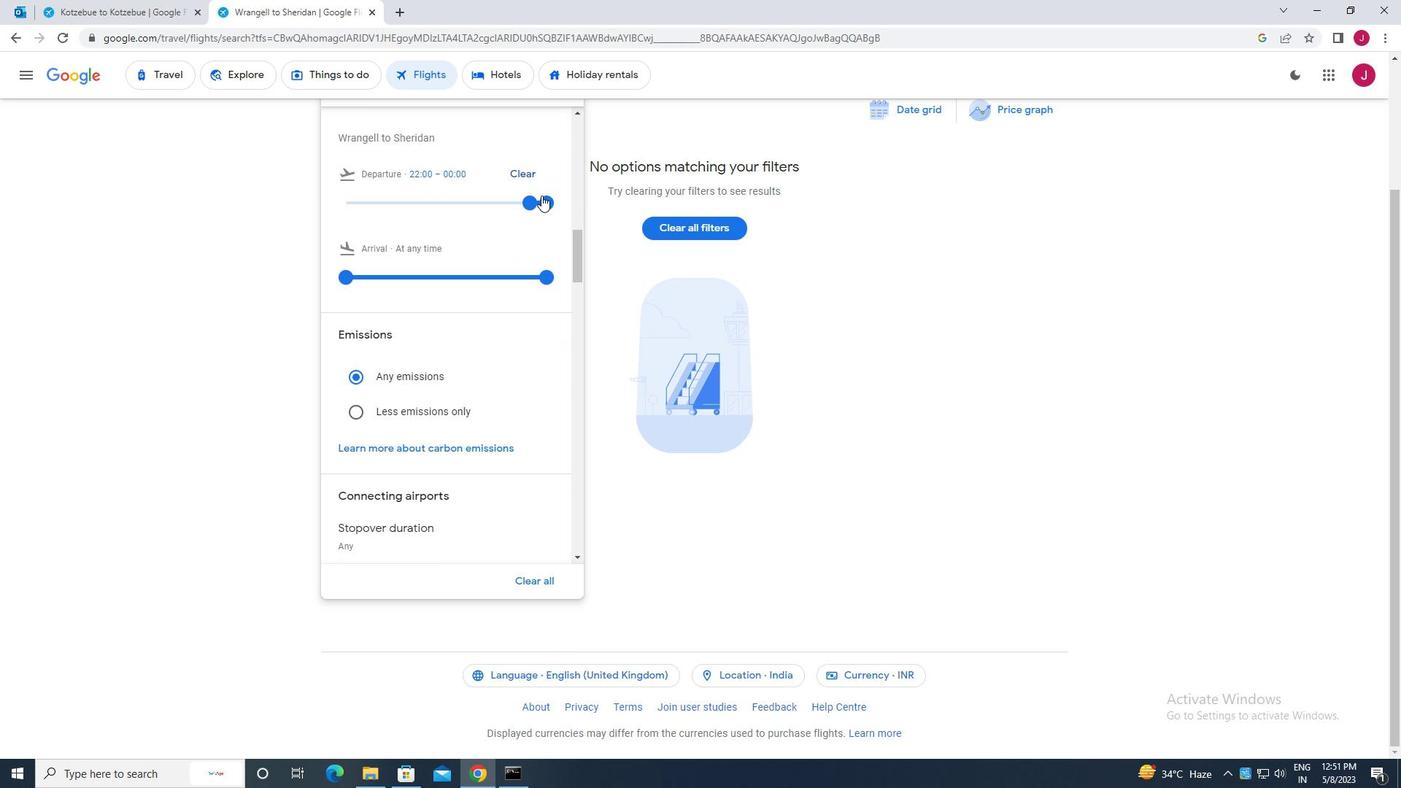 
Action: Mouse scrolled (541, 194) with delta (0, 0)
Screenshot: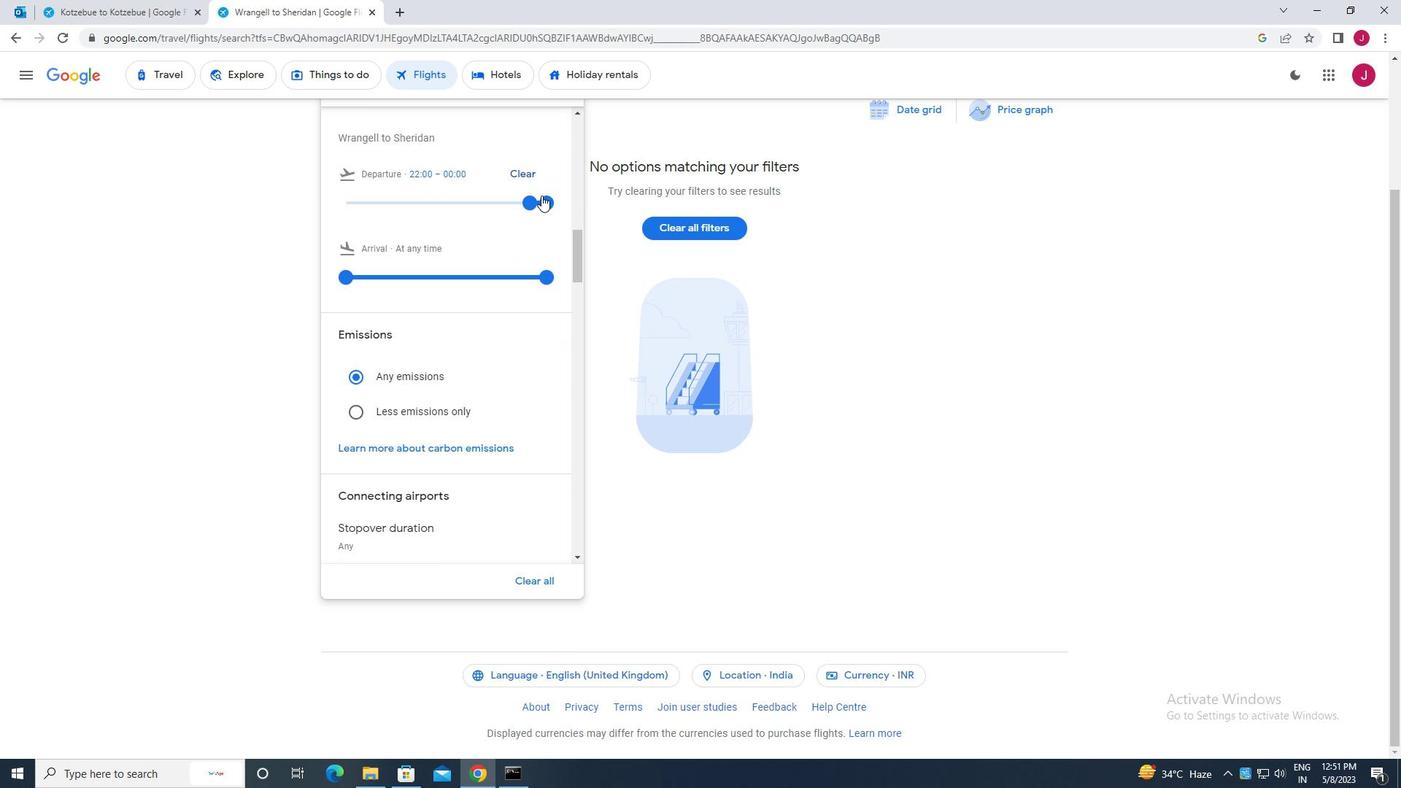 
Action: Mouse scrolled (541, 194) with delta (0, 0)
Screenshot: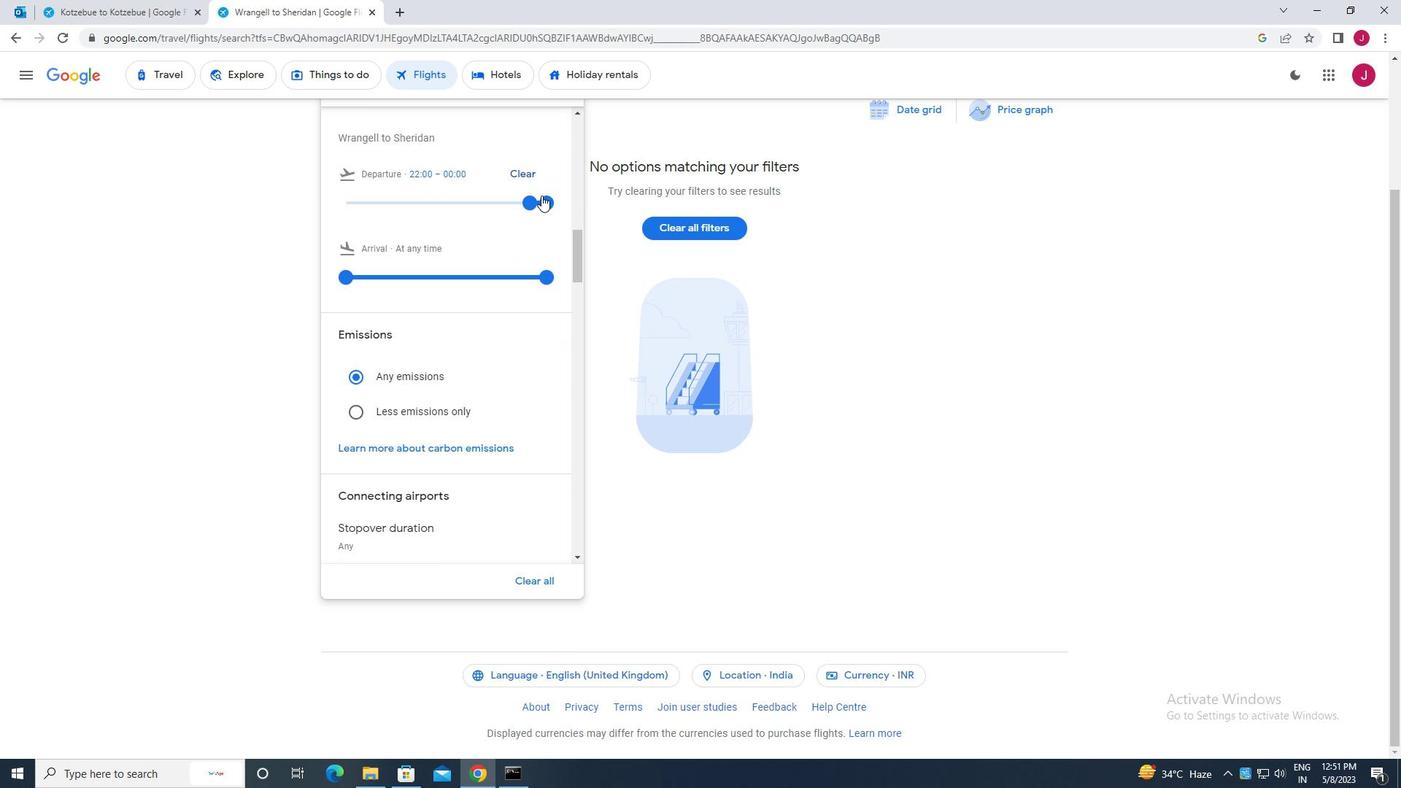 
Action: Mouse scrolled (541, 194) with delta (0, 0)
Screenshot: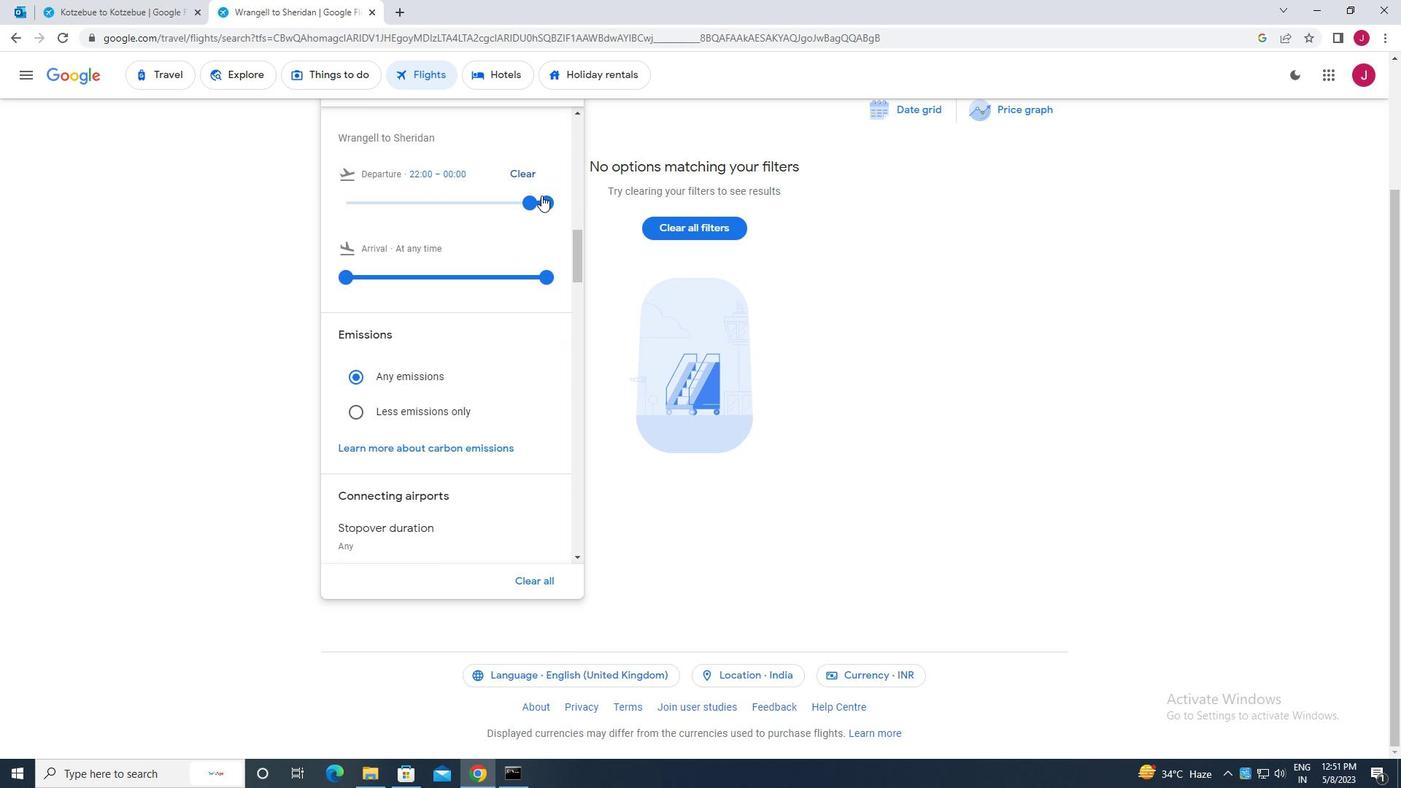 
Action: Mouse moved to (541, 195)
Screenshot: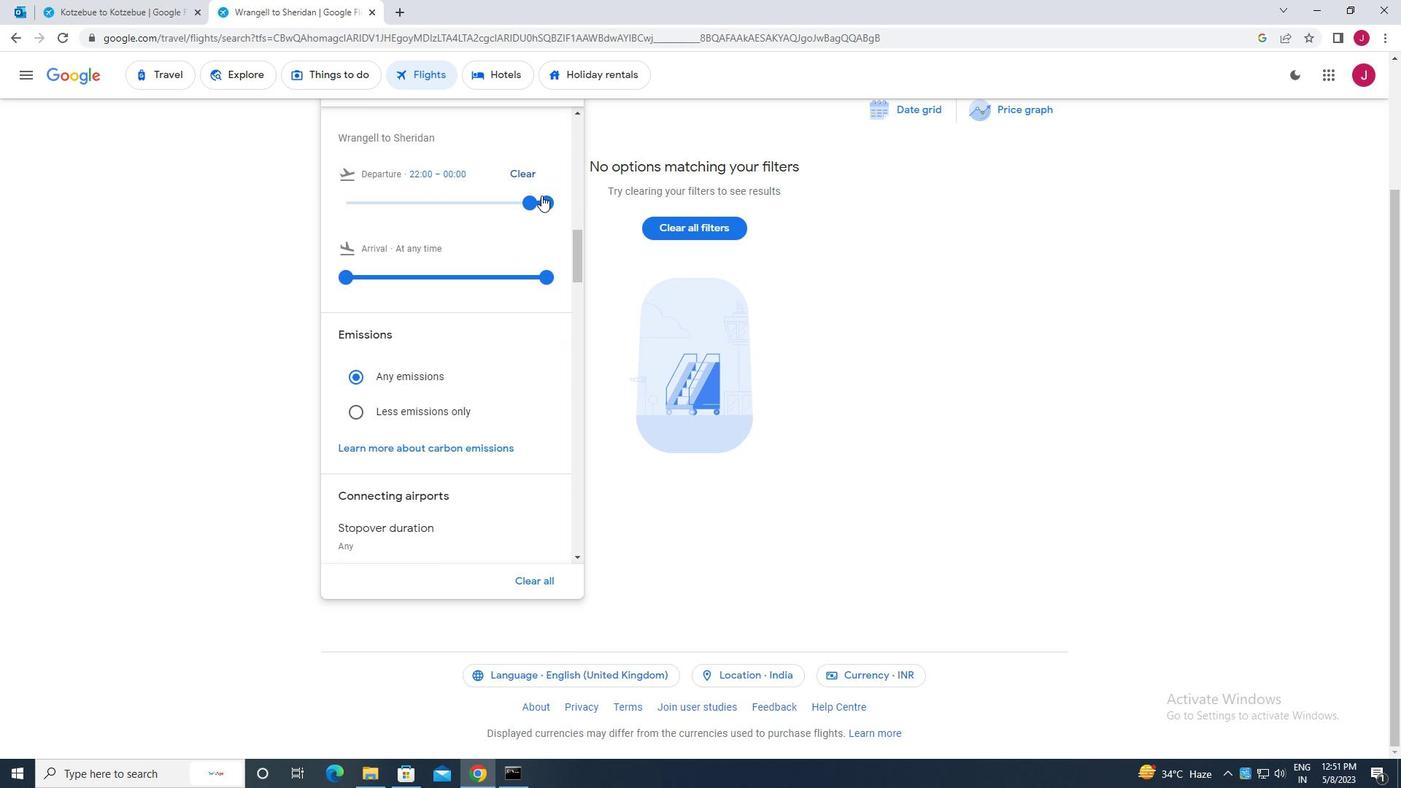 
Action: Mouse scrolled (541, 196) with delta (0, 0)
Screenshot: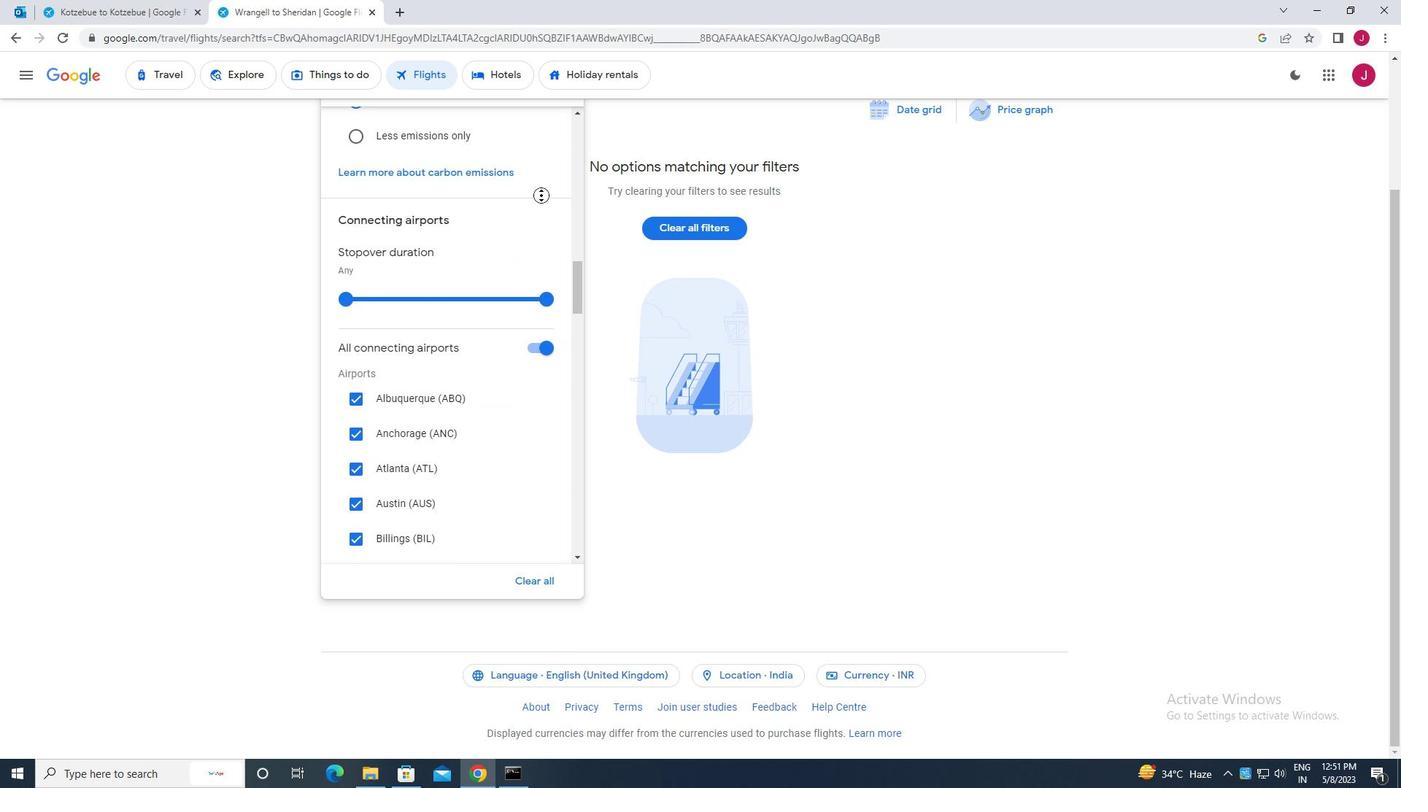 
Action: Mouse scrolled (541, 196) with delta (0, 0)
Screenshot: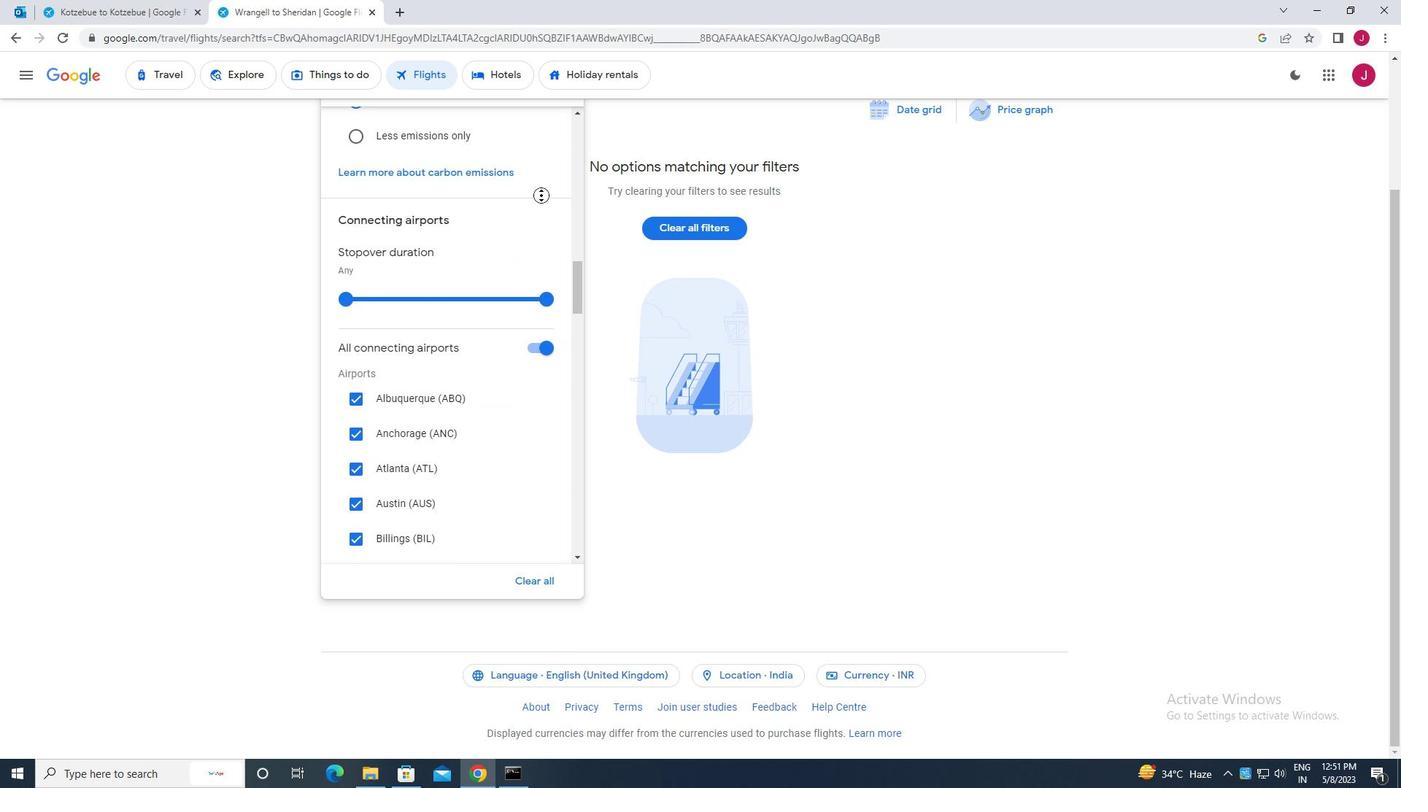 
Action: Mouse scrolled (541, 196) with delta (0, 0)
Screenshot: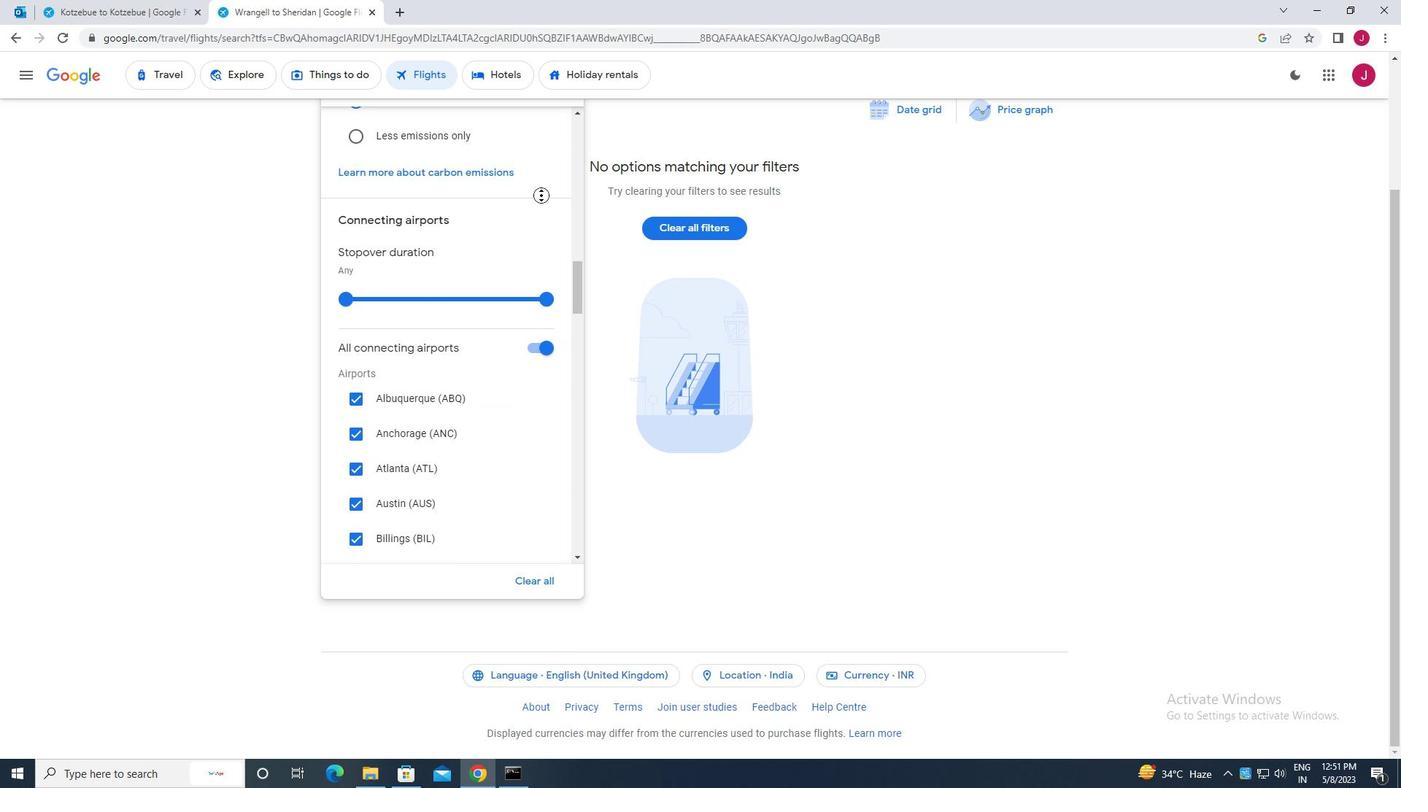 
Action: Mouse scrolled (541, 196) with delta (0, 0)
Screenshot: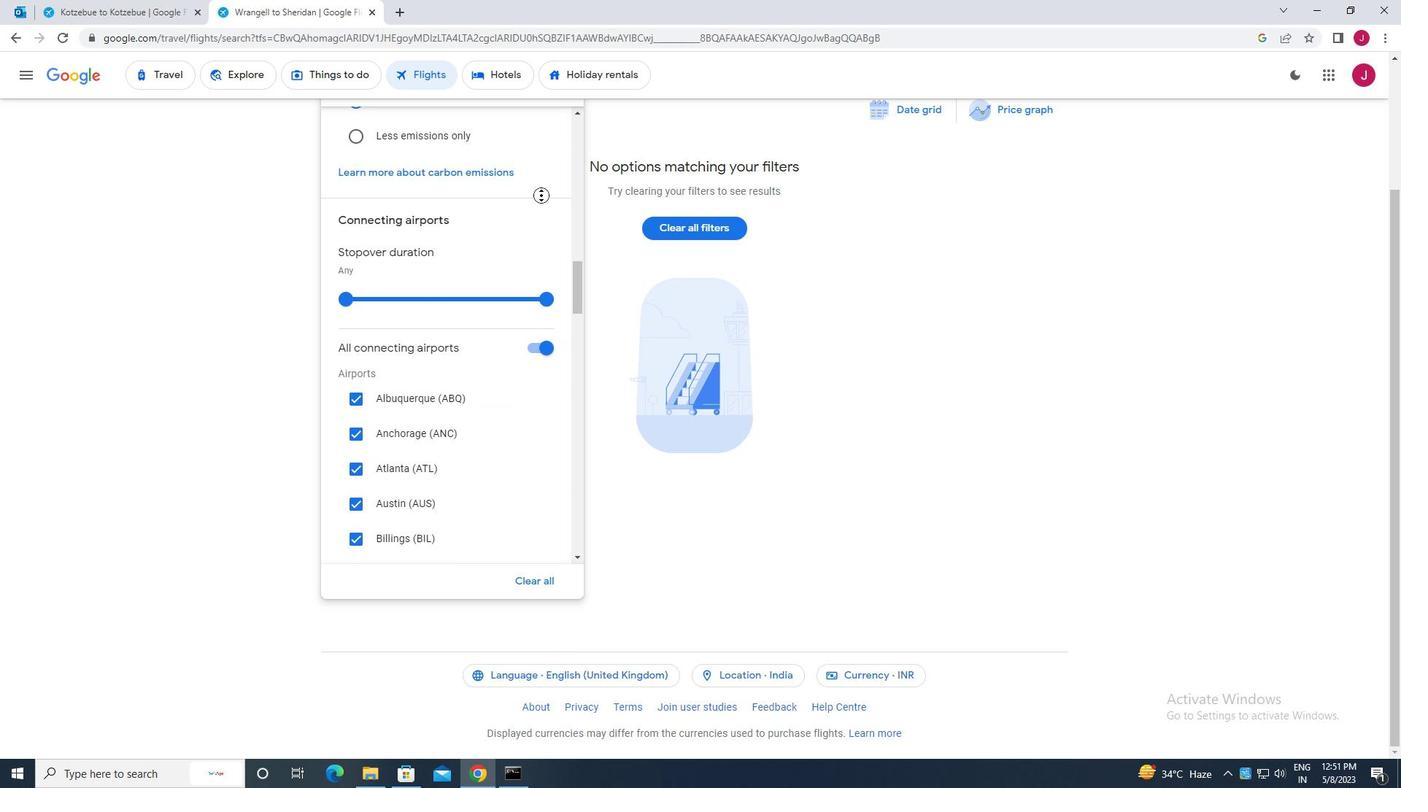
Action: Mouse scrolled (541, 196) with delta (0, 0)
Screenshot: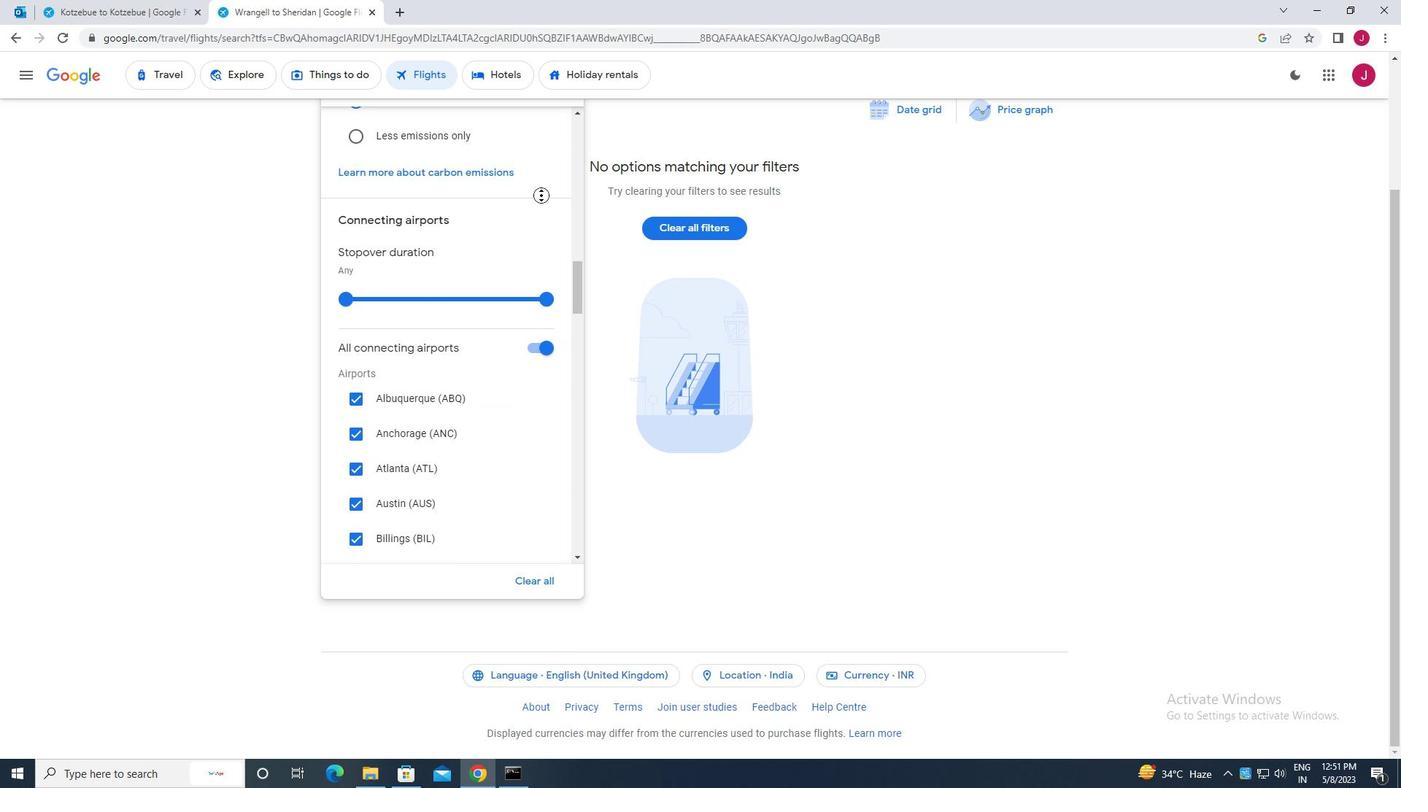 
Action: Mouse scrolled (541, 196) with delta (0, 0)
Screenshot: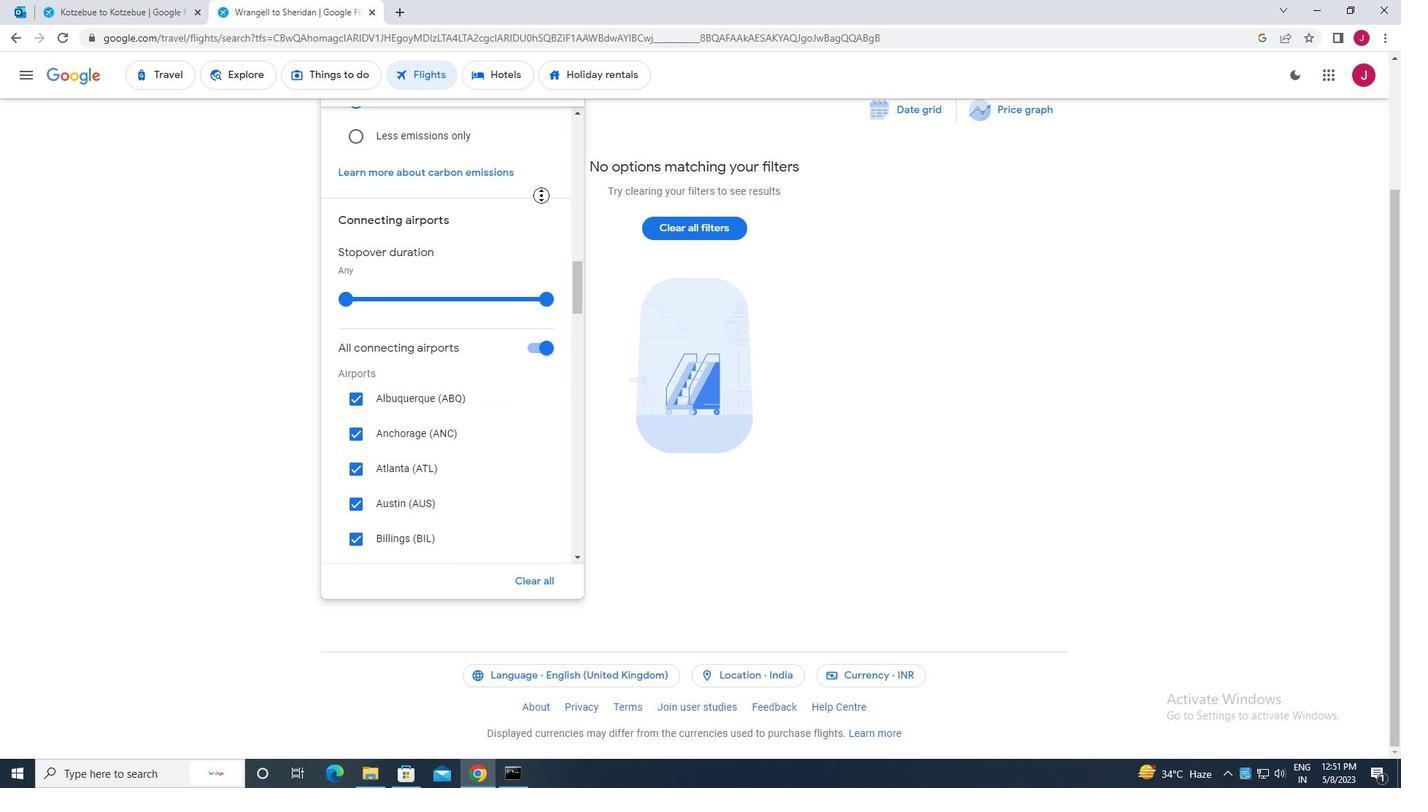 
Action: Mouse scrolled (541, 196) with delta (0, 0)
Screenshot: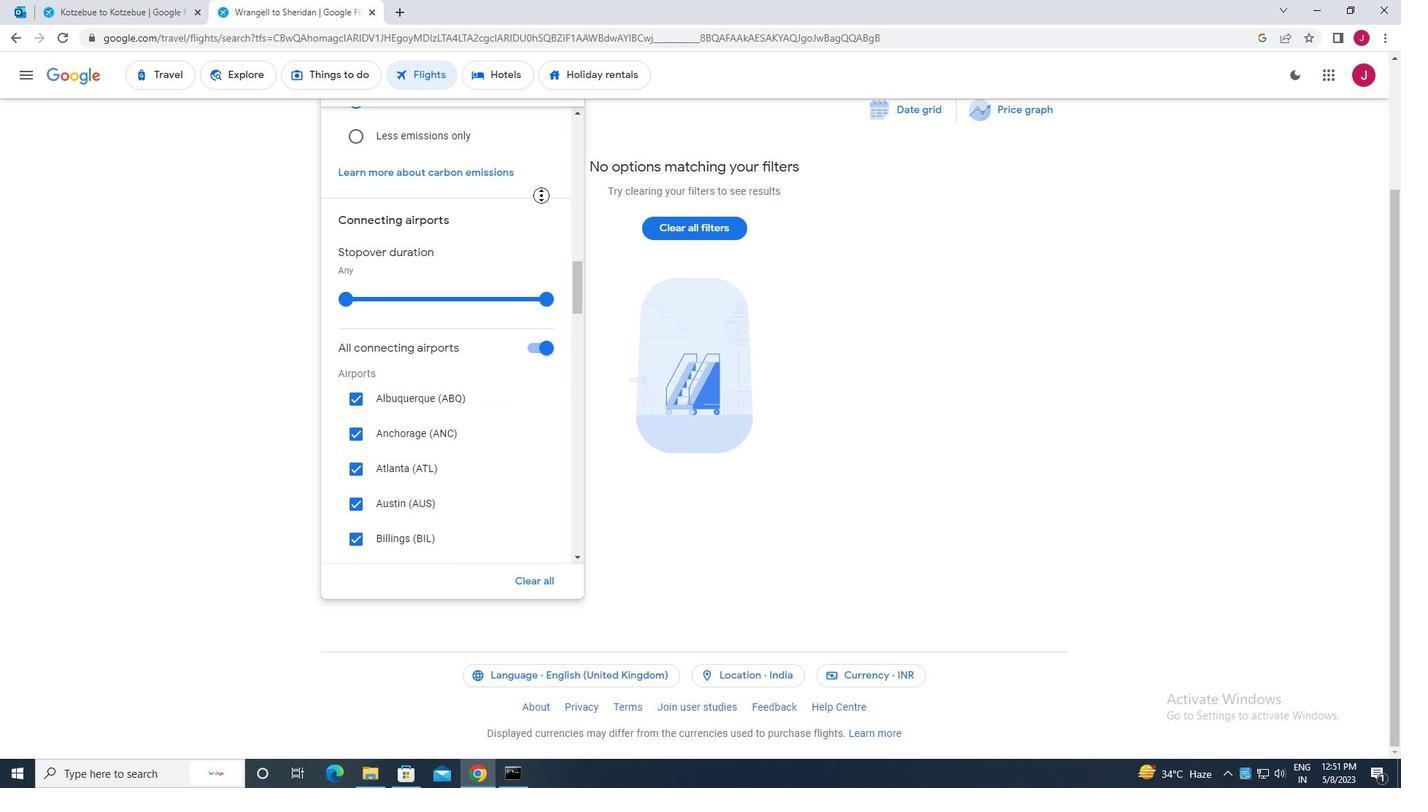 
Action: Mouse moved to (540, 189)
Screenshot: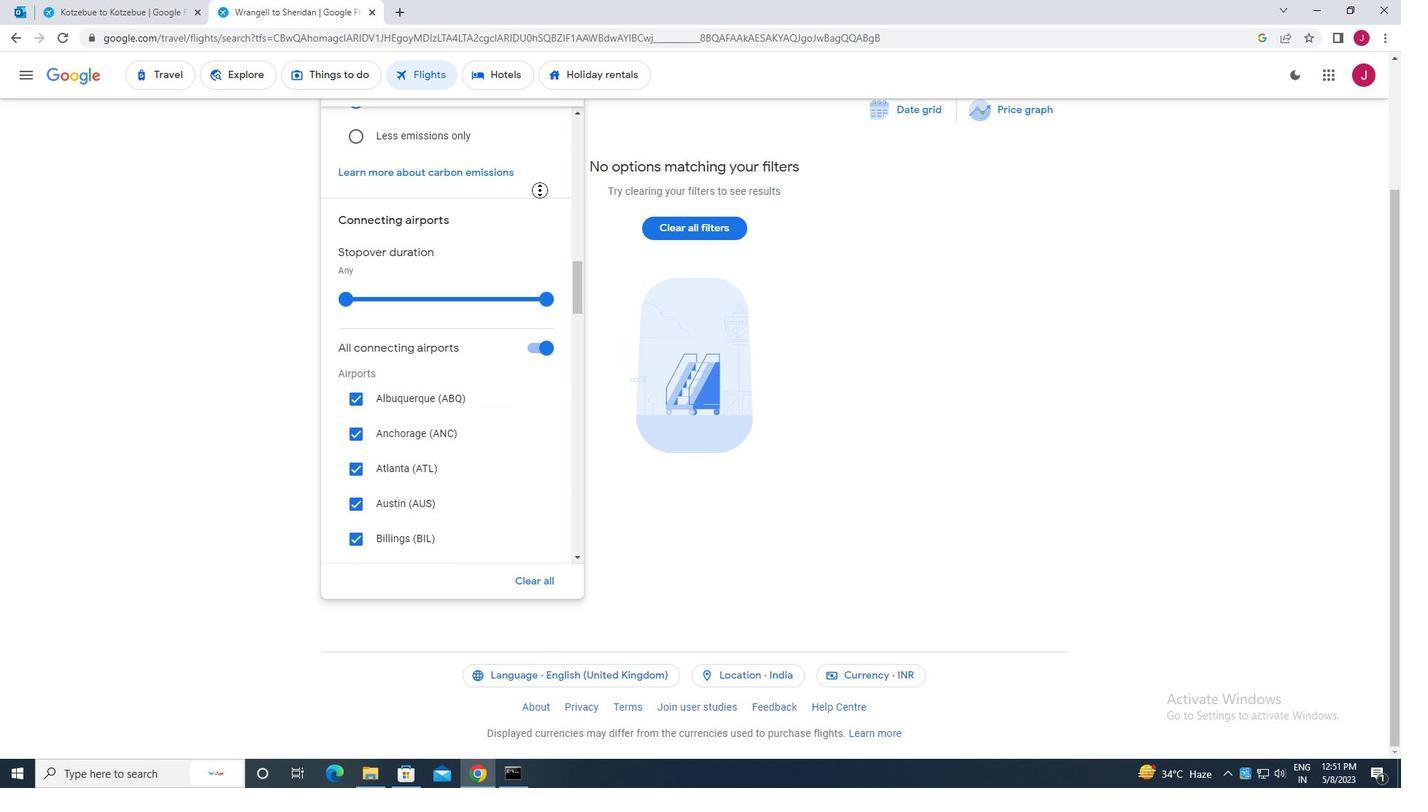 
Action: Mouse scrolled (540, 190) with delta (0, 0)
Screenshot: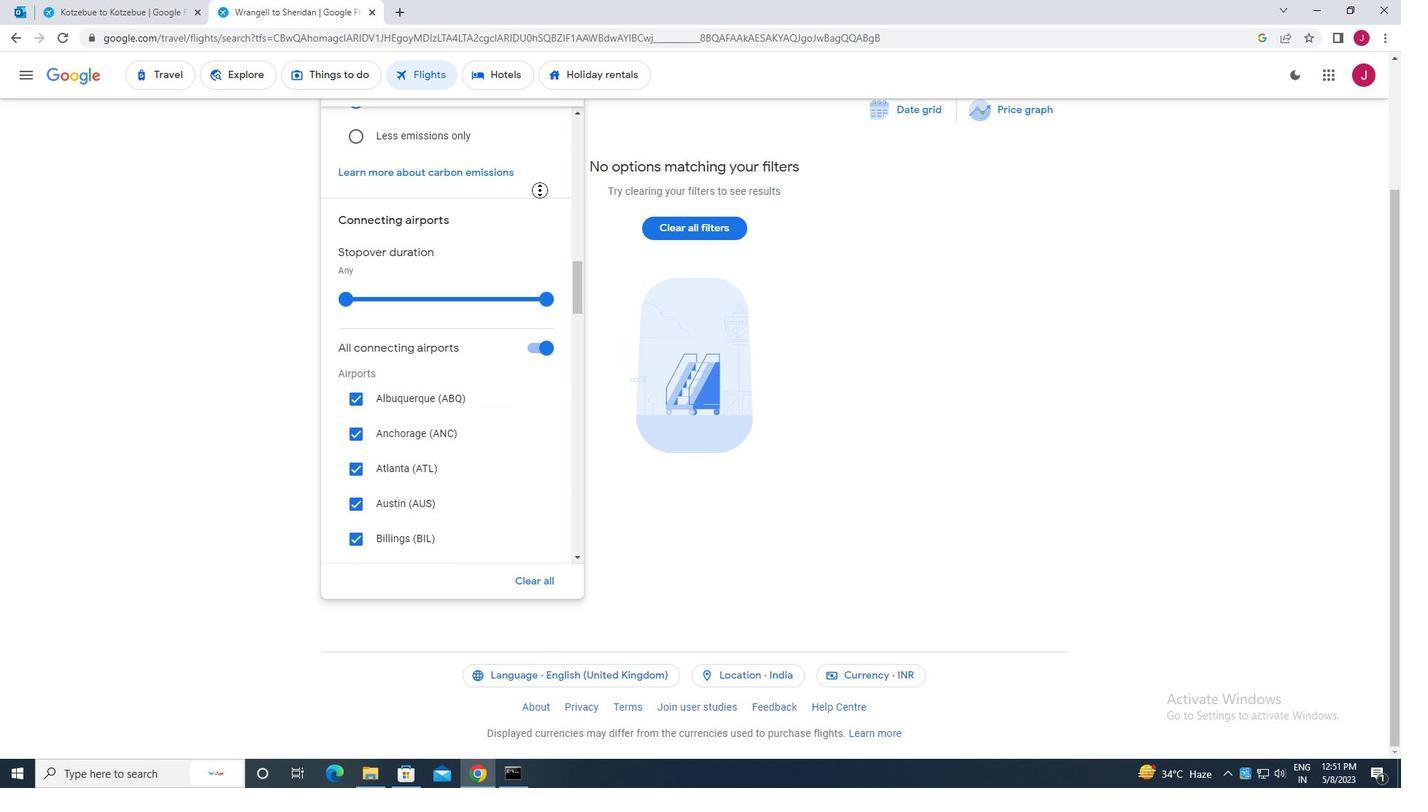 
Action: Mouse moved to (540, 189)
Screenshot: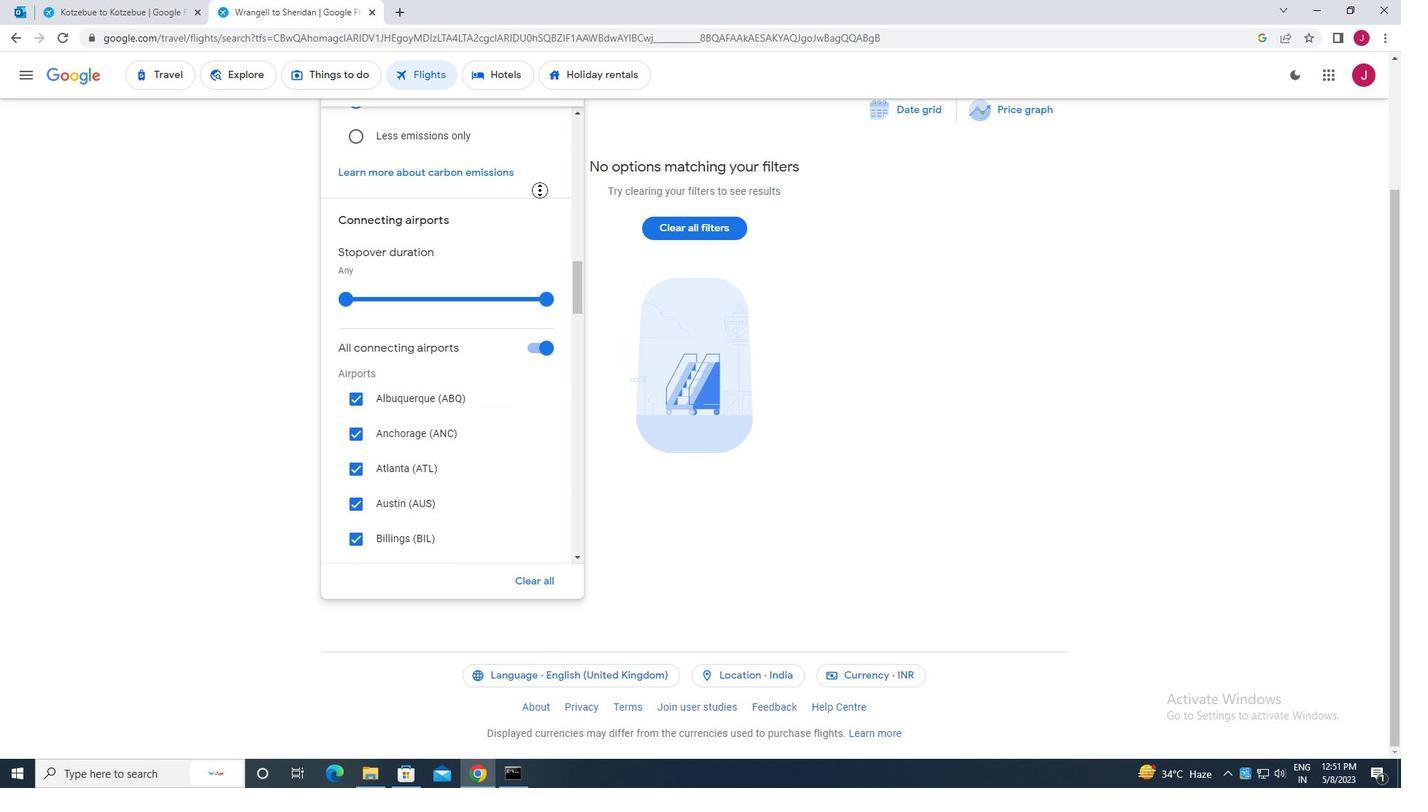 
Action: Mouse scrolled (540, 190) with delta (0, 0)
Screenshot: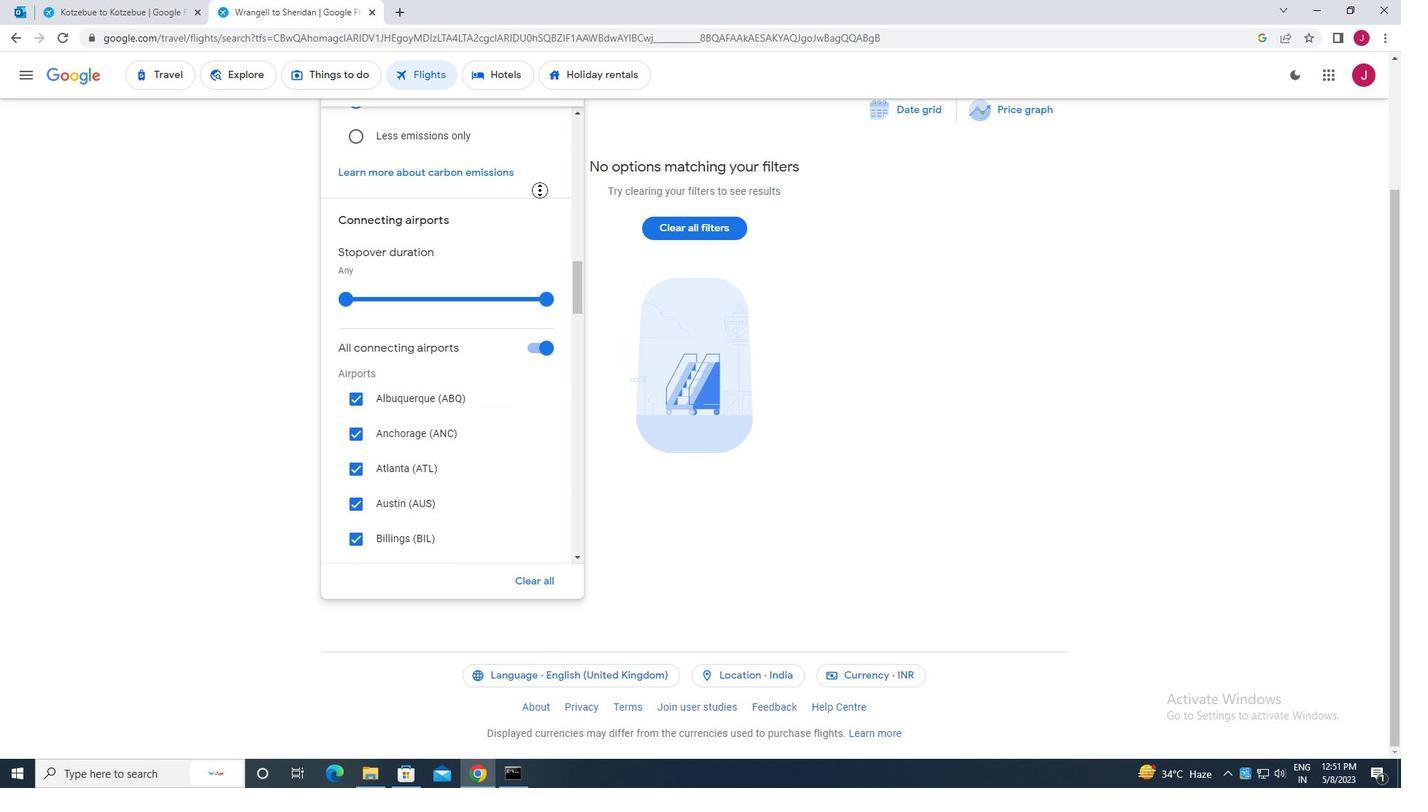 
Action: Mouse moved to (539, 189)
Screenshot: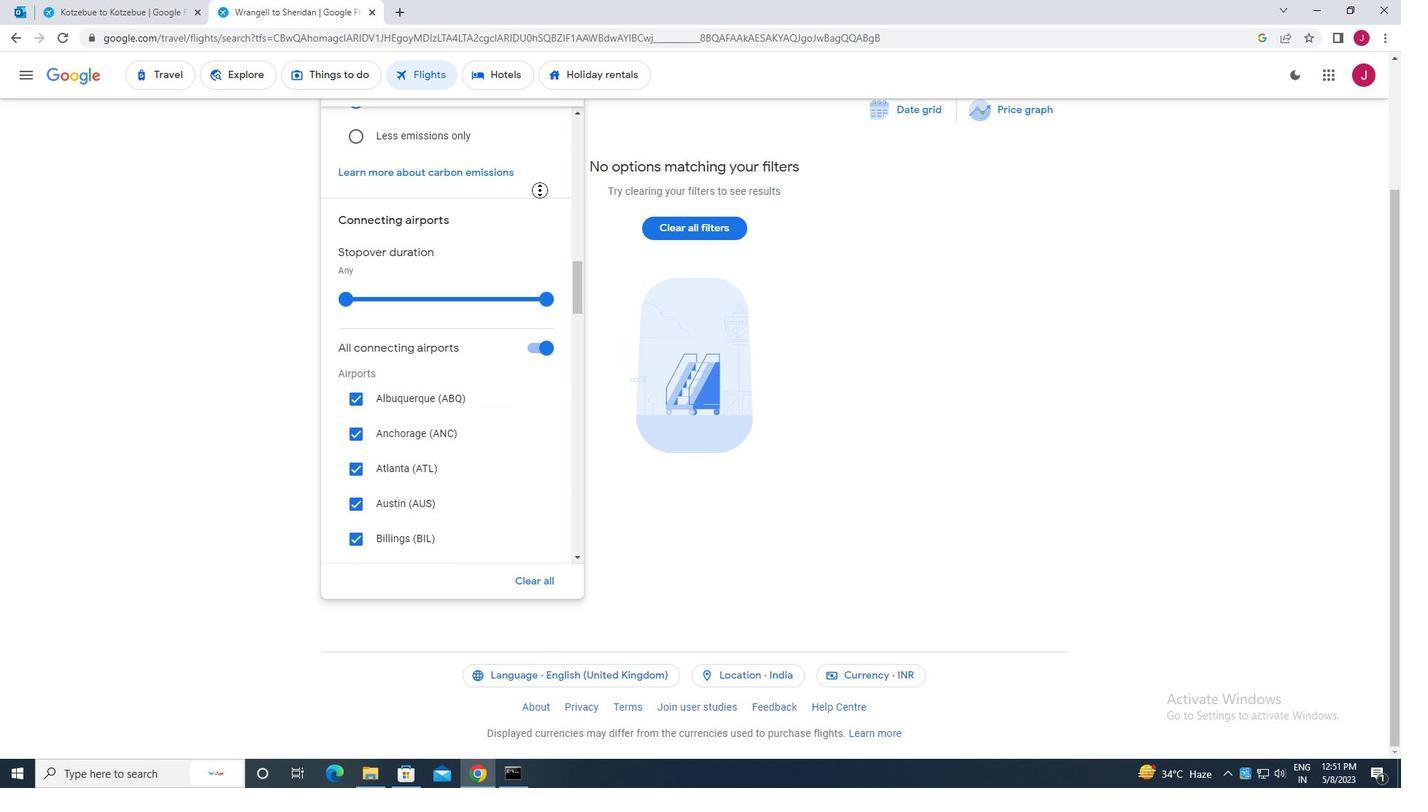 
Action: Mouse scrolled (539, 190) with delta (0, 0)
Screenshot: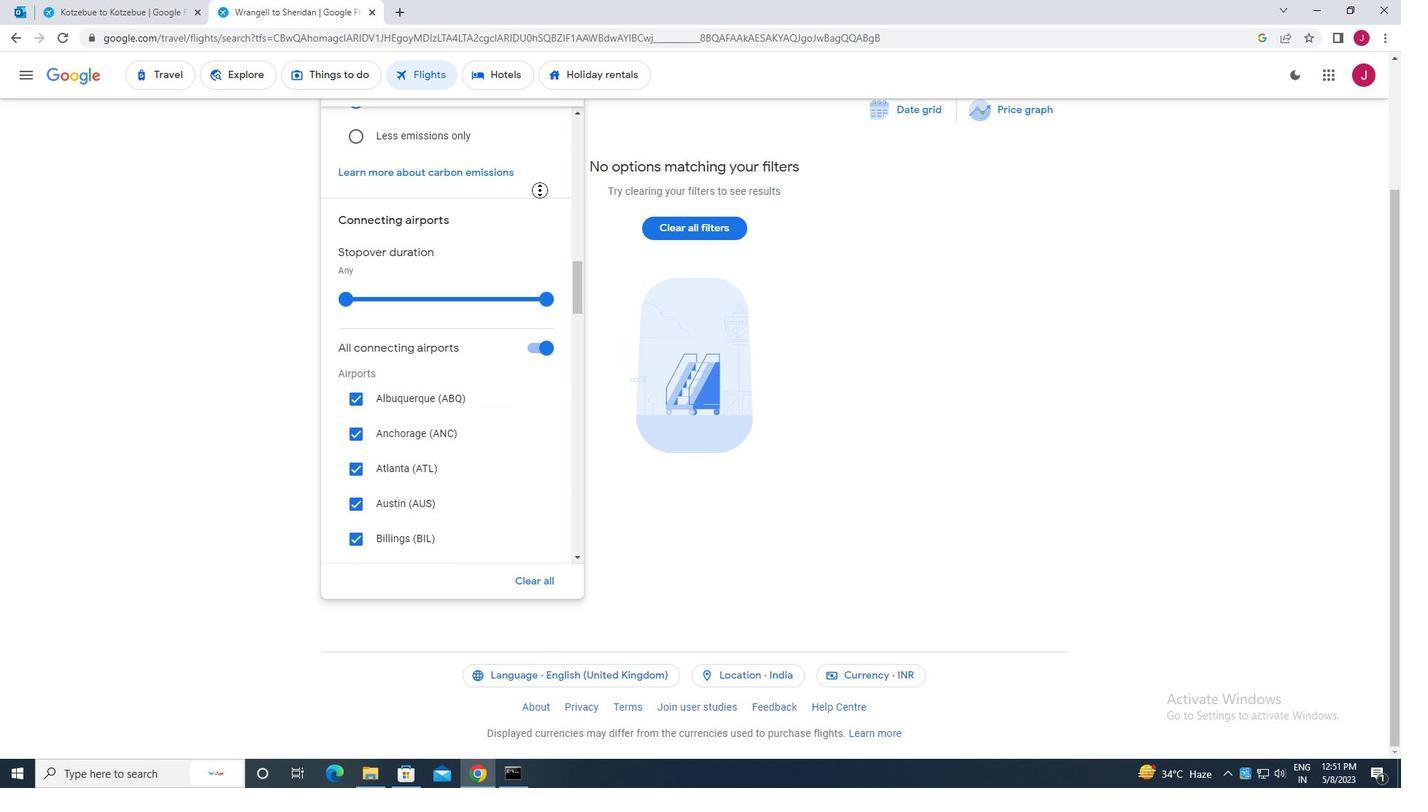 
Action: Mouse scrolled (539, 190) with delta (0, 0)
Screenshot: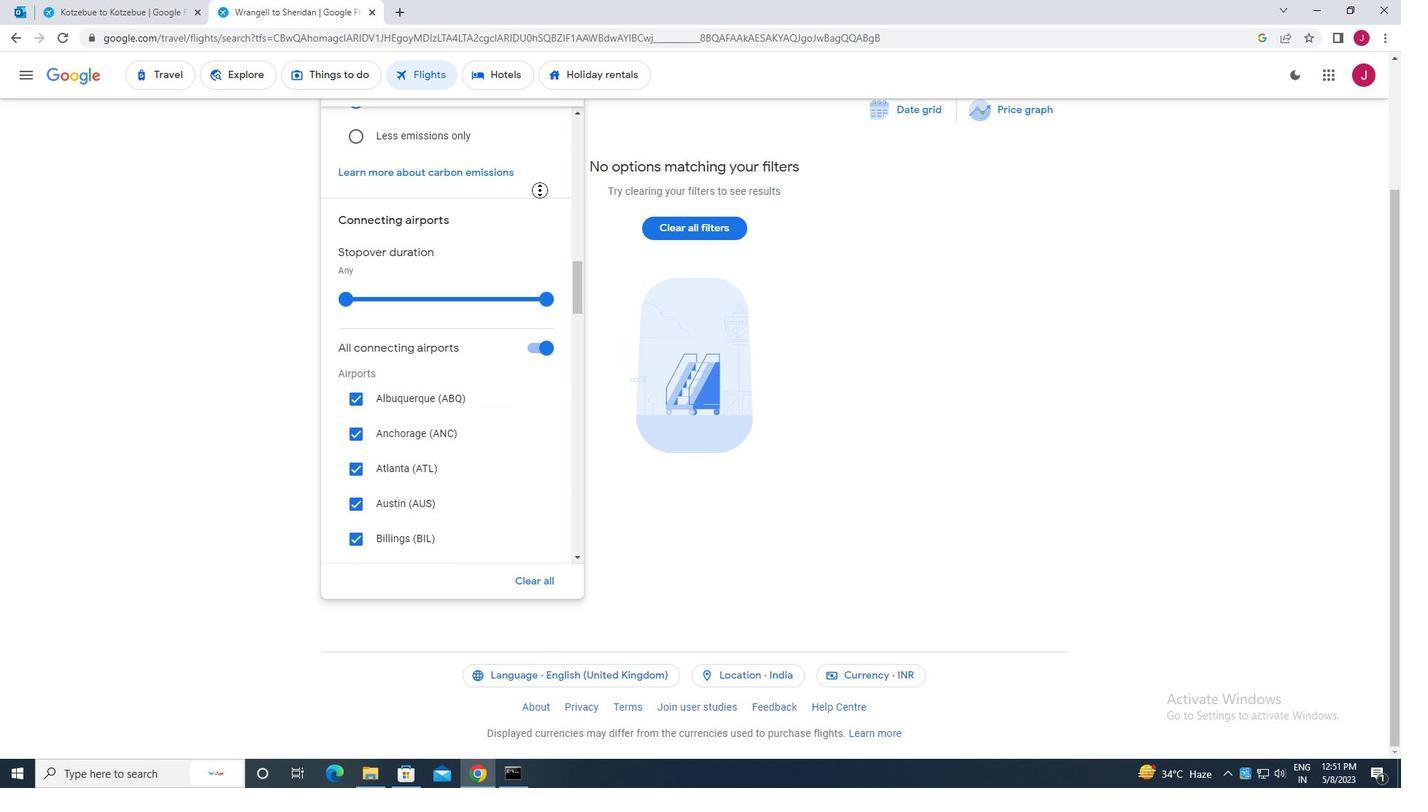 
Action: Mouse scrolled (539, 190) with delta (0, 0)
Screenshot: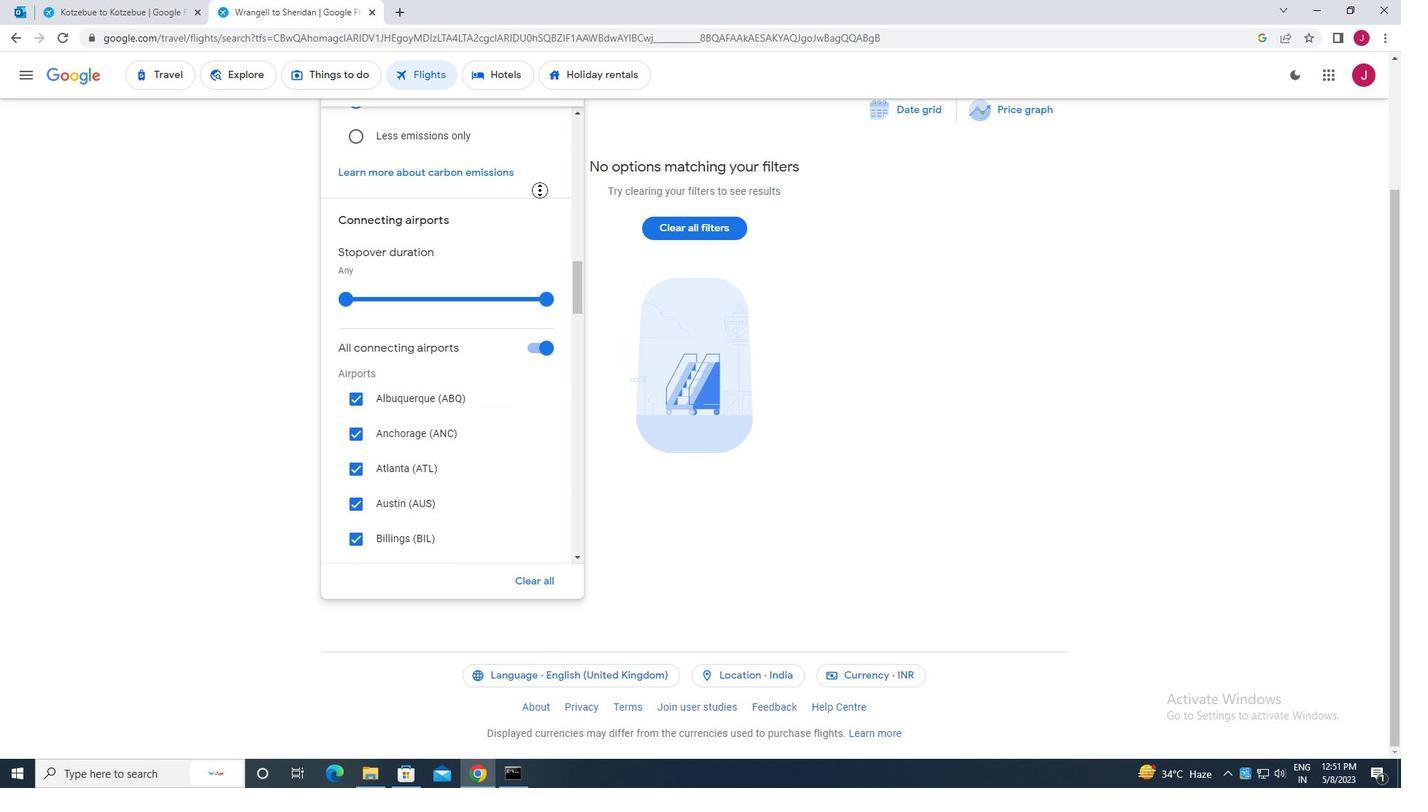 
Action: Mouse scrolled (539, 190) with delta (0, 0)
Screenshot: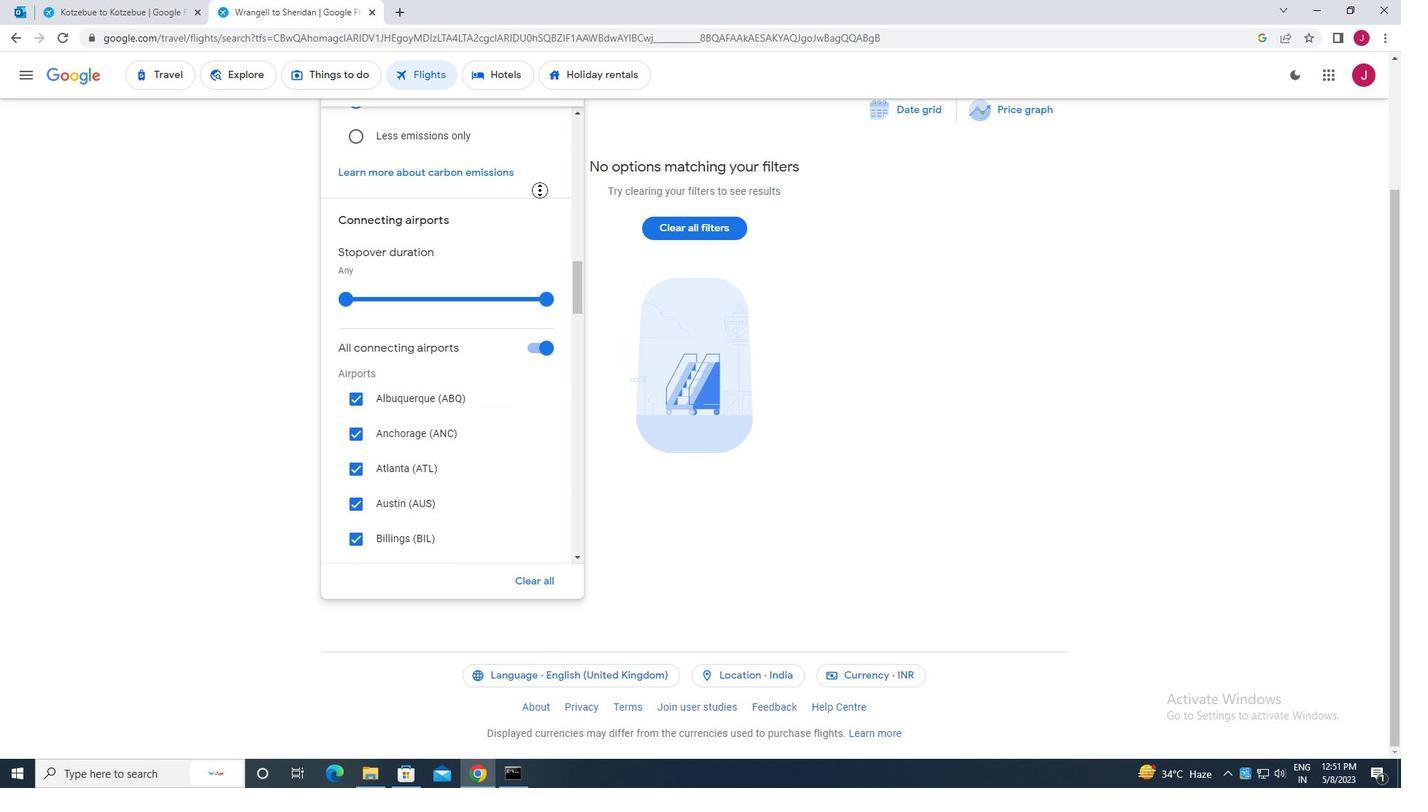 
Action: Mouse moved to (539, 189)
Screenshot: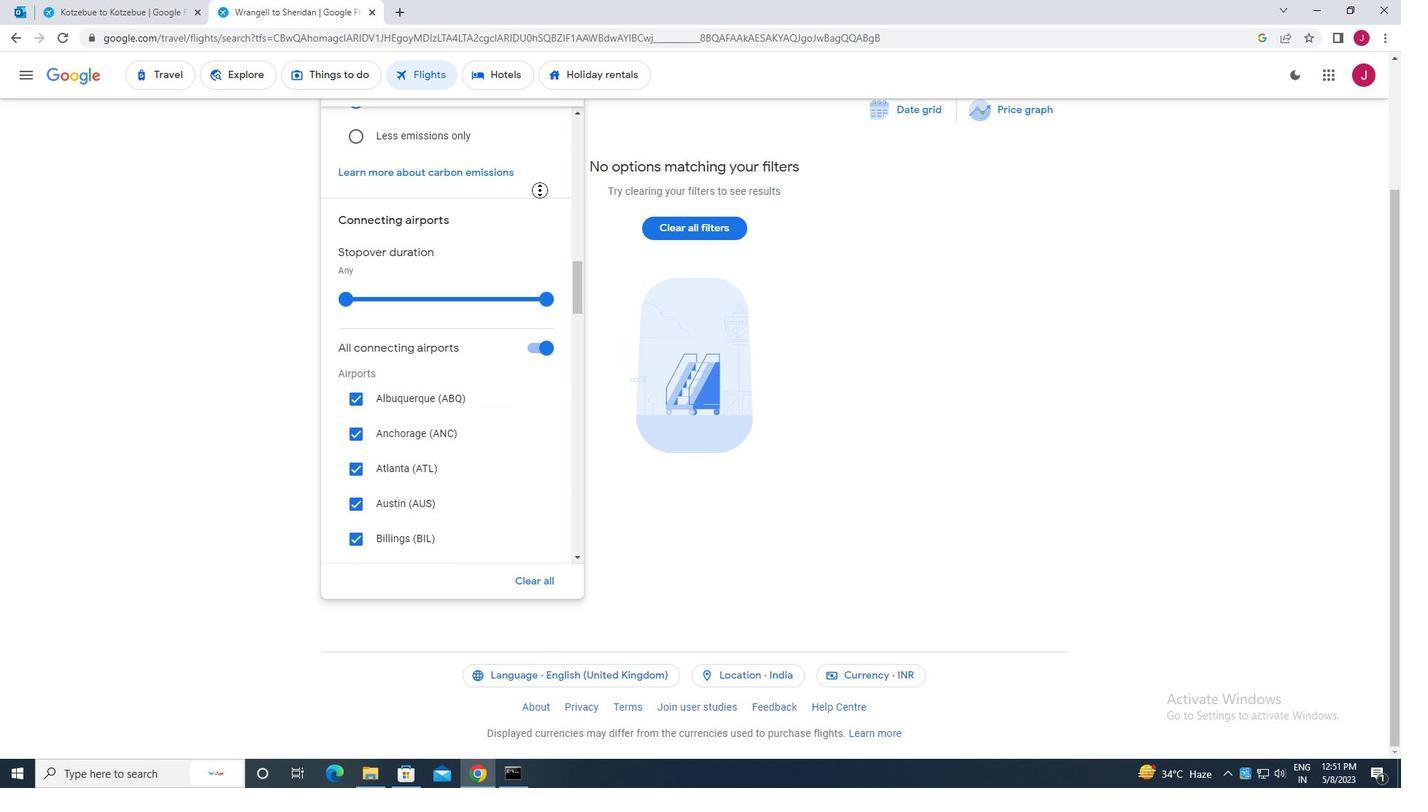 
Action: Mouse scrolled (539, 189) with delta (0, 0)
Screenshot: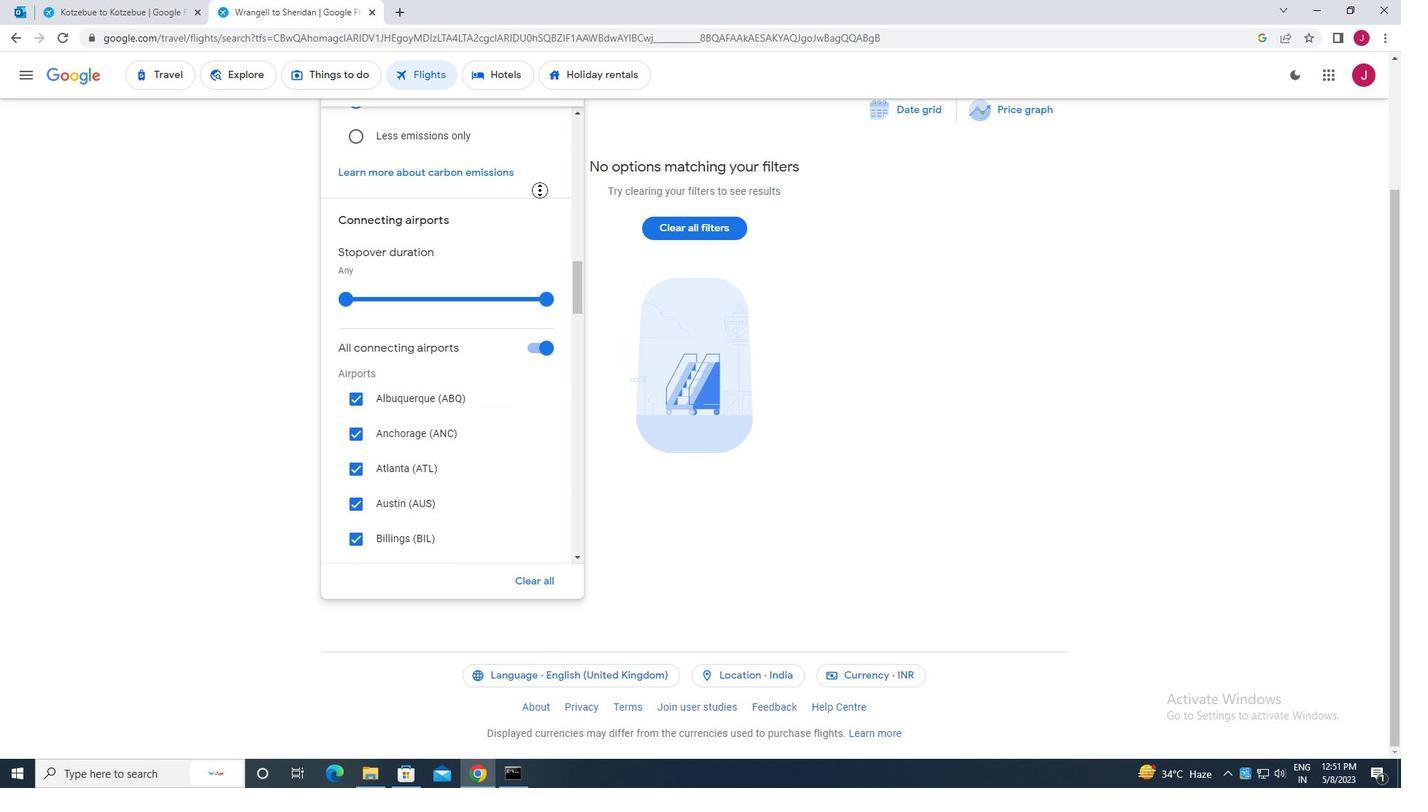 
Action: Mouse scrolled (539, 189) with delta (0, 0)
Screenshot: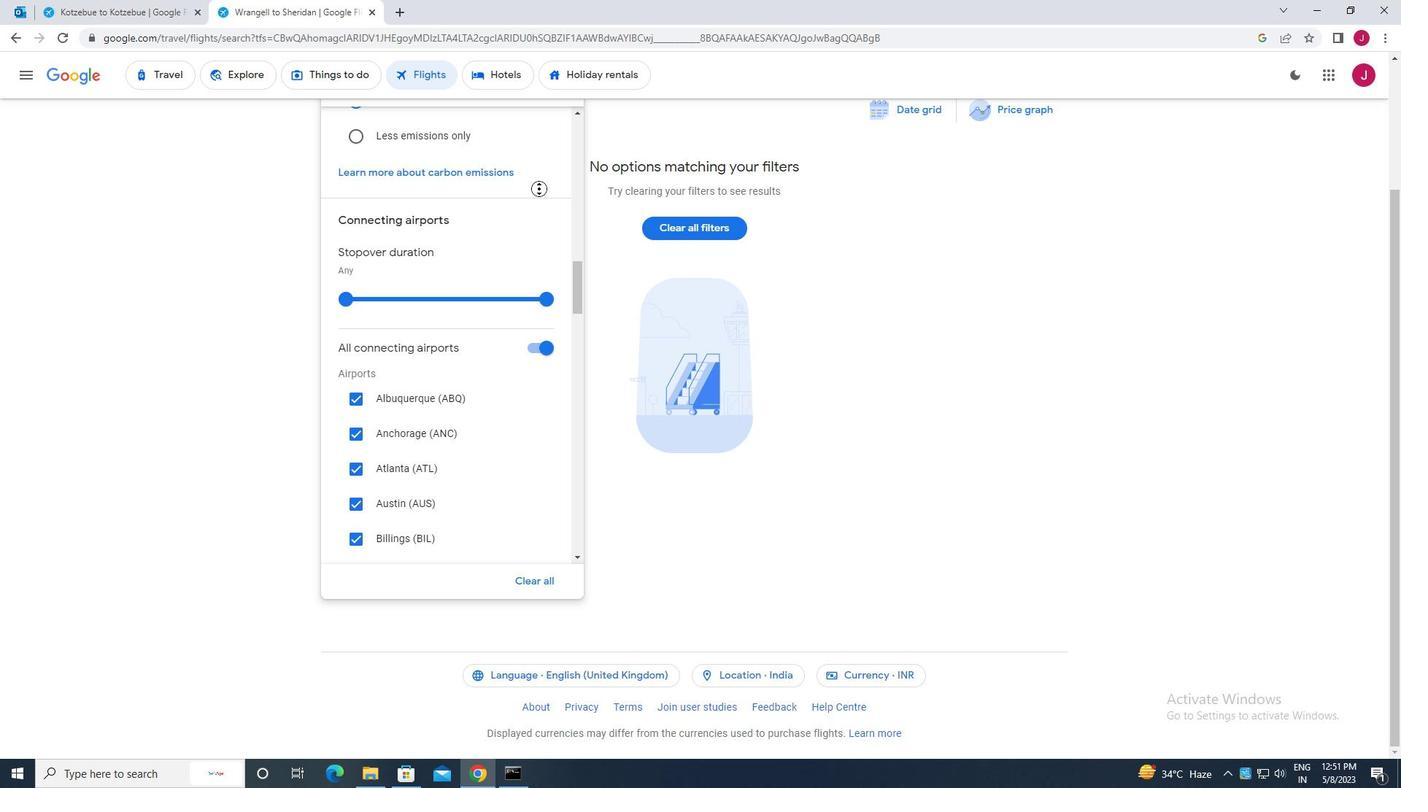 
Action: Mouse scrolled (539, 189) with delta (0, 0)
Screenshot: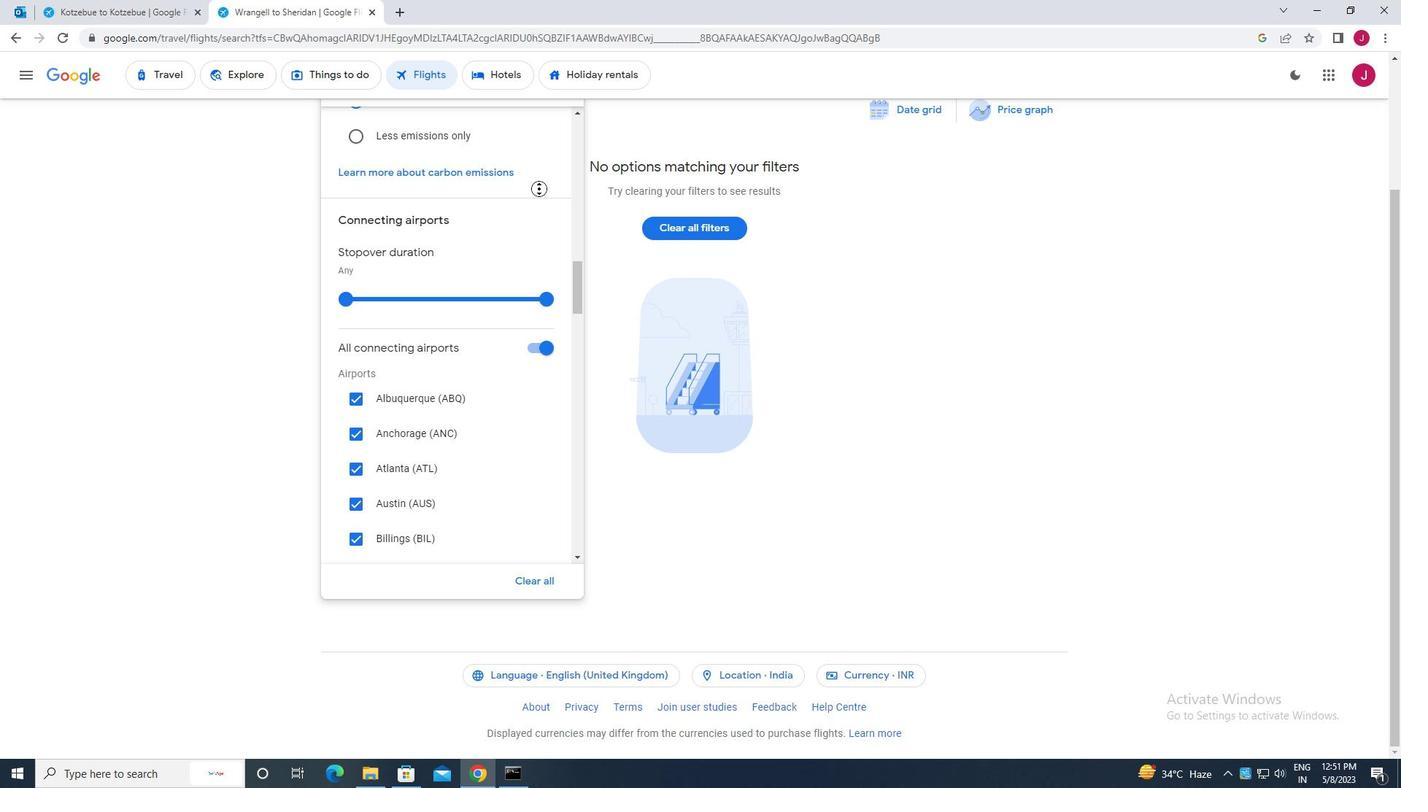 
Action: Mouse pressed middle at (539, 189)
Screenshot: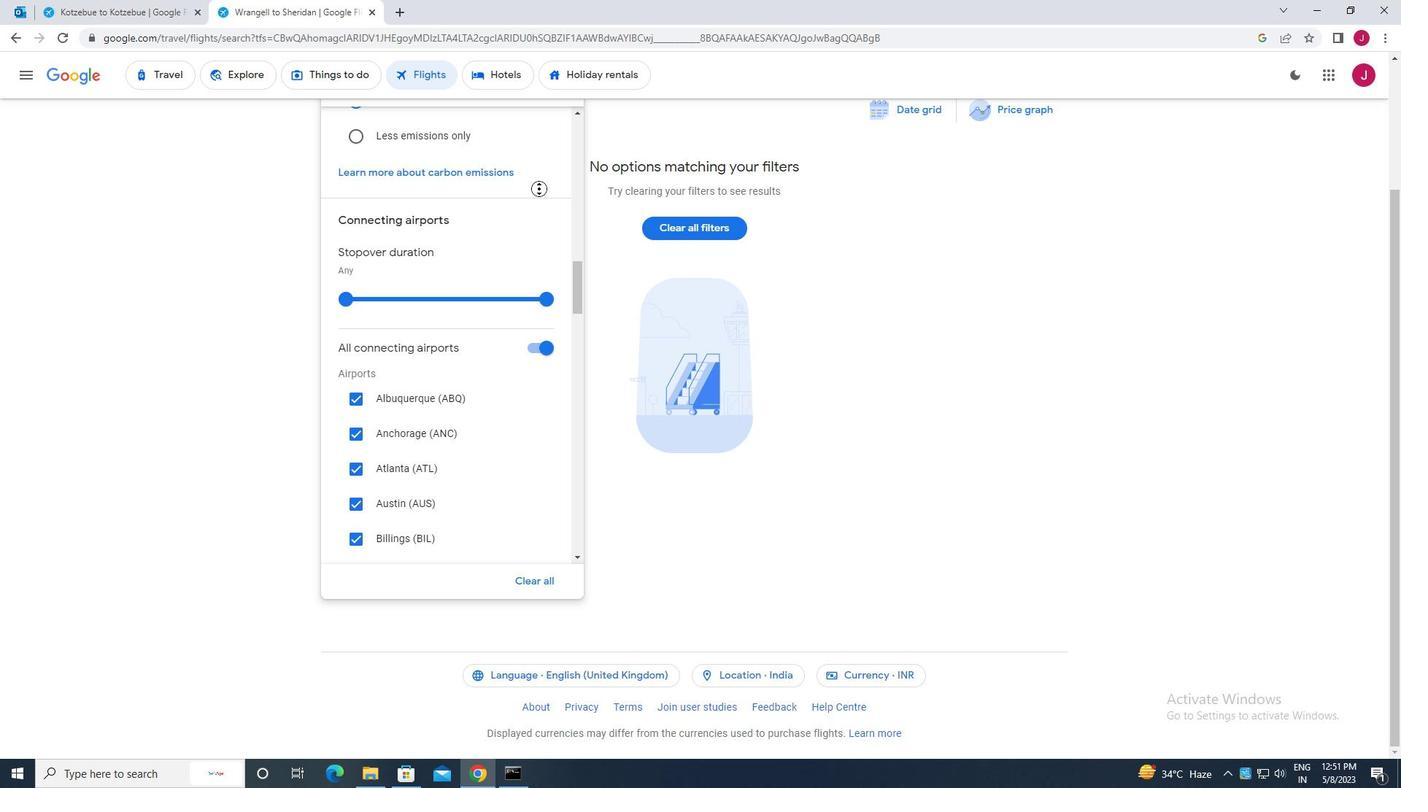 
Action: Mouse scrolled (539, 189) with delta (0, 0)
Screenshot: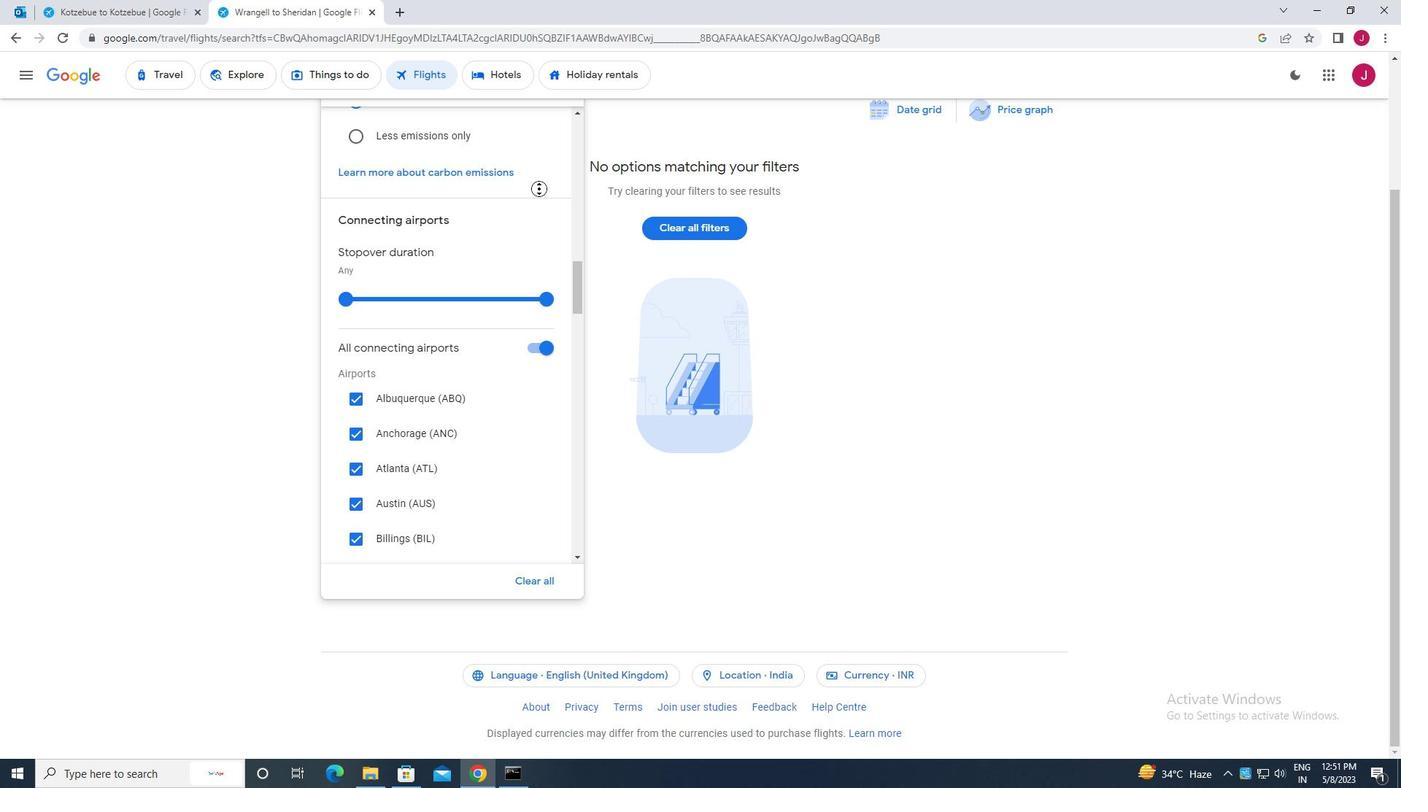 
